 Task: Open a blank google sheet and write heading  Customer order data  Add 10 people name:-  'David White, Emily Green, Andrew Baker, Madison Evans, Logan King, Grace Hill, Gabriel Young, Elizabeth Flores, Samuel Reed, Avery Nelson. ' in march Last week sales are  10020 to 20050. customer order name:-  Nike shoe, Adidas shoe, Gucci T-shirt, Louis Vuitton bag, Zara Shirt, H&M jeans, Chanel perfume, Versace perfume, Ralph Lauren, Prada Shirtcustomer order price in between:-  10000 to 15000. Save page auditingSalesByStore
Action: Mouse moved to (338, 181)
Screenshot: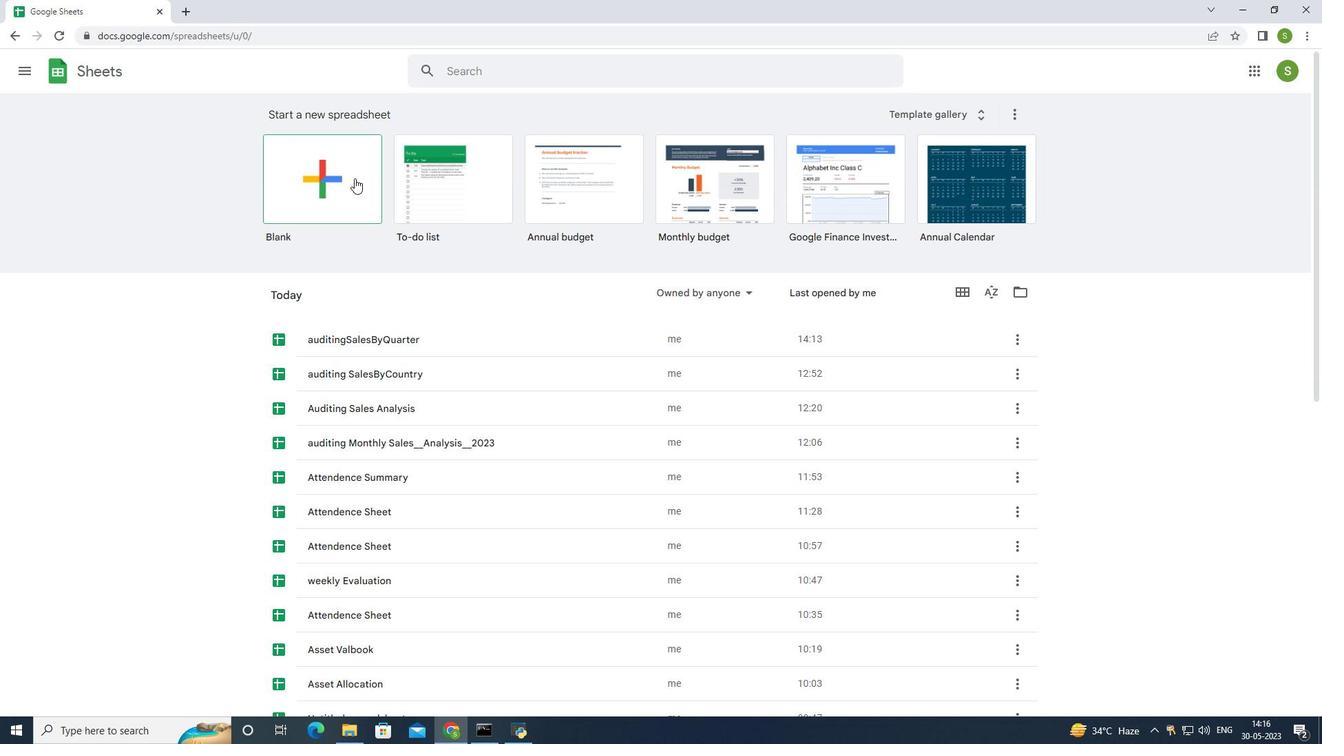 
Action: Mouse pressed left at (338, 181)
Screenshot: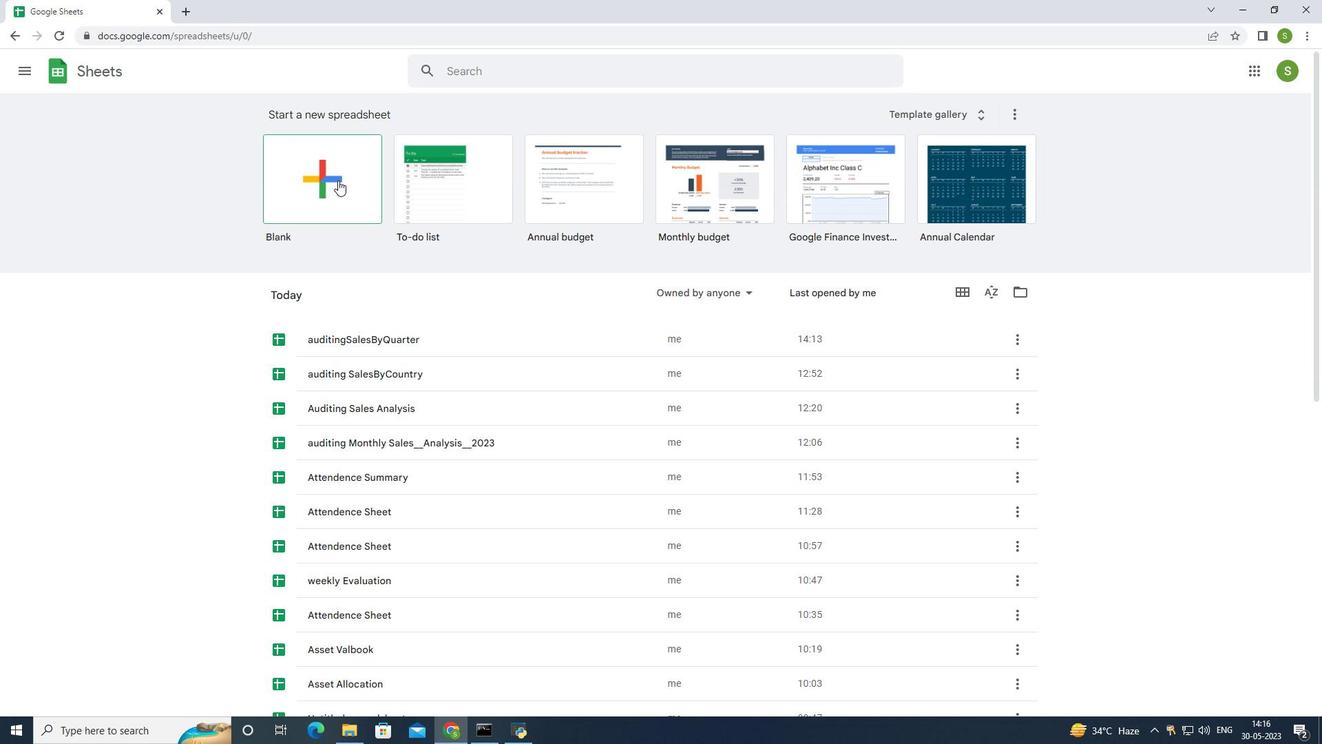 
Action: Mouse moved to (139, 173)
Screenshot: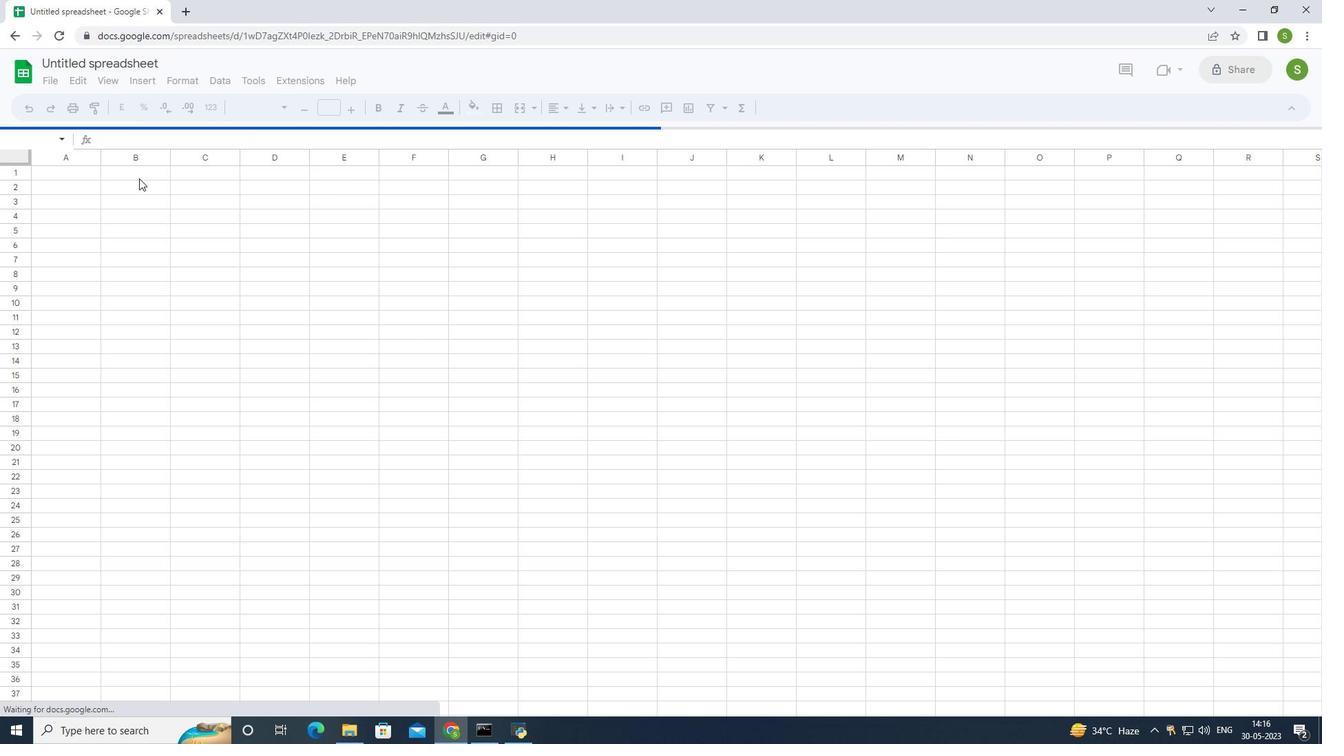 
Action: Mouse pressed left at (139, 173)
Screenshot: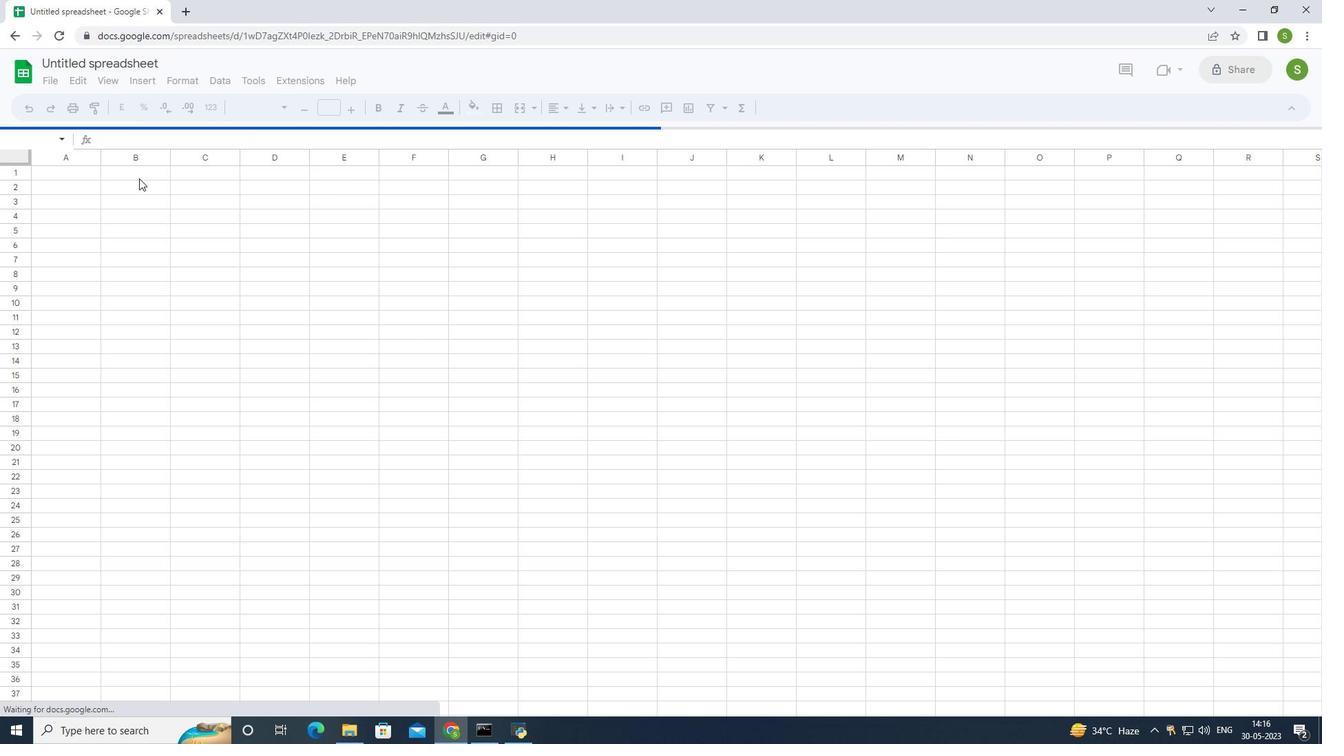 
Action: Mouse moved to (274, 141)
Screenshot: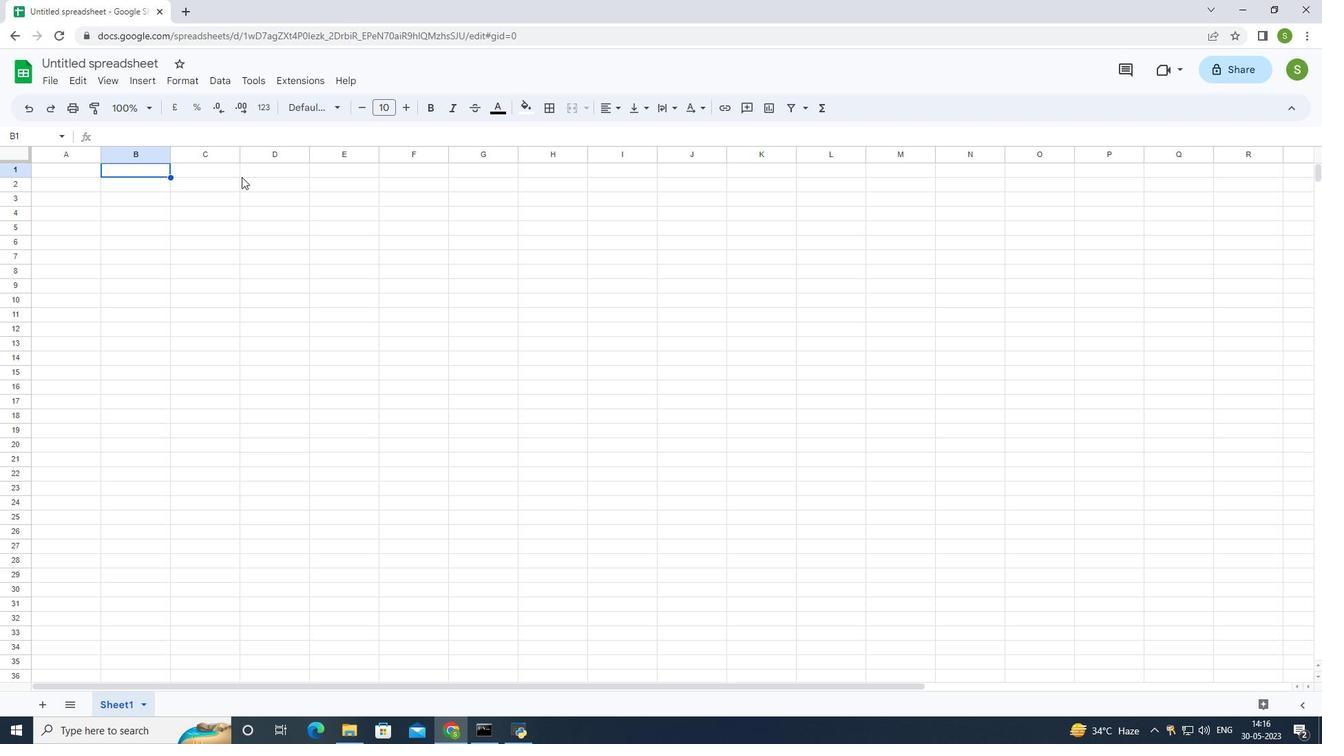 
Action: Key pressed <Key.shift>Customer<Key.space><Key.shift>Order<Key.space><Key.shift>data
Screenshot: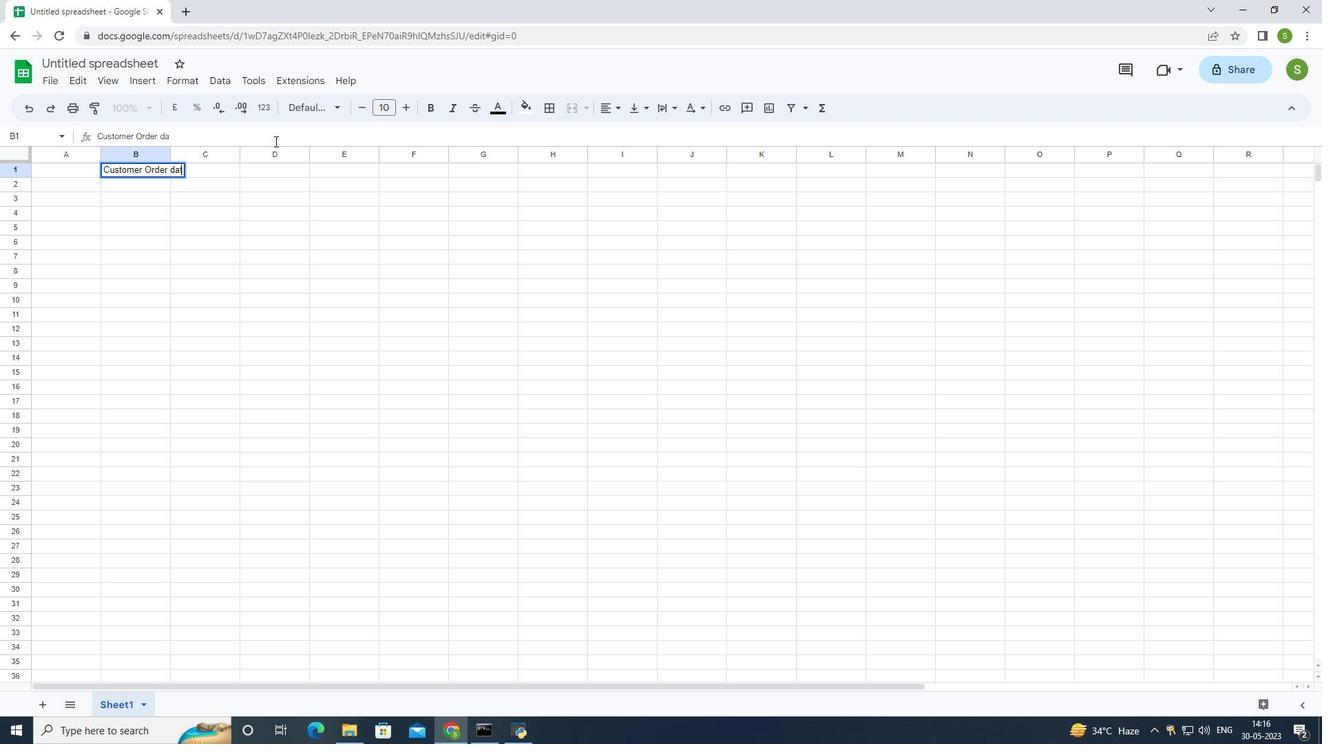 
Action: Mouse moved to (80, 186)
Screenshot: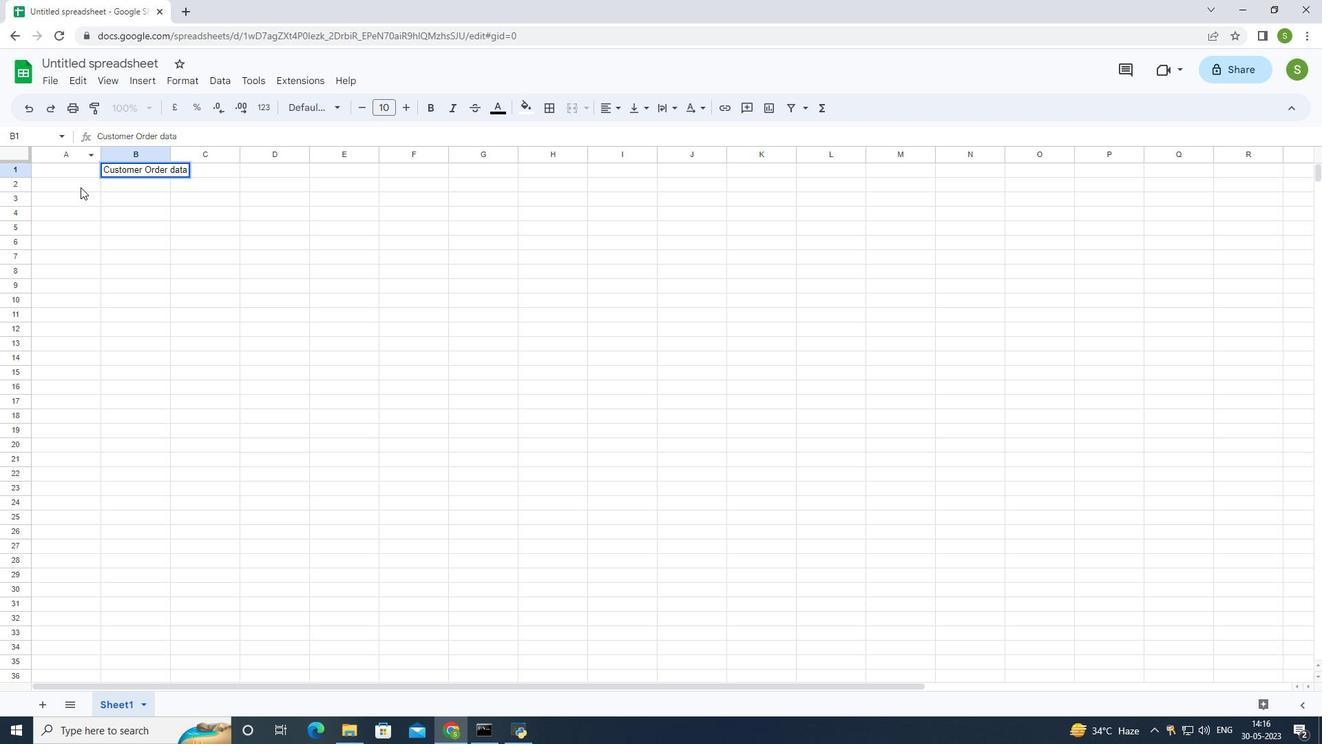 
Action: Mouse pressed left at (80, 186)
Screenshot: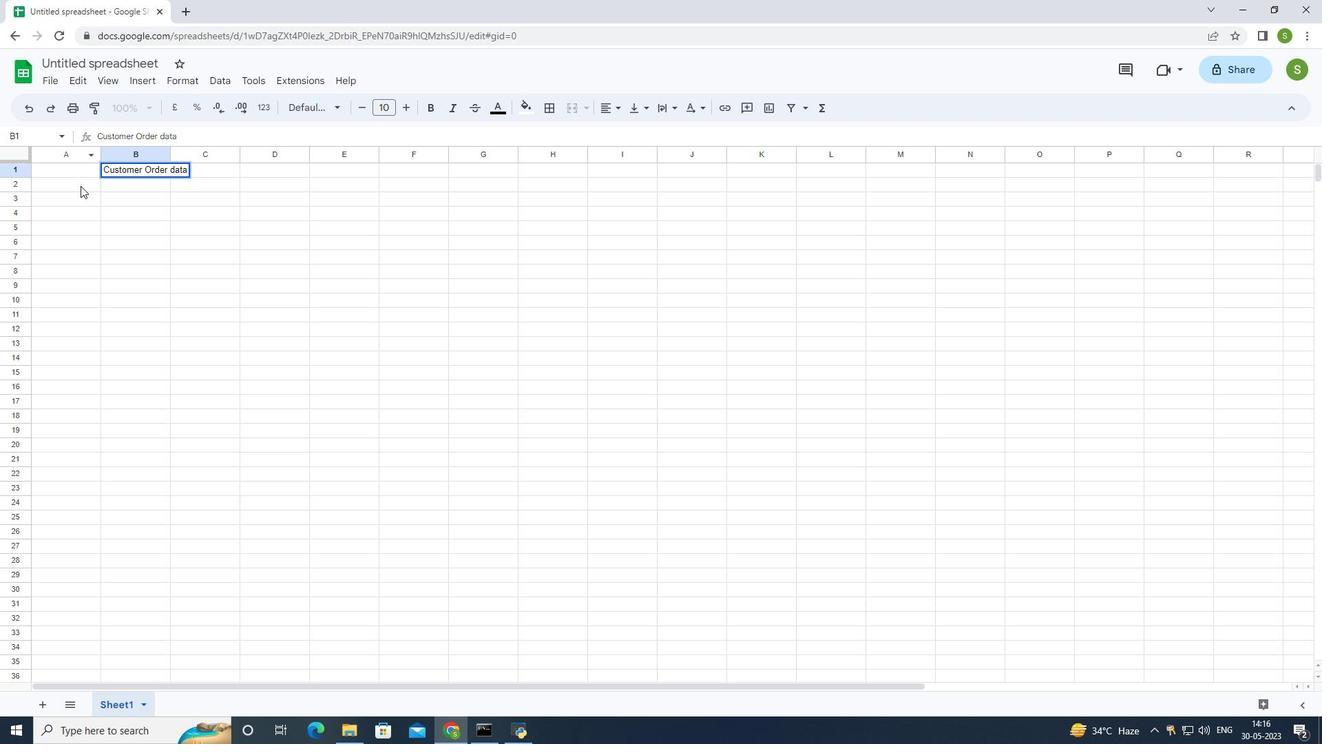 
Action: Mouse moved to (463, 50)
Screenshot: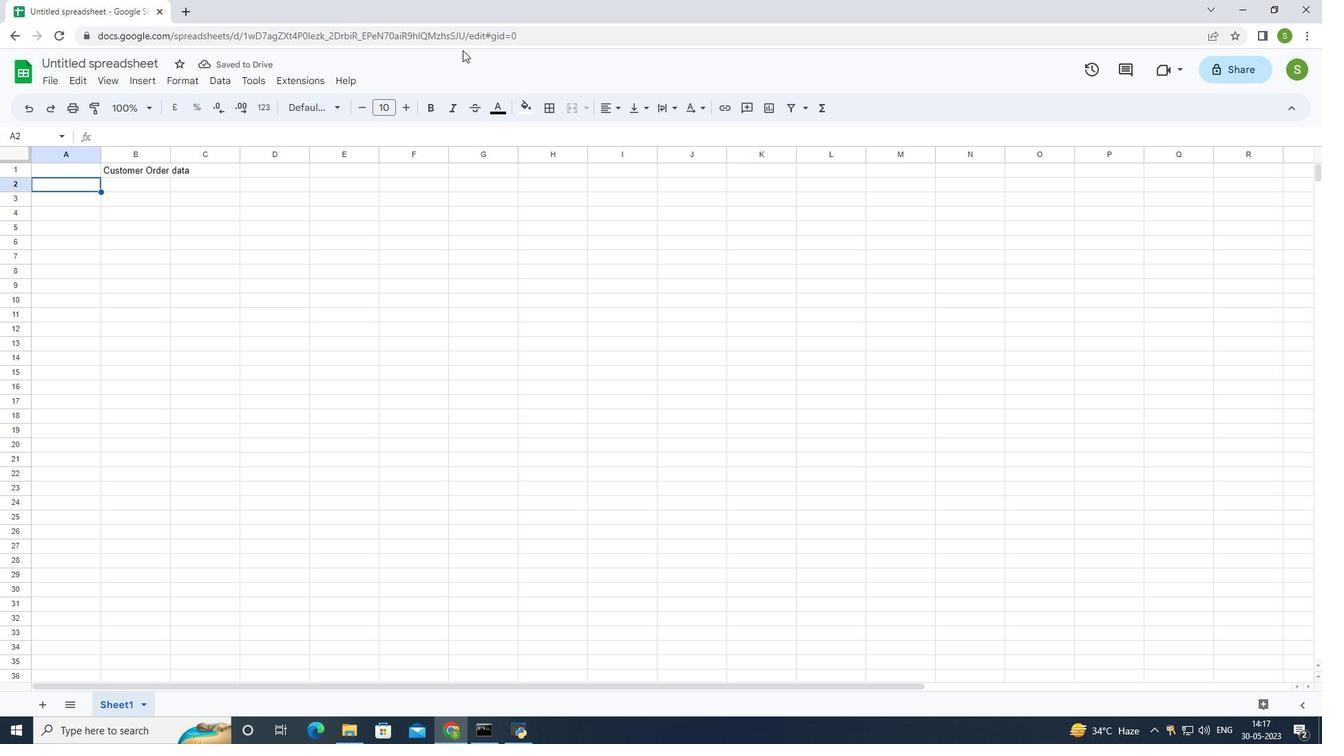 
Action: Key pressed <Key.shift><Key.shift>Name<Key.enter><Key.shift>David<Key.space><Key.shift>White<Key.enter><Key.shift>Emily<Key.space><Key.shift>Green<Key.enter><Key.shift><Key.shift><Key.shift><Key.shift>Andrew<Key.space><Key.shift>Baker<Key.enter><Key.shift>Madison<Key.space><Key.shift><Key.shift><Key.shift>Evans<Key.enter><Key.shift>Logan<Key.space><Key.shift>King<Key.enter><Key.shift>Grace<Key.space><Key.shift>Hill<Key.enter><Key.shift>Gabriel<Key.enter>
Screenshot: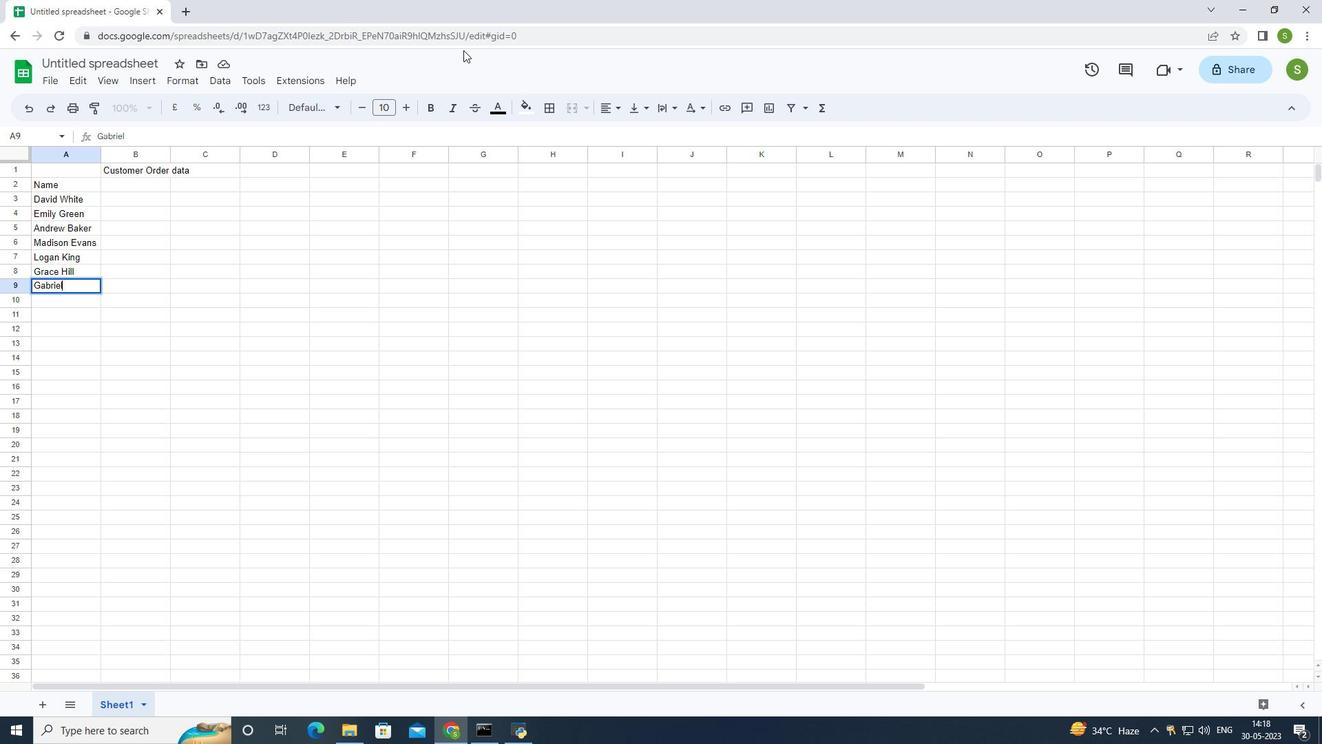 
Action: Mouse moved to (73, 279)
Screenshot: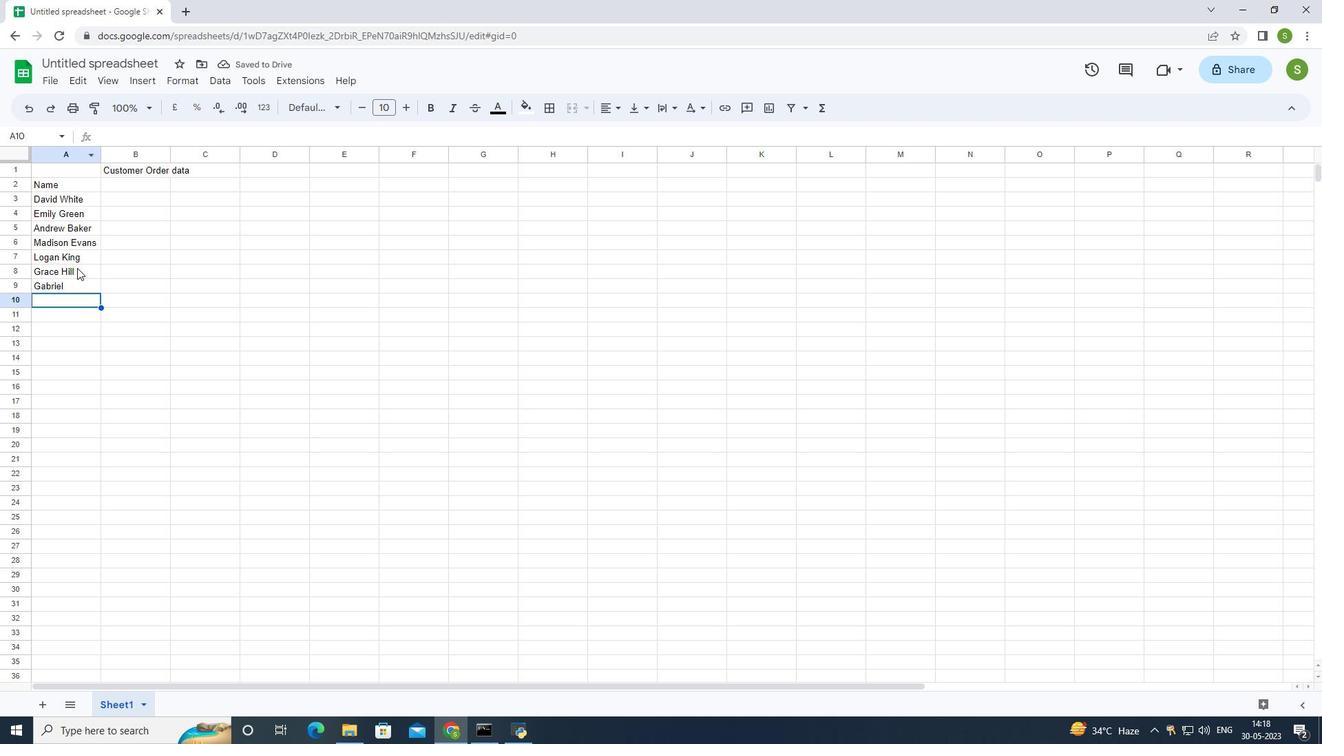 
Action: Mouse pressed left at (73, 279)
Screenshot: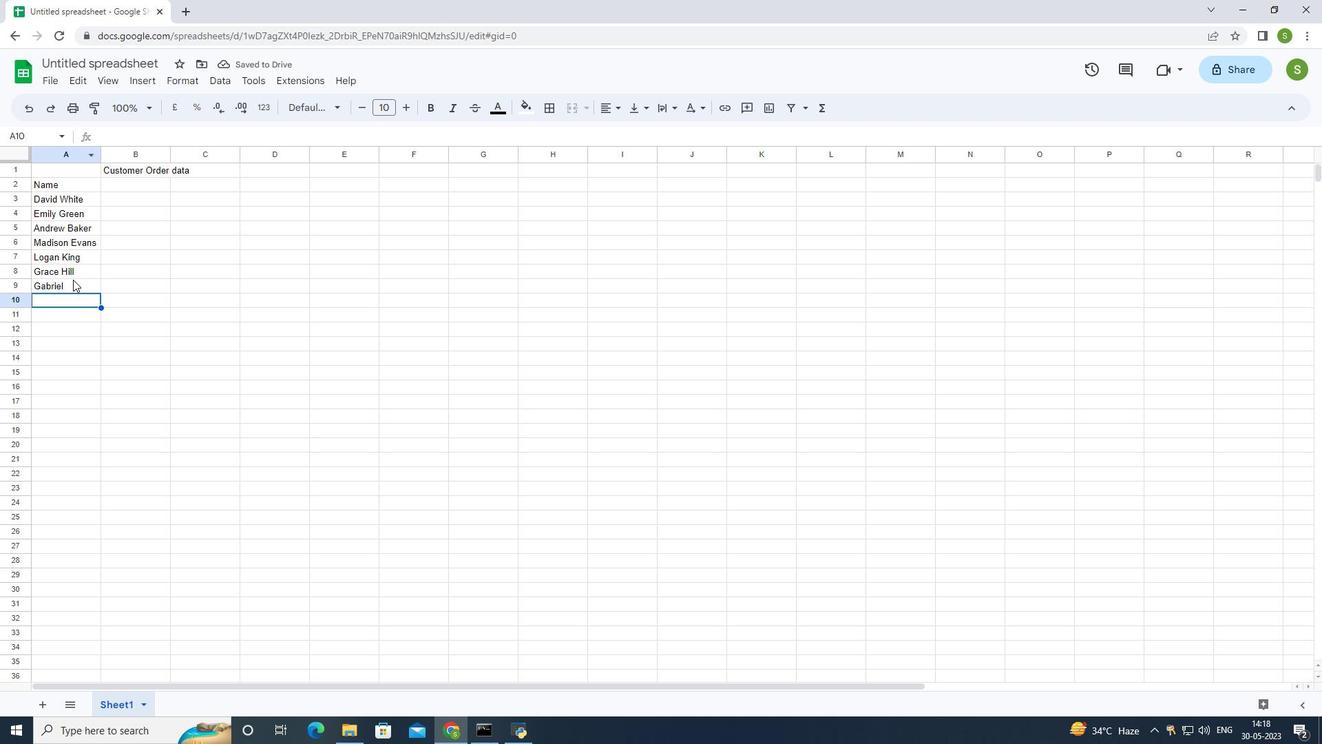 
Action: Mouse moved to (72, 281)
Screenshot: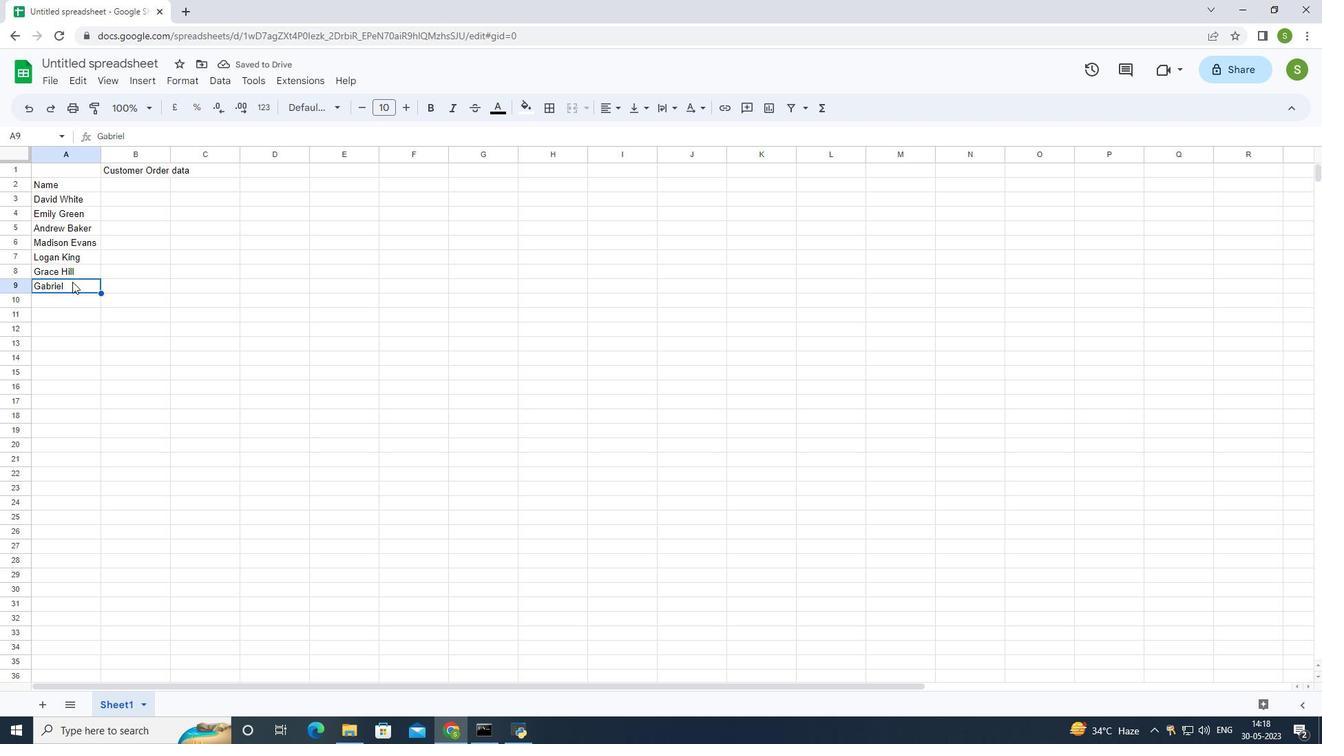
Action: Mouse pressed left at (72, 281)
Screenshot: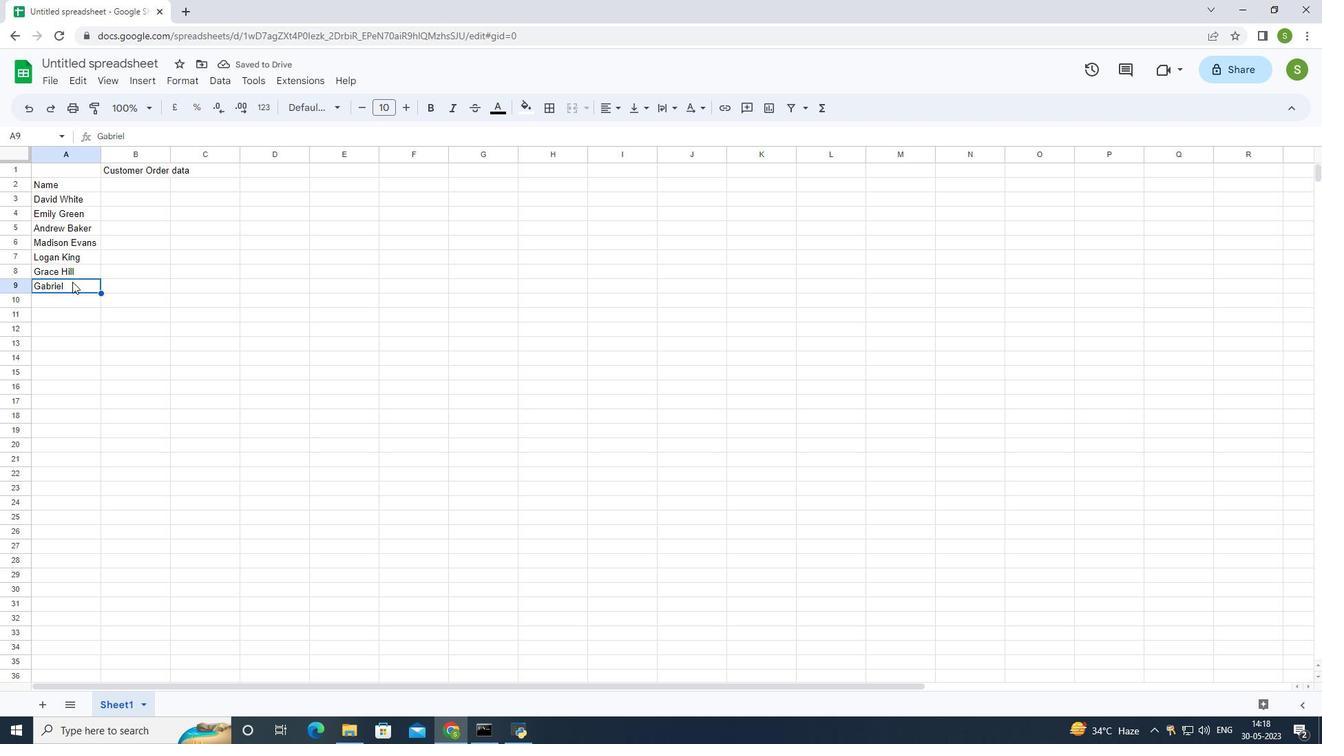 
Action: Mouse pressed left at (72, 281)
Screenshot: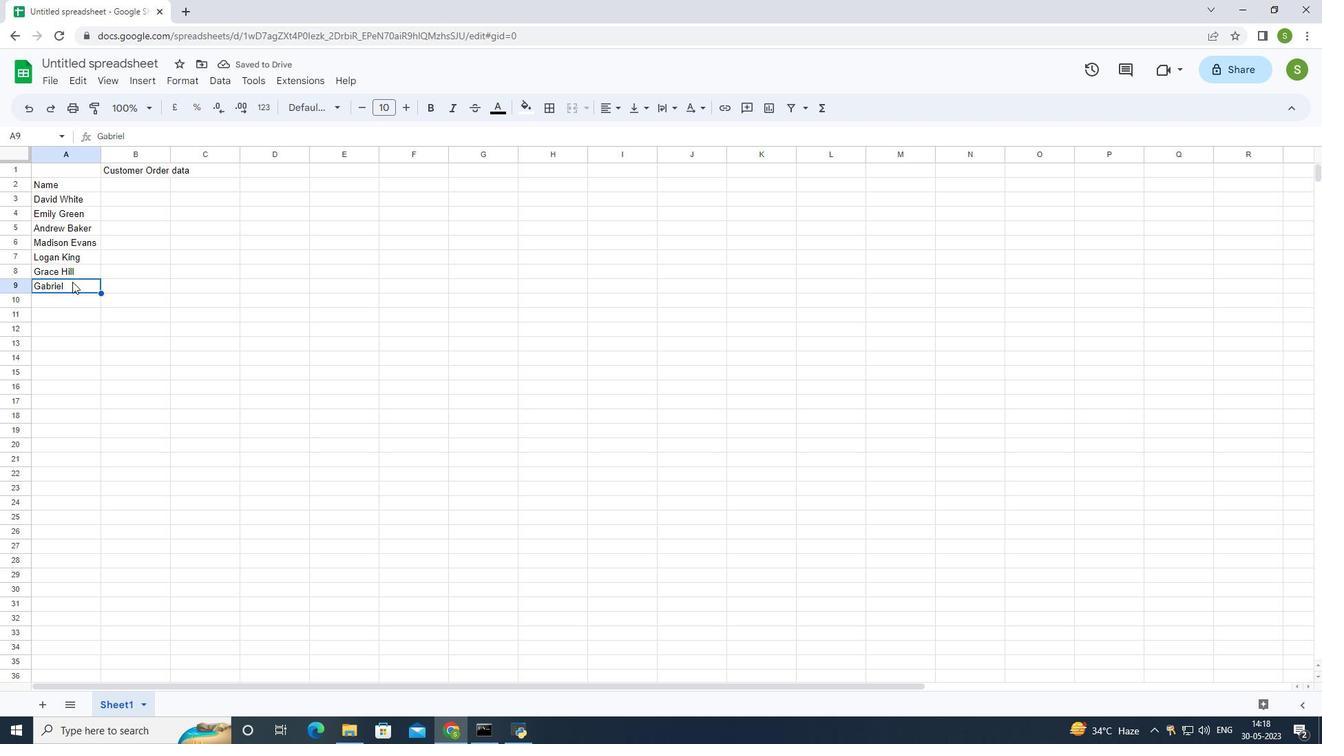 
Action: Mouse moved to (84, 279)
Screenshot: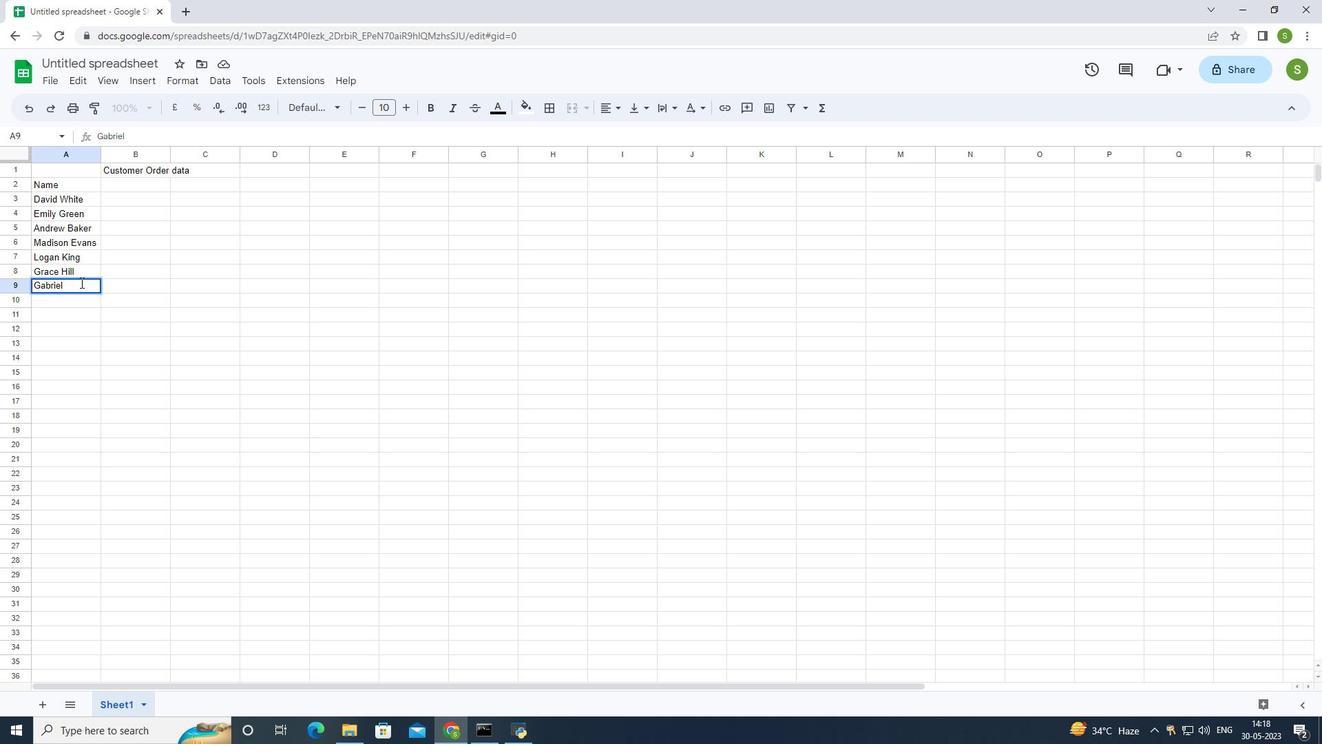 
Action: Key pressed <Key.space><Key.shift>Young<Key.enter><Key.shift>W<Key.backspace><Key.shift>Elizabeth<Key.space><Key.shift>Flores<Key.enter><Key.shift>Samuel<Key.space><Key.shift>Reed<Key.enter><Key.shift><Key.shift><Key.shift>Avery<Key.space><Key.shift><Key.shift><Key.shift><Key.shift><Key.shift>Nelson<Key.enter>
Screenshot: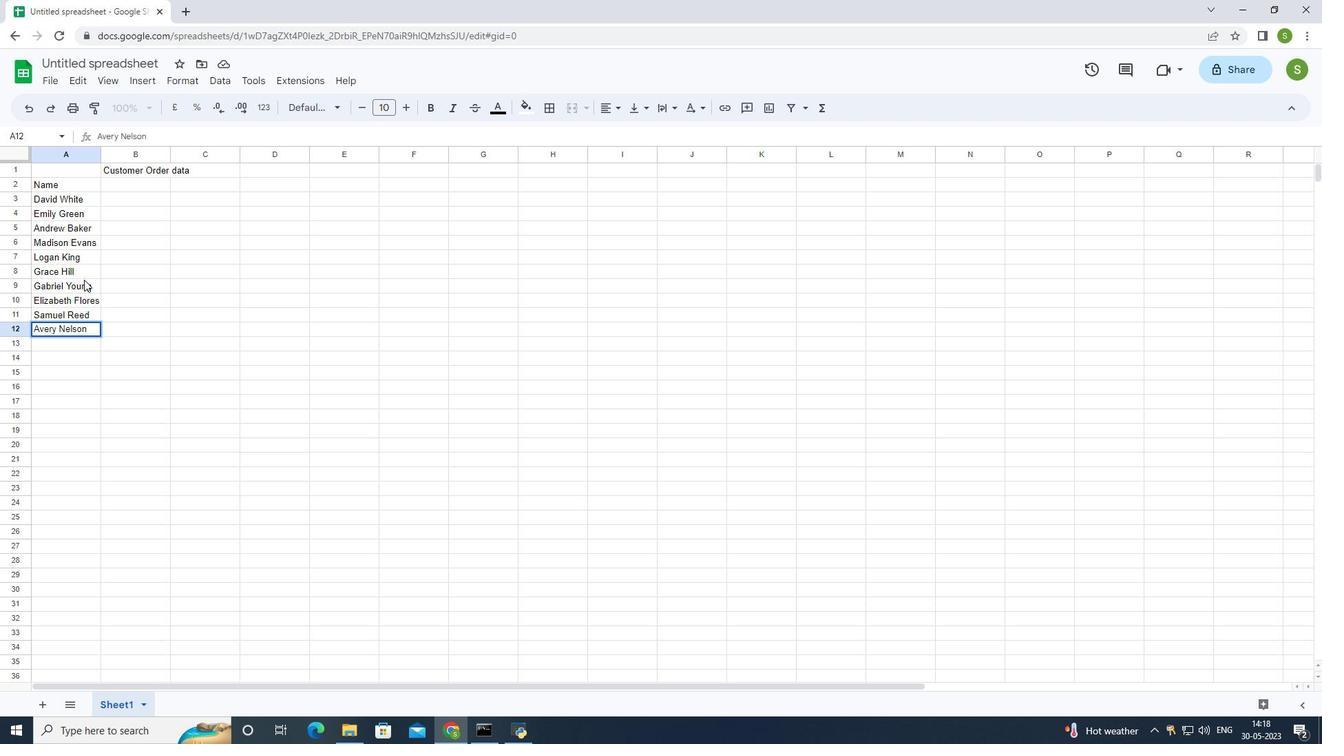 
Action: Mouse moved to (145, 182)
Screenshot: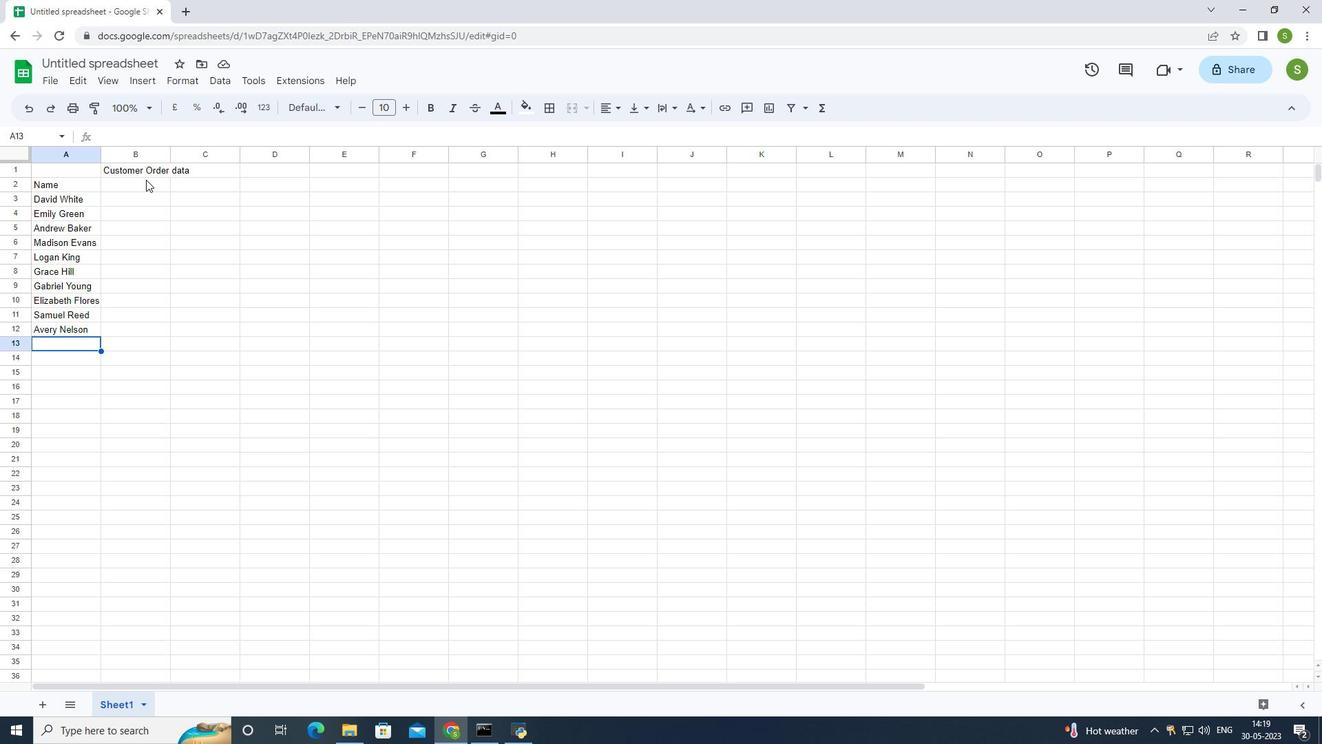 
Action: Mouse pressed left at (145, 182)
Screenshot: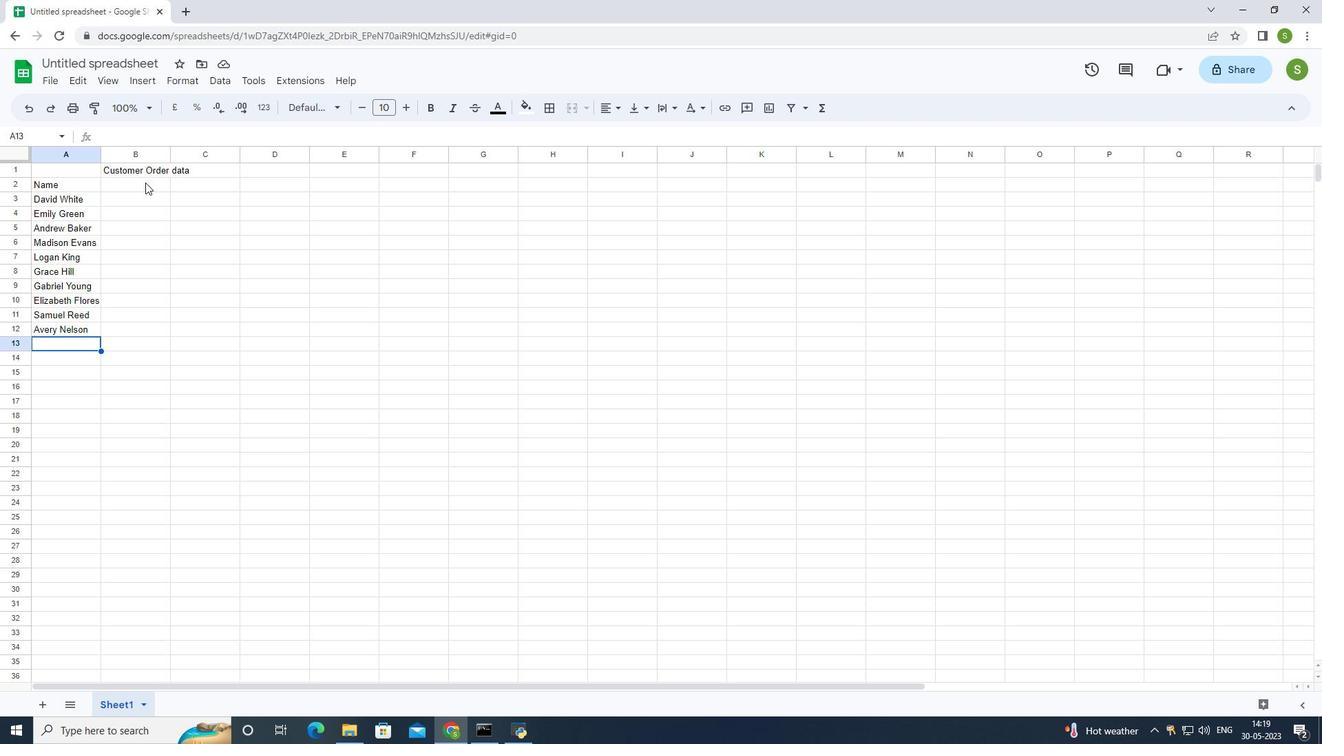 
Action: Mouse moved to (143, 187)
Screenshot: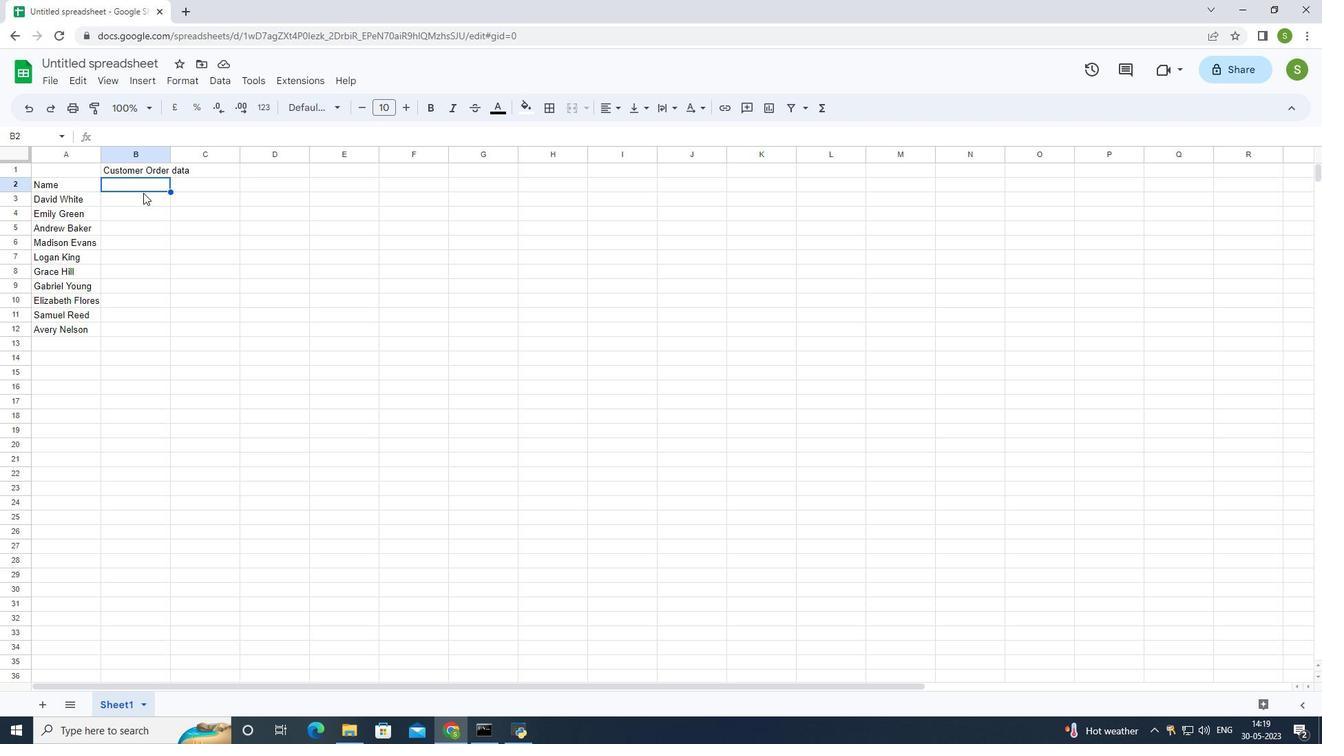
Action: Mouse pressed left at (143, 187)
Screenshot: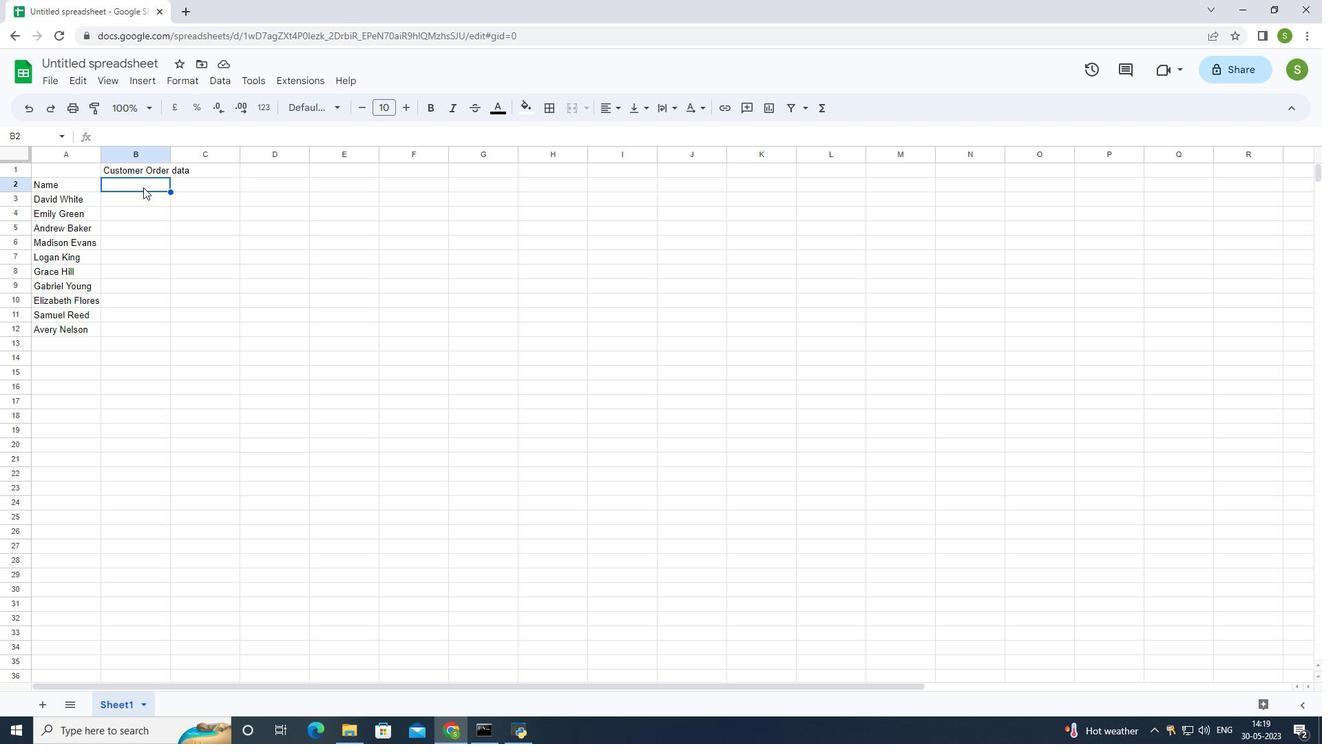 
Action: Mouse moved to (151, 186)
Screenshot: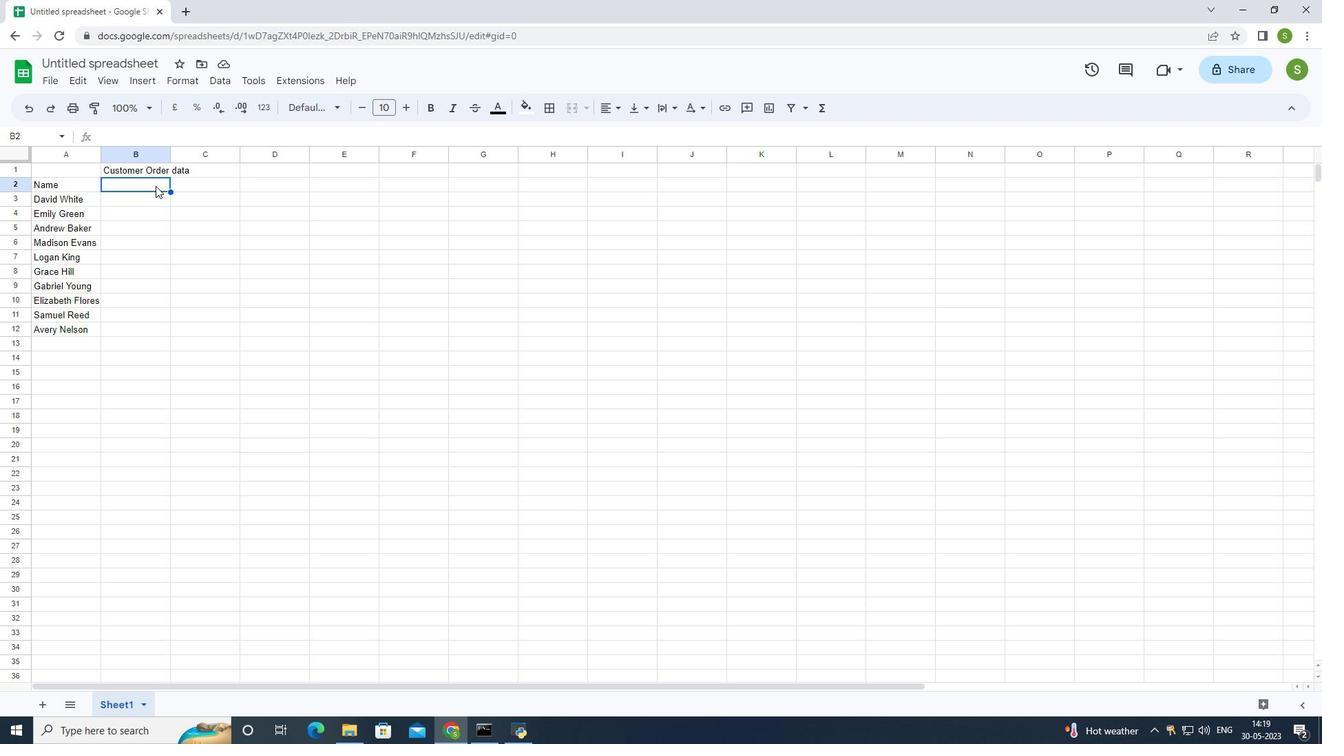 
Action: Key pressed <Key.shift>March<Key.space><Key.shift>Last<Key.space><Key.shift>Week<Key.space><Key.shift>sales<Key.enter>
Screenshot: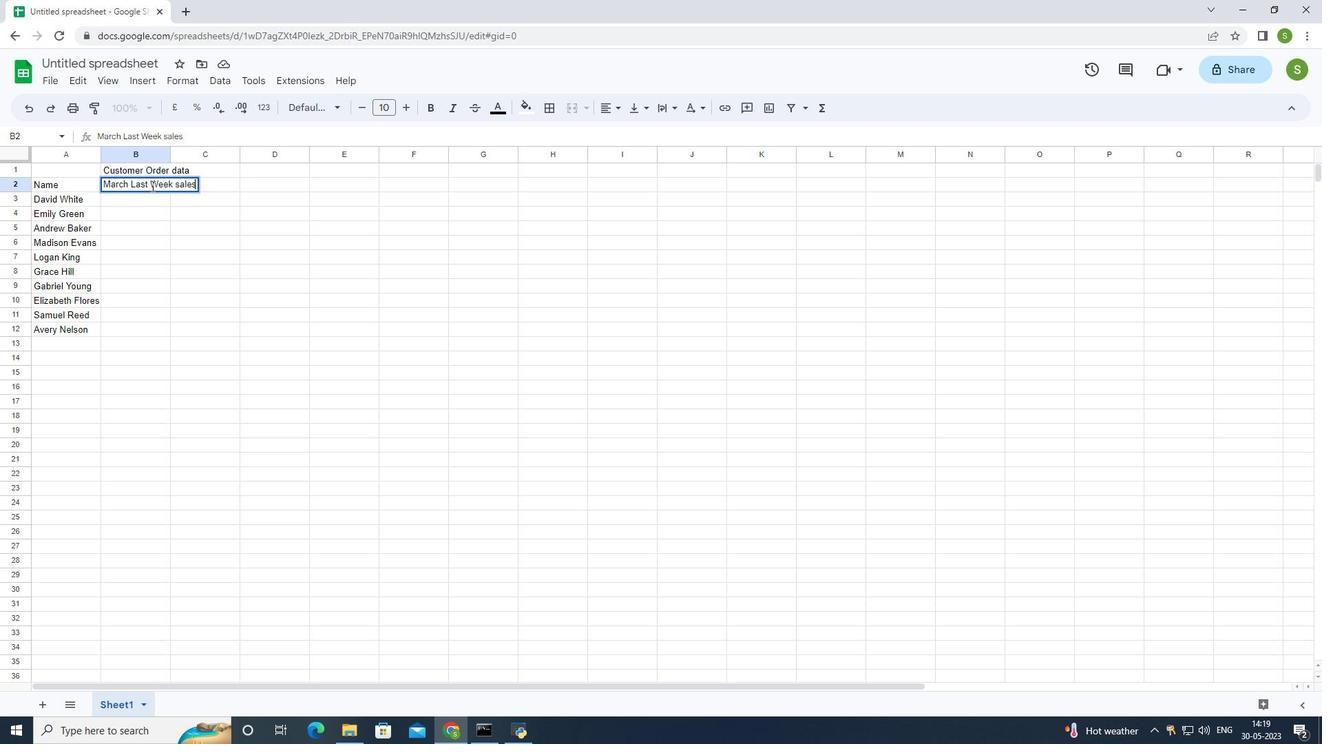
Action: Mouse moved to (150, 194)
Screenshot: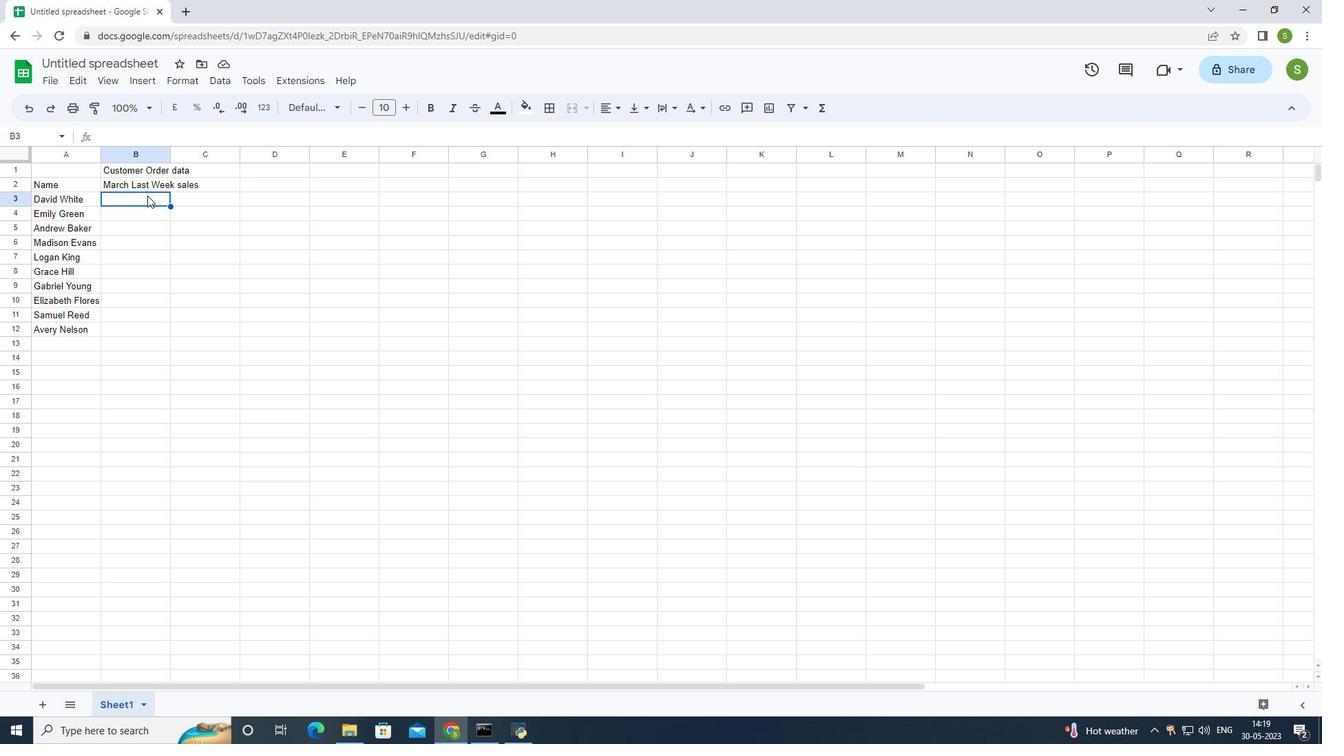 
Action: Key pressed 10020<Key.enter>10030<Key.enter>1002
Screenshot: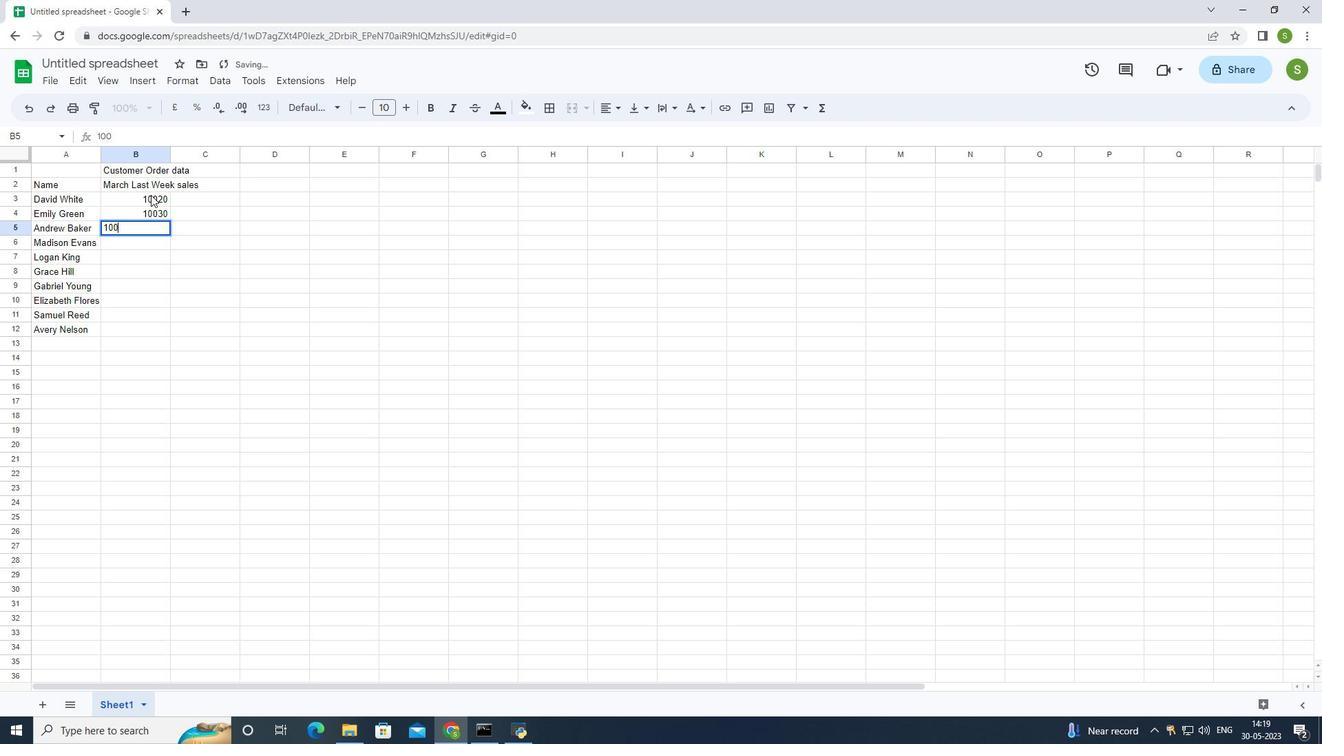 
Action: Mouse moved to (158, 191)
Screenshot: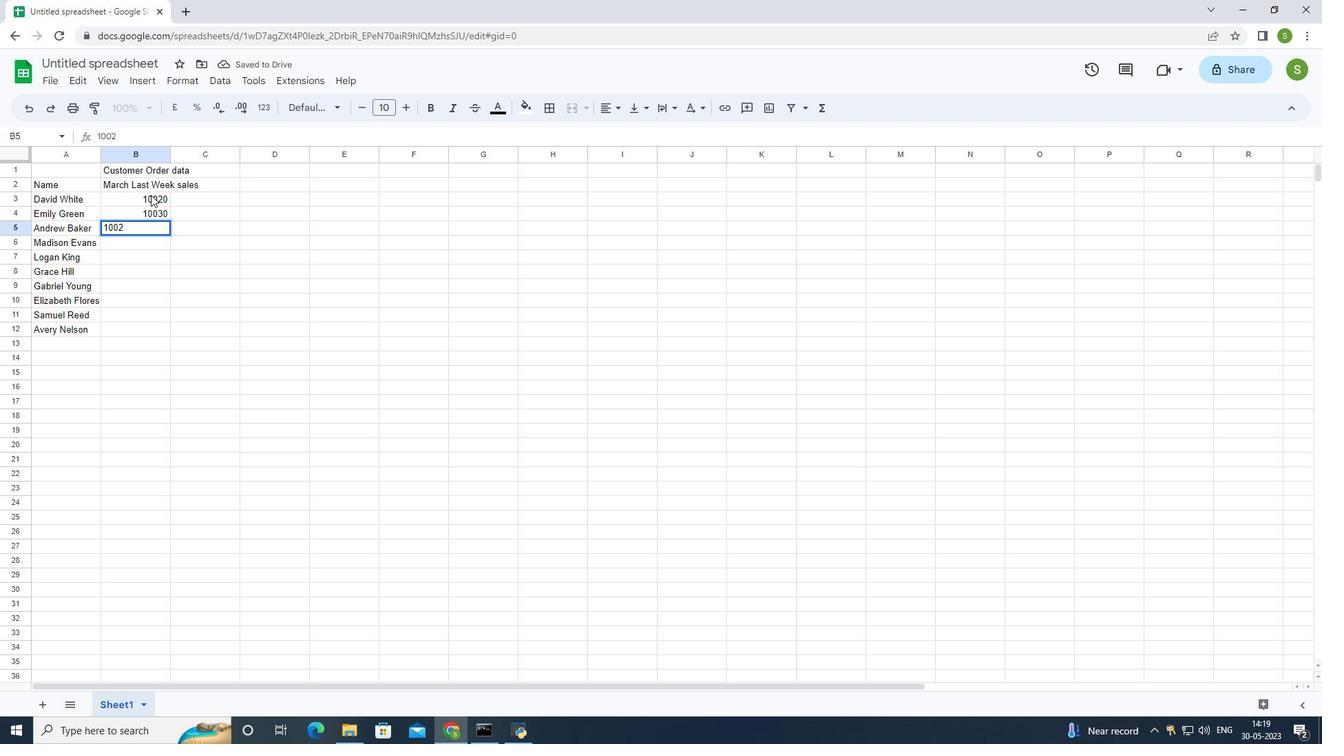 
Action: Key pressed <Key.backspace>
Screenshot: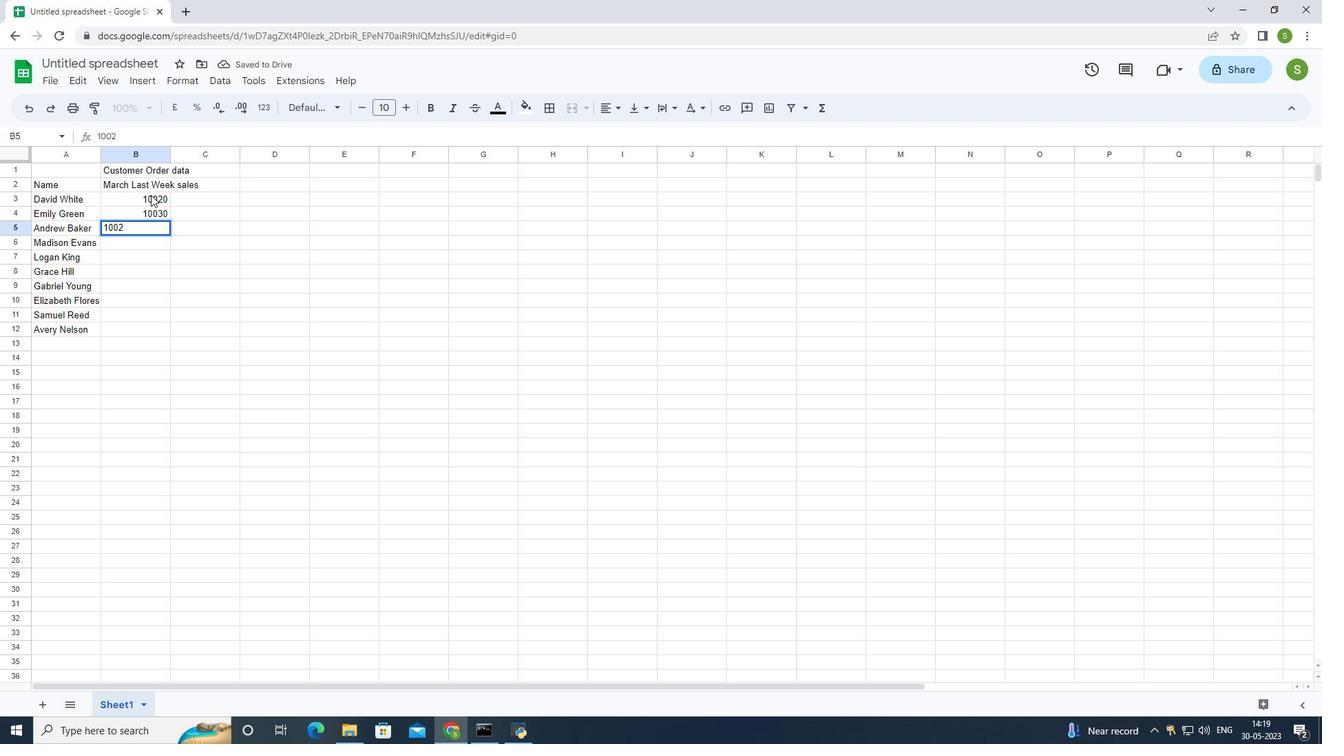 
Action: Mouse moved to (160, 190)
Screenshot: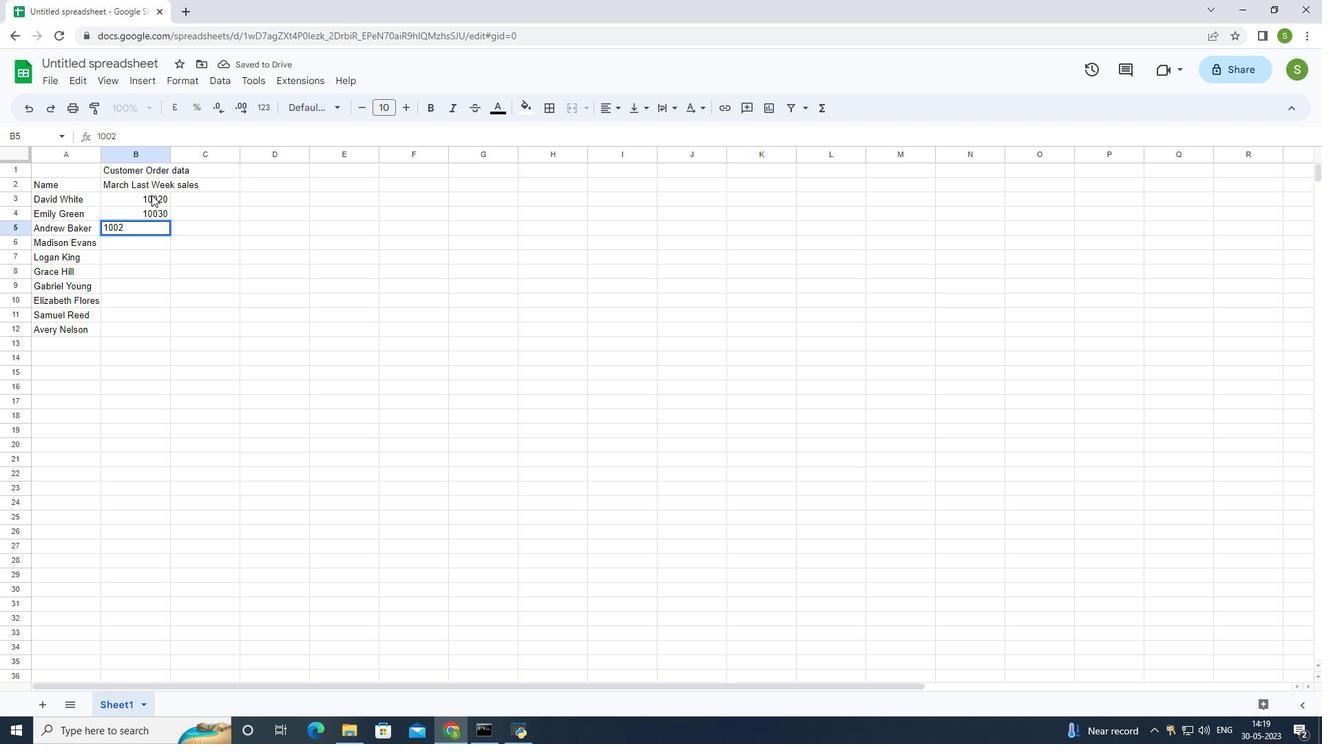 
Action: Key pressed 40<Key.enter>10050<Key.enter>10060<Key.enter>10070<Key.enter>10080<Key.enter>10090<Key.enter>100000<Key.backspace><Key.left><Key.left>
Screenshot: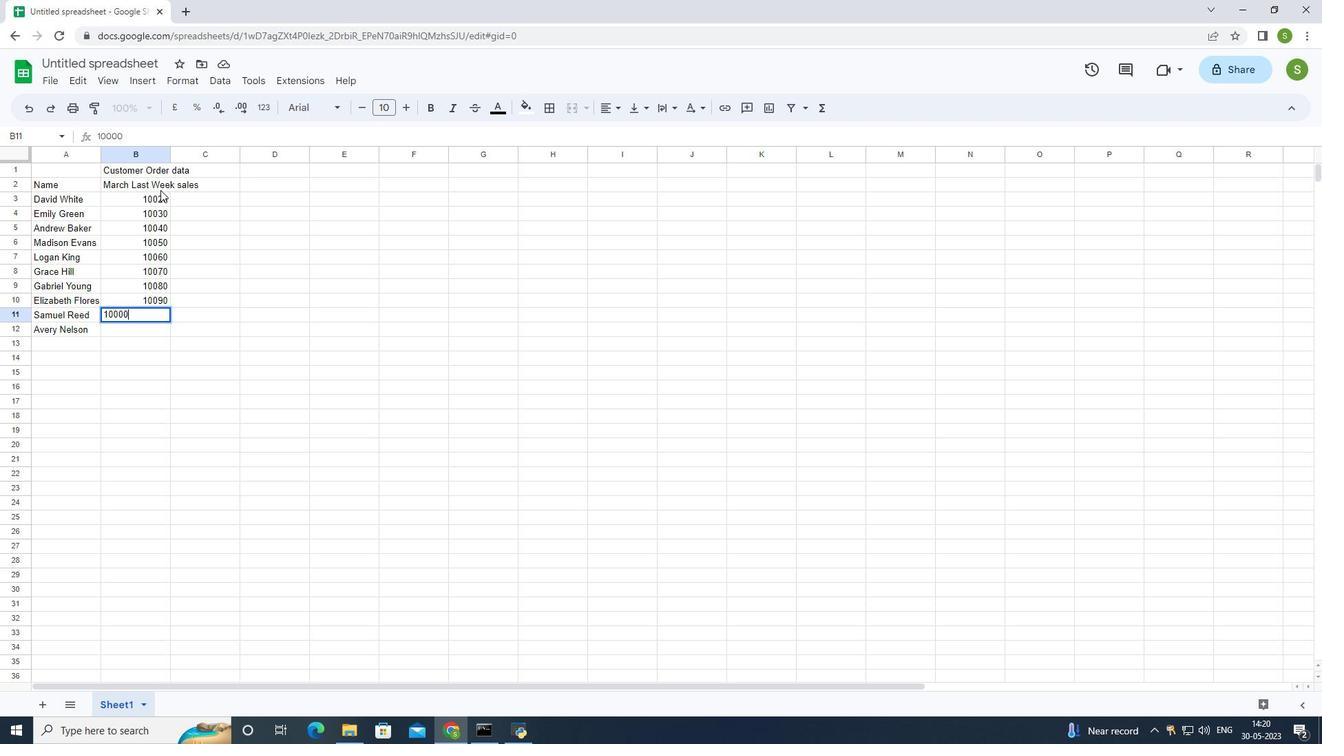 
Action: Mouse moved to (341, 110)
Screenshot: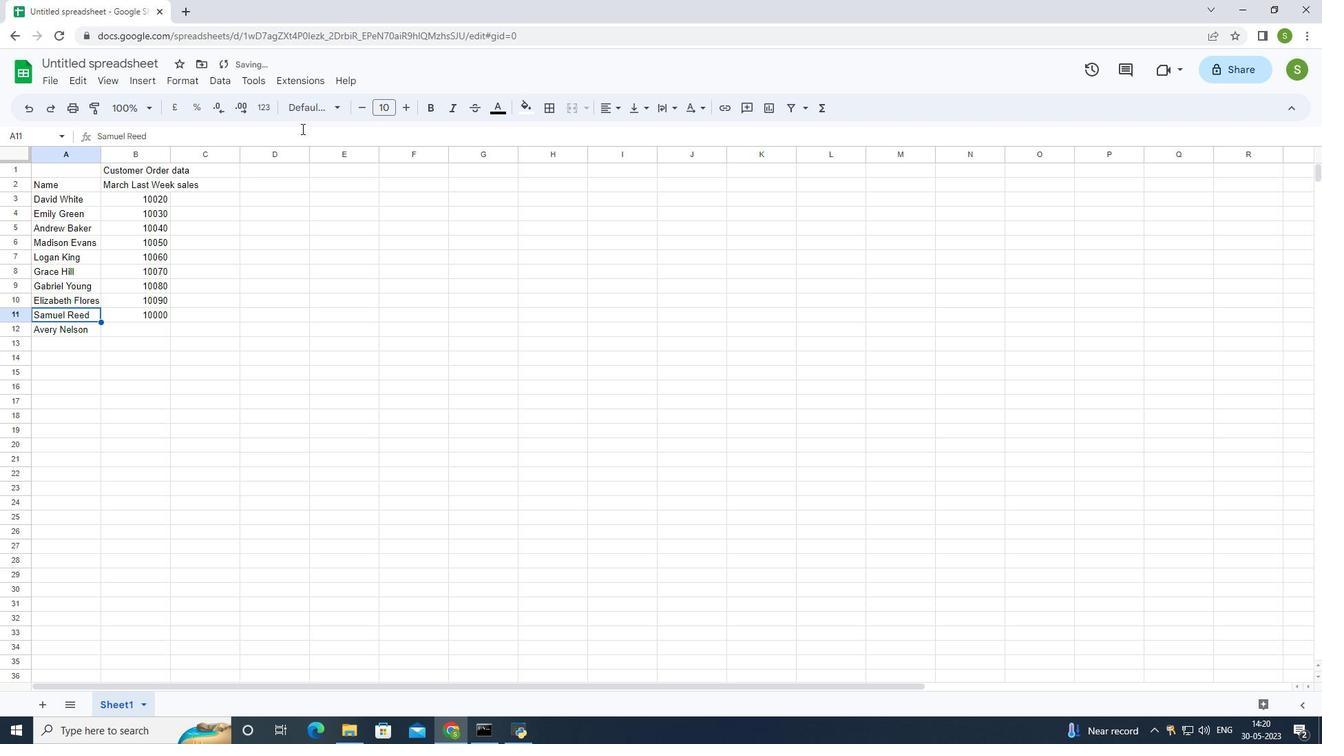 
Action: Key pressed <Key.down>
Screenshot: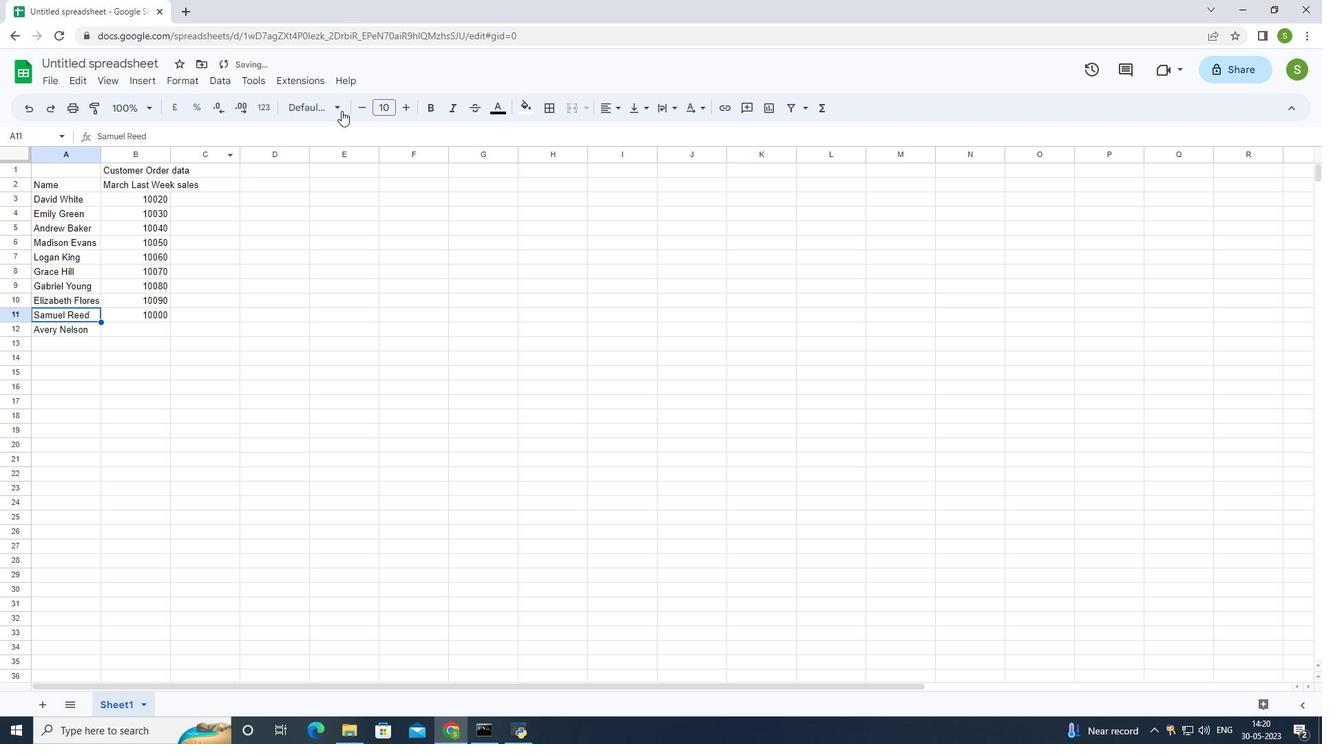 
Action: Mouse moved to (140, 314)
Screenshot: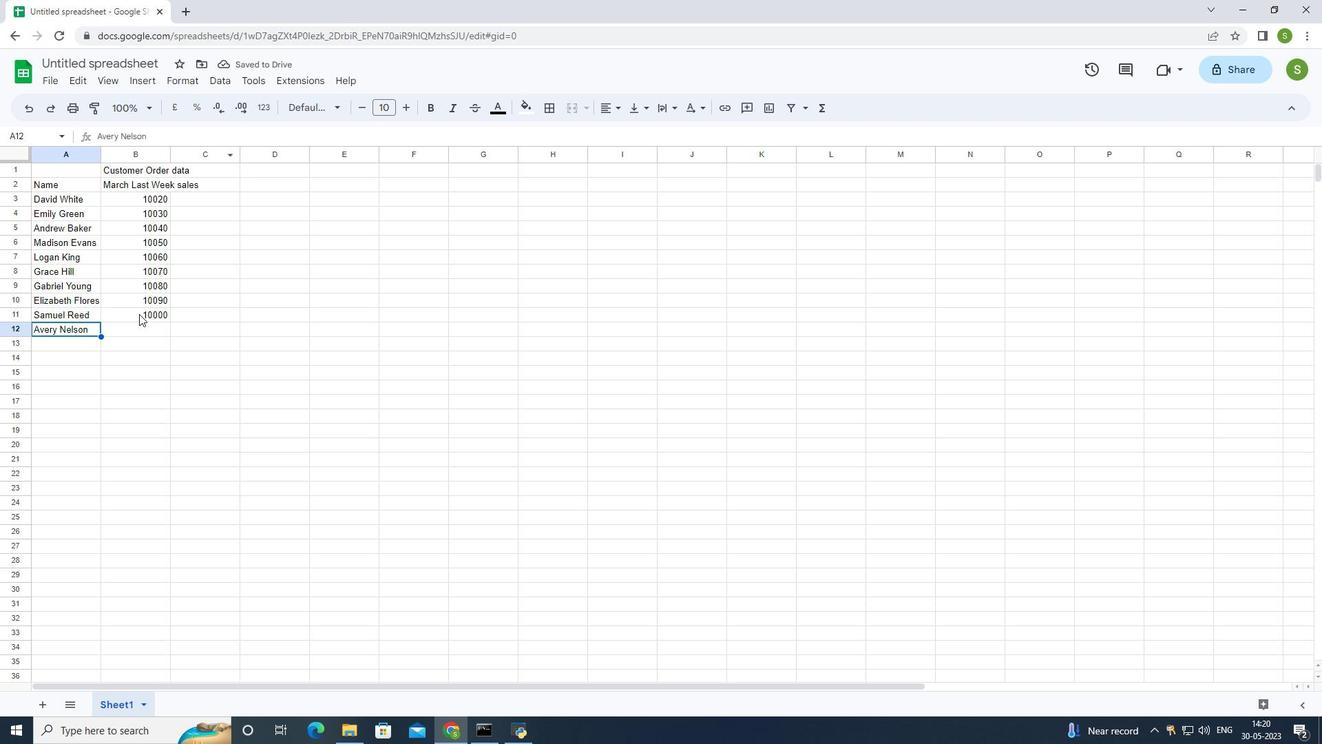 
Action: Mouse pressed left at (140, 314)
Screenshot: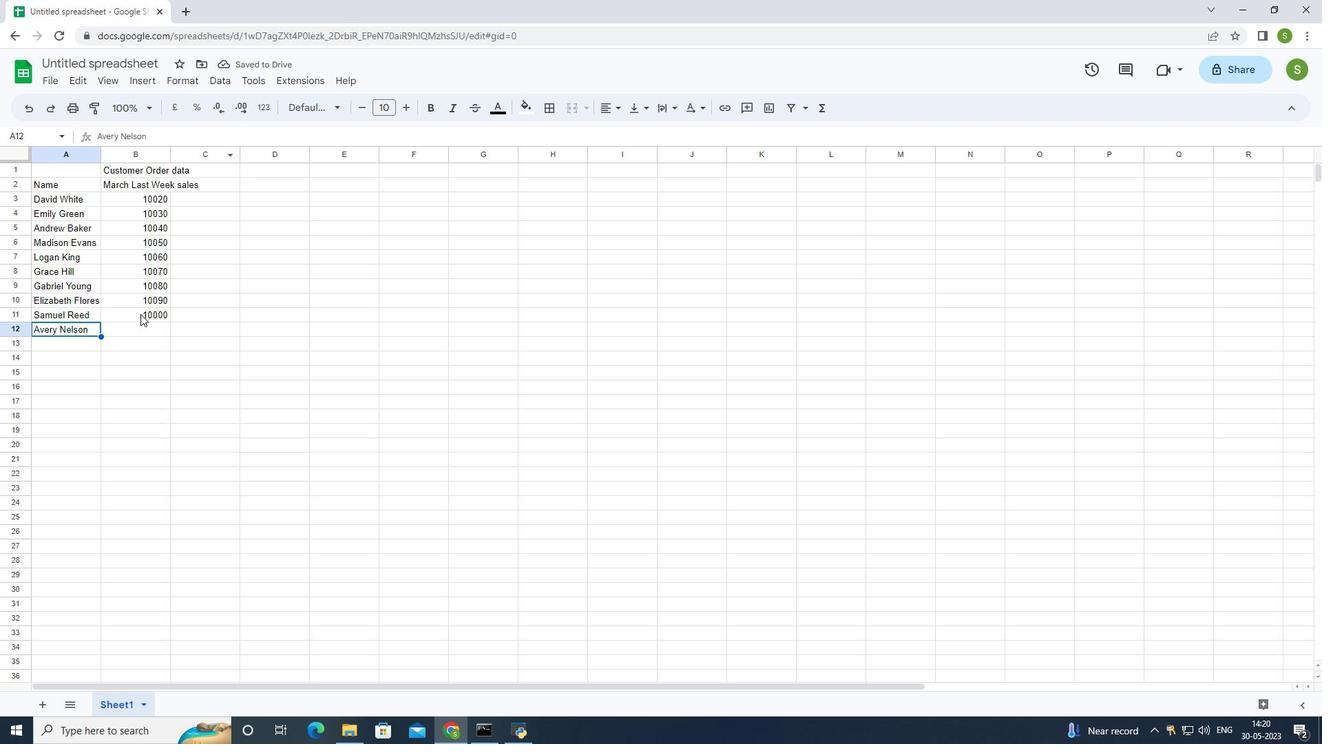 
Action: Mouse moved to (146, 312)
Screenshot: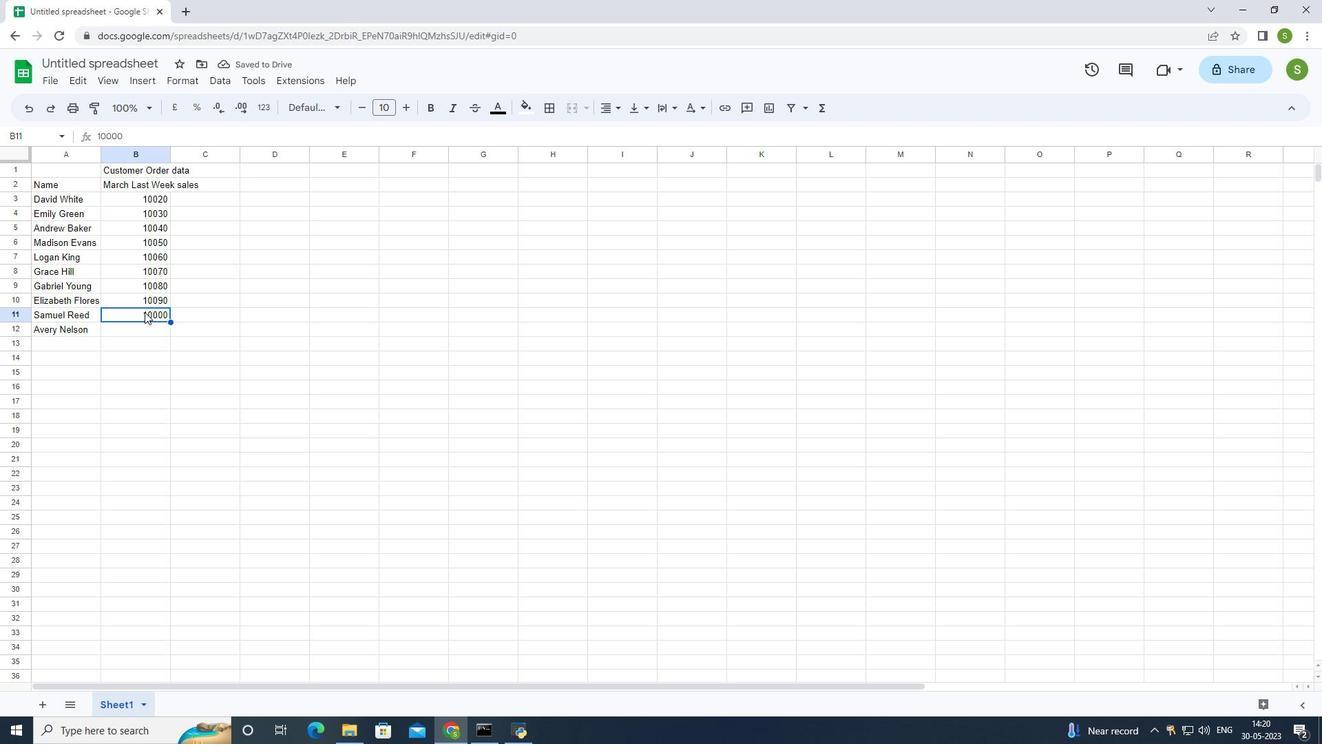 
Action: Mouse pressed left at (146, 312)
Screenshot: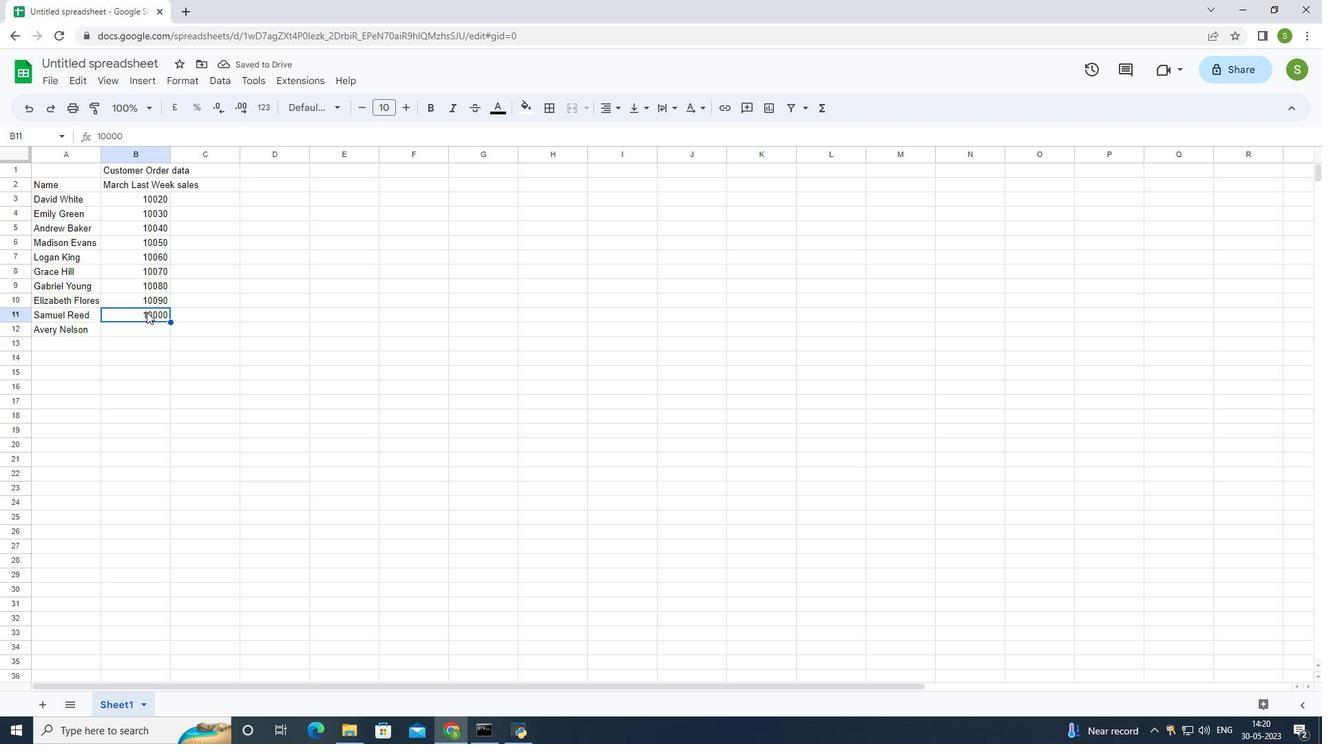 
Action: Mouse pressed left at (146, 312)
Screenshot: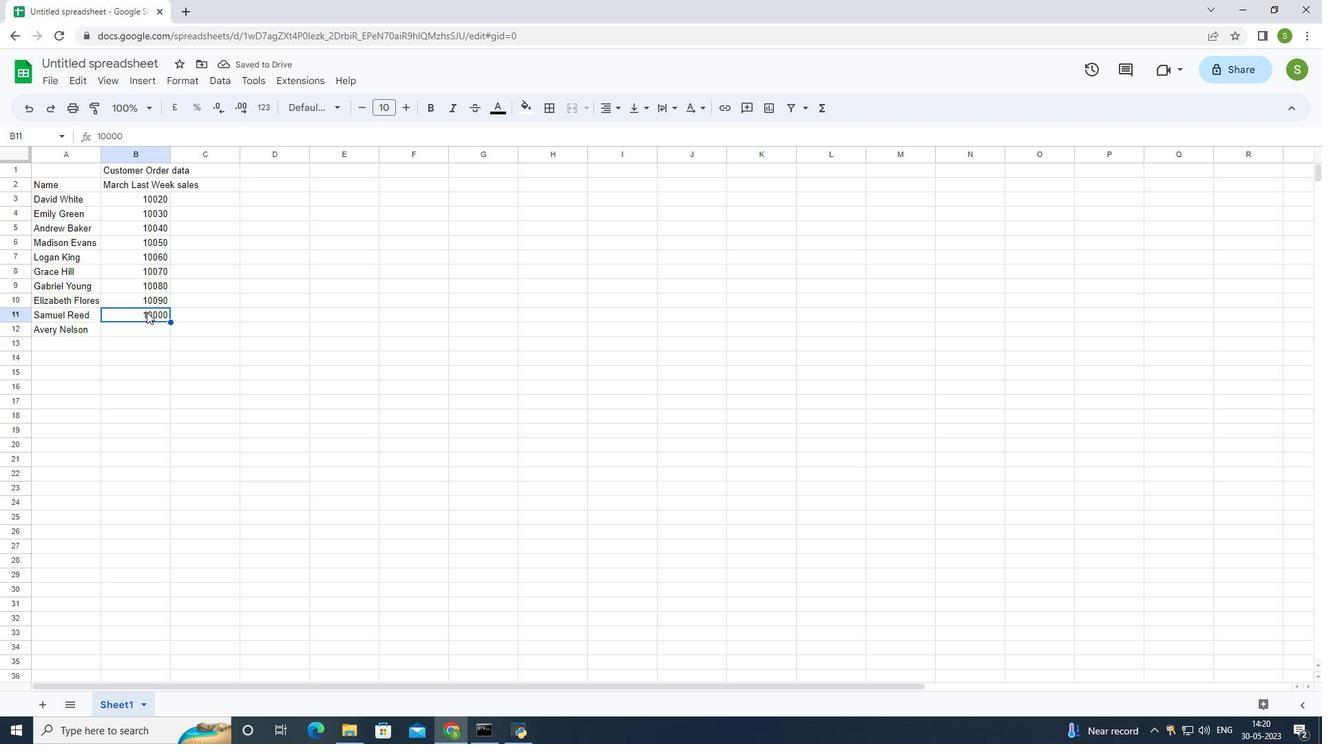 
Action: Mouse moved to (323, 313)
Screenshot: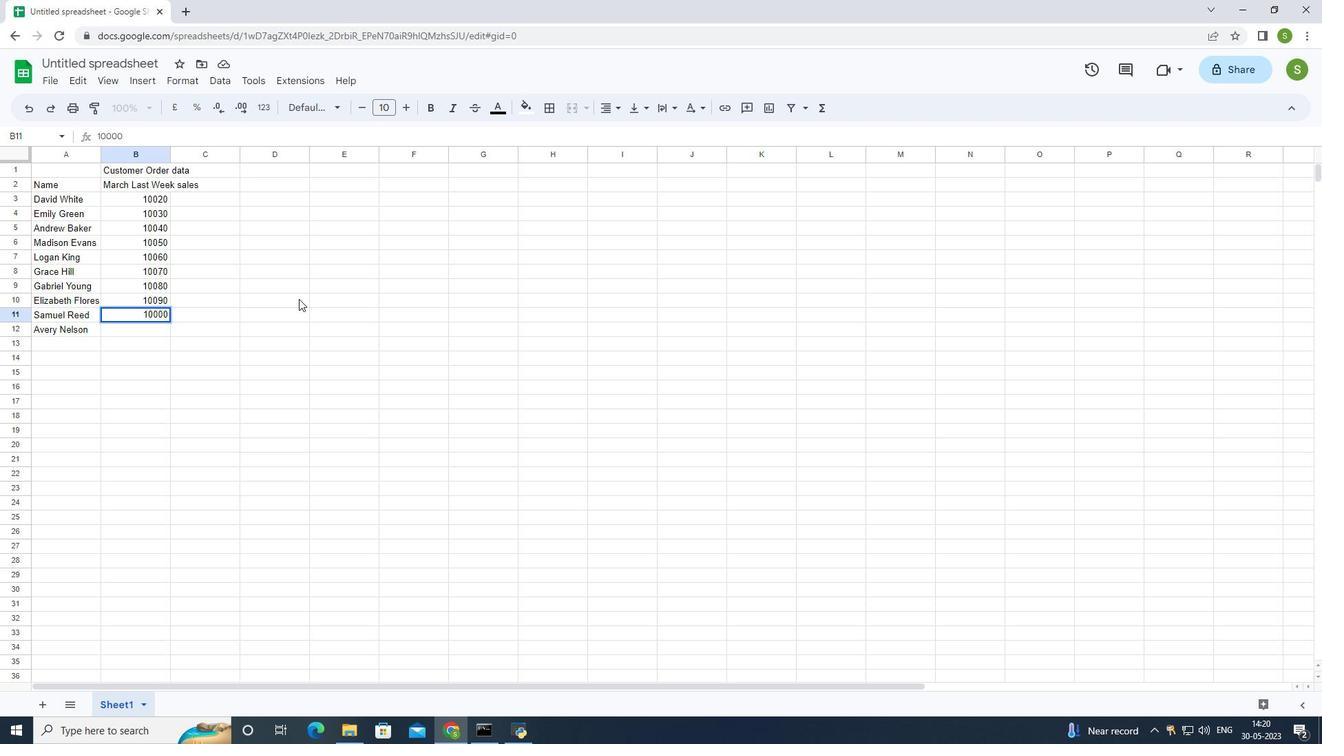 
Action: Mouse pressed left at (323, 313)
Screenshot: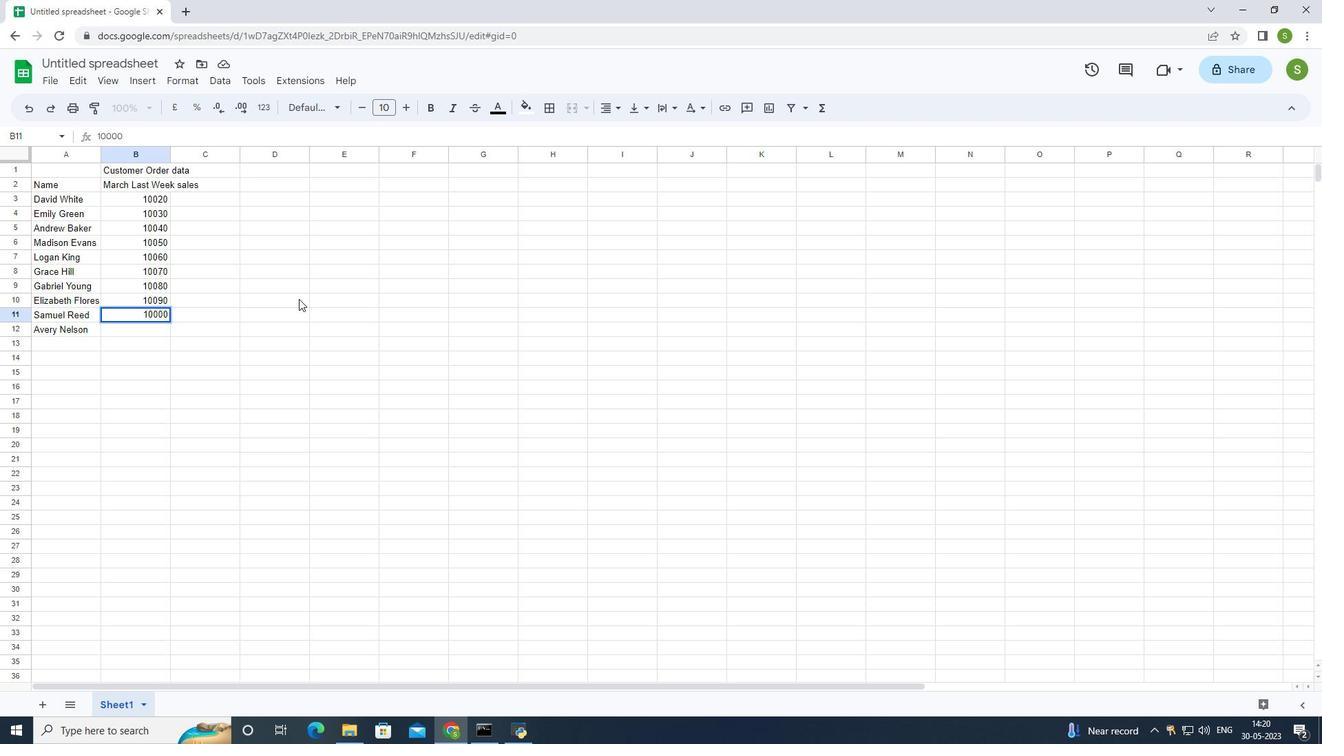 
Action: Mouse moved to (671, 595)
Screenshot: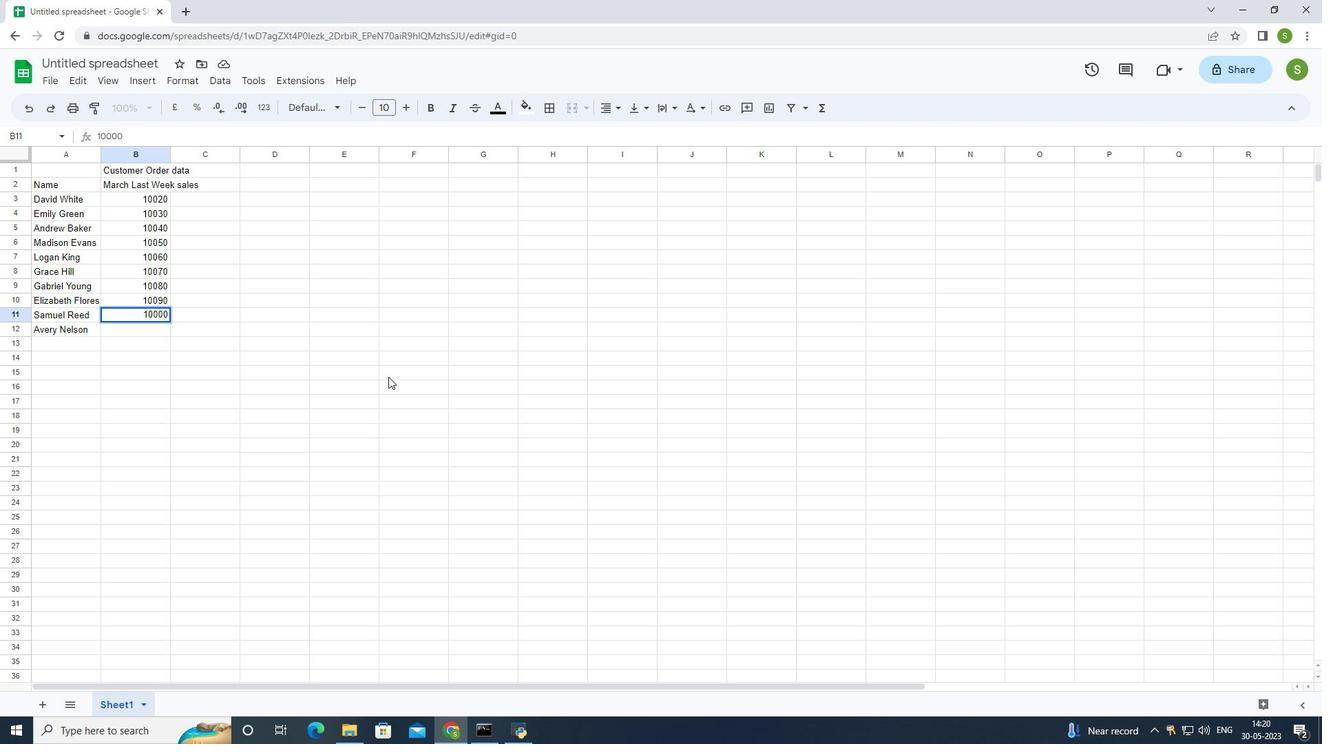 
Action: Key pressed <Key.left>
Screenshot: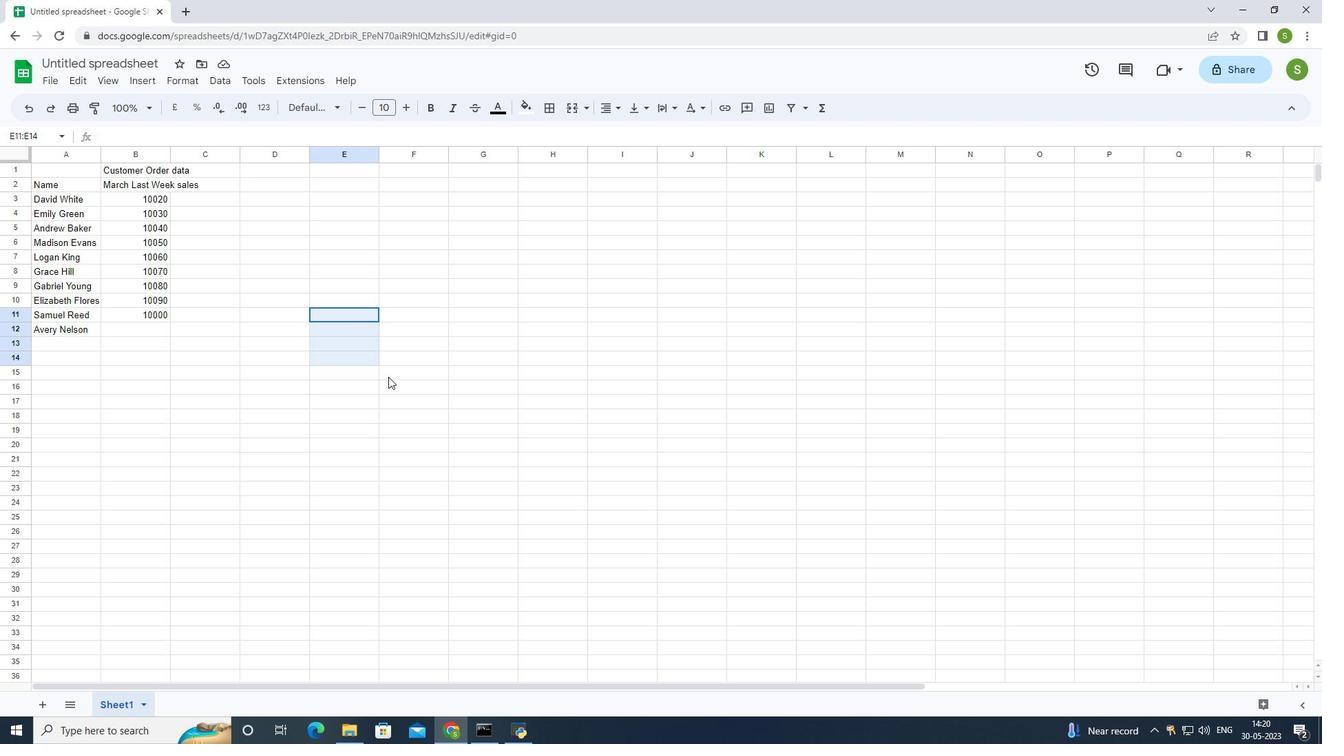 
Action: Mouse moved to (673, 595)
Screenshot: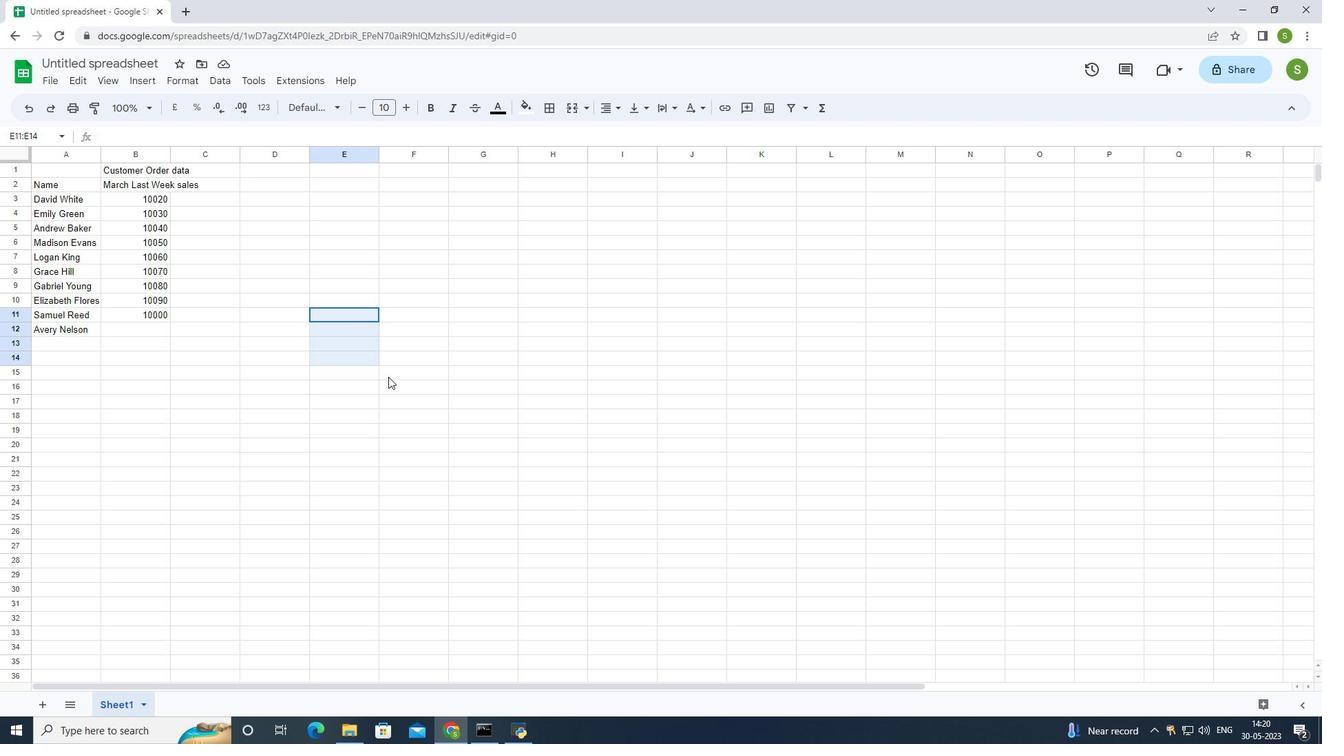 
Action: Key pressed <Key.left>
Screenshot: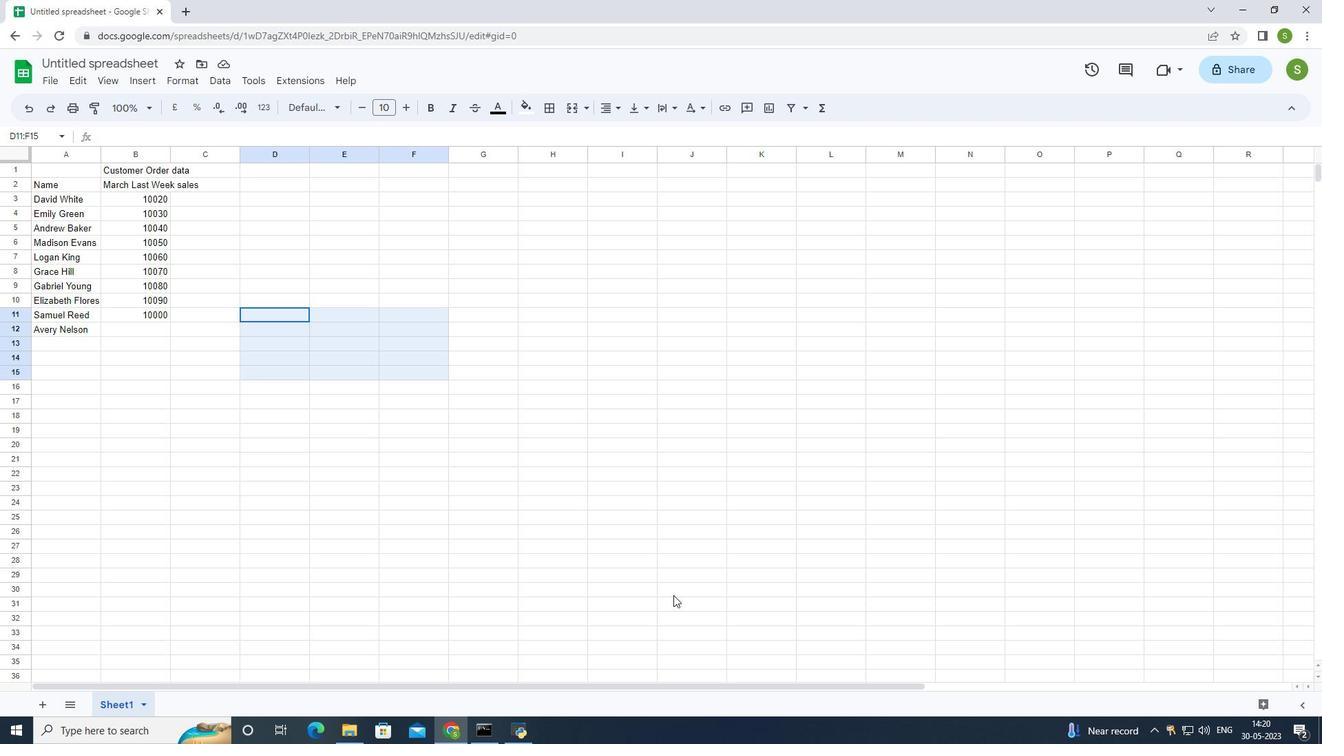 
Action: Mouse moved to (451, 340)
Screenshot: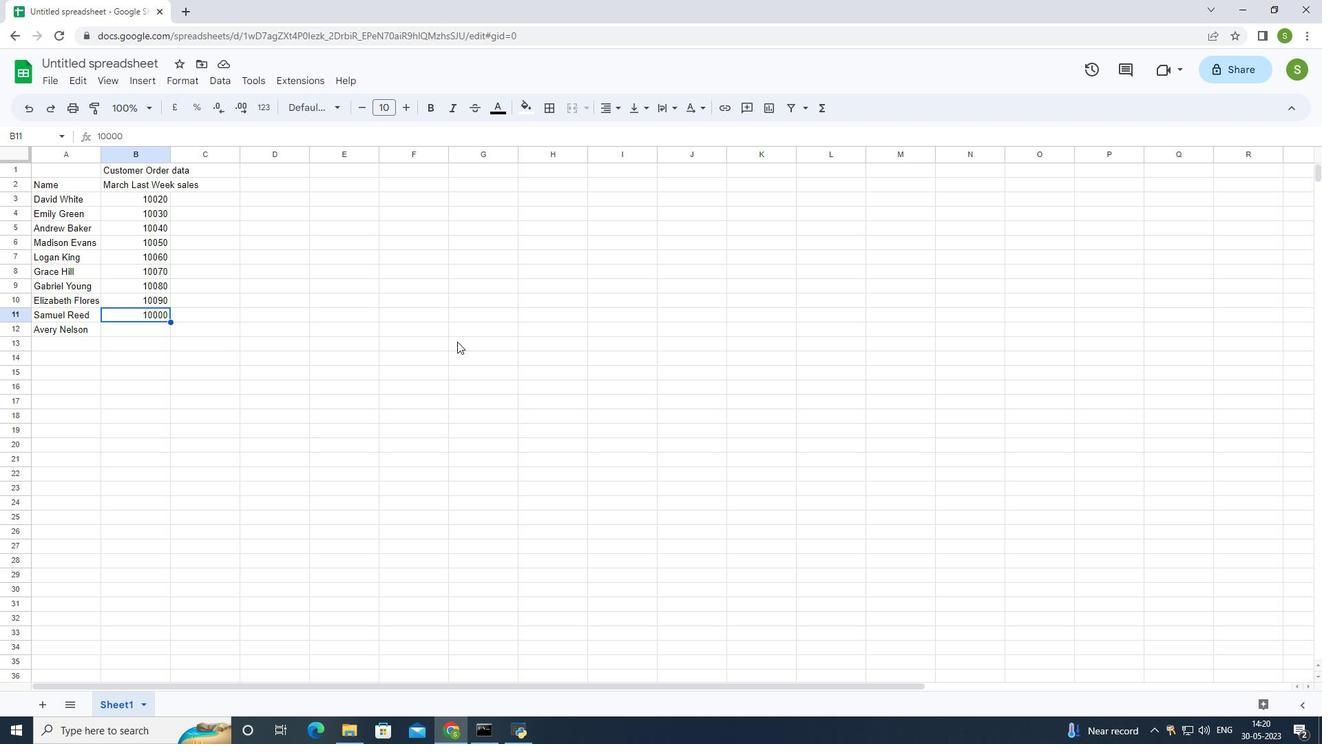 
Action: Key pressed 20000<Key.enter>20050<Key.enter>
Screenshot: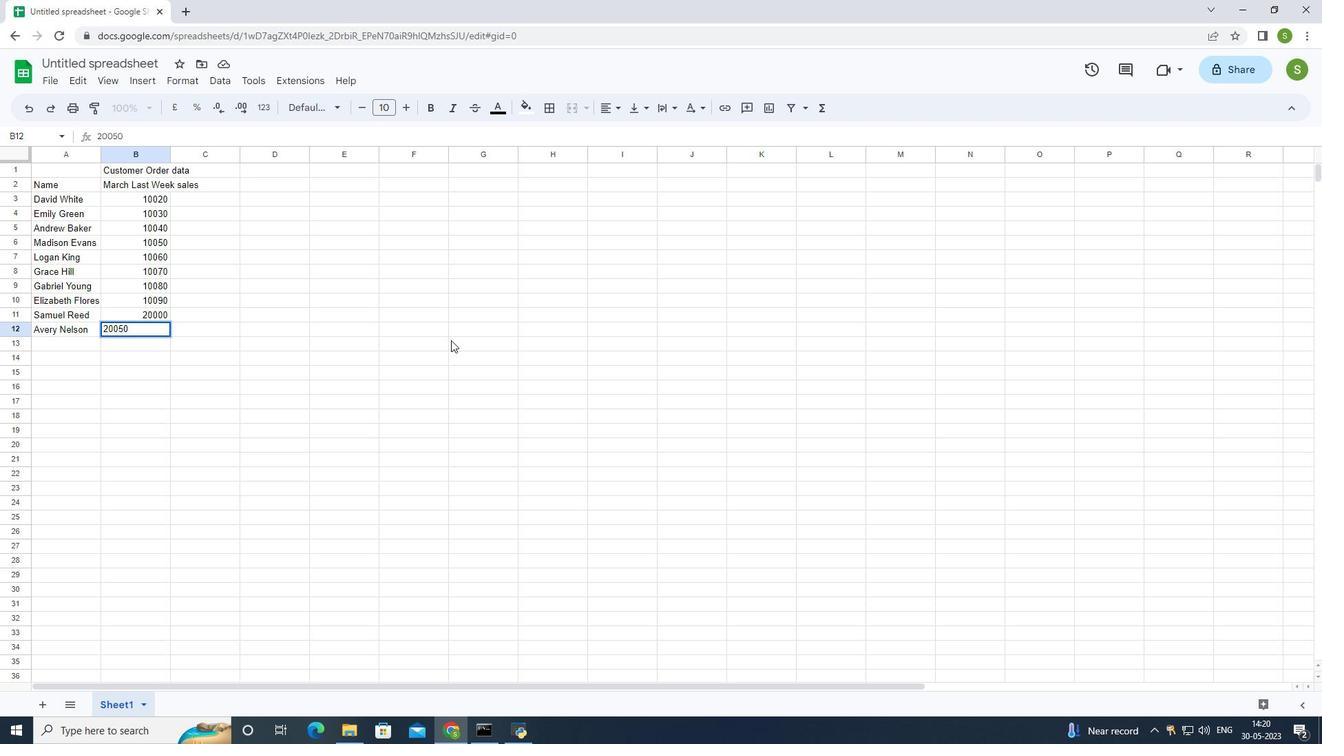 
Action: Mouse moved to (221, 199)
Screenshot: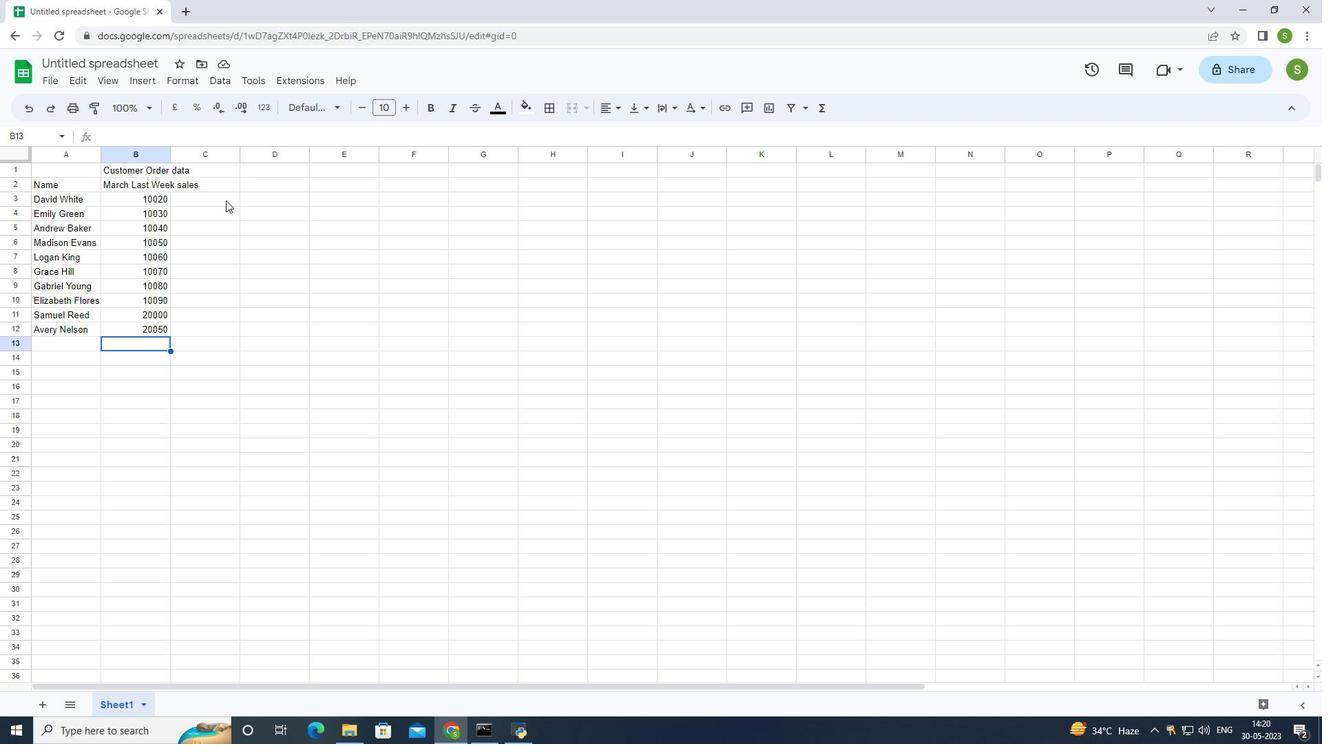 
Action: Mouse pressed left at (221, 199)
Screenshot: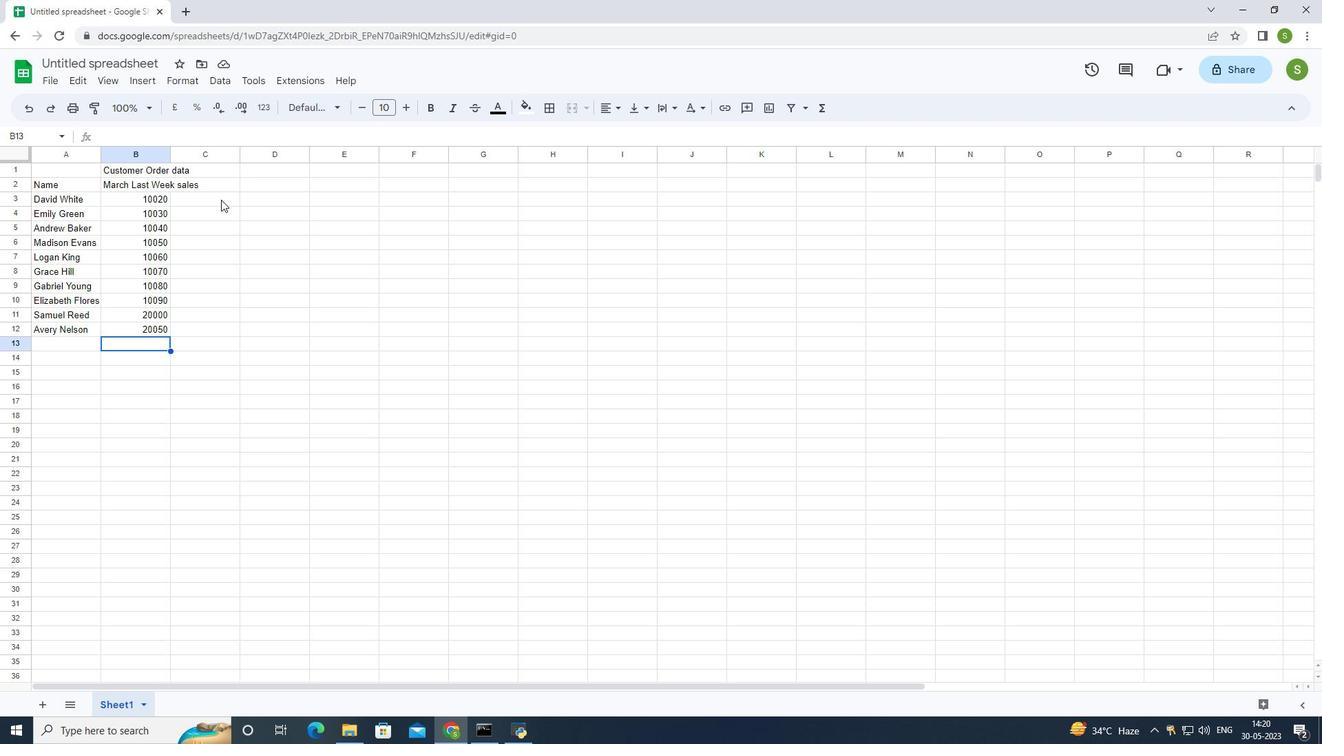 
Action: Mouse moved to (281, 253)
Screenshot: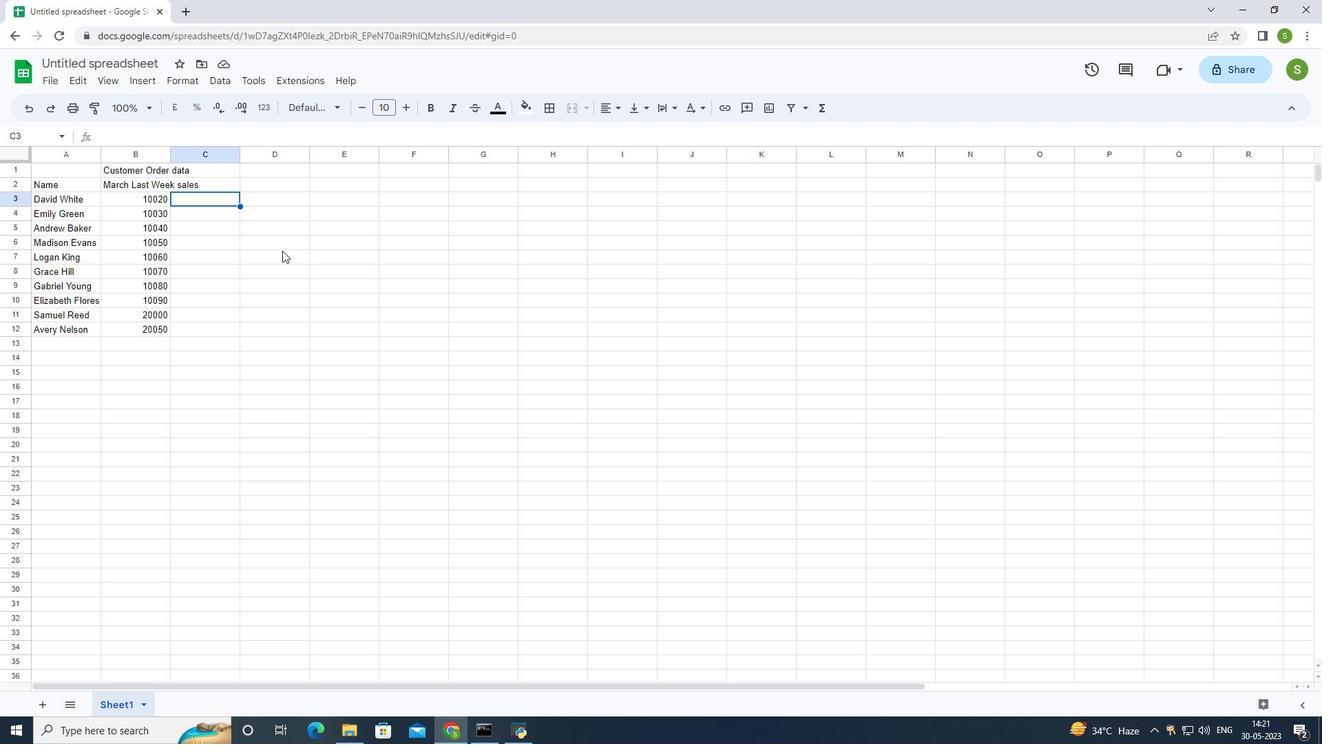
Action: Key pressed <Key.shift>Customer<Key.space>order<Key.space>name<Key.enter><Key.shift>Nike<Key.space><Key.shift>Shoe<Key.enter><Key.shift>Adidas<Key.space>
Screenshot: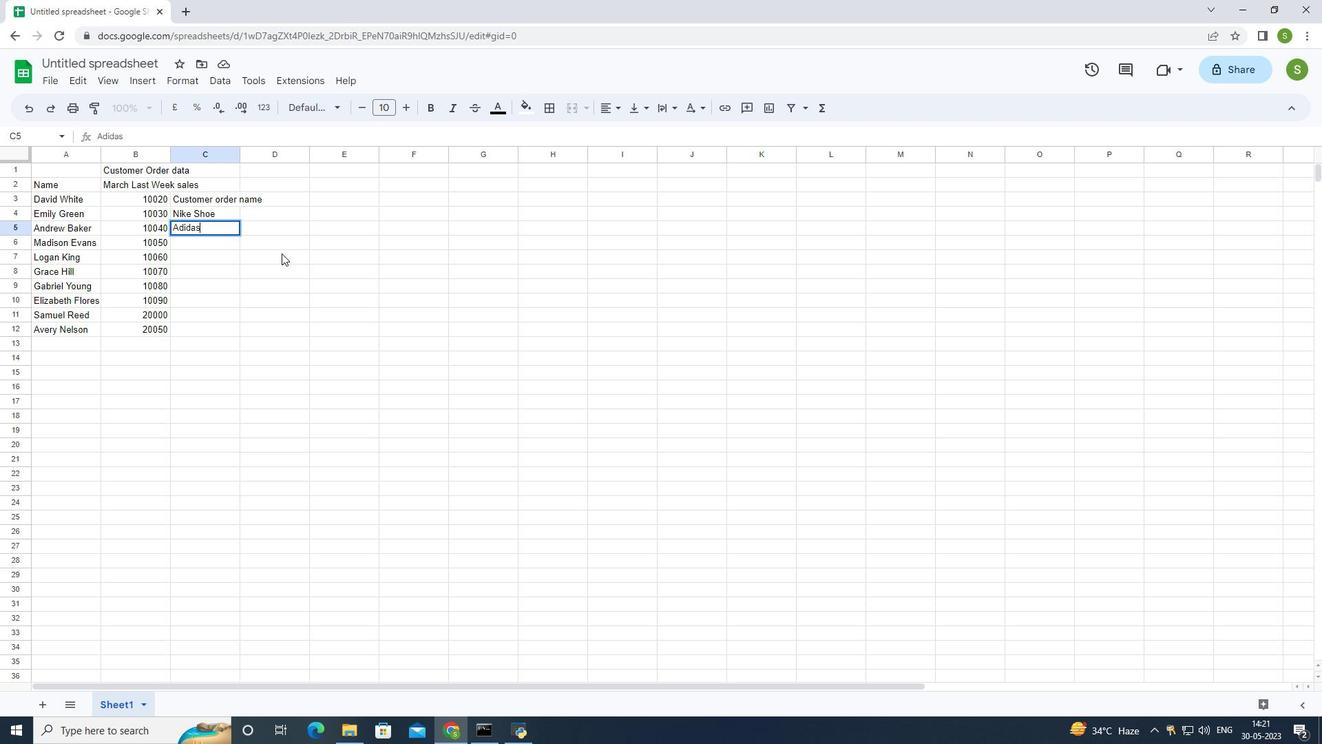 
Action: Mouse moved to (257, 132)
Screenshot: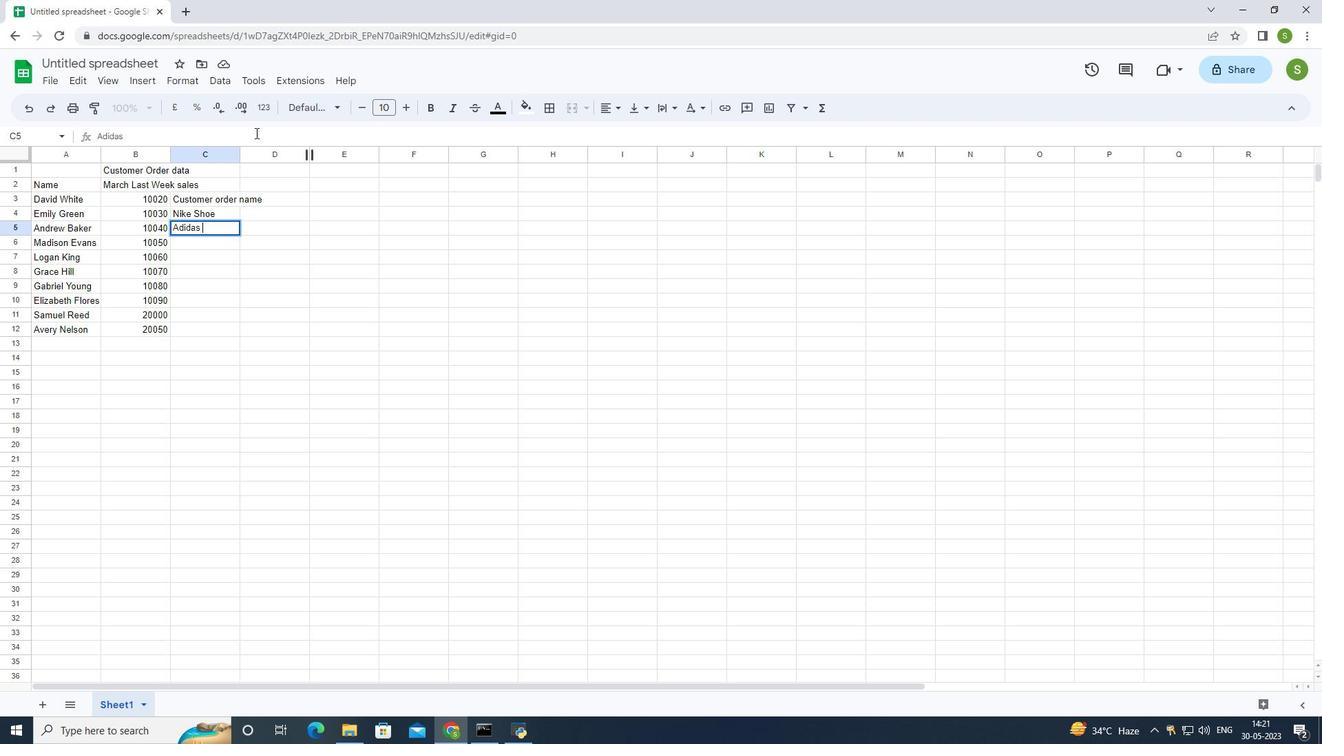 
Action: Key pressed <Key.shift>s<Key.shift>hoe<Key.enter><Key.shift>Gucci<Key.space><Key.shift>t=<Key.backspace>-shirt<Key.enter><Key.shift>Louis<Key.space><Key.shift>N<Key.backspace><Key.shift>Vuitton<Key.space>bag<Key.enter><Key.shift>Zara<Key.space><Key.shift>Shirt<Key.enter><Key.shift><Key.shift><Key.shift><Key.shift><Key.shift><Key.shift><Key.shift><Key.shift><Key.shift><Key.shift><Key.shift><Key.shift><Key.shift><Key.shift><Key.shift><Key.shift><Key.shift><Key.shift><Key.shift><Key.shift><Key.shift><Key.shift><Key.shift><Key.shift><Key.shift><Key.shift><Key.shift><Key.shift><Key.shift><Key.shift><Key.shift><Key.shift><Key.shift><Key.shift><Key.shift><Key.shift>H<Key.shift_r><Key.shift_r><Key.shift_r><Key.shift_r><Key.shift_r><Key.shift_r><Key.shift_r>&<Key.shift>M<Key.space>jeans<Key.enter><Key.shift>Channel<Key.space>perfume<Key.enter><Key.shift>Versace<Key.space>perfume<Key.enter><Key.shift>Ralph<Key.space><Key.shift>Lauren
Screenshot: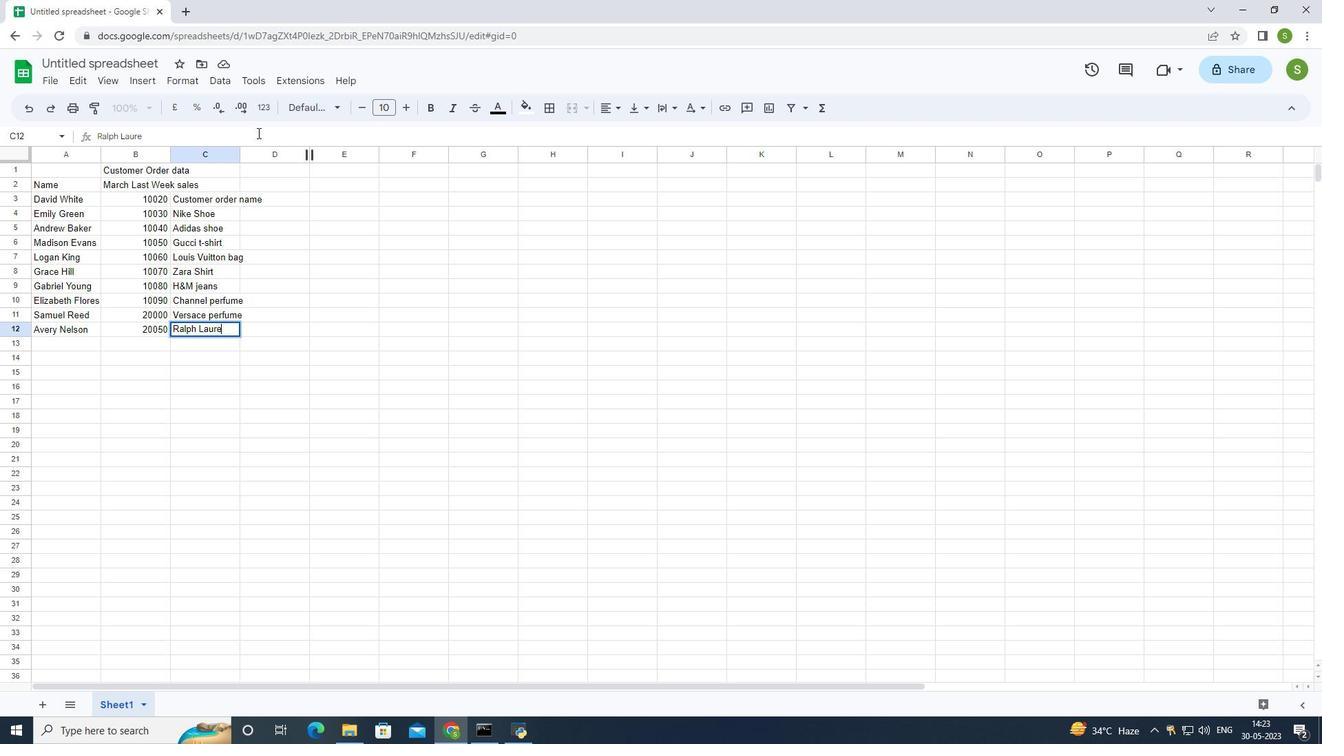 
Action: Mouse moved to (173, 198)
Screenshot: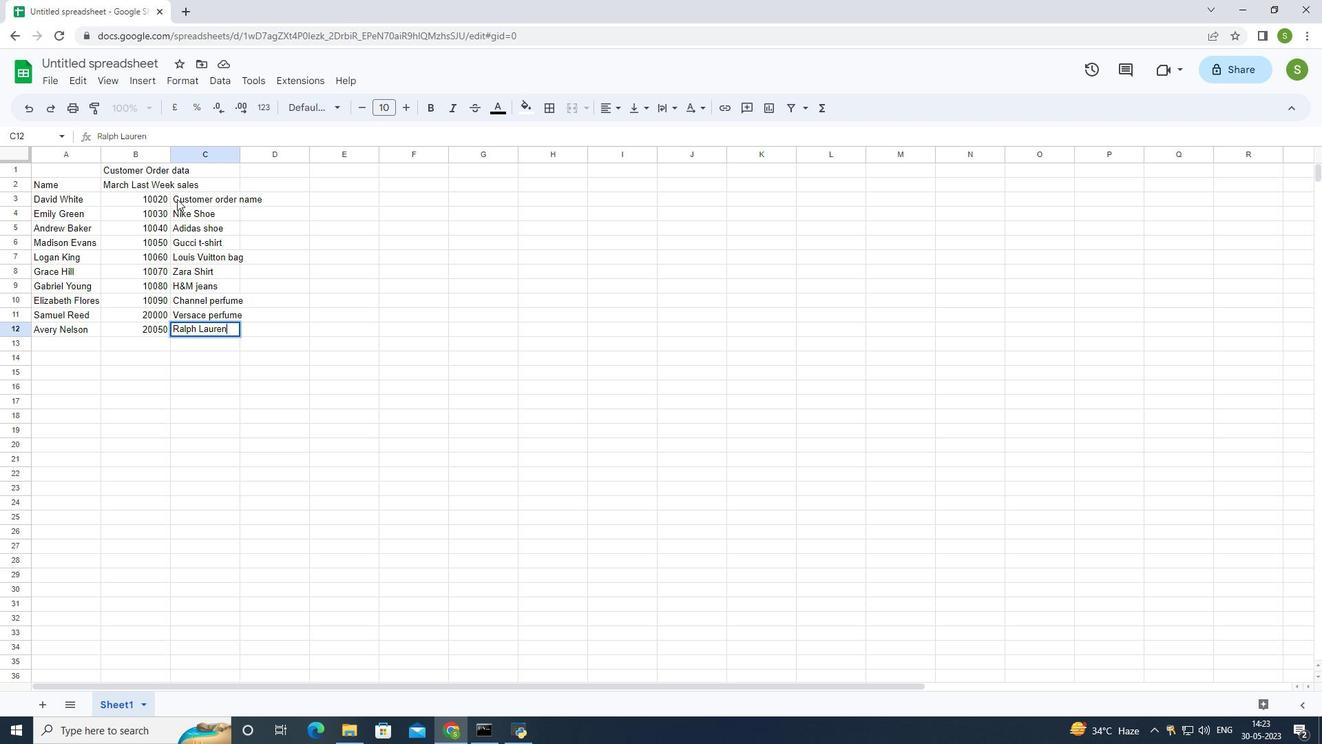 
Action: Mouse pressed left at (173, 198)
Screenshot: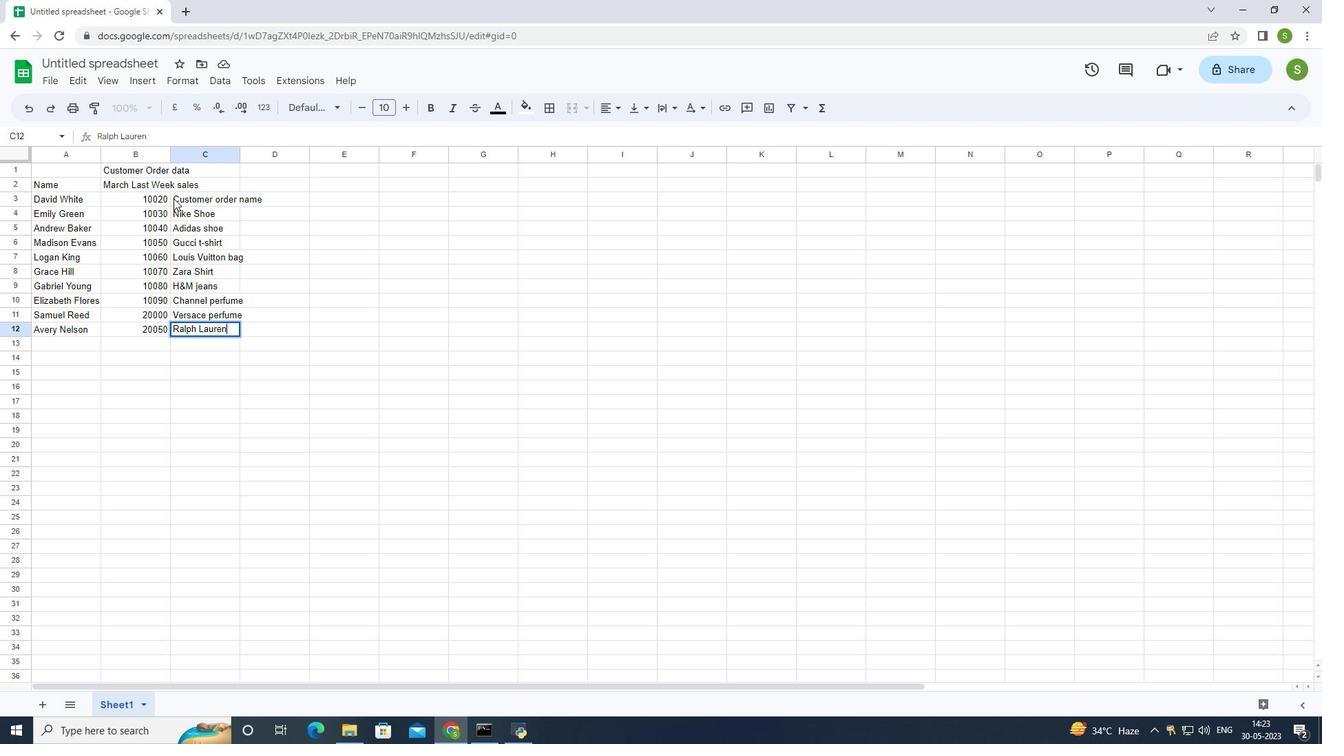 
Action: Mouse moved to (210, 211)
Screenshot: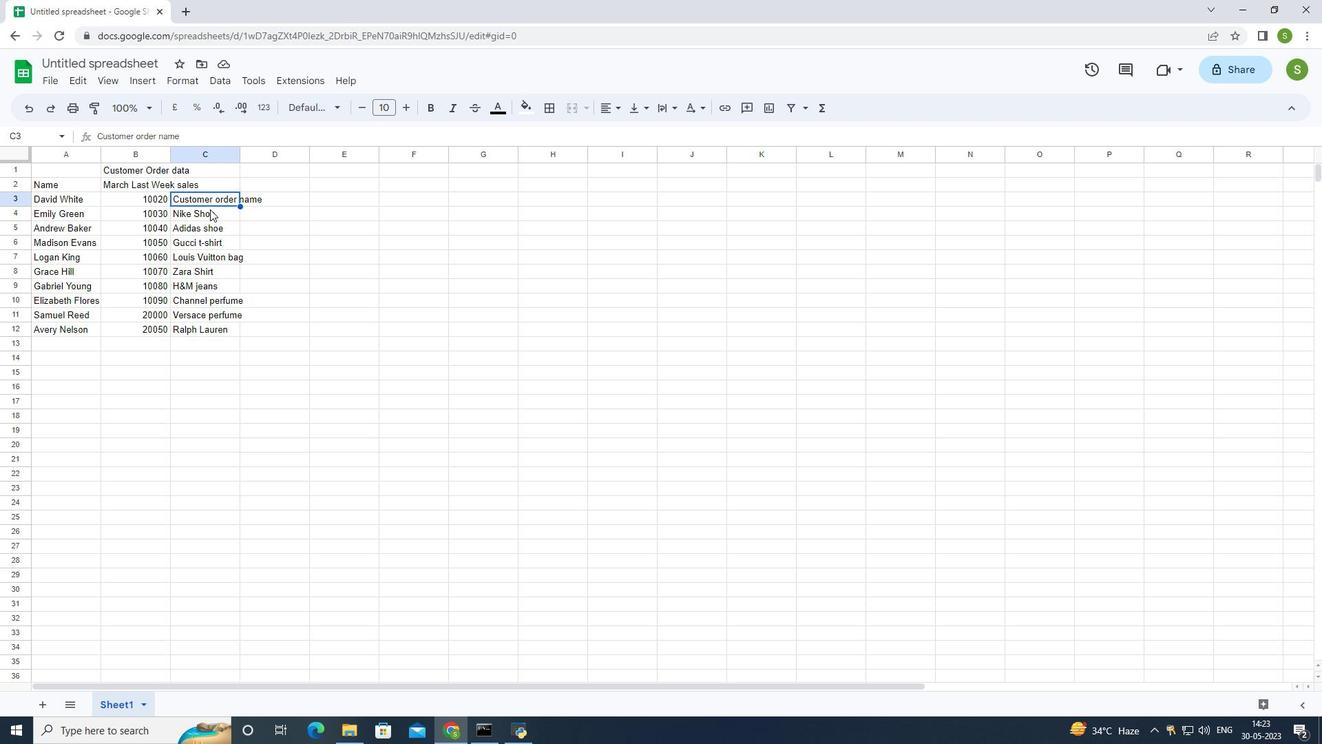 
Action: Key pressed ctrl+X
Screenshot: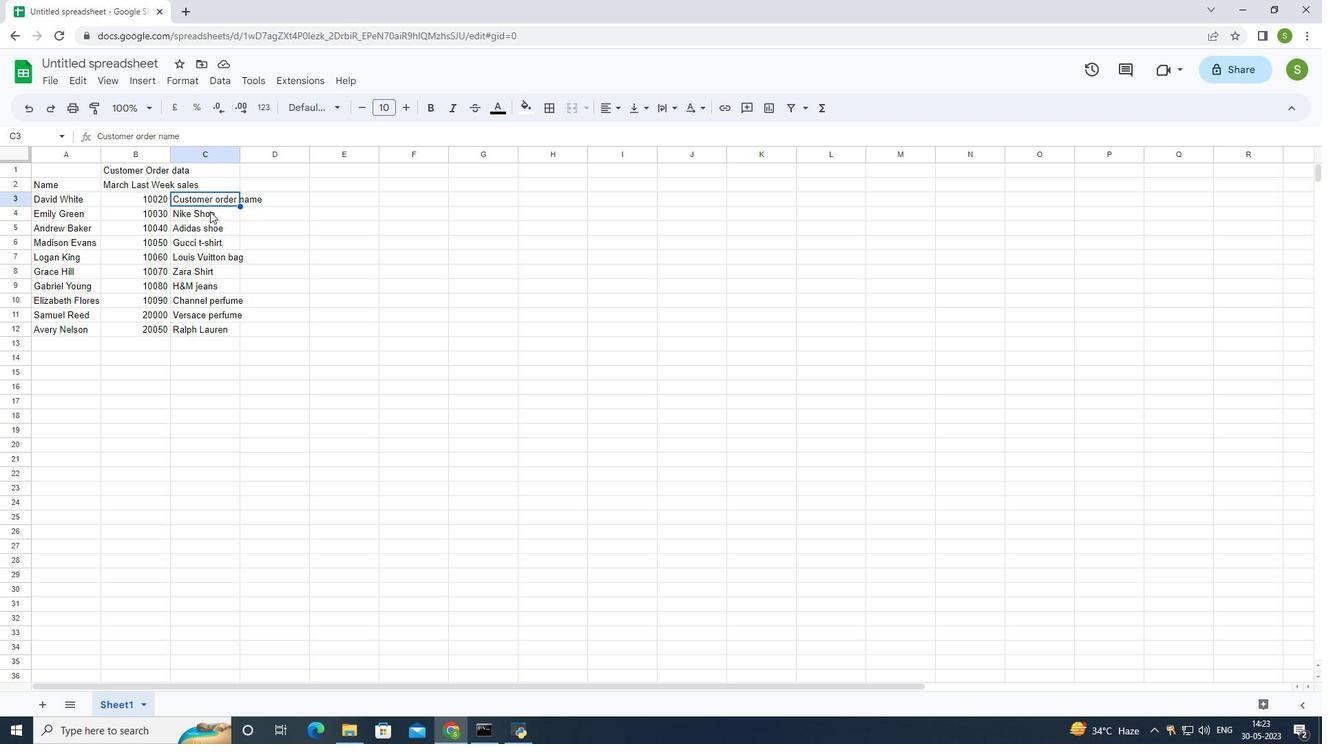 
Action: Mouse moved to (212, 182)
Screenshot: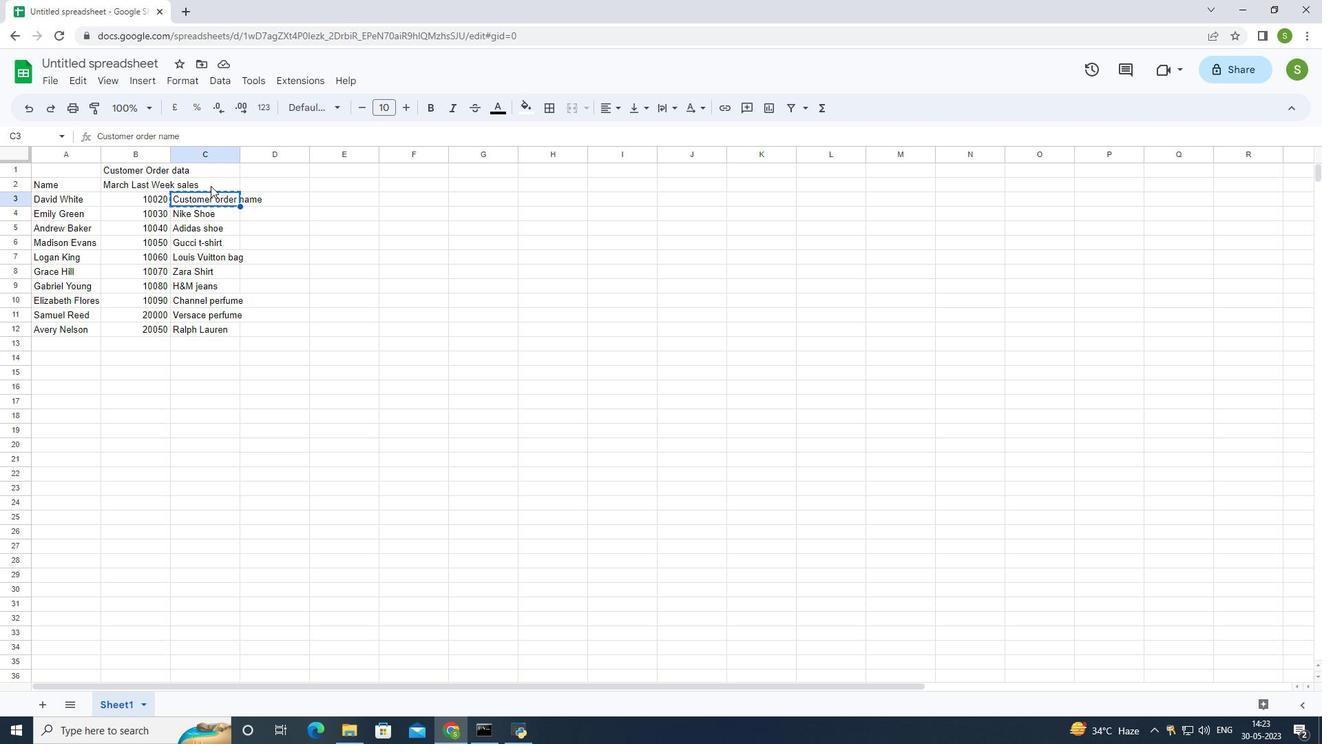 
Action: Mouse pressed left at (212, 182)
Screenshot: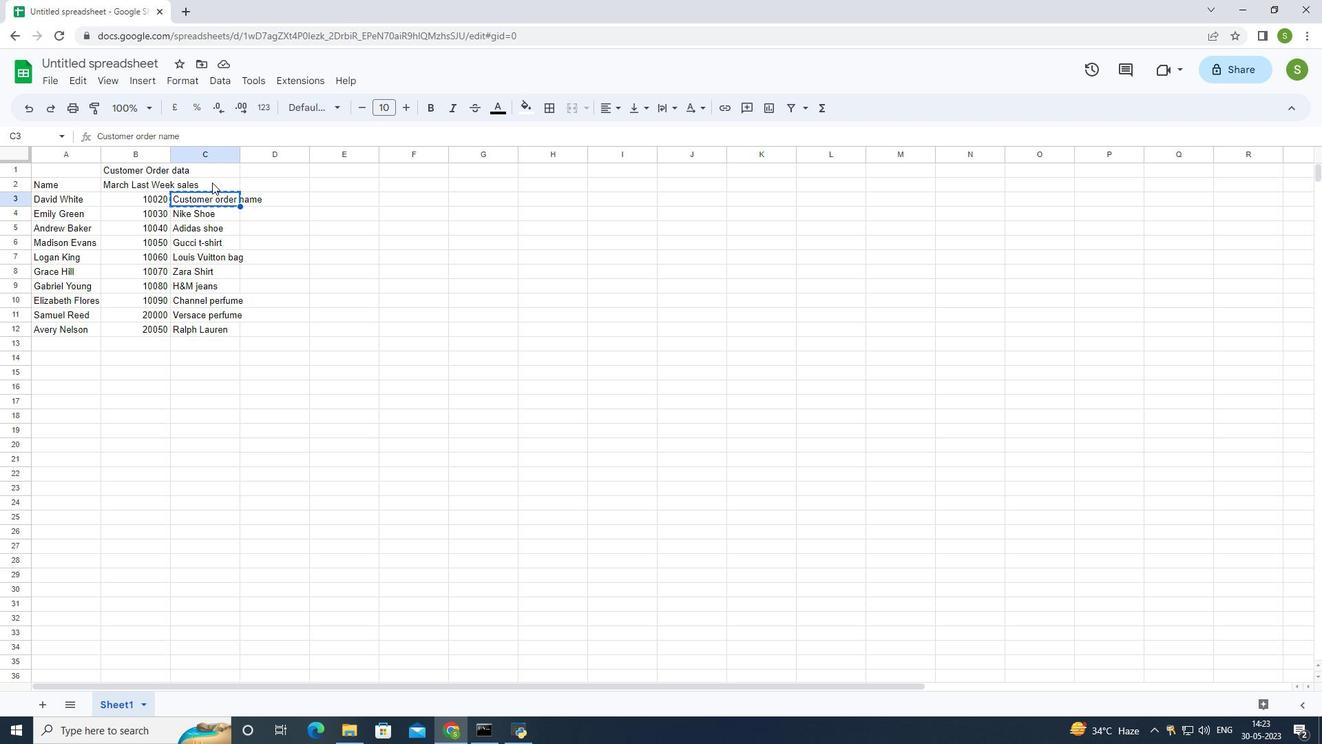 
Action: Mouse moved to (215, 183)
Screenshot: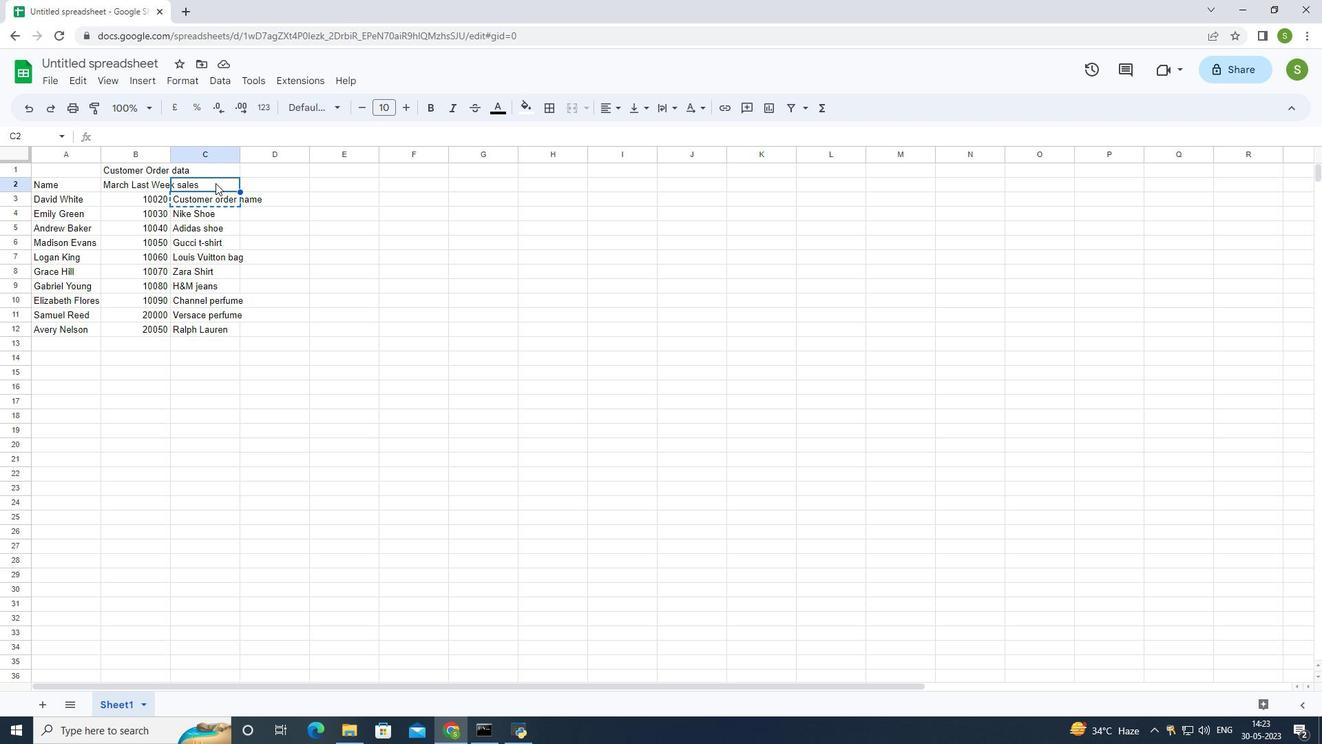 
Action: Key pressed ctrl+V
Screenshot: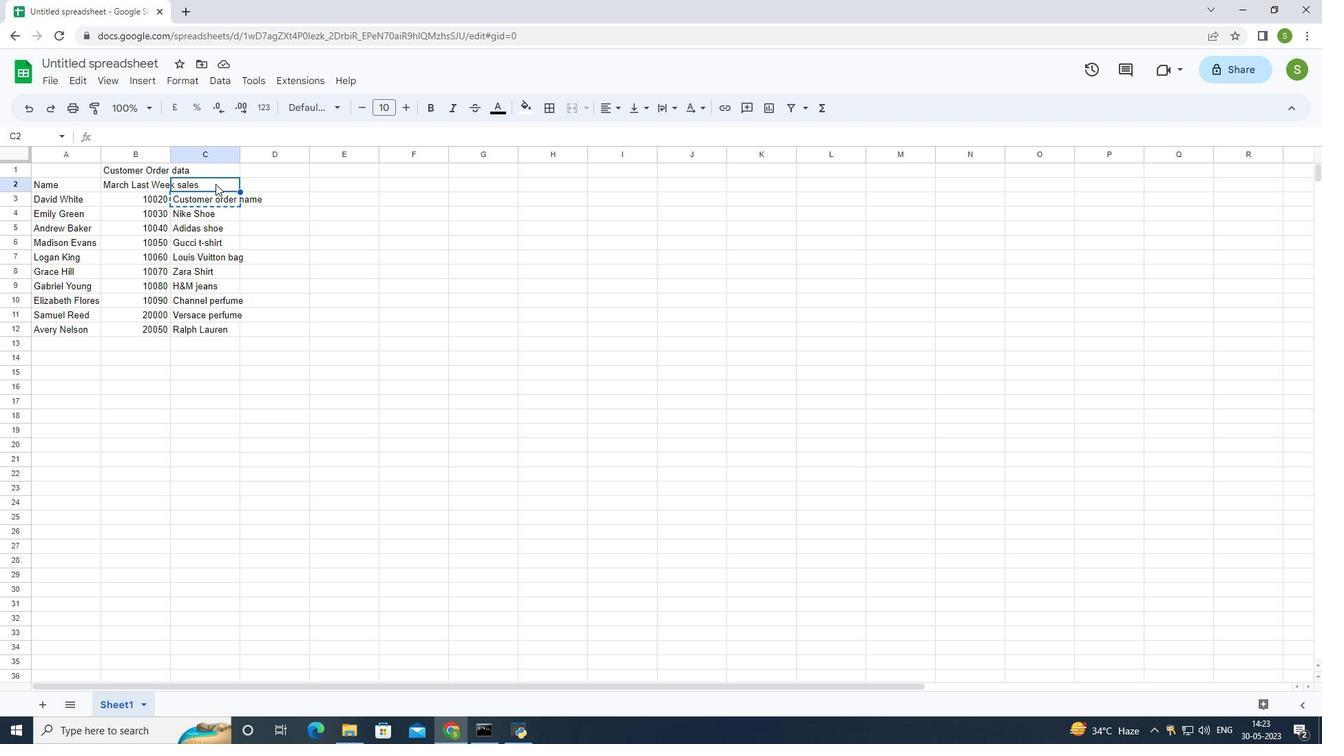 
Action: Mouse moved to (219, 201)
Screenshot: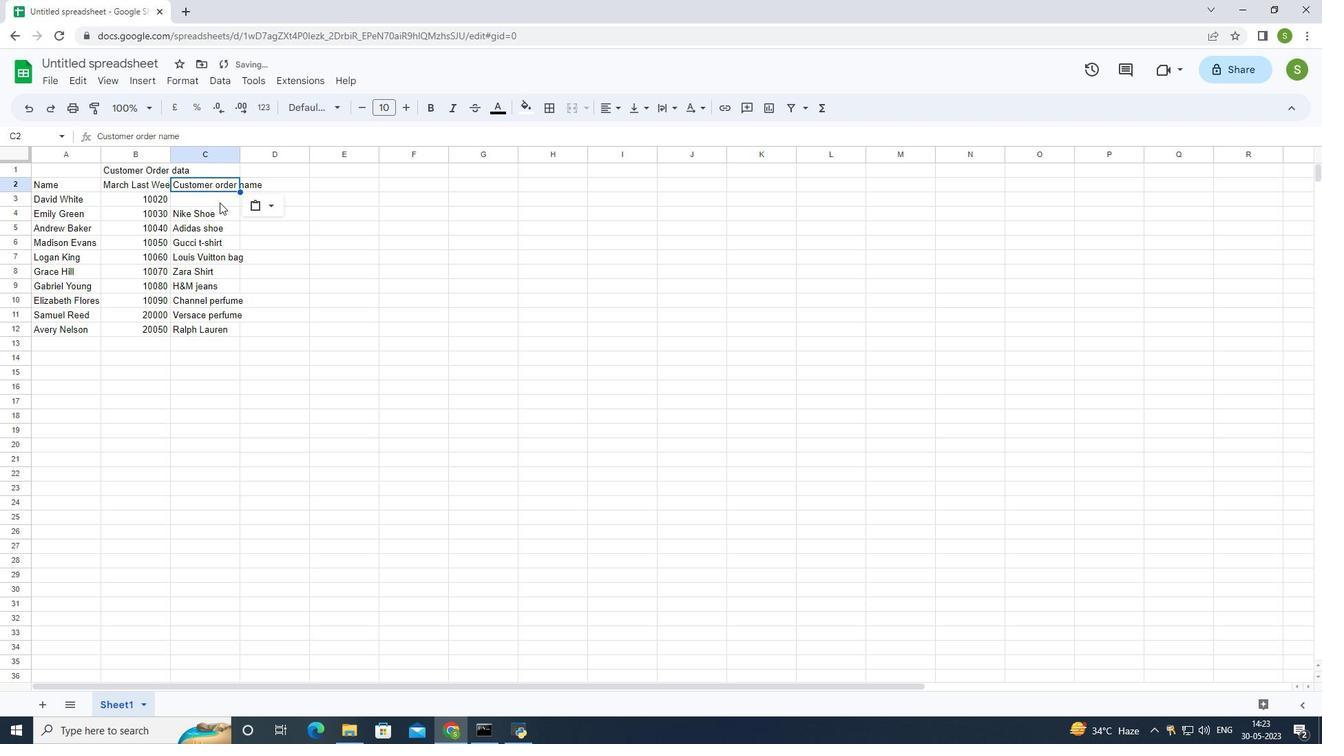
Action: Mouse pressed left at (219, 201)
Screenshot: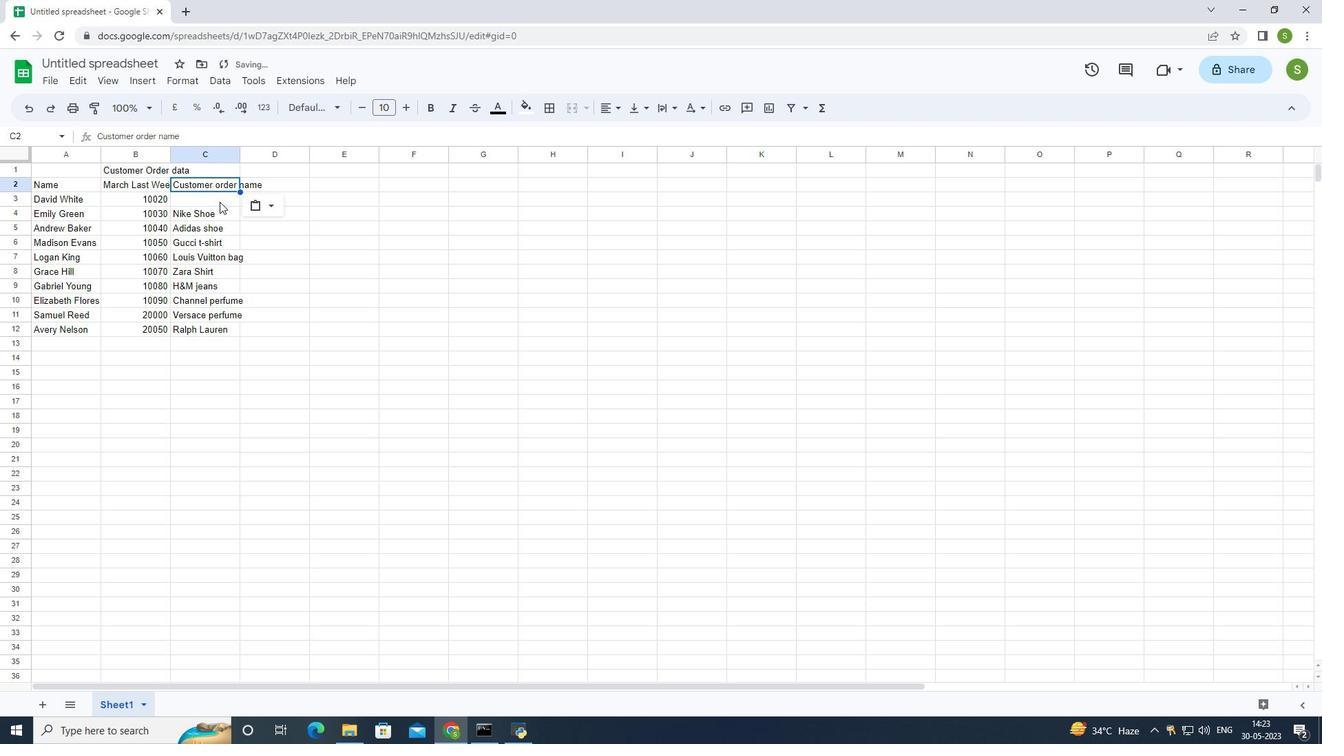 
Action: Mouse moved to (218, 202)
Screenshot: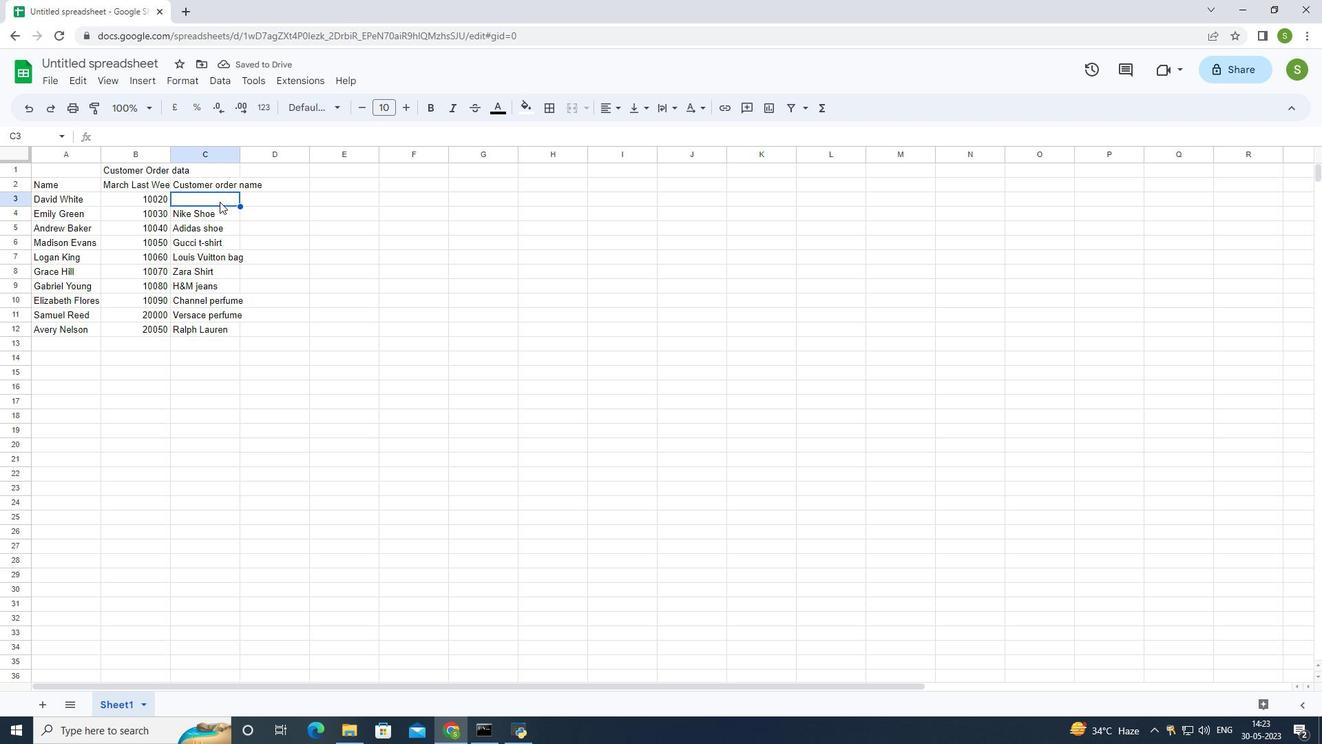 
Action: Key pressed <Key.shift>Prade<Key.backspace>a<Key.space><Key.shift><Key.shift>Shir
Screenshot: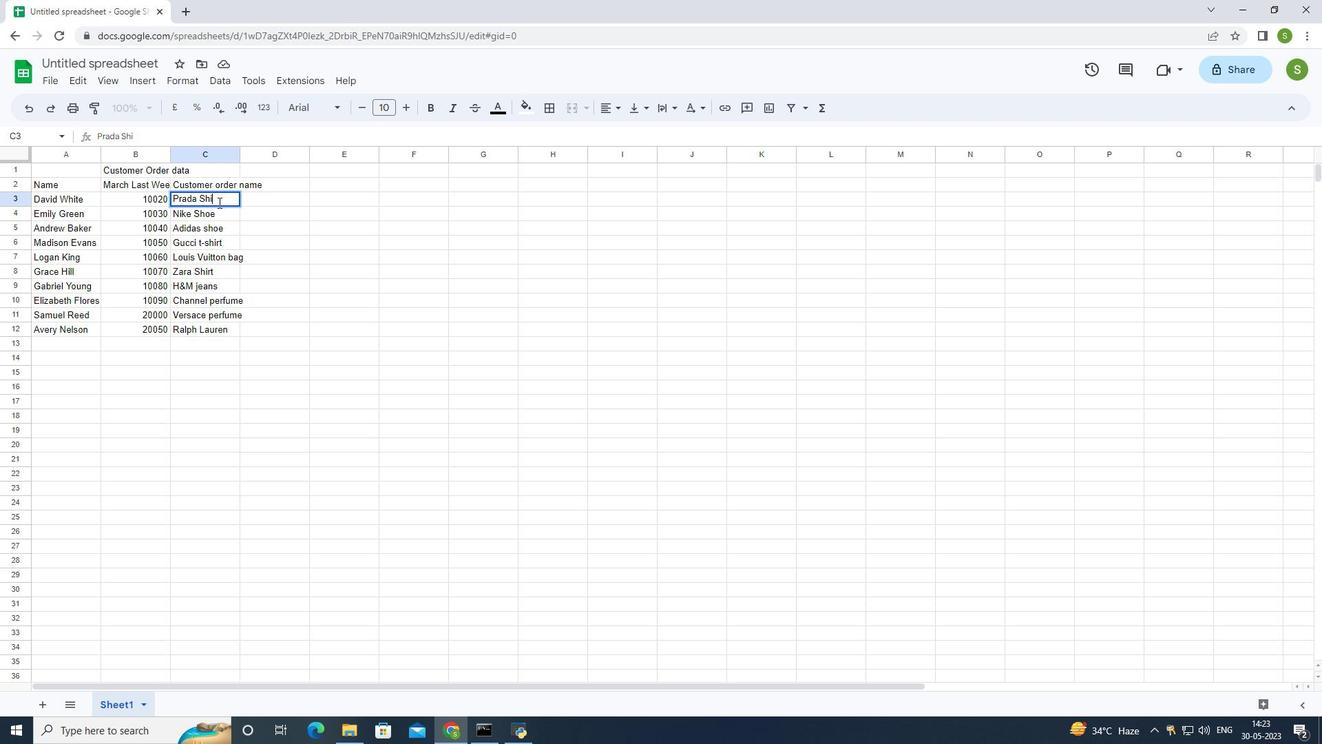 
Action: Mouse moved to (208, 163)
Screenshot: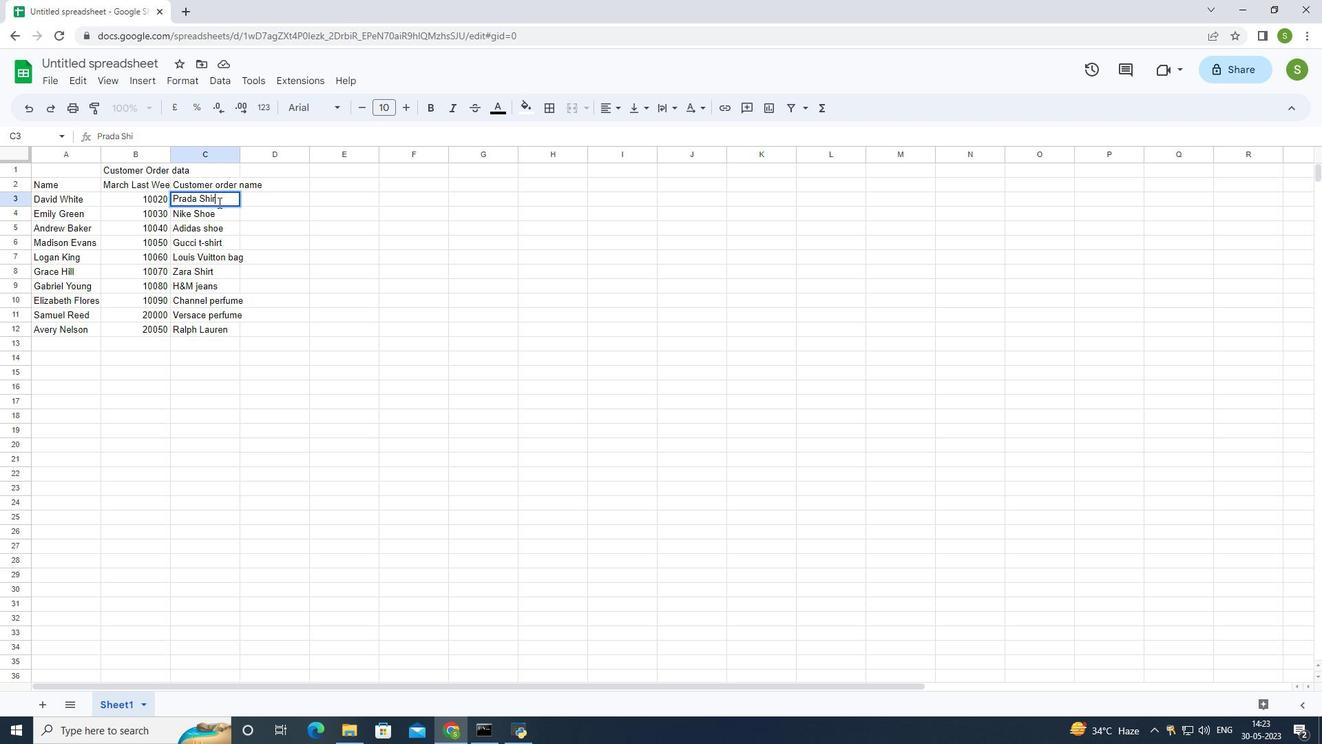 
Action: Key pressed t
Screenshot: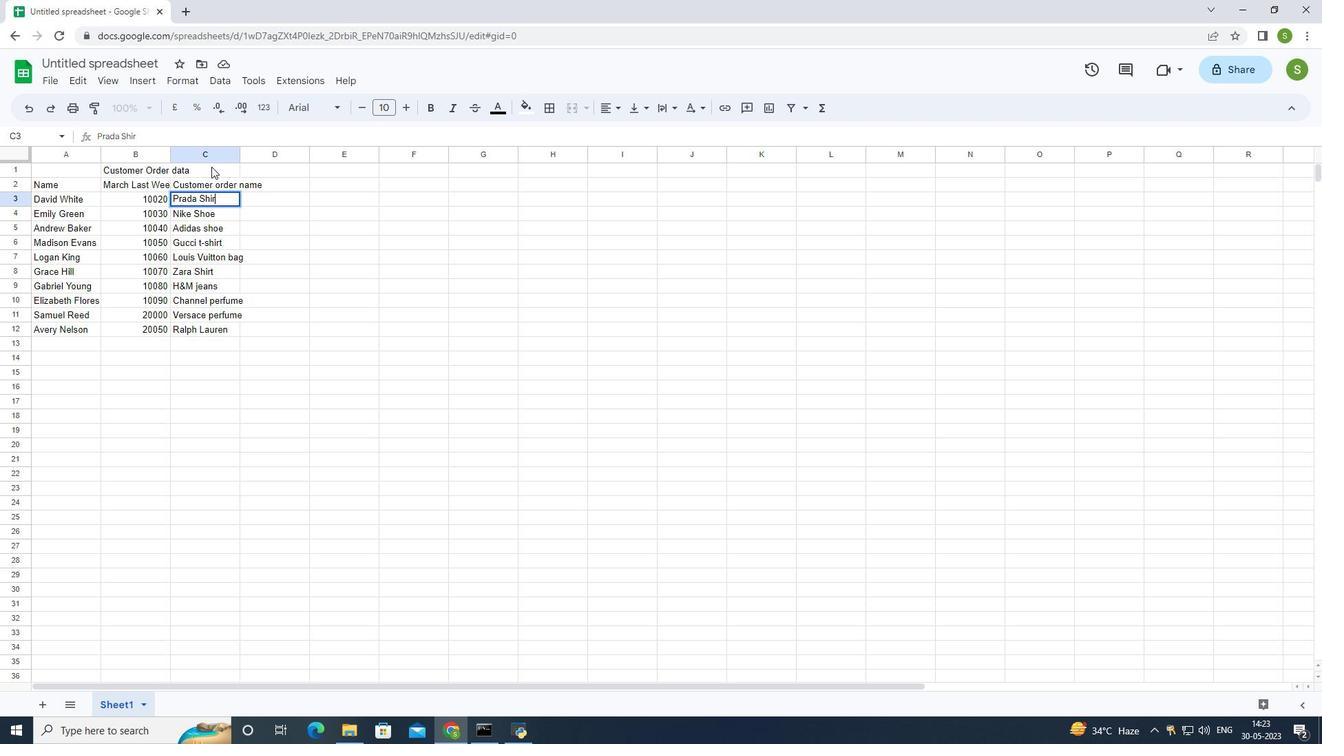 
Action: Mouse moved to (208, 162)
Screenshot: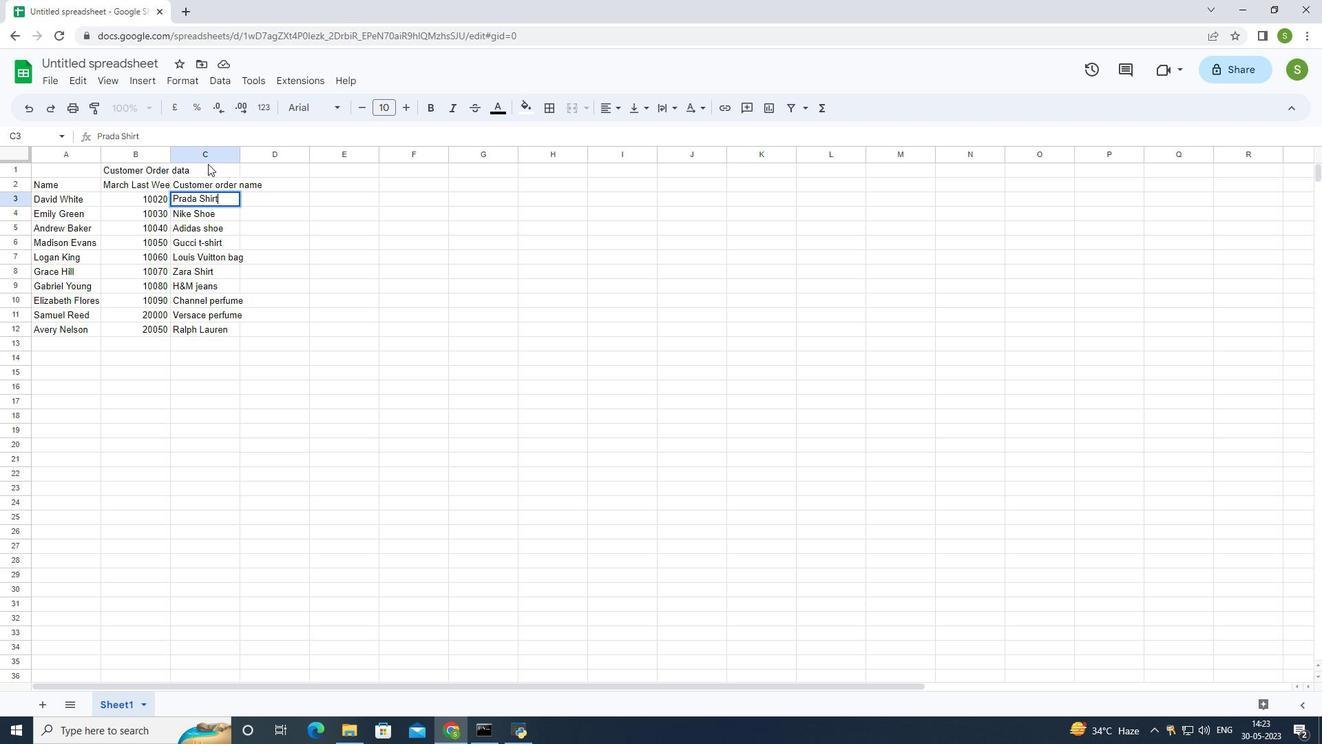 
Action: Key pressed <Key.space>customer
Screenshot: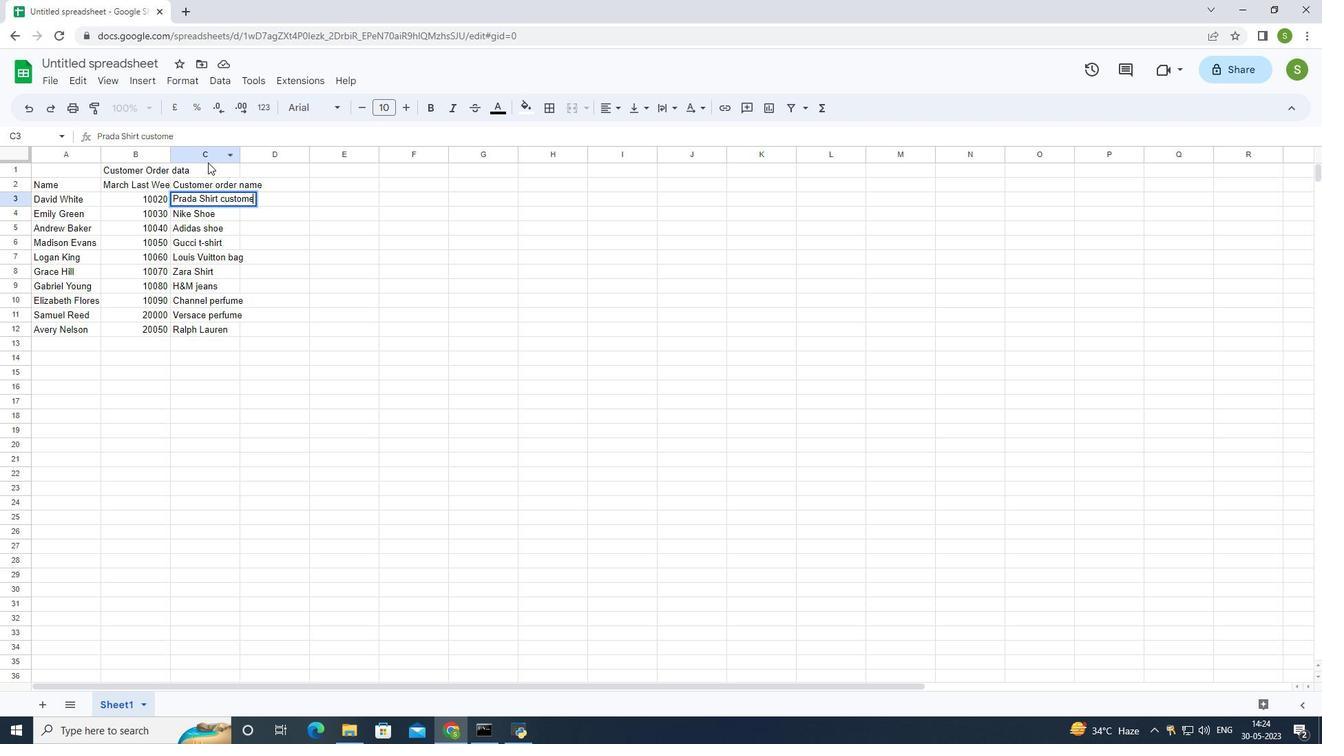
Action: Mouse moved to (221, 168)
Screenshot: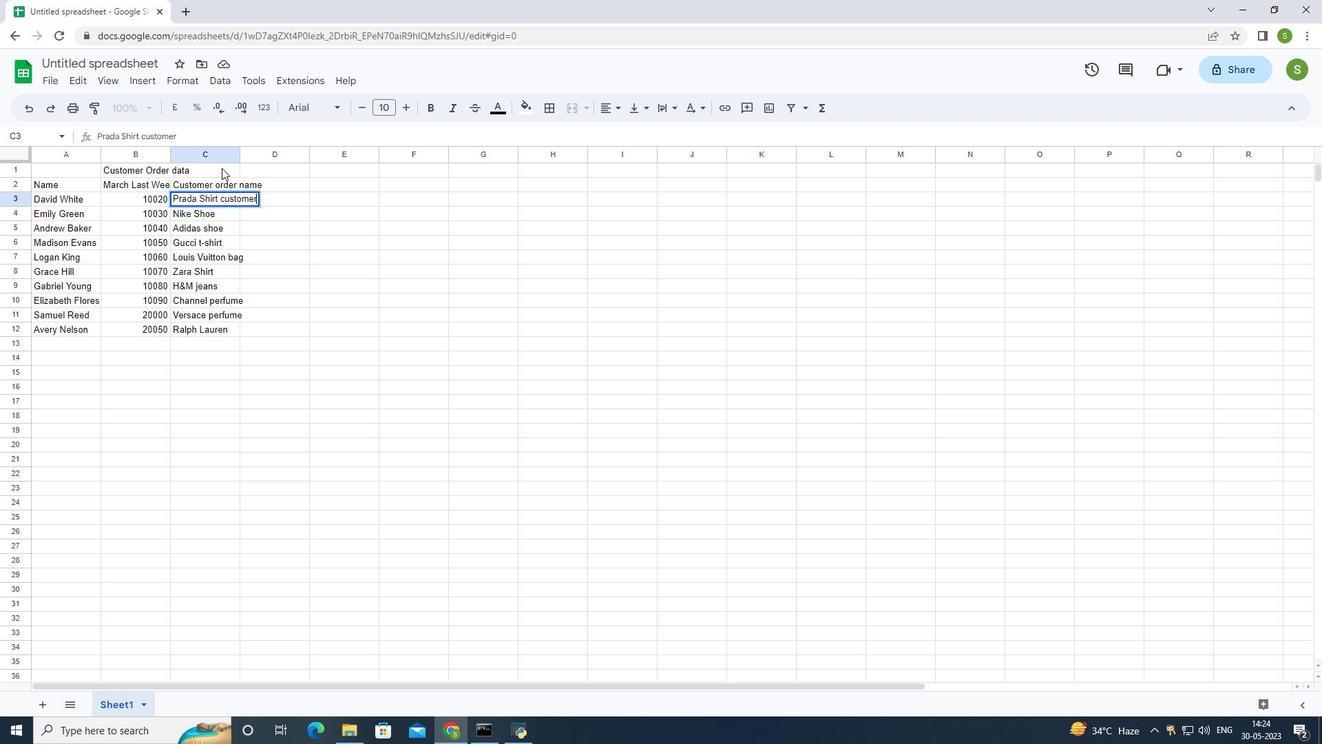
Action: Key pressed ctrl+X
Screenshot: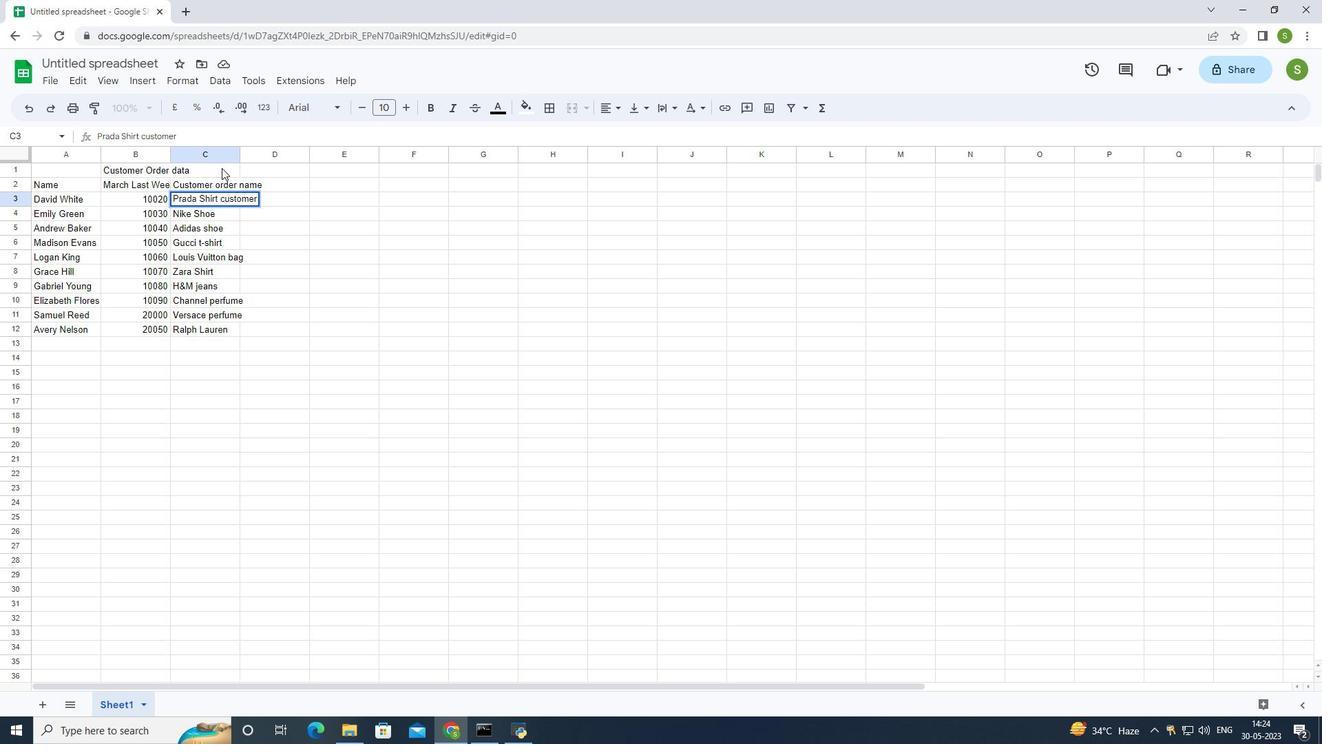 
Action: Mouse moved to (200, 334)
Screenshot: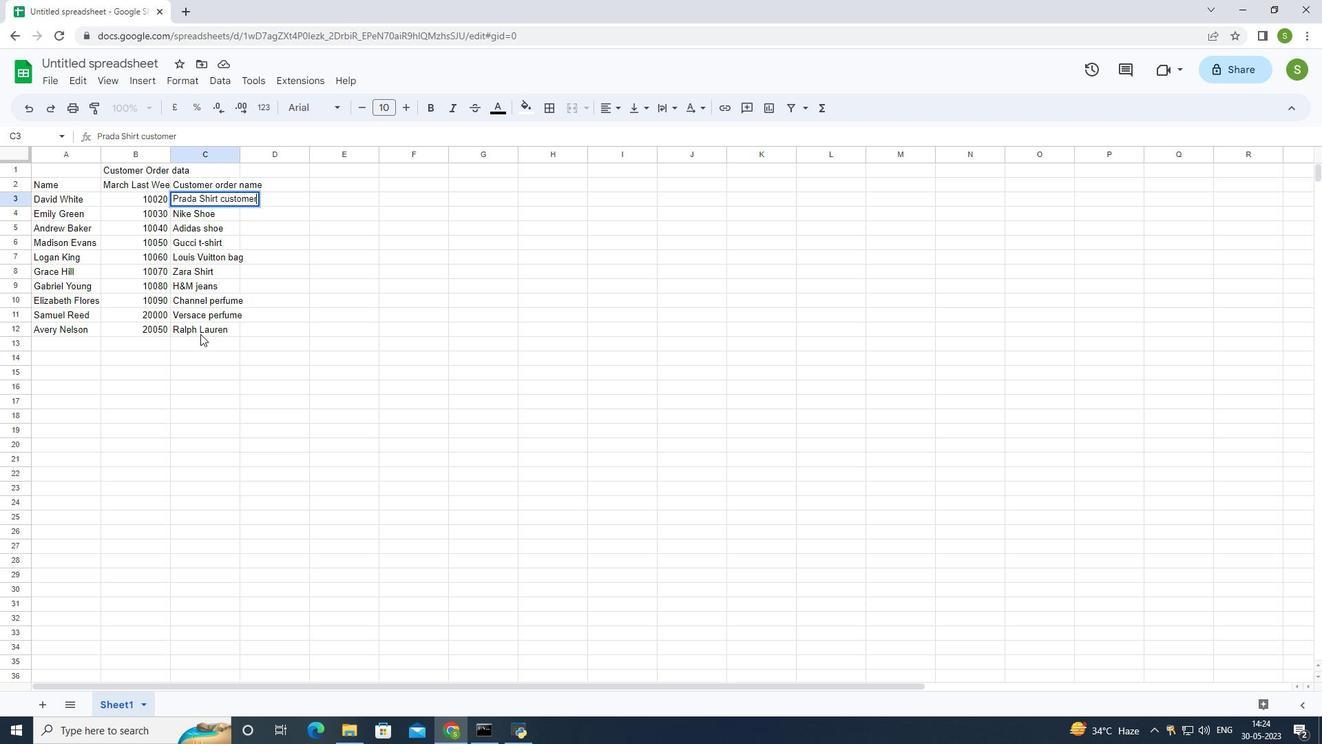 
Action: Mouse pressed left at (200, 334)
Screenshot: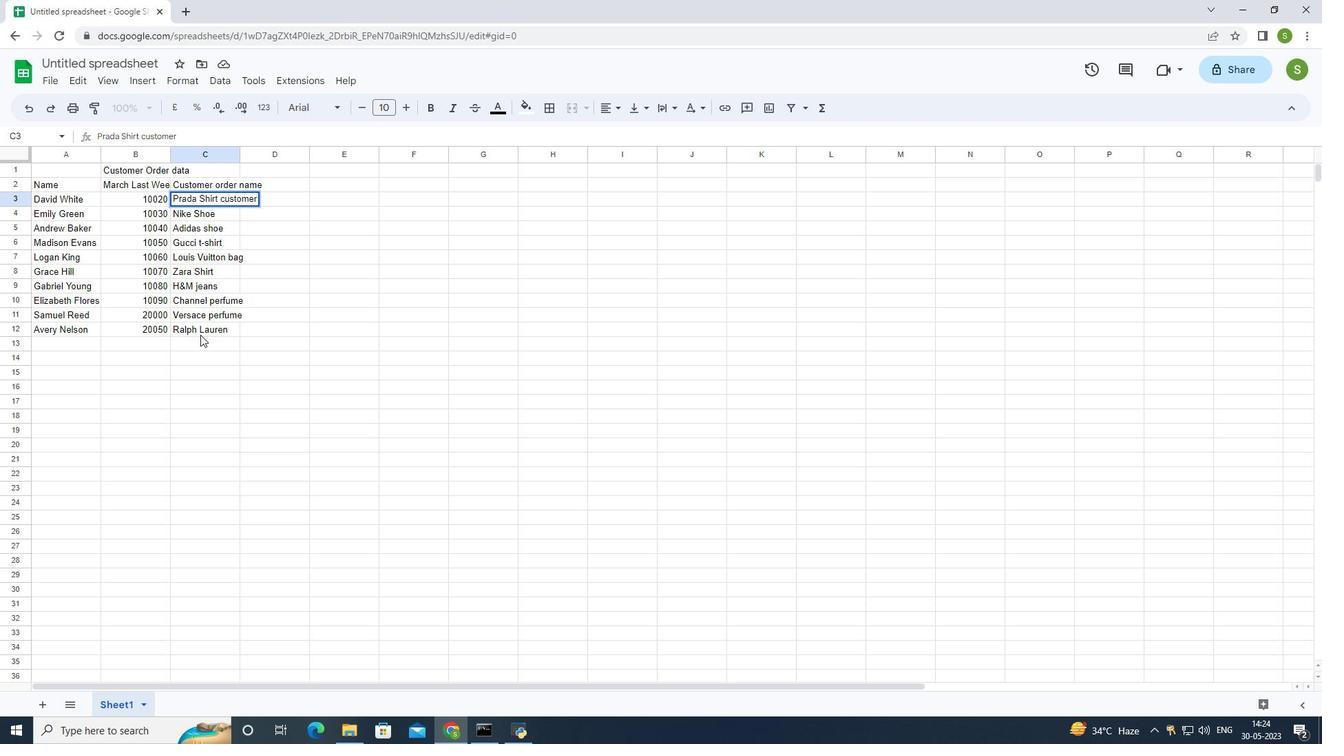 
Action: Mouse moved to (200, 345)
Screenshot: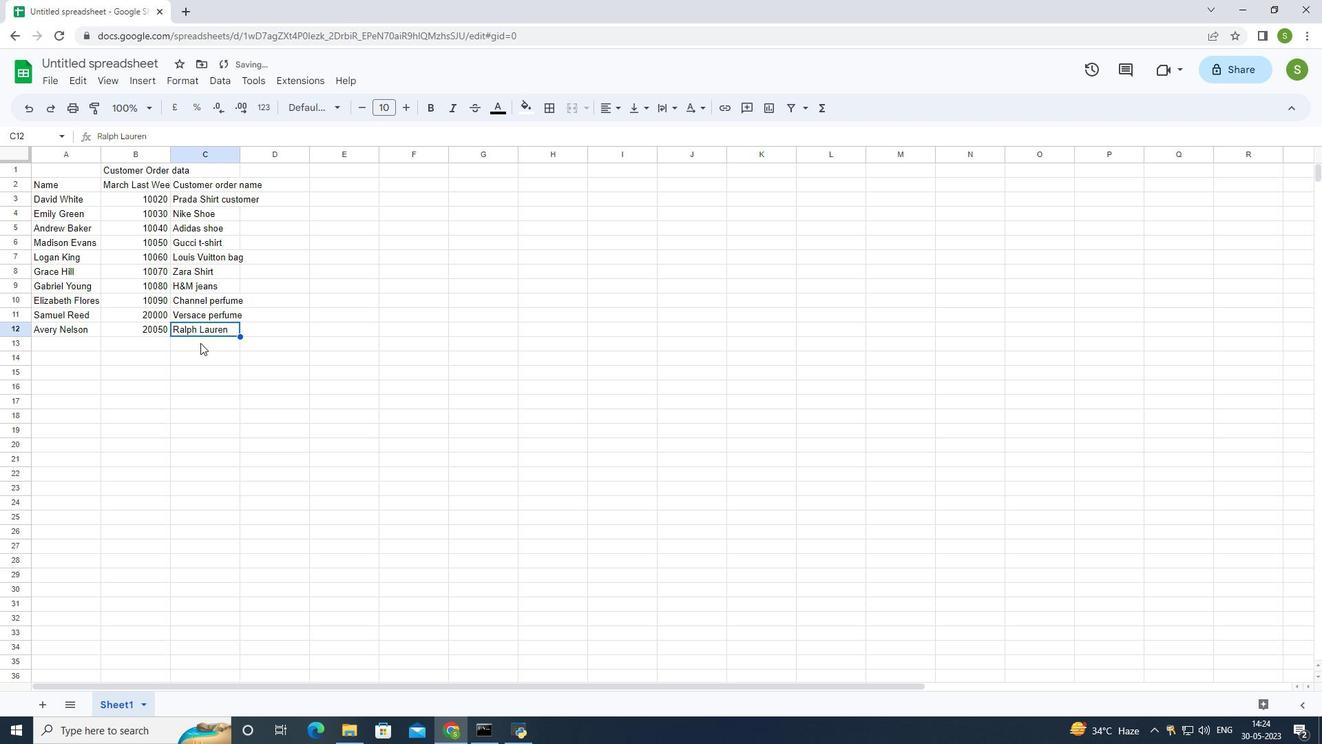 
Action: Mouse pressed left at (200, 345)
Screenshot: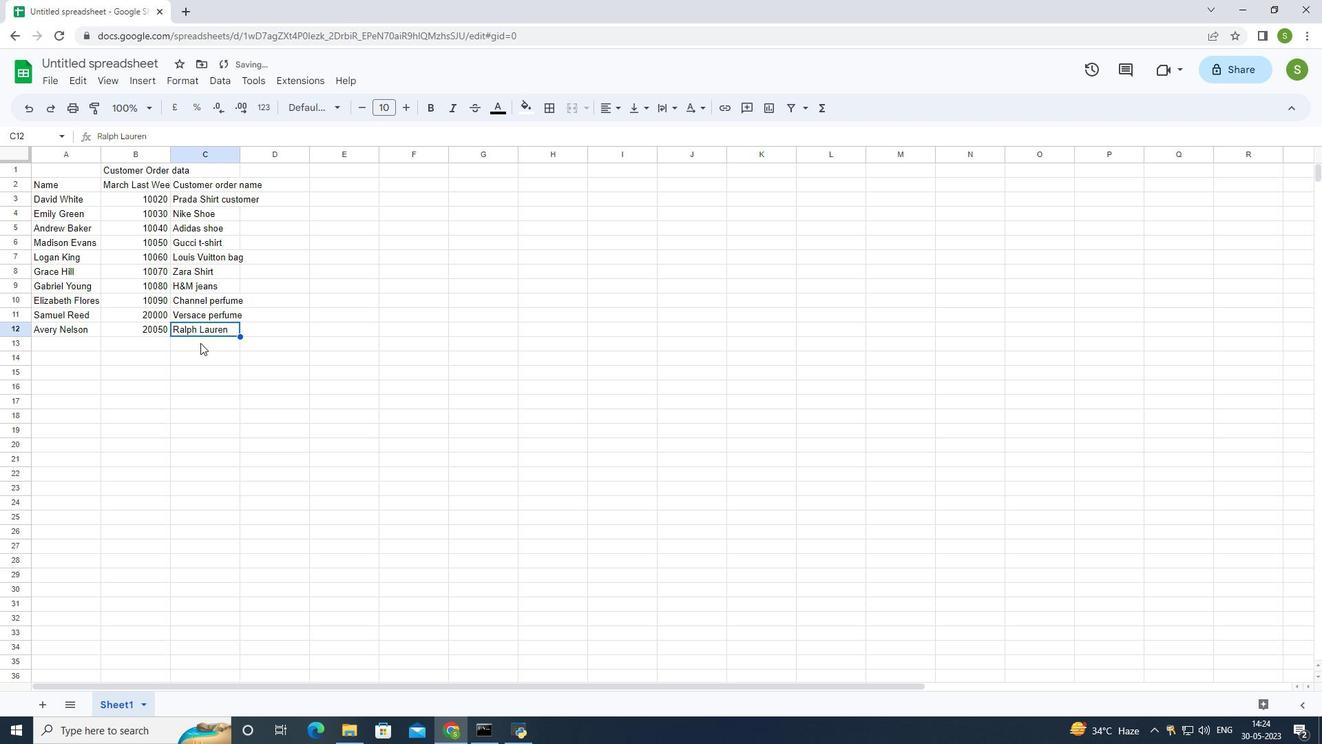 
Action: Mouse moved to (203, 338)
Screenshot: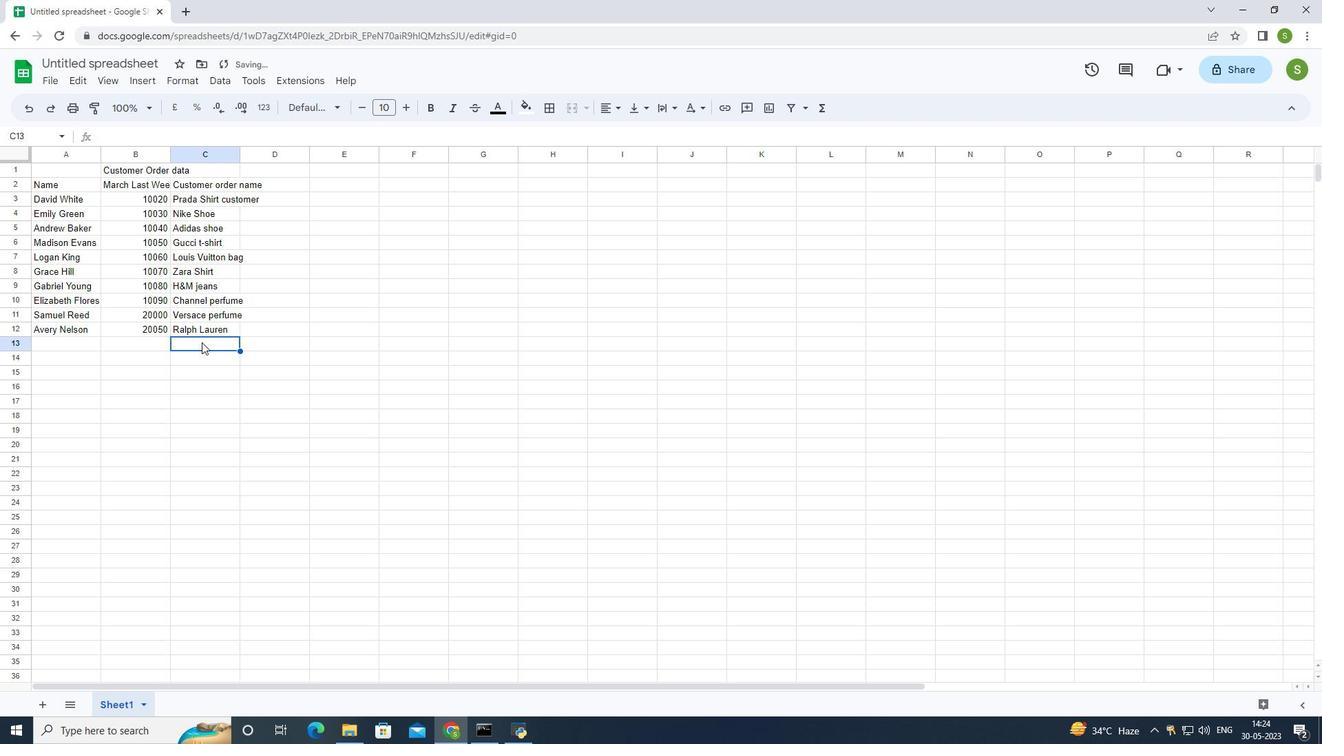 
Action: Key pressed ctrl+V
Screenshot: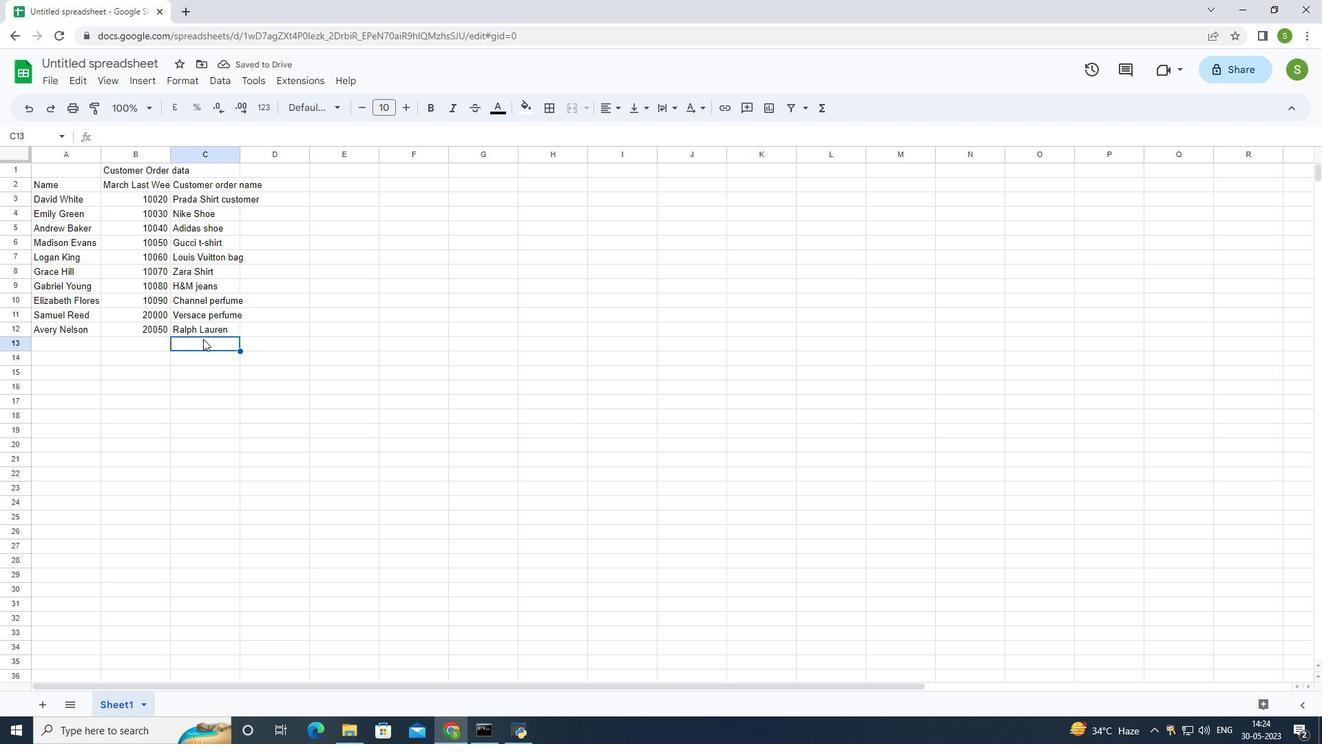 
Action: Mouse moved to (207, 343)
Screenshot: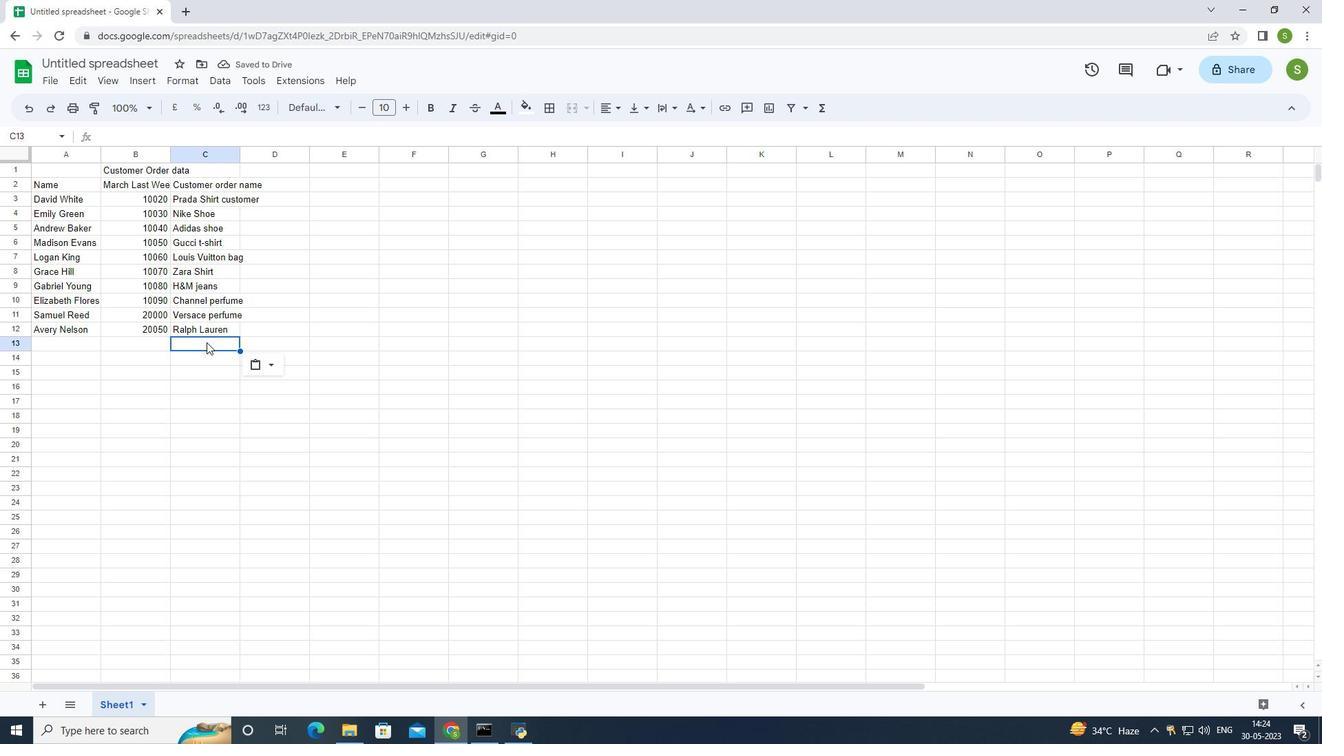 
Action: Mouse pressed left at (207, 343)
Screenshot: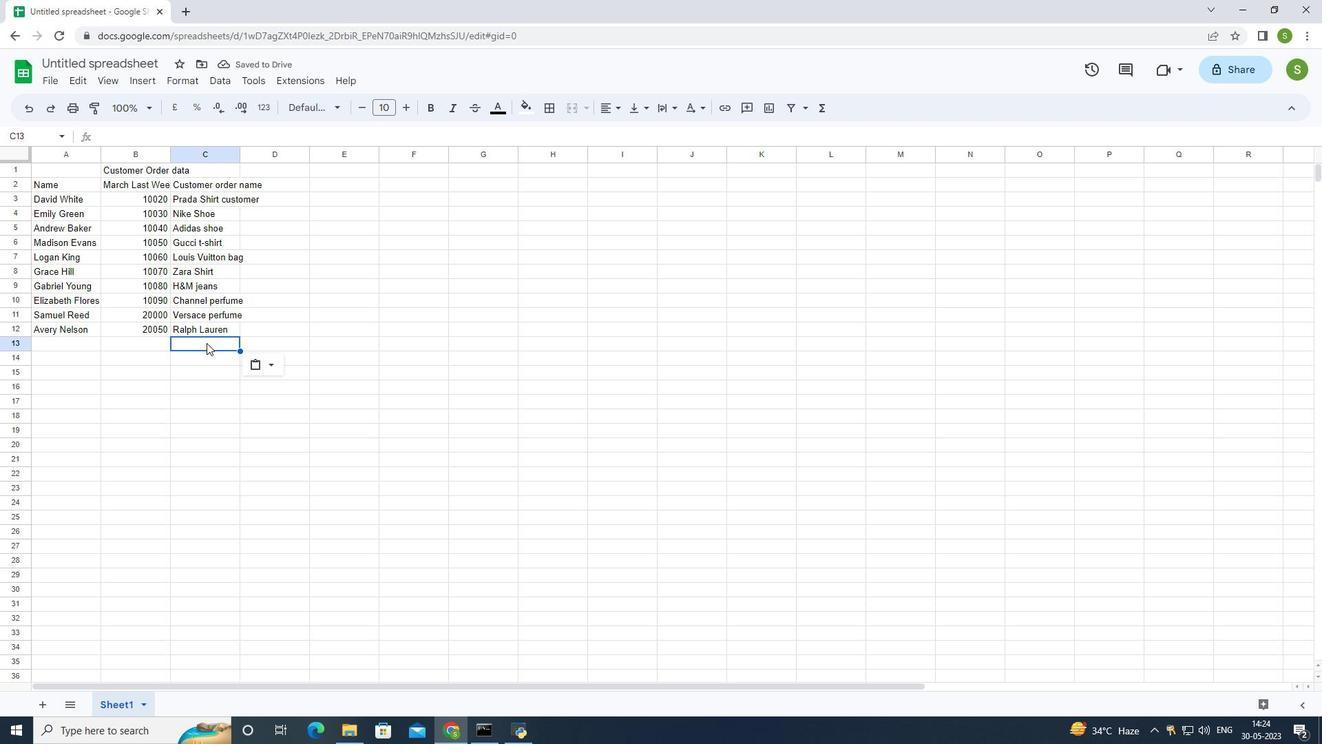 
Action: Mouse moved to (196, 196)
Screenshot: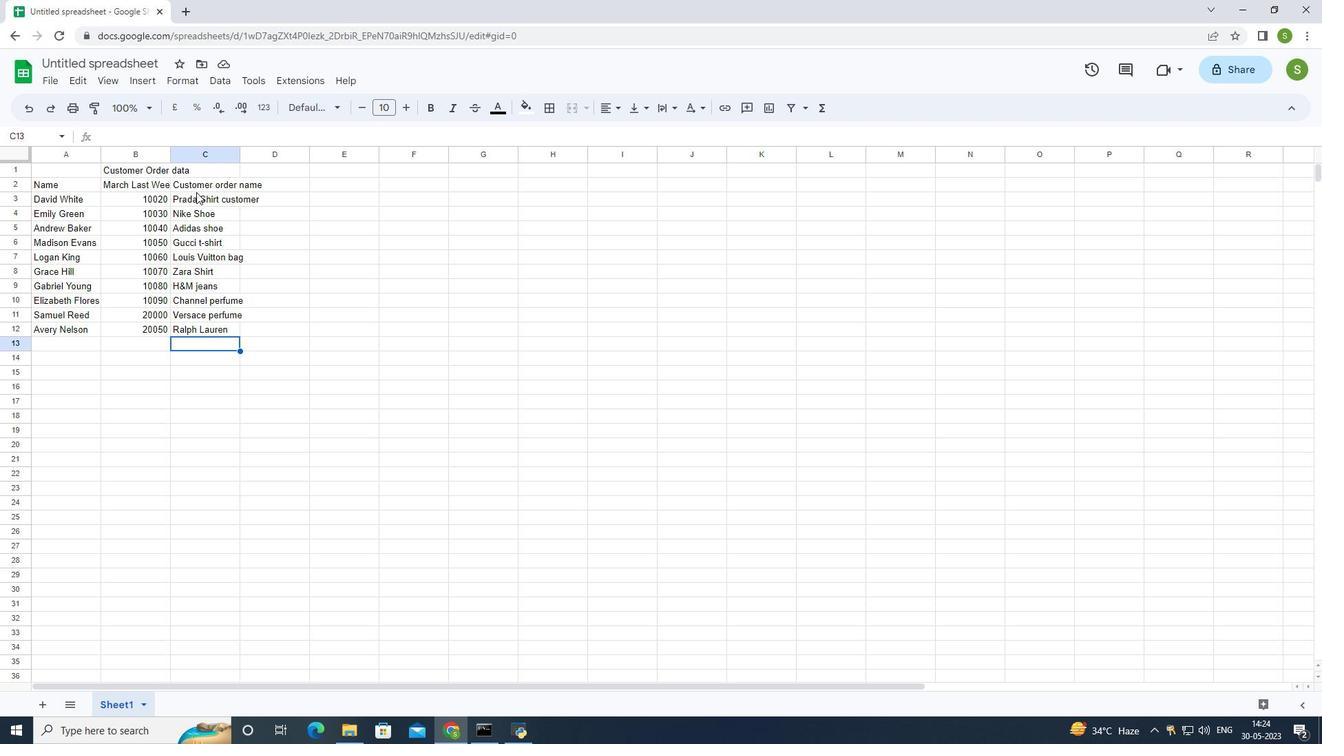 
Action: Mouse pressed left at (196, 196)
Screenshot: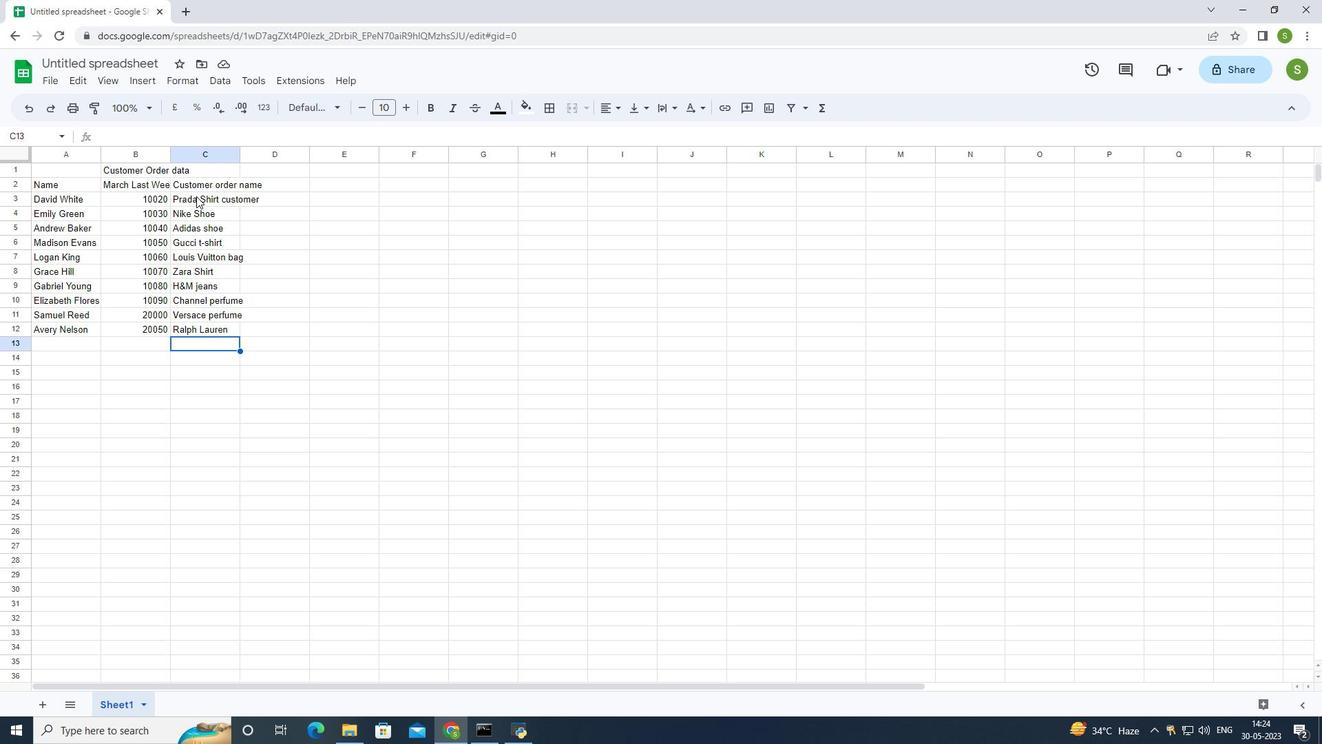 
Action: Mouse moved to (196, 198)
Screenshot: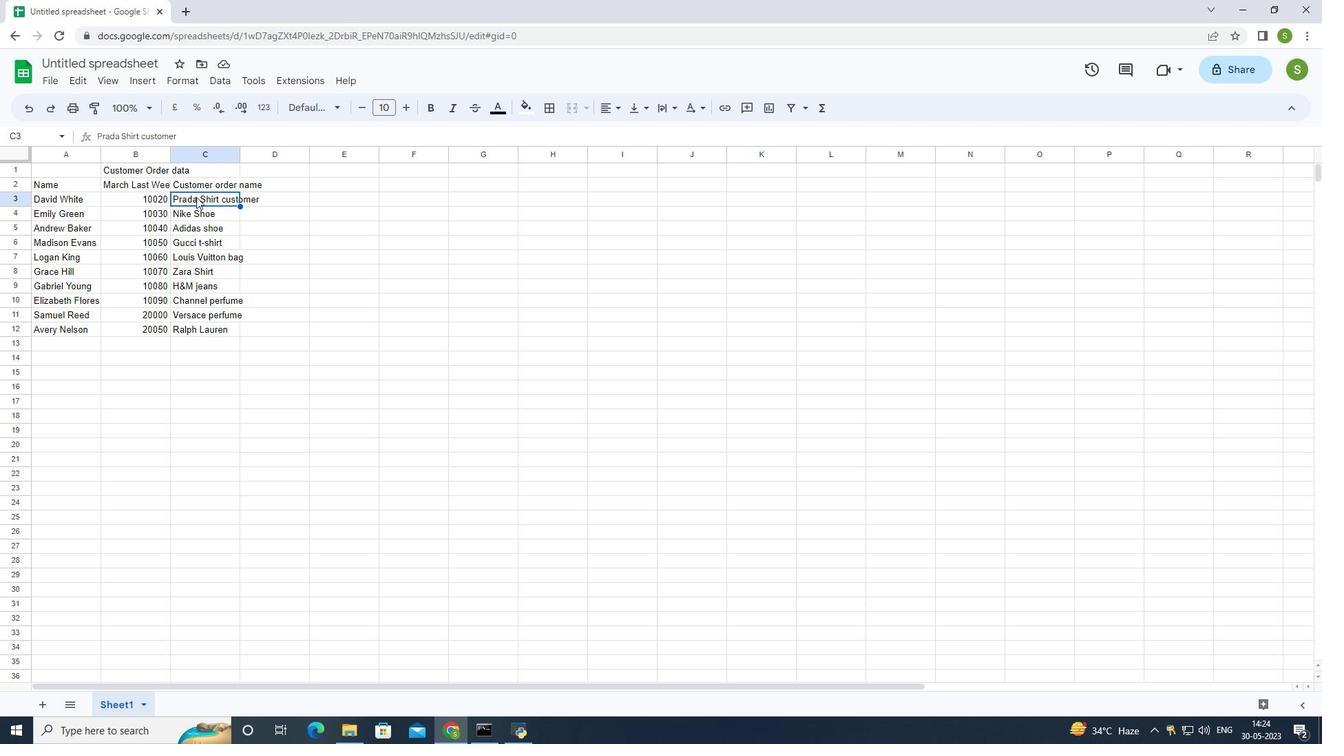 
Action: Mouse pressed left at (196, 198)
Screenshot: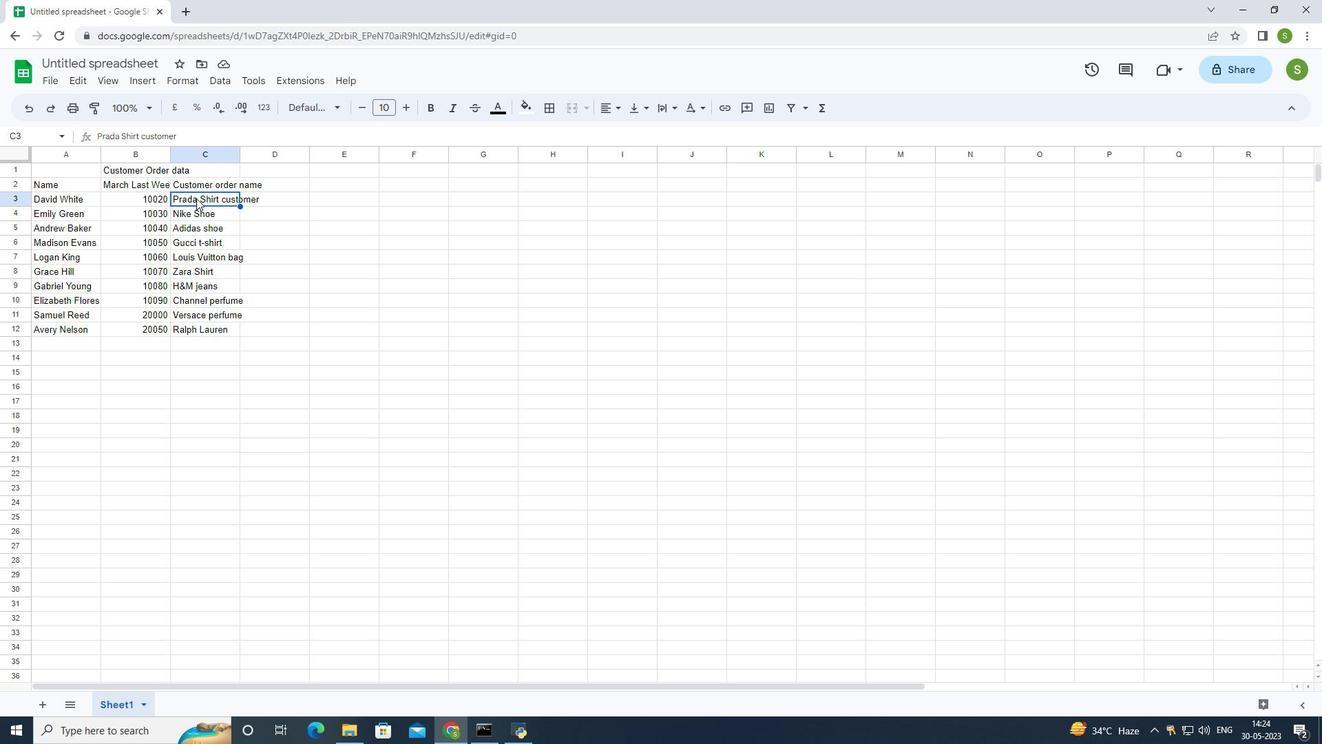 
Action: Mouse moved to (195, 199)
Screenshot: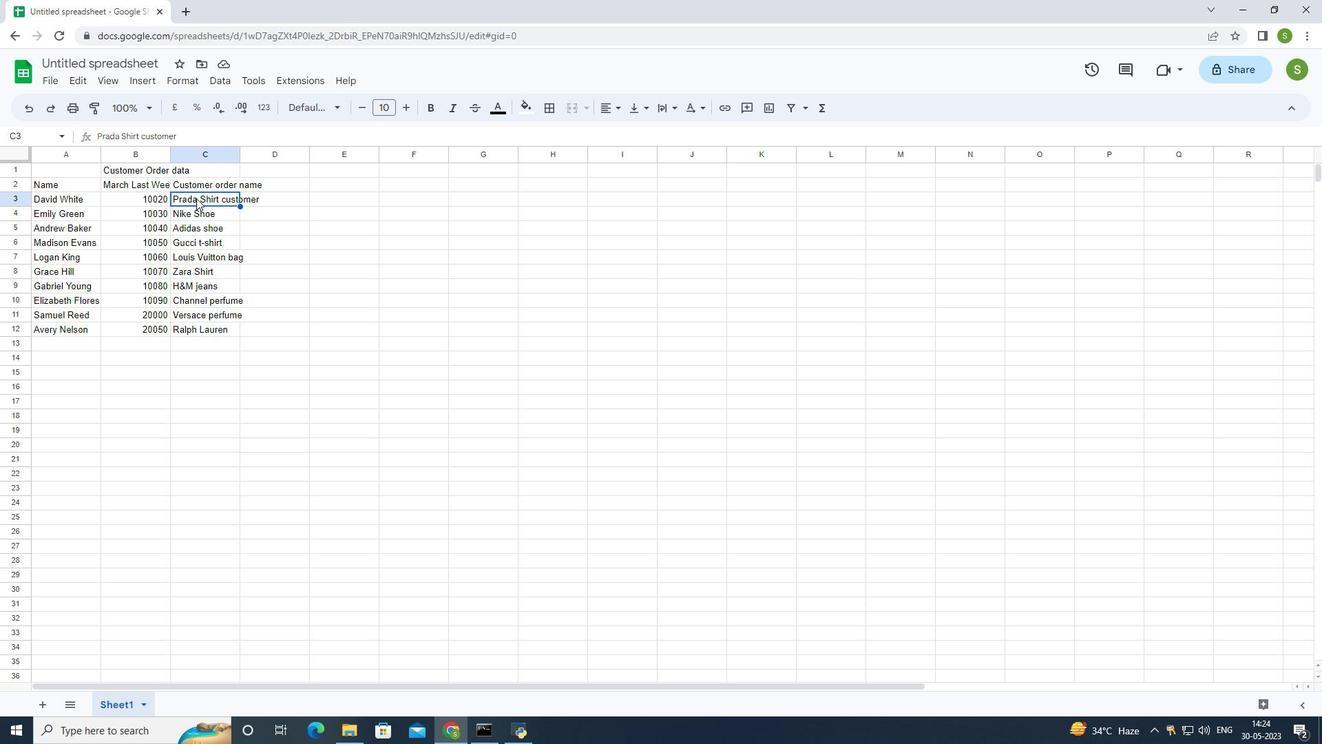 
Action: Key pressed ctrl+X
Screenshot: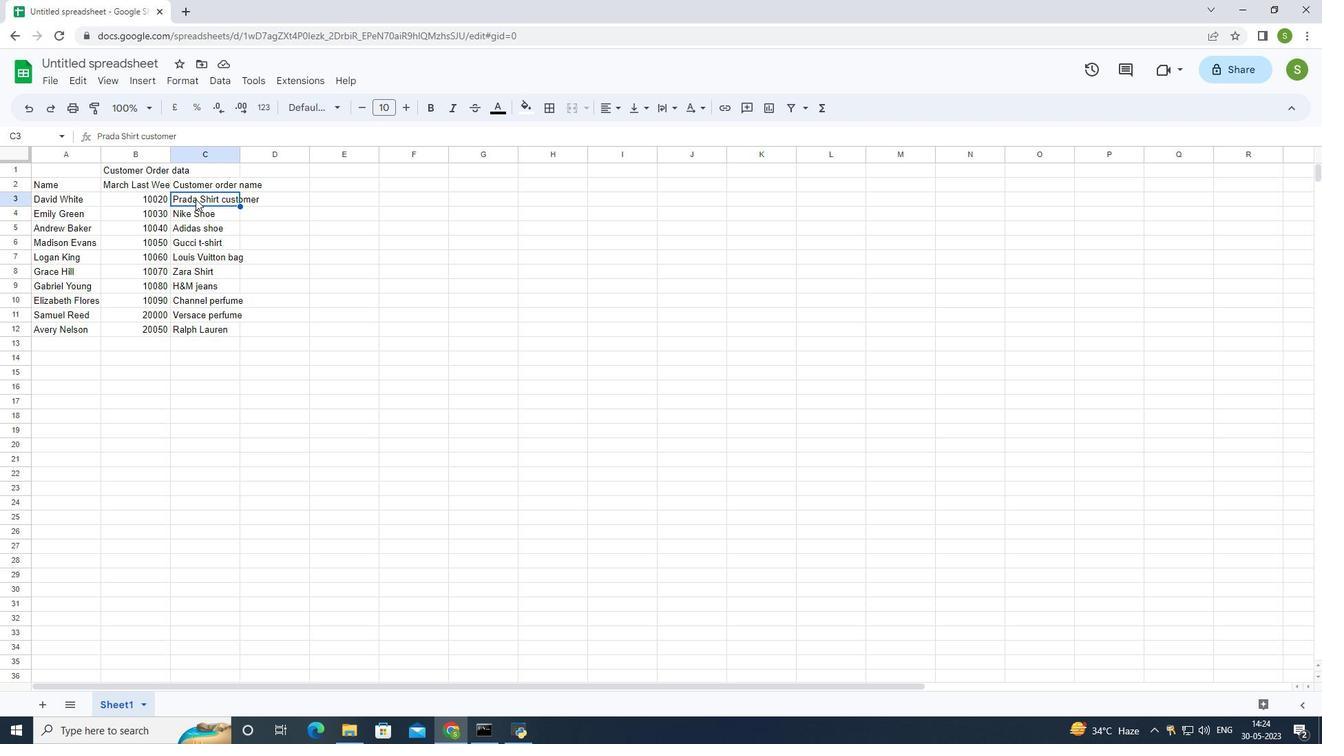 
Action: Mouse moved to (195, 345)
Screenshot: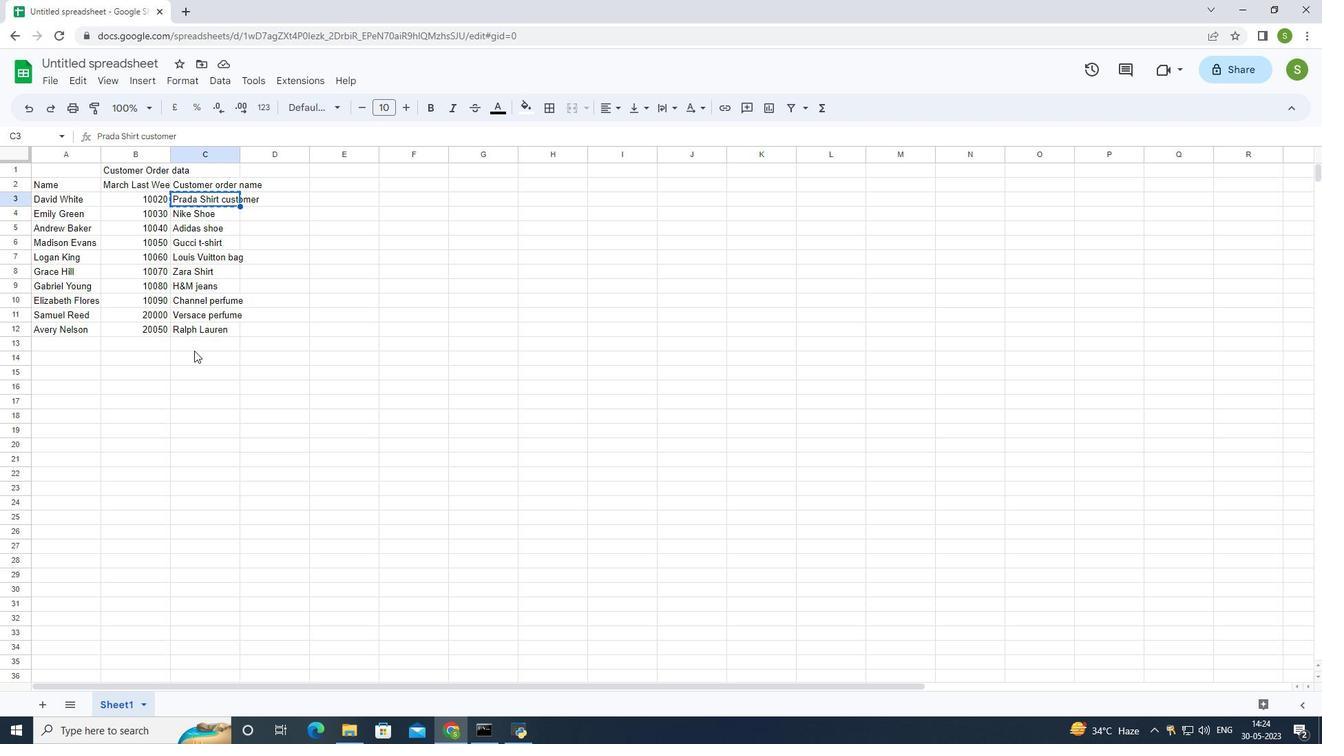 
Action: Mouse pressed left at (195, 345)
Screenshot: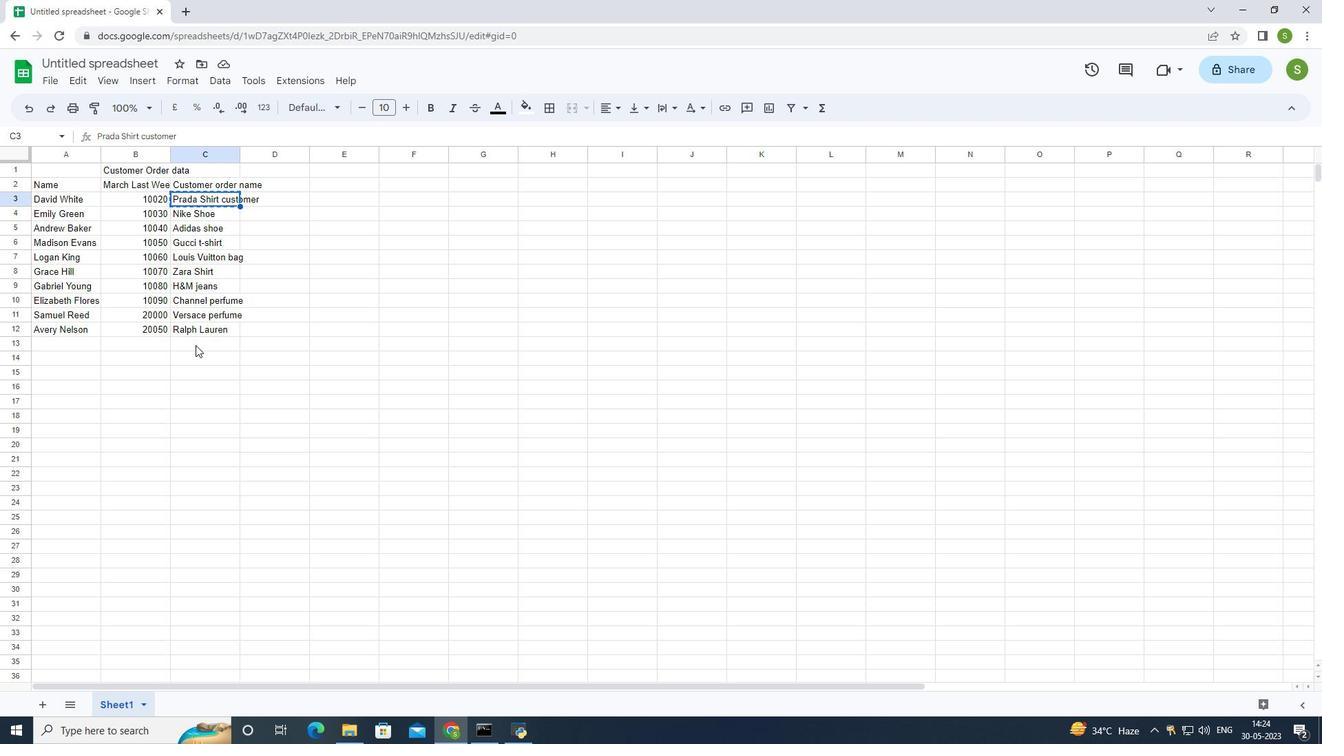 
Action: Key pressed ctrl+V
Screenshot: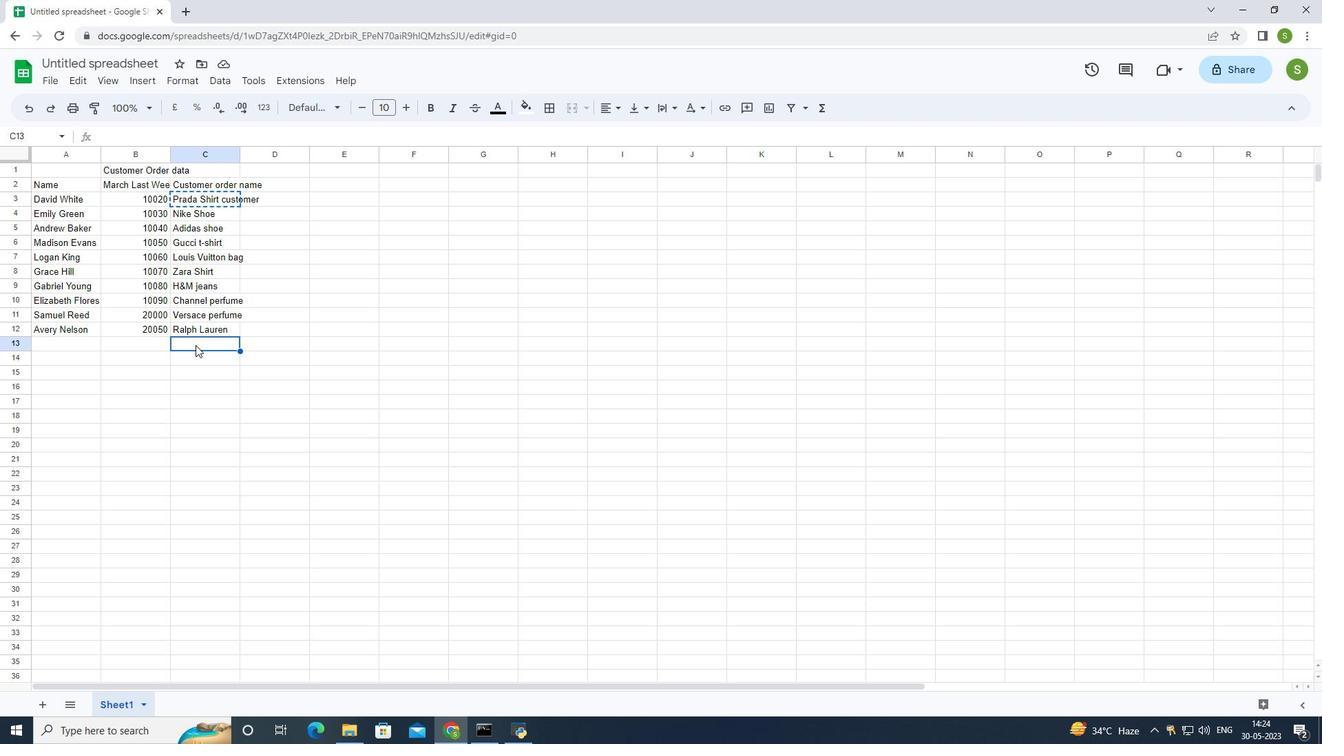 
Action: Mouse moved to (188, 211)
Screenshot: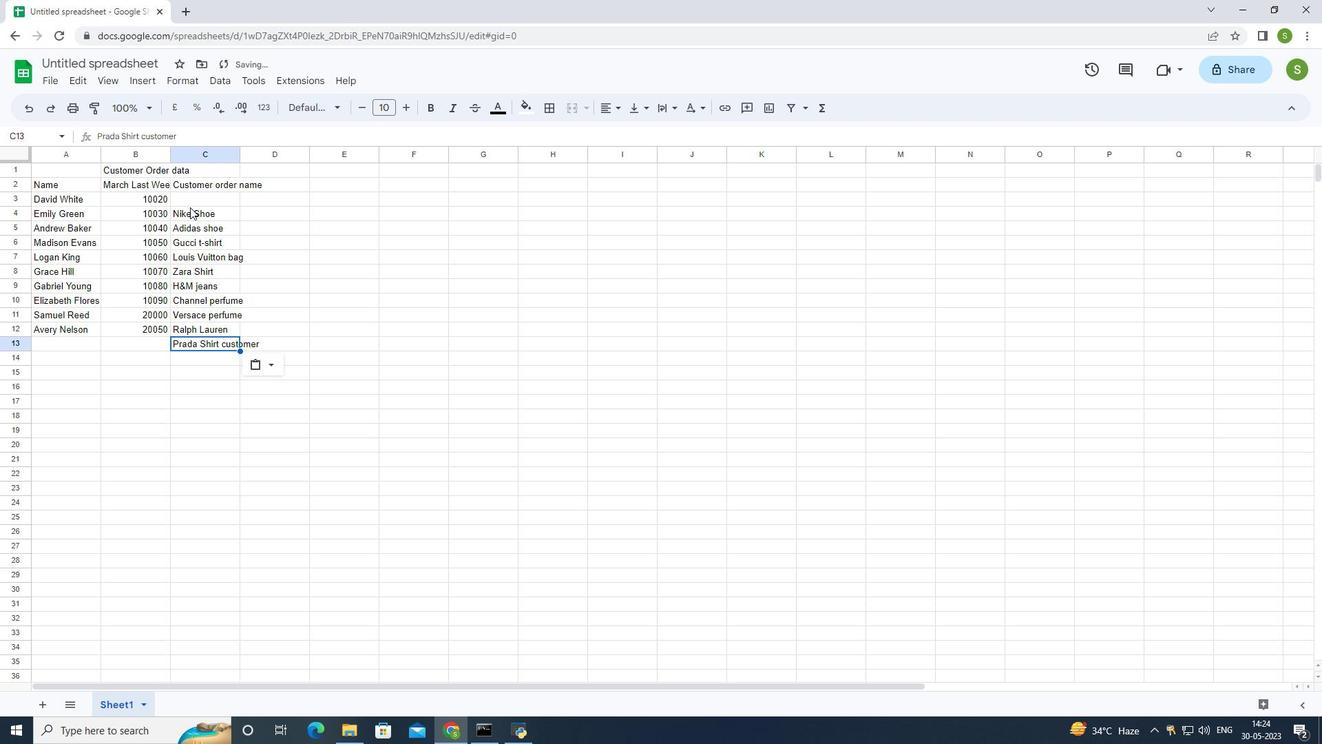 
Action: Mouse pressed left at (188, 211)
Screenshot: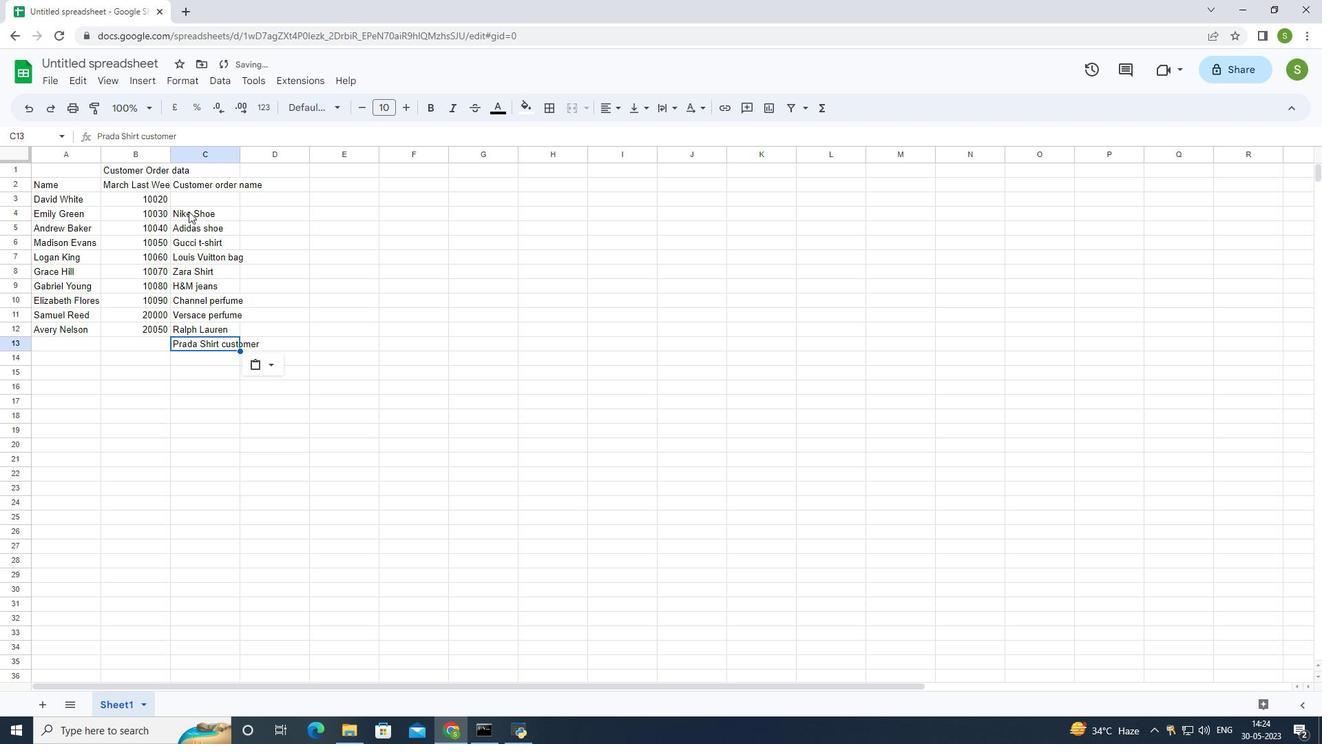 
Action: Mouse moved to (188, 215)
Screenshot: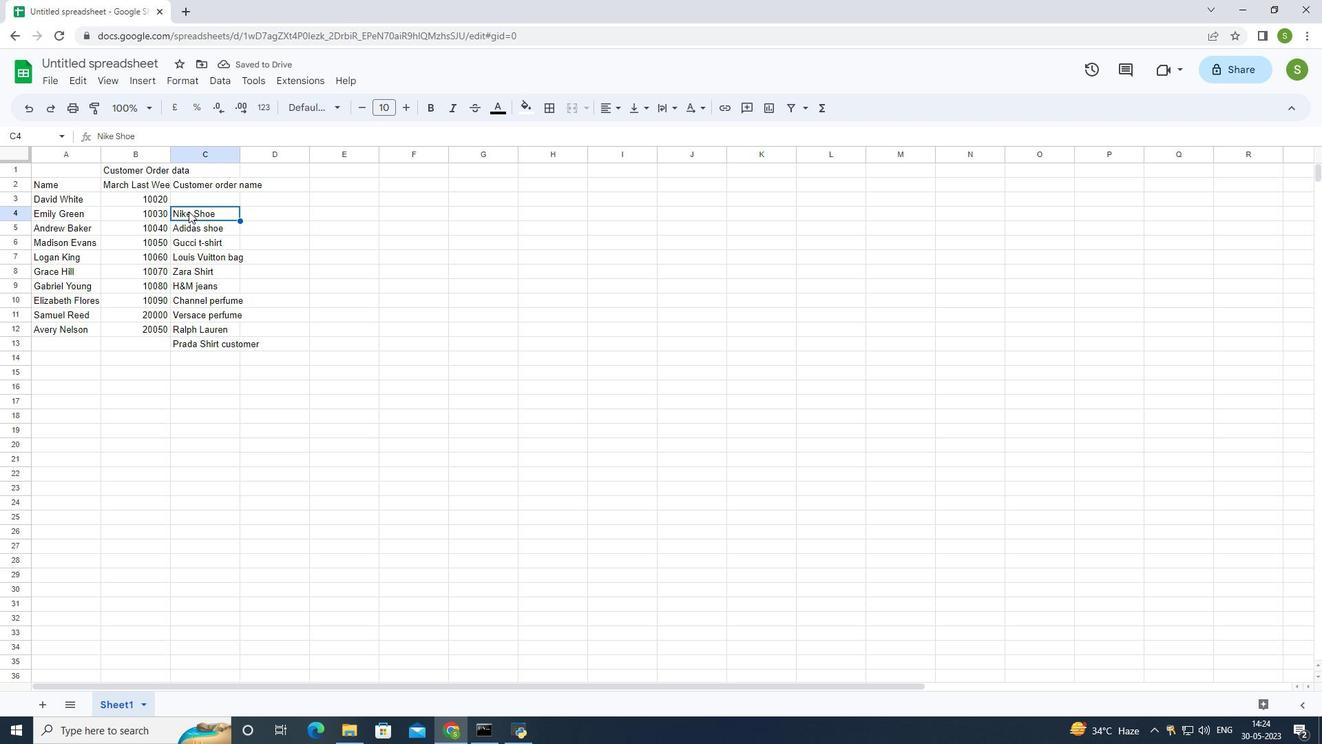 
Action: Key pressed ctrl+X
Screenshot: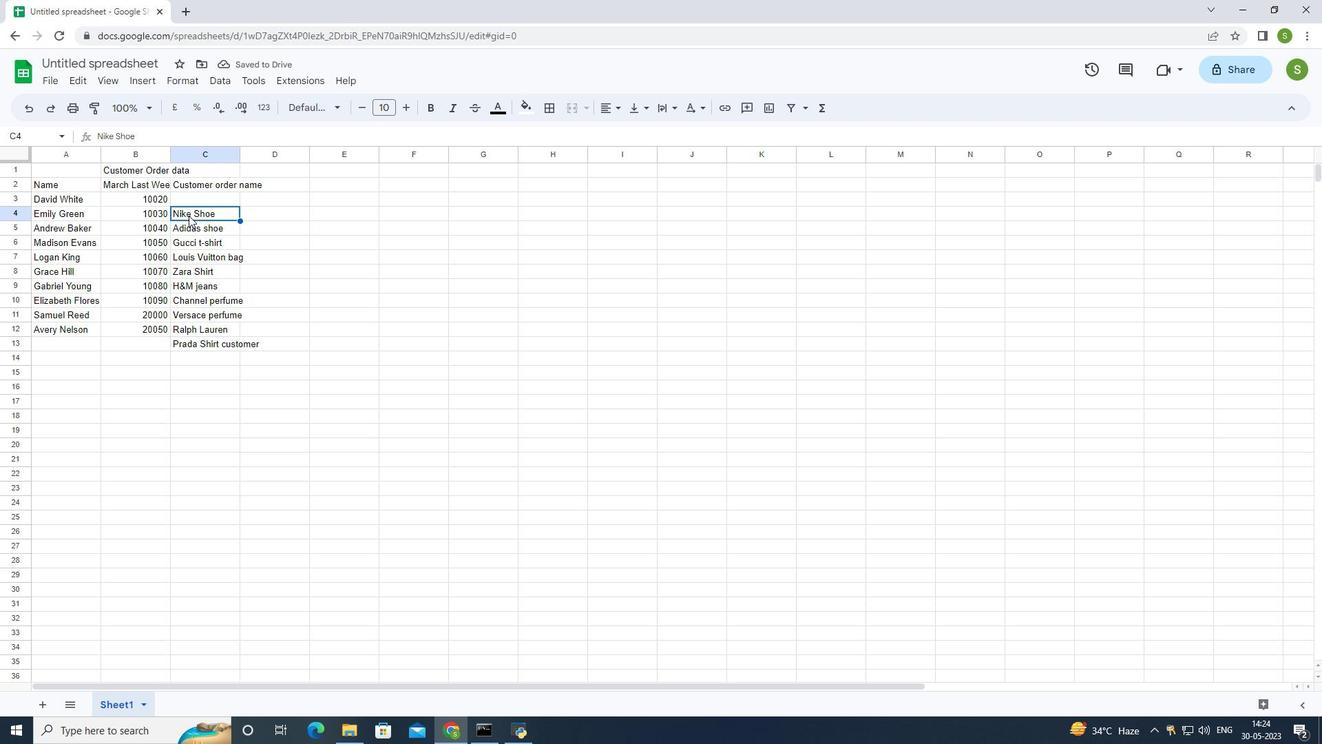 
Action: Mouse moved to (206, 190)
Screenshot: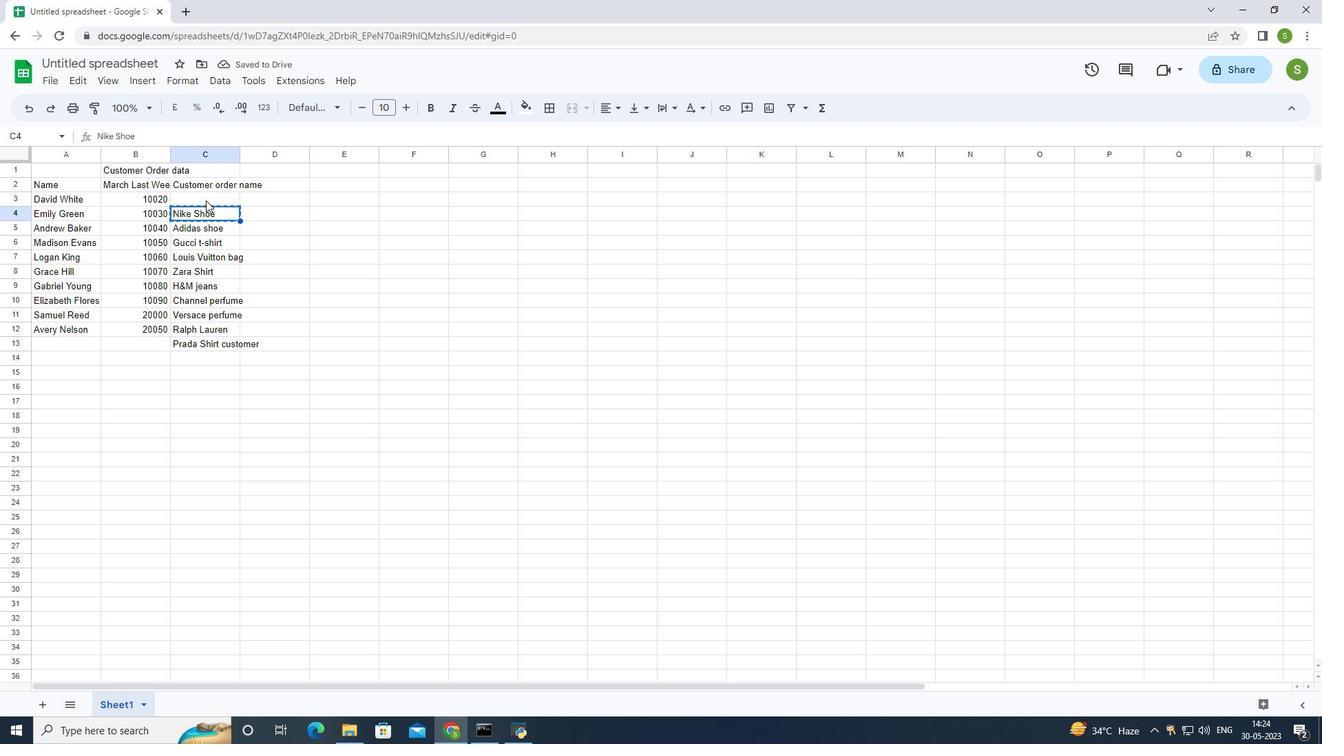 
Action: Mouse pressed left at (206, 190)
Screenshot: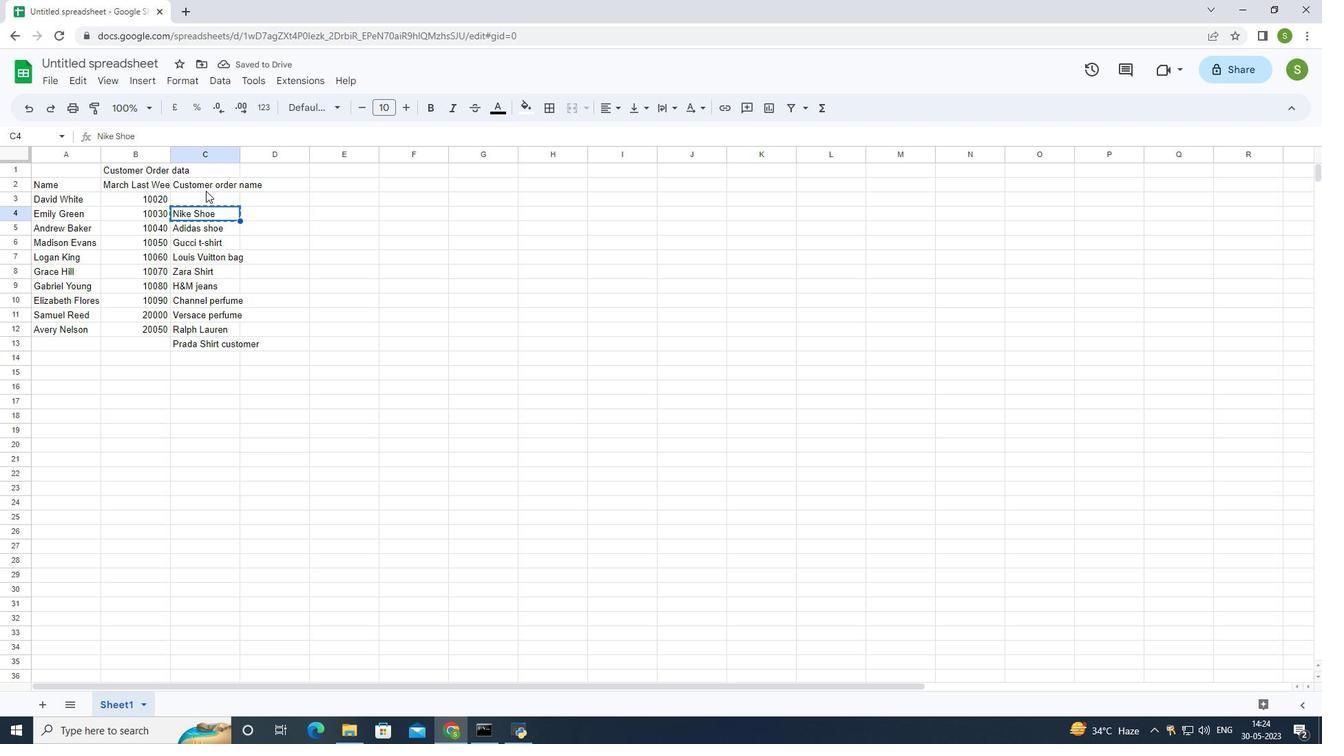 
Action: Mouse moved to (207, 199)
Screenshot: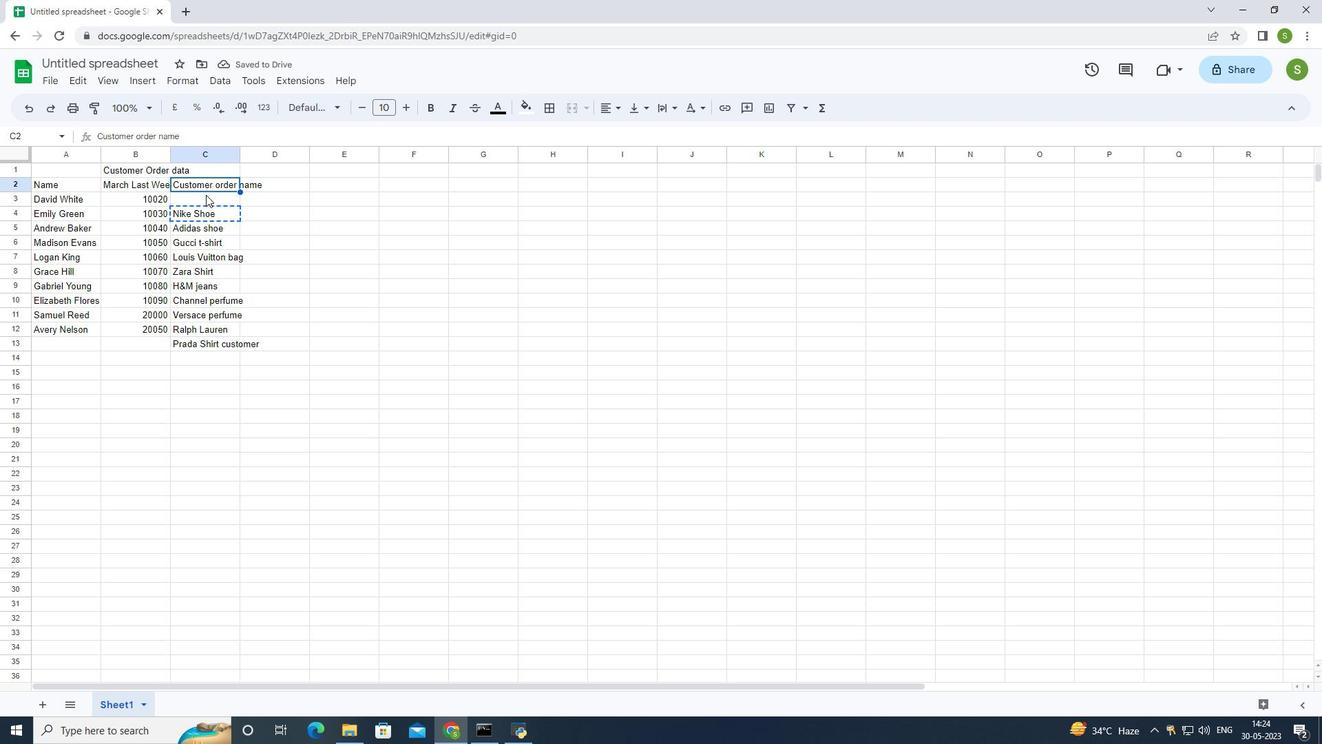 
Action: Mouse pressed left at (207, 199)
Screenshot: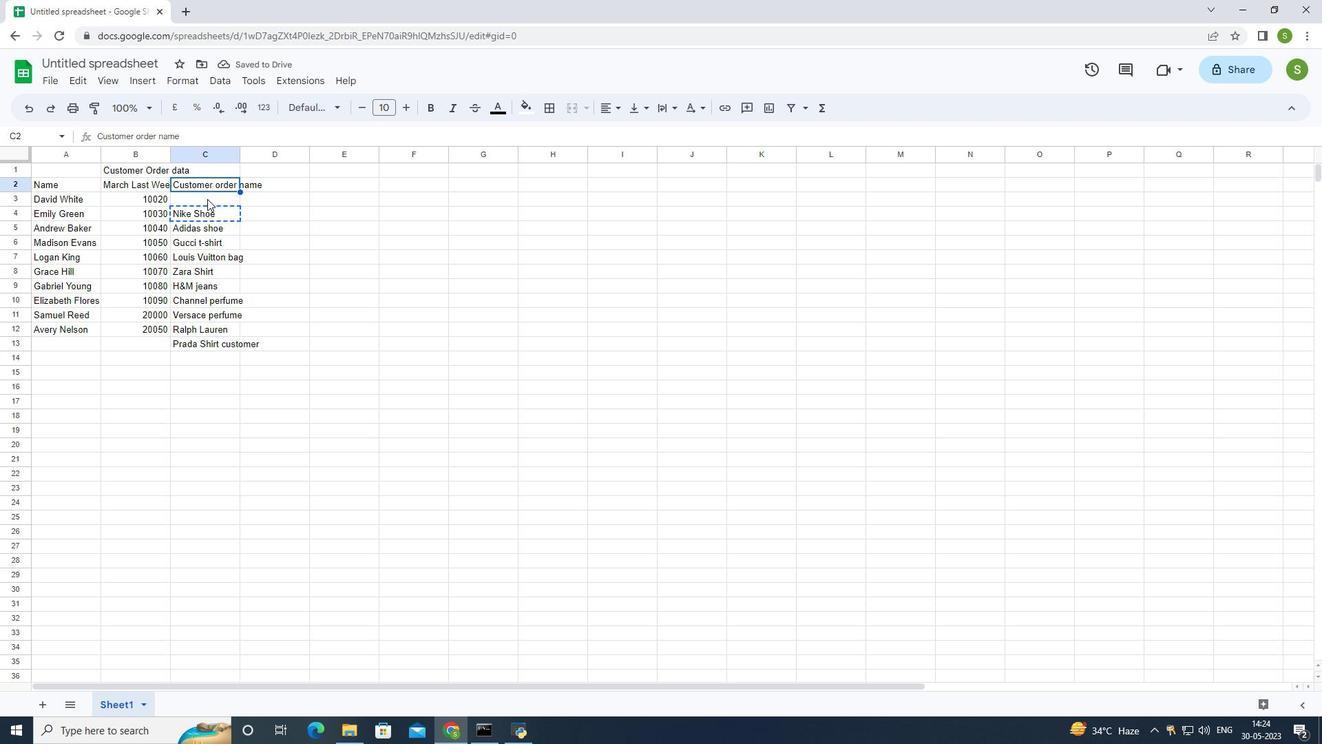 
Action: Mouse moved to (208, 204)
Screenshot: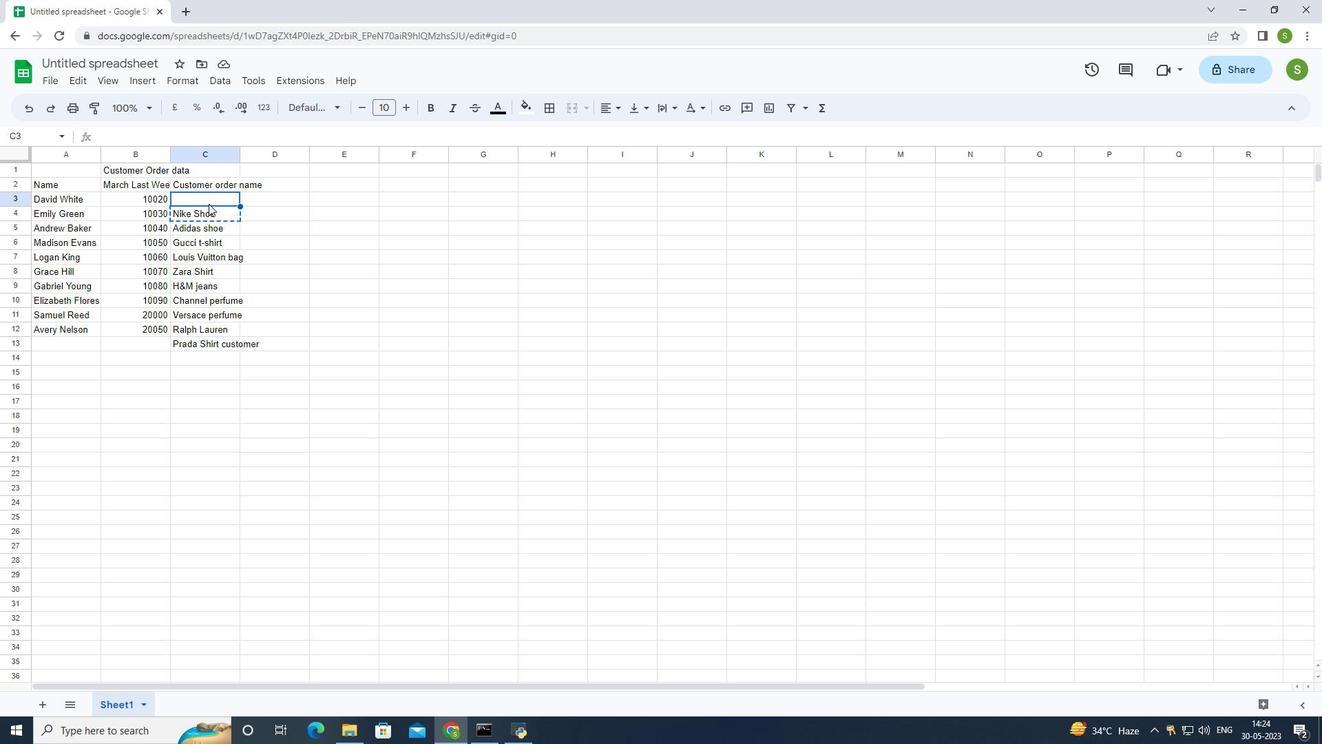 
Action: Key pressed ctrl+V
Screenshot: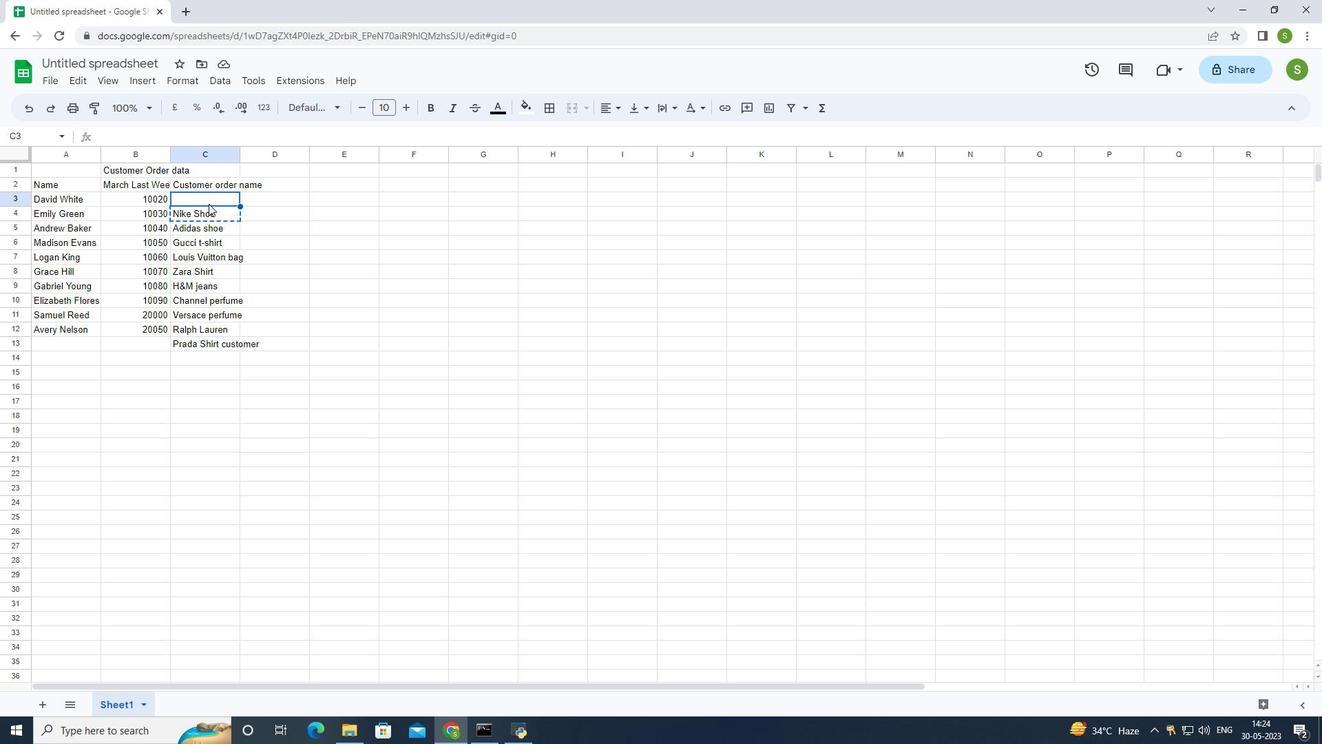 
Action: Mouse moved to (194, 224)
Screenshot: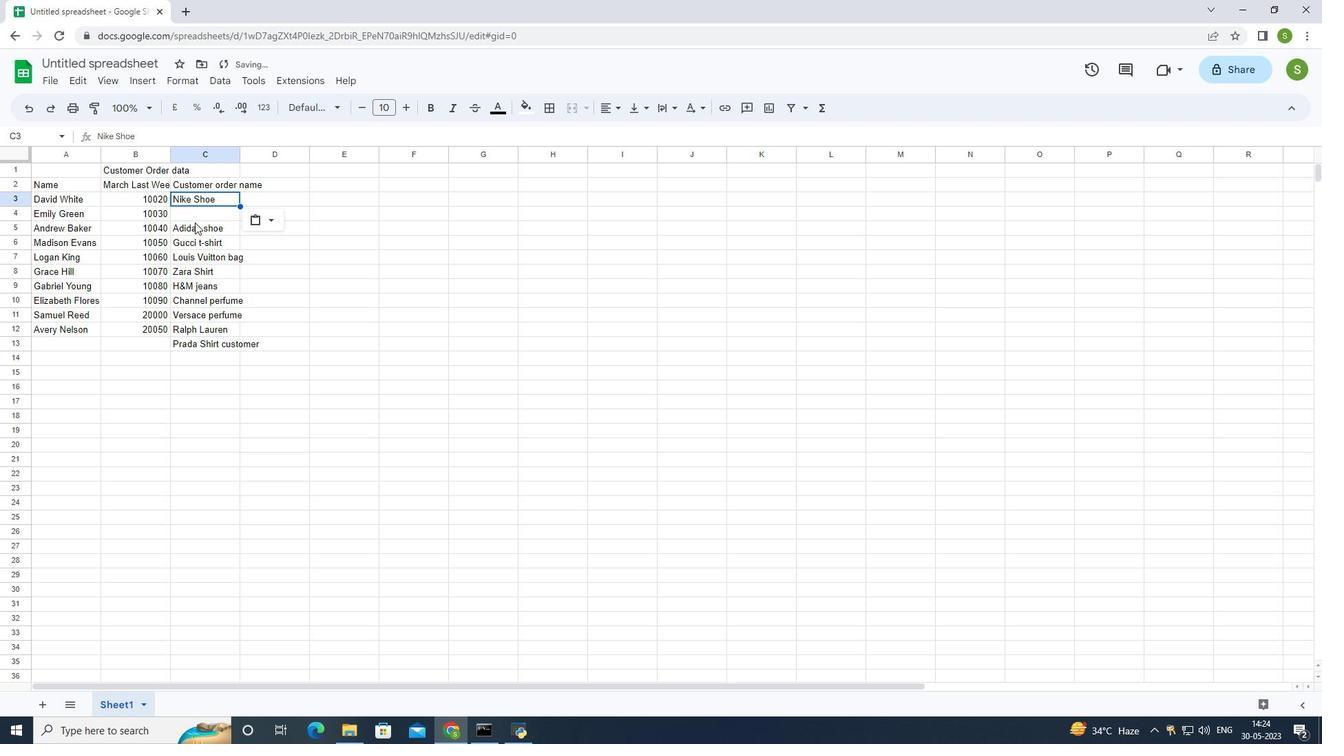 
Action: Mouse pressed left at (194, 224)
Screenshot: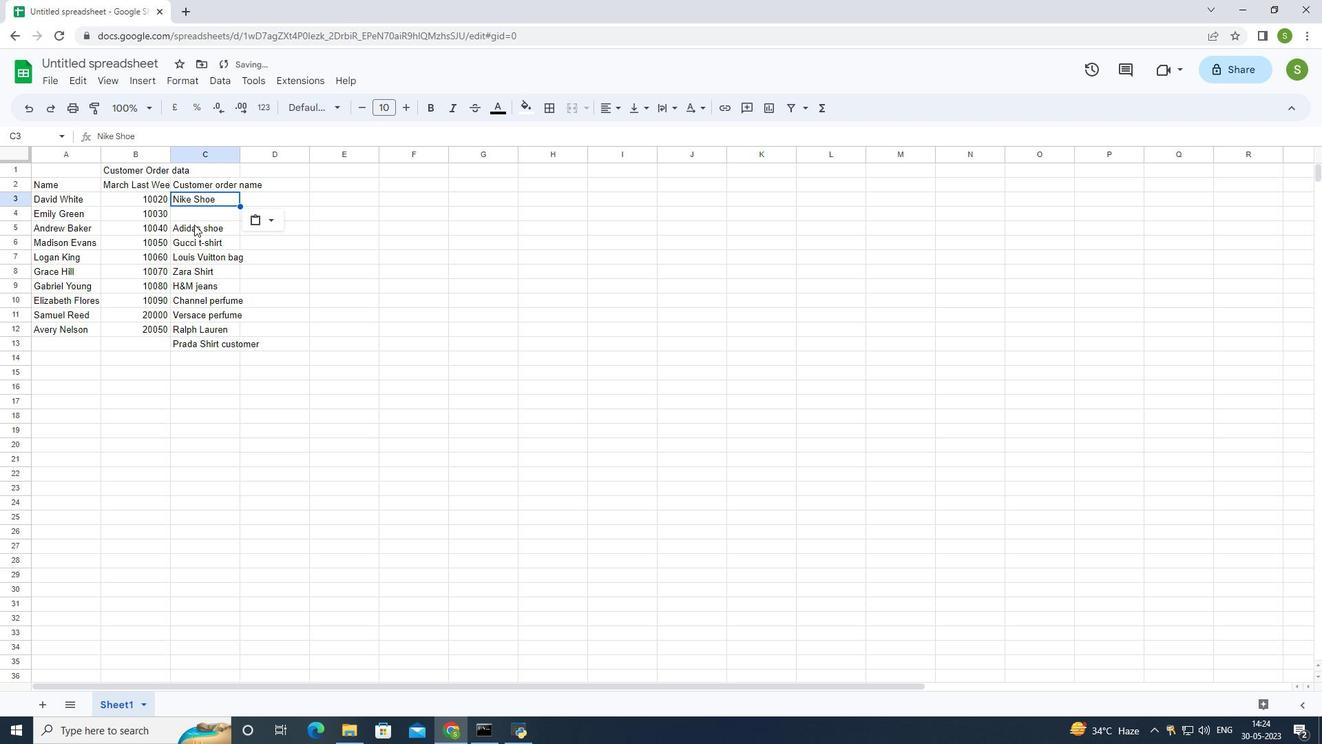 
Action: Key pressed ctrl+X
Screenshot: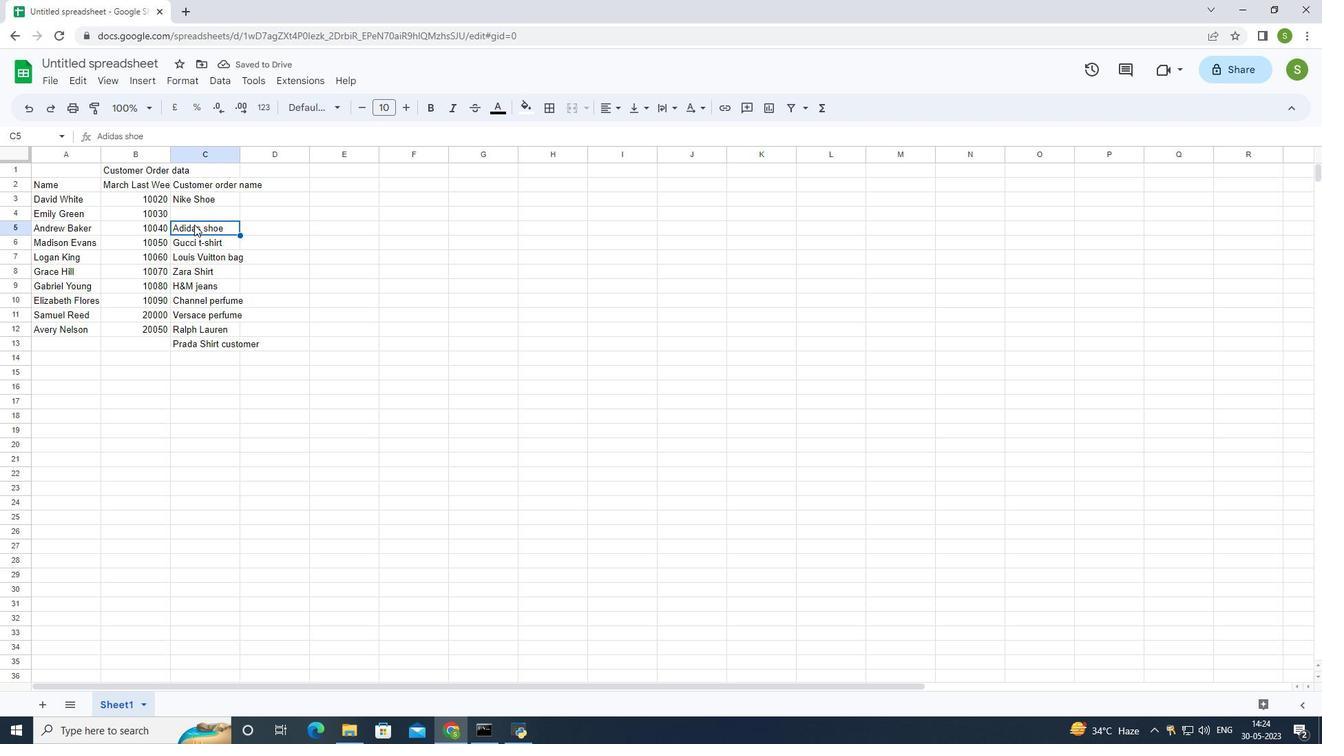 
Action: Mouse moved to (197, 210)
Screenshot: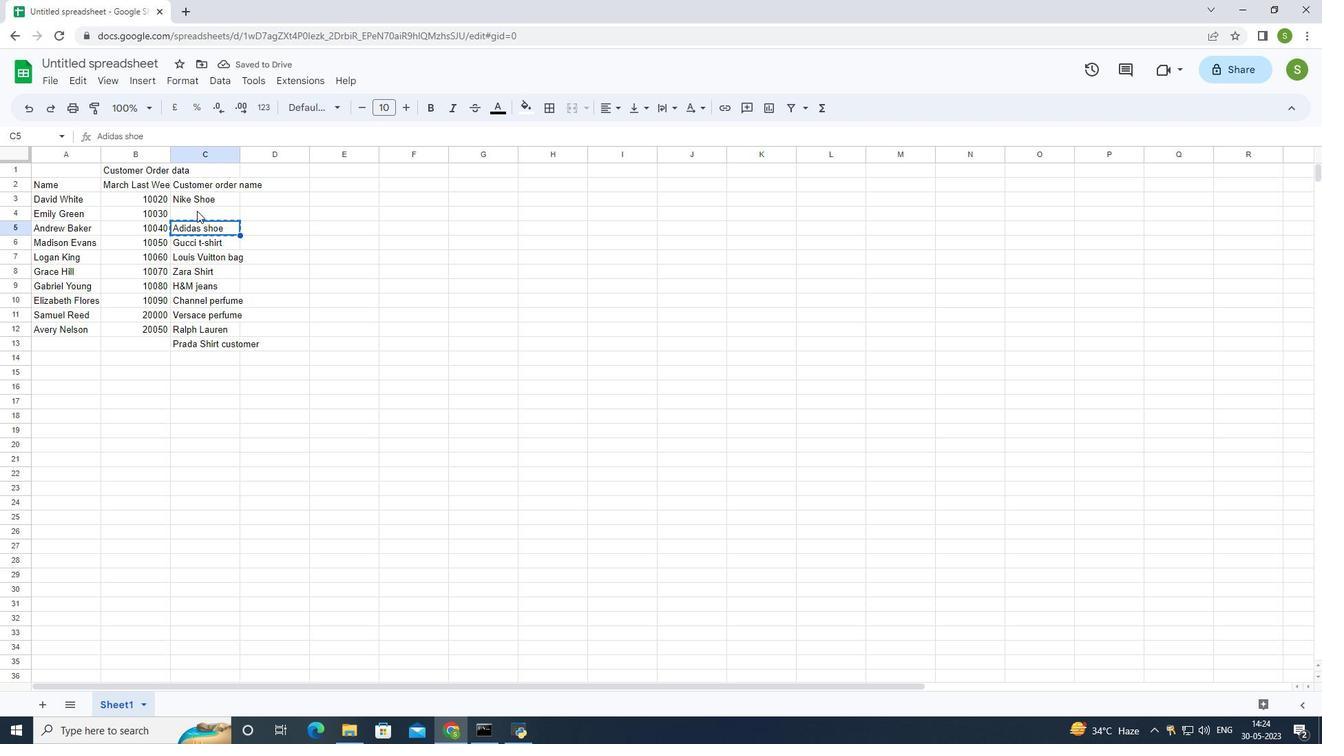 
Action: Mouse pressed left at (197, 210)
Screenshot: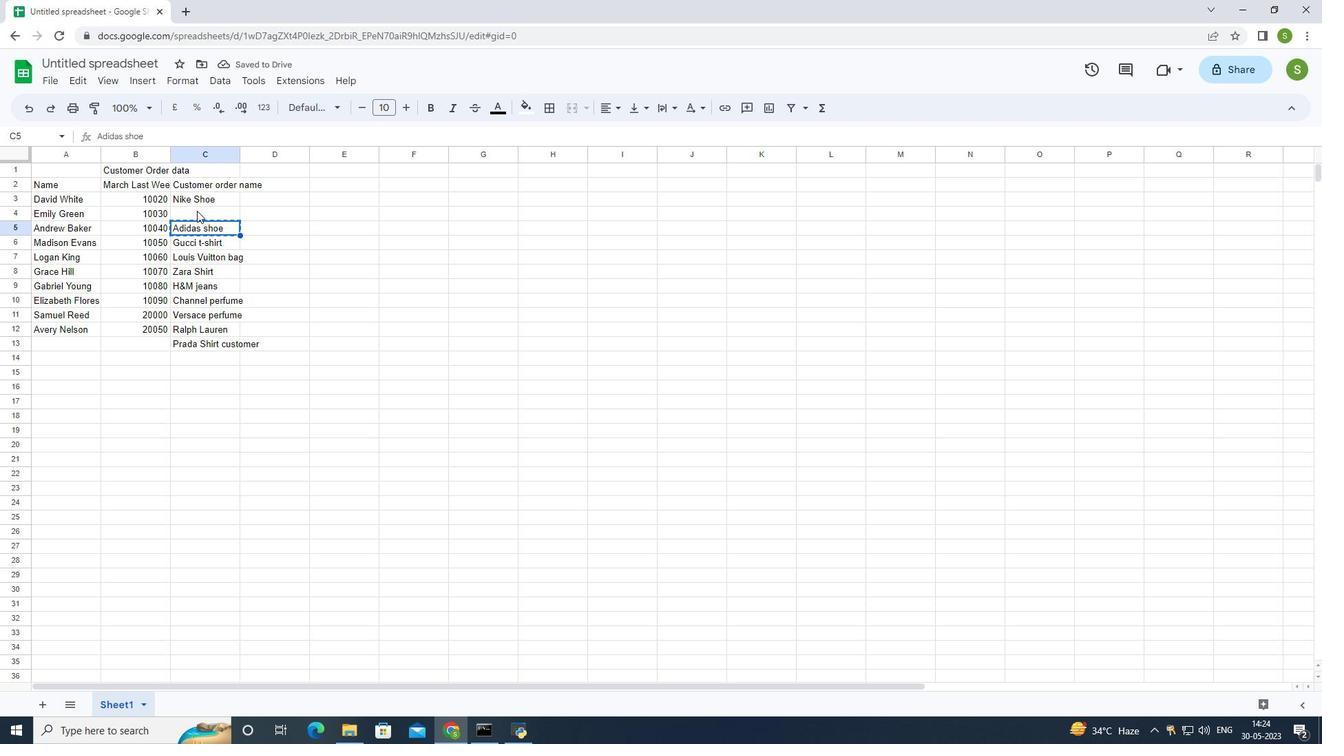 
Action: Mouse moved to (197, 212)
Screenshot: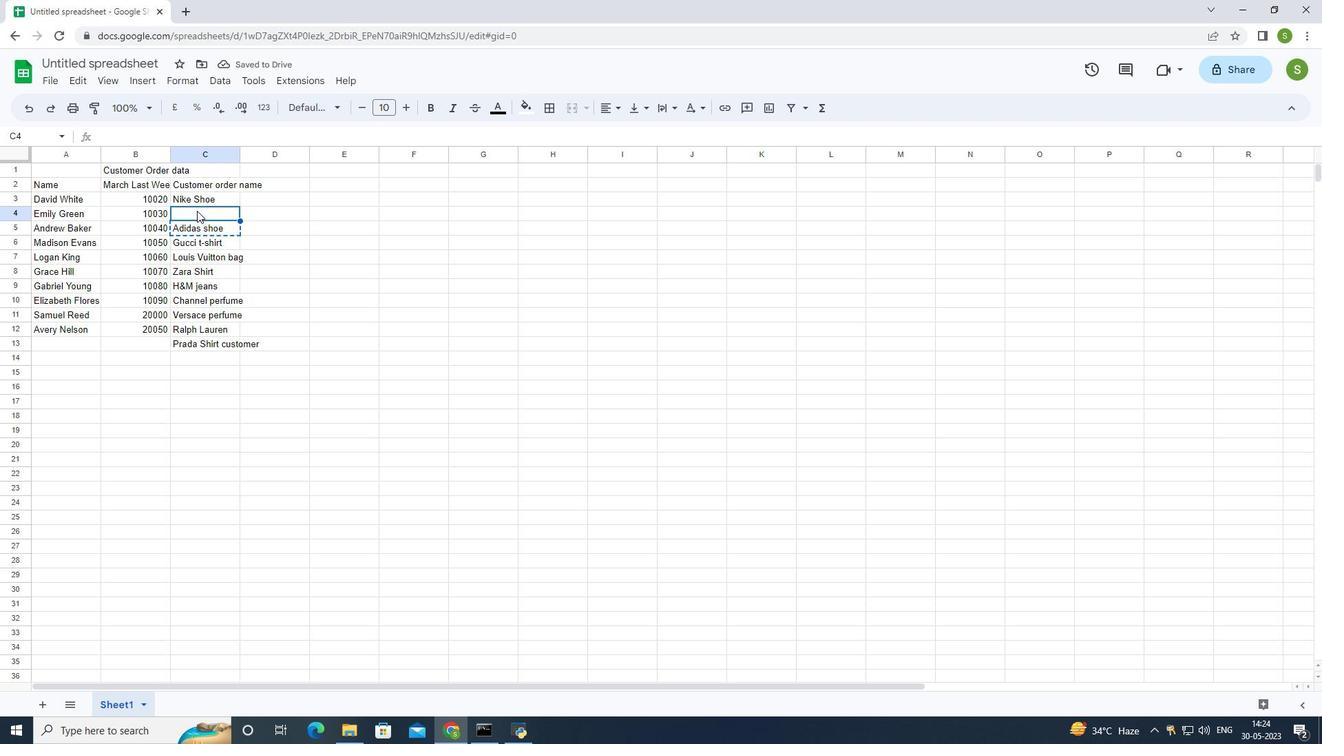 
Action: Key pressed ctrl+V
Screenshot: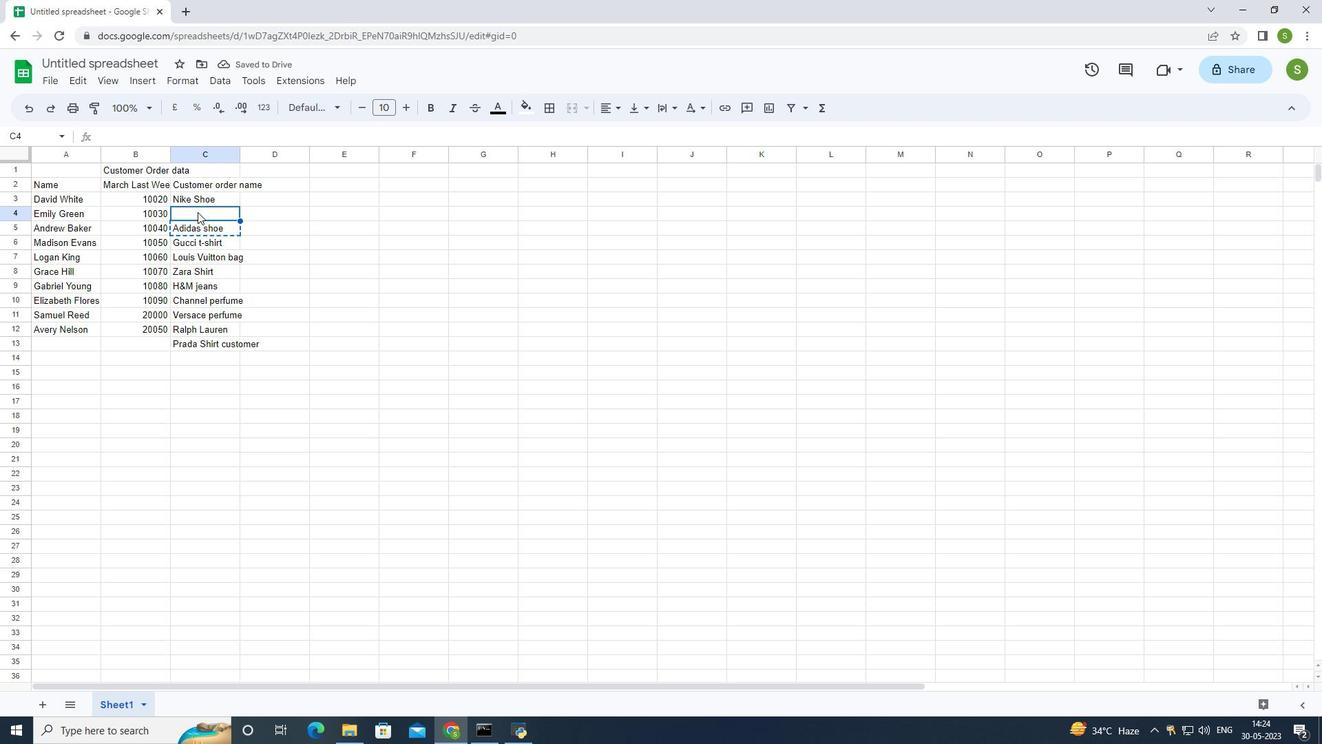 
Action: Mouse moved to (187, 243)
Screenshot: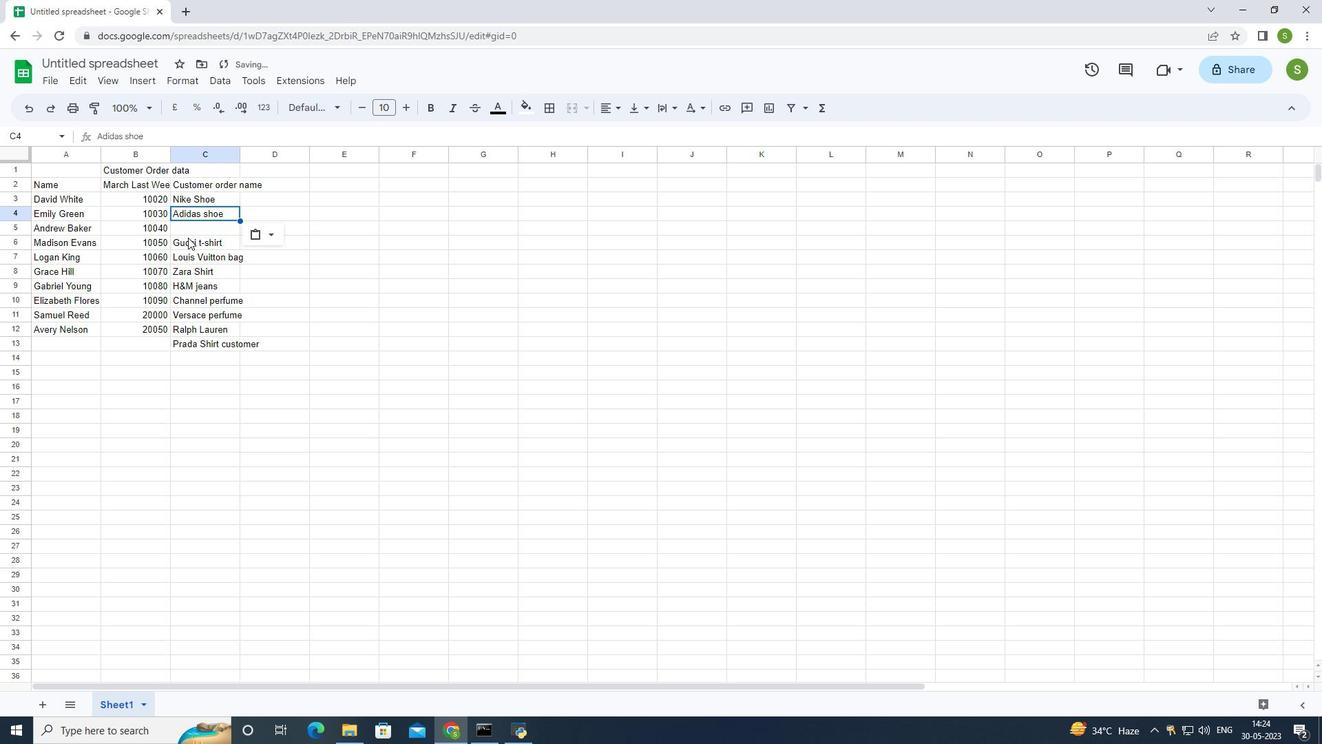 
Action: Mouse pressed left at (187, 243)
Screenshot: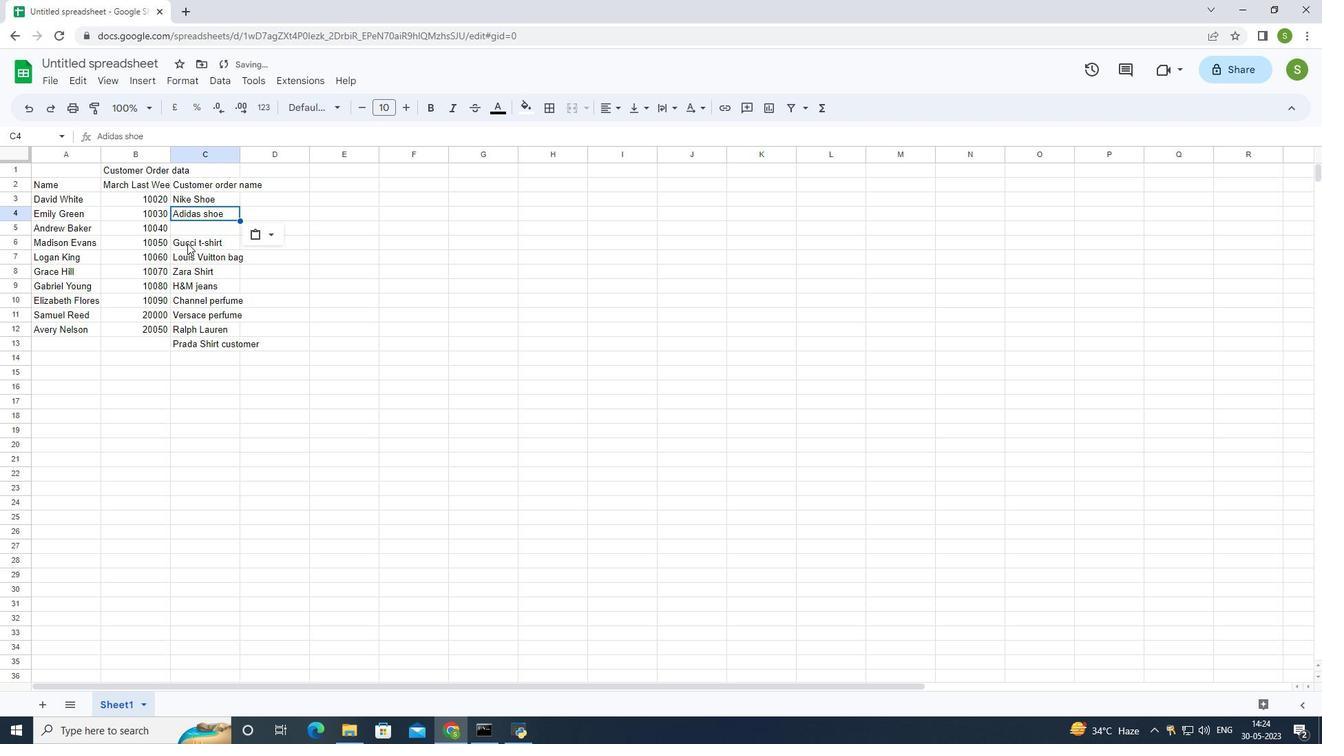 
Action: Key pressed ctrl+X
Screenshot: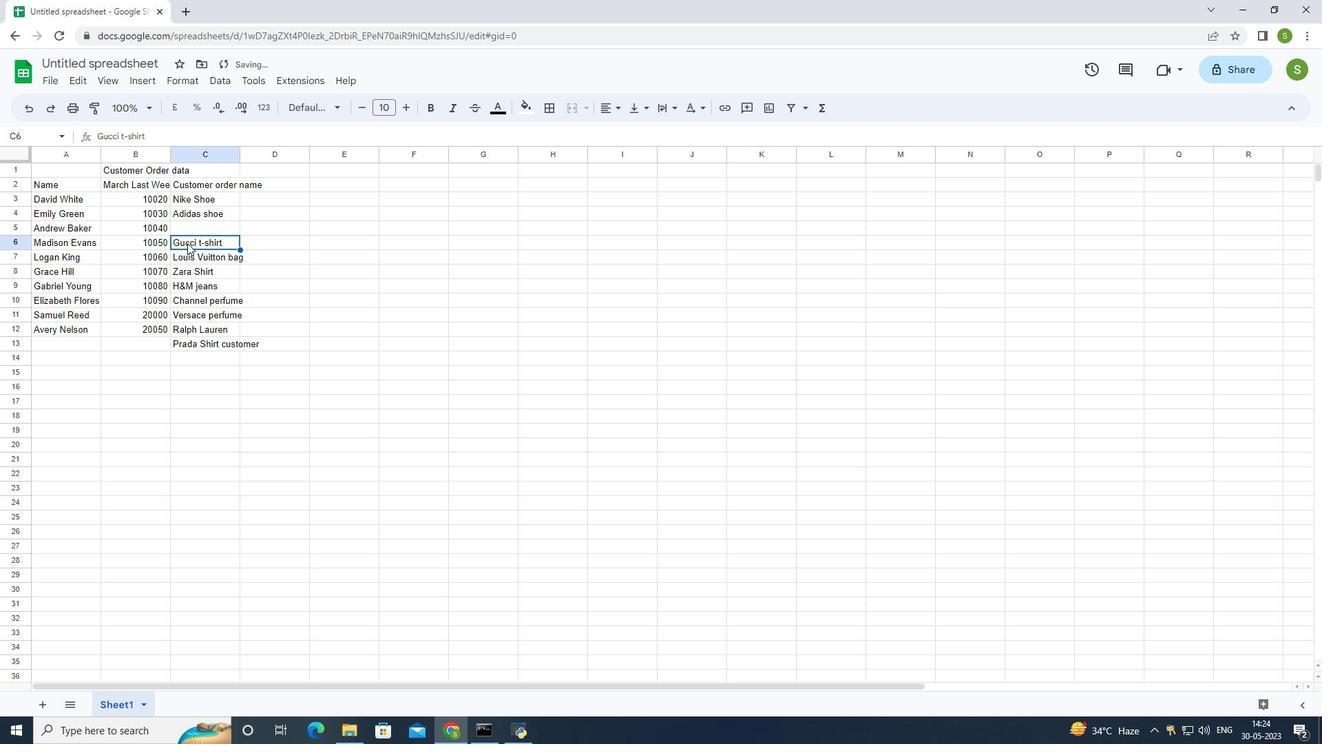 
Action: Mouse moved to (201, 226)
Screenshot: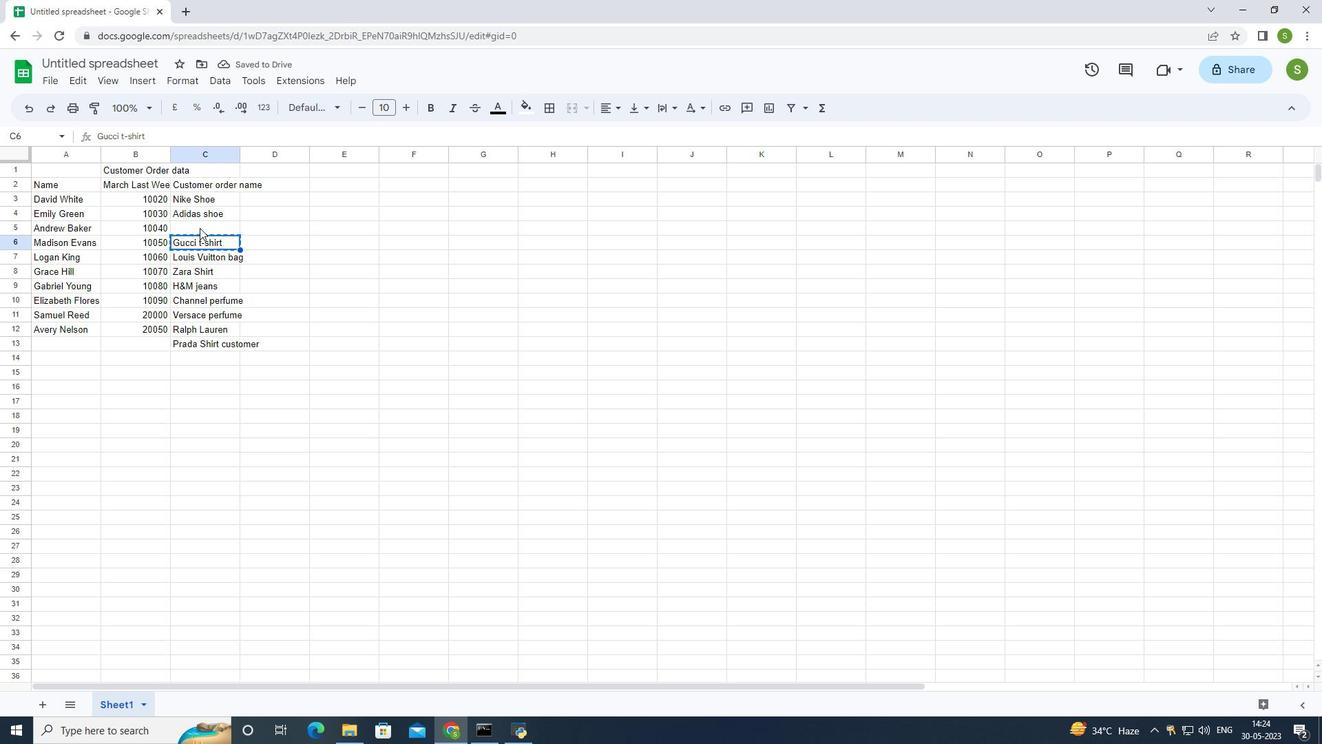 
Action: Mouse pressed left at (201, 226)
Screenshot: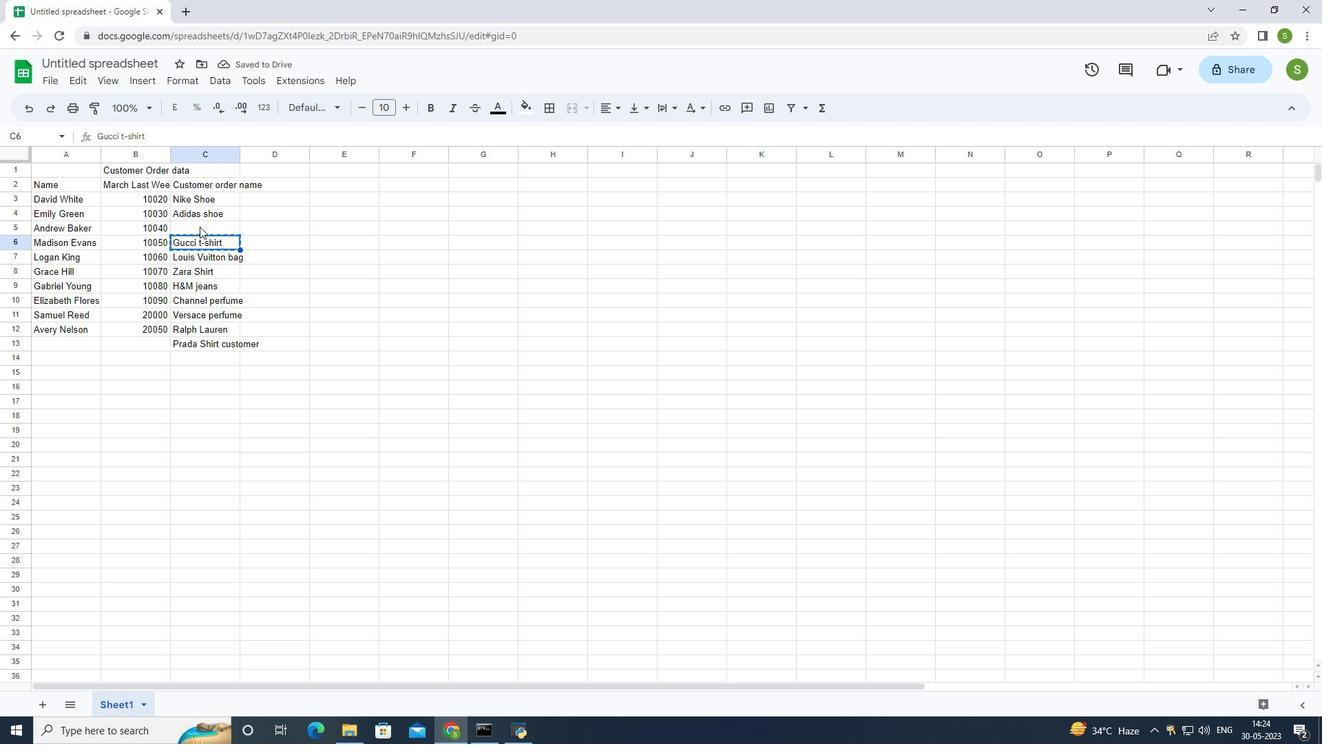 
Action: Key pressed ctrl+V
Screenshot: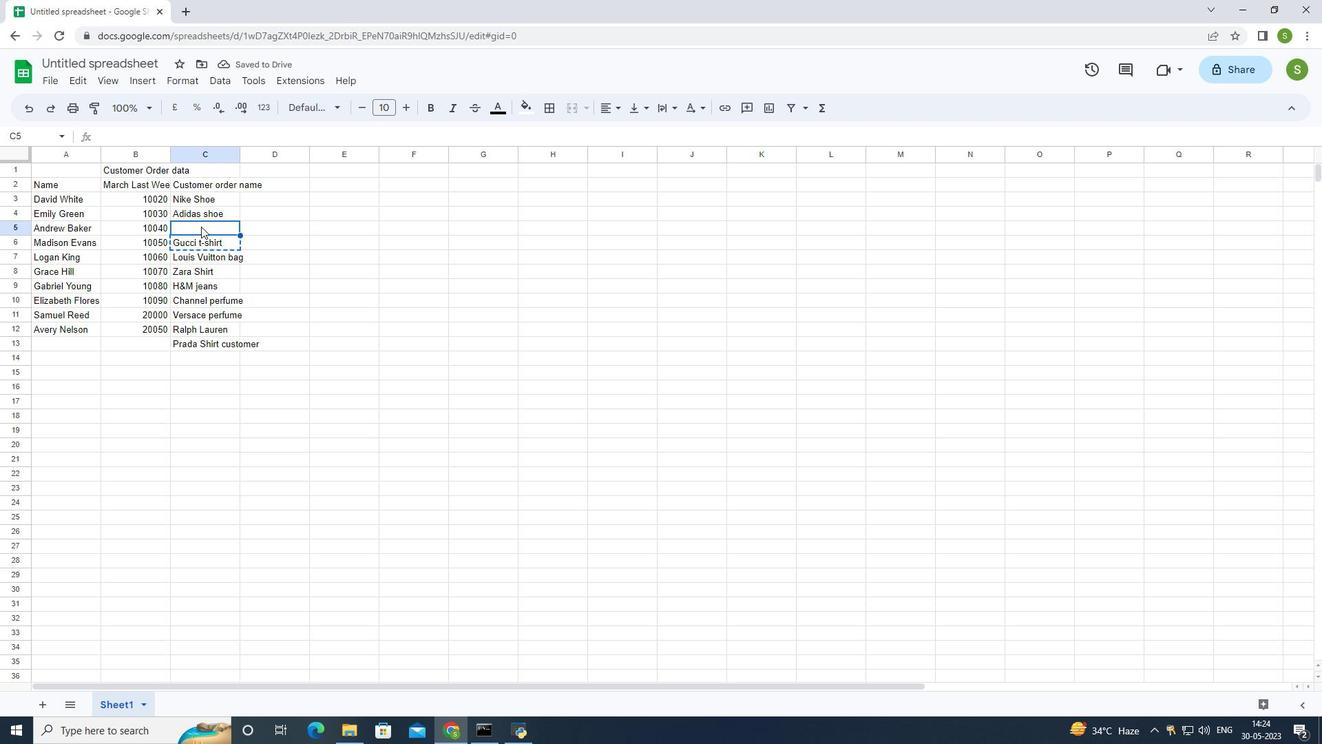 
Action: Mouse moved to (196, 254)
Screenshot: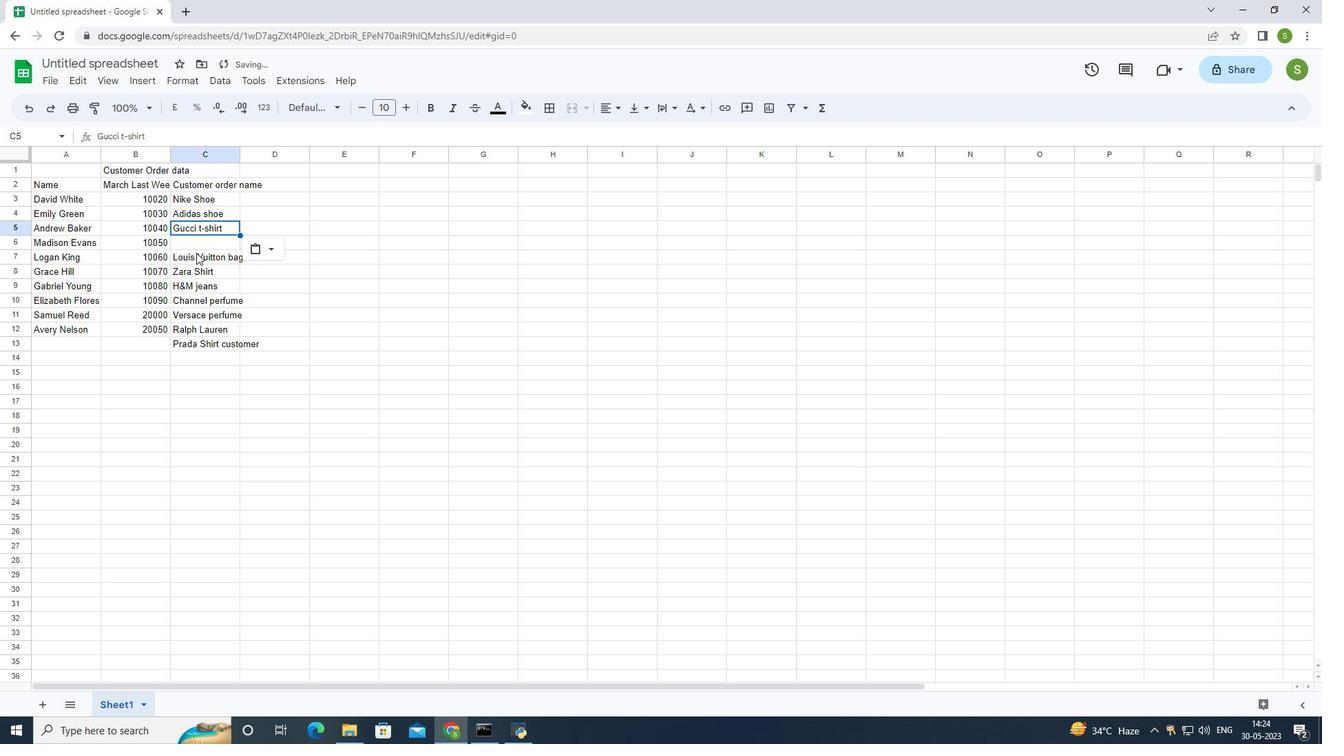 
Action: Mouse pressed left at (196, 254)
Screenshot: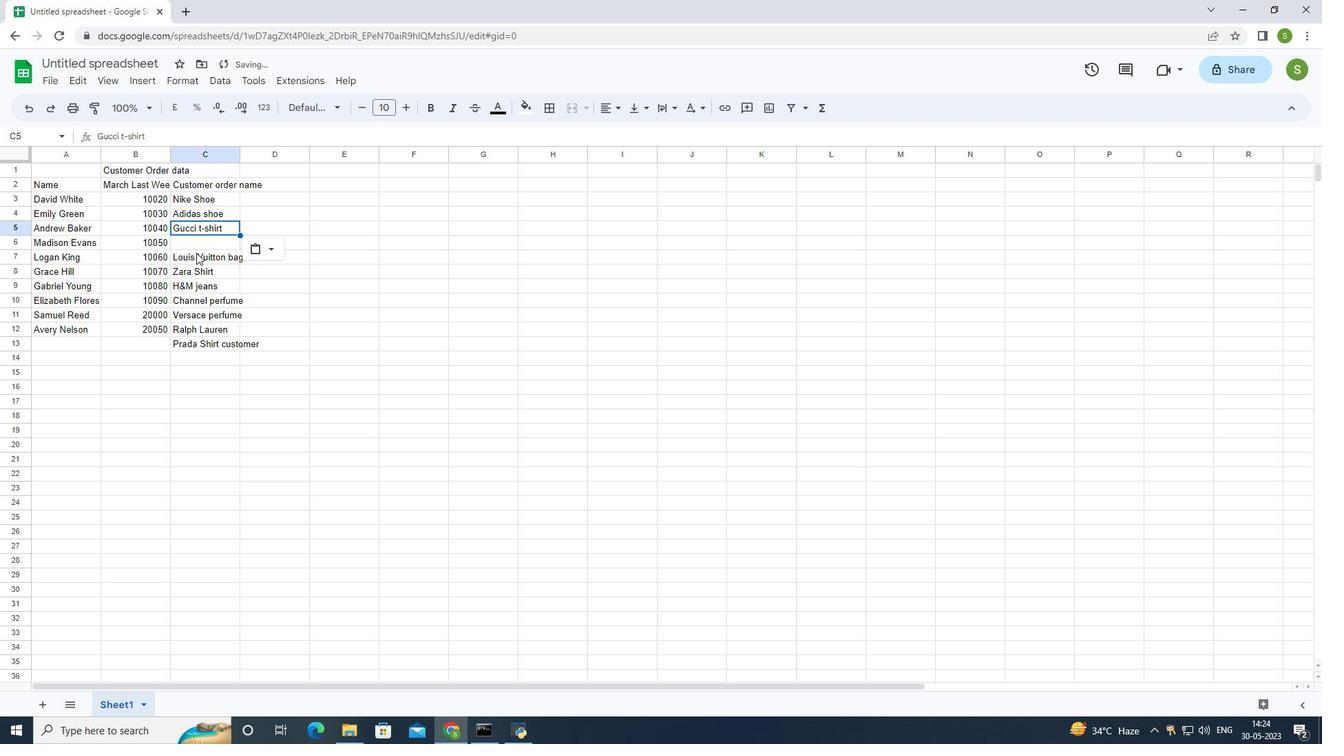
Action: Mouse moved to (196, 254)
Screenshot: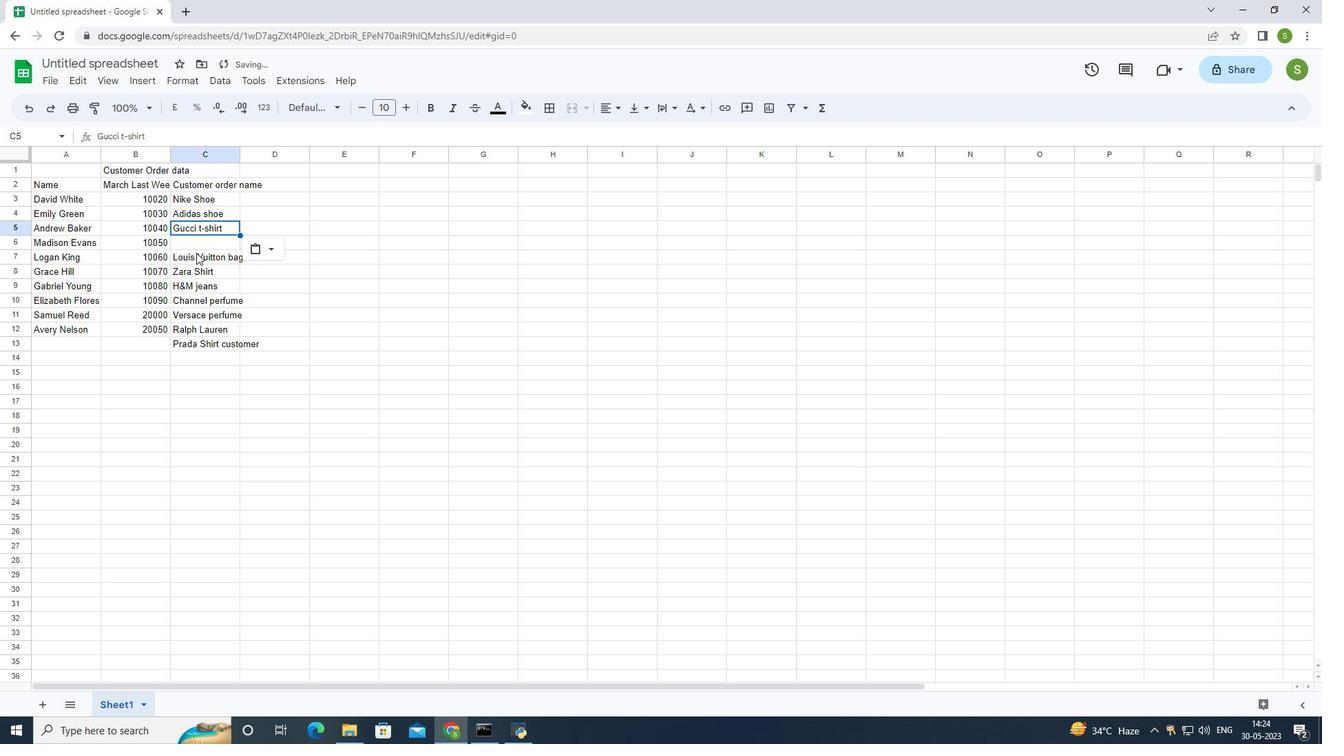 
Action: Key pressed ctrl+X
Screenshot: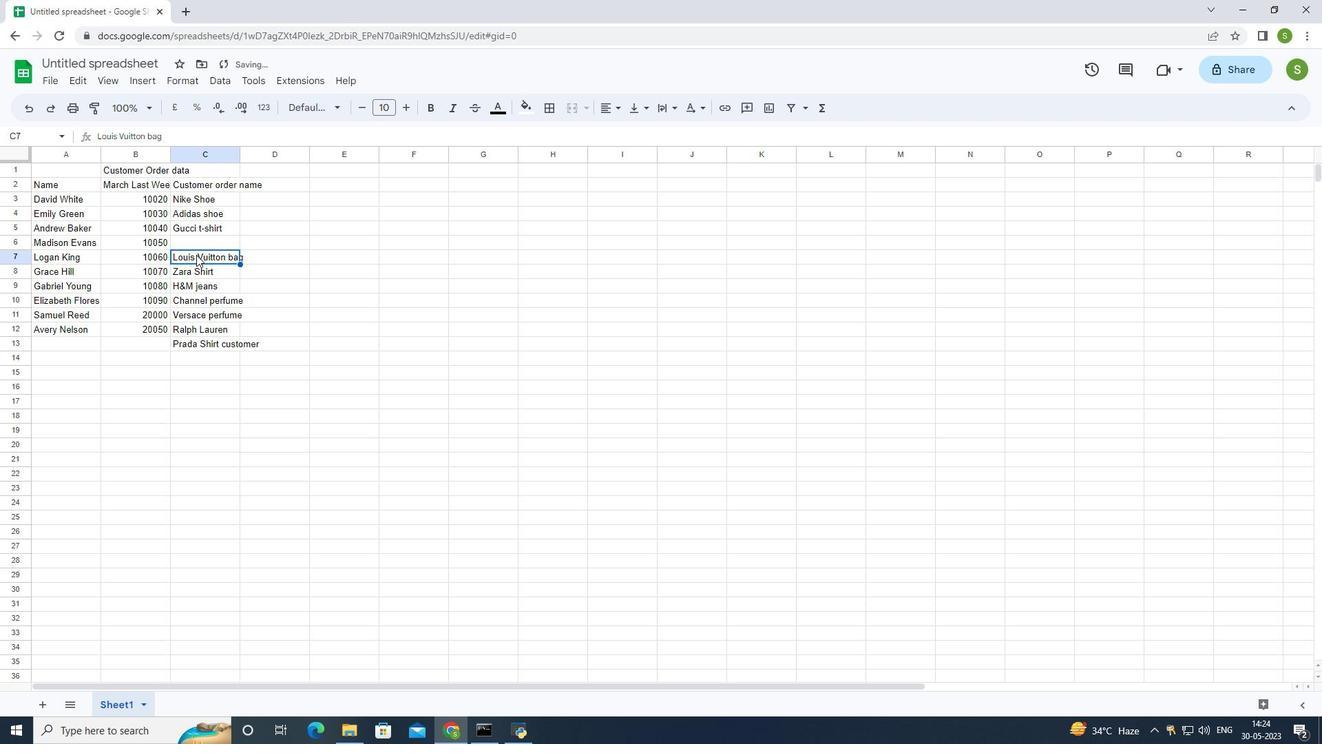 
Action: Mouse moved to (205, 239)
Screenshot: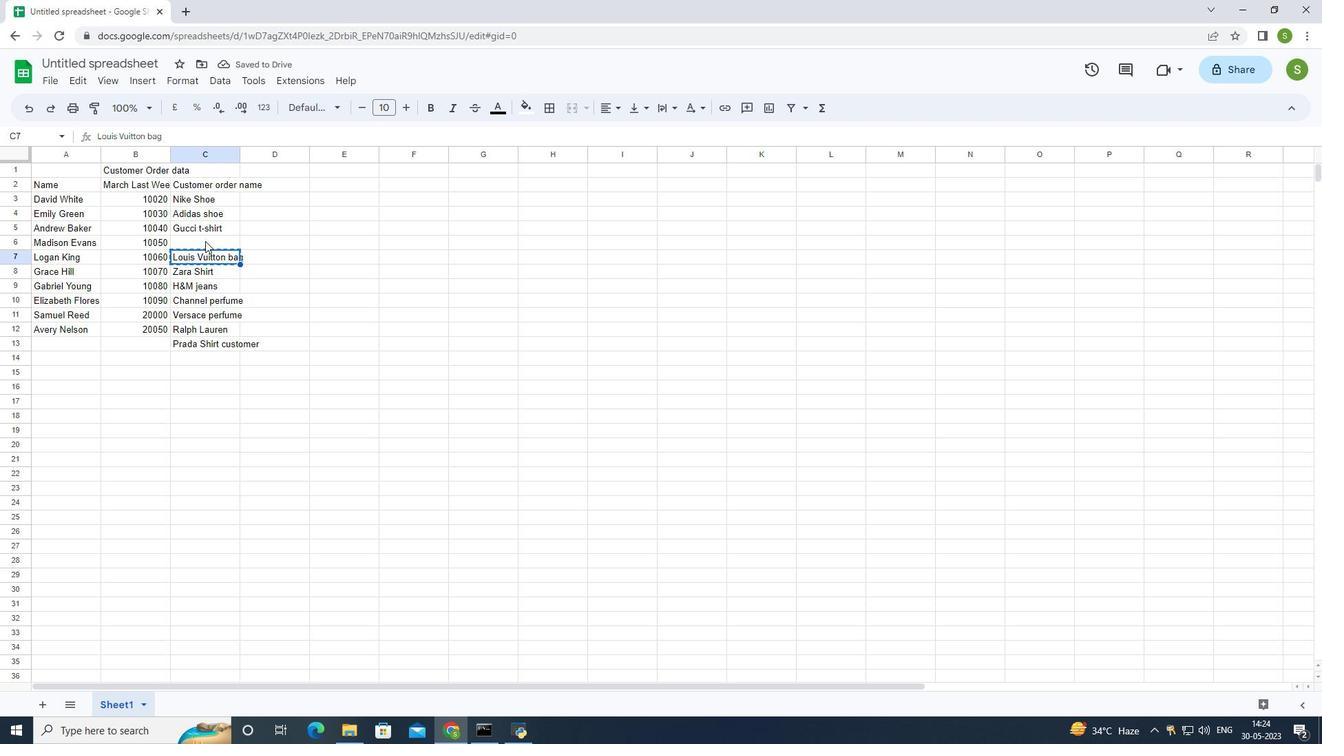 
Action: Mouse pressed left at (205, 239)
Screenshot: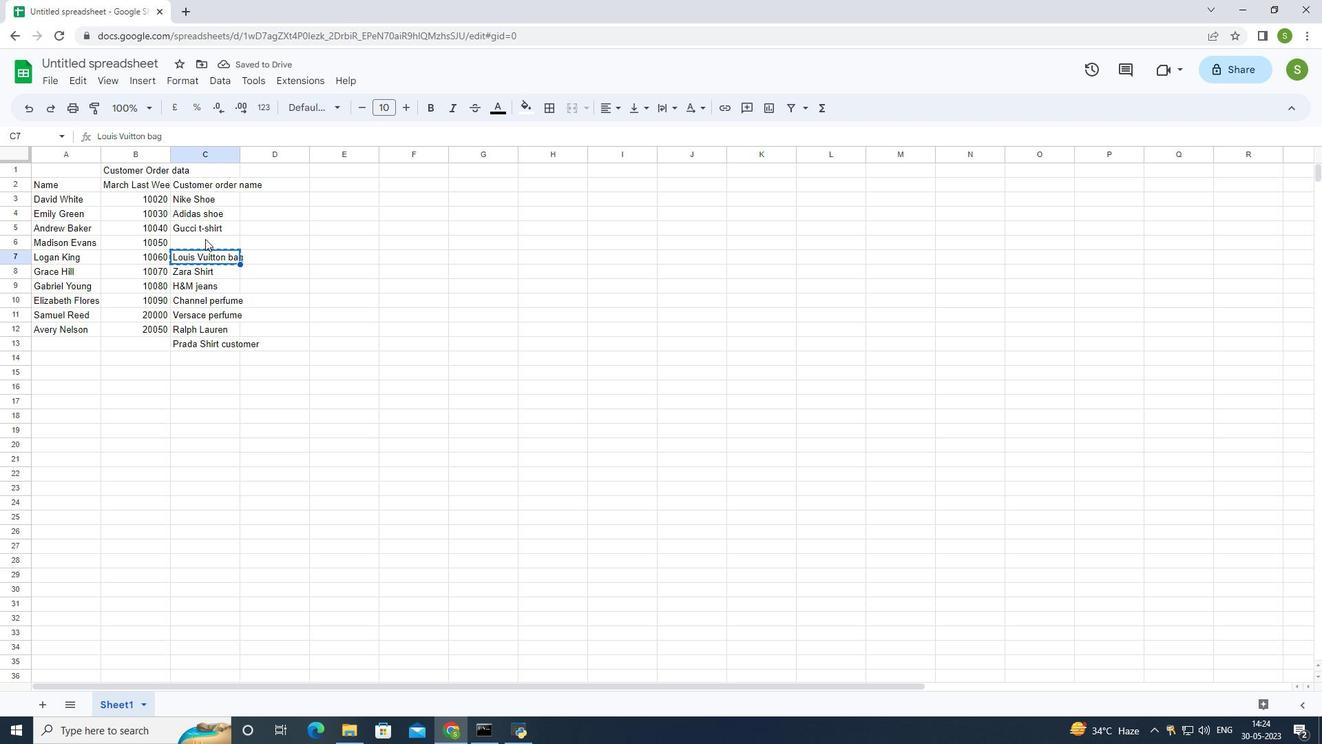 
Action: Key pressed ctrl+V
Screenshot: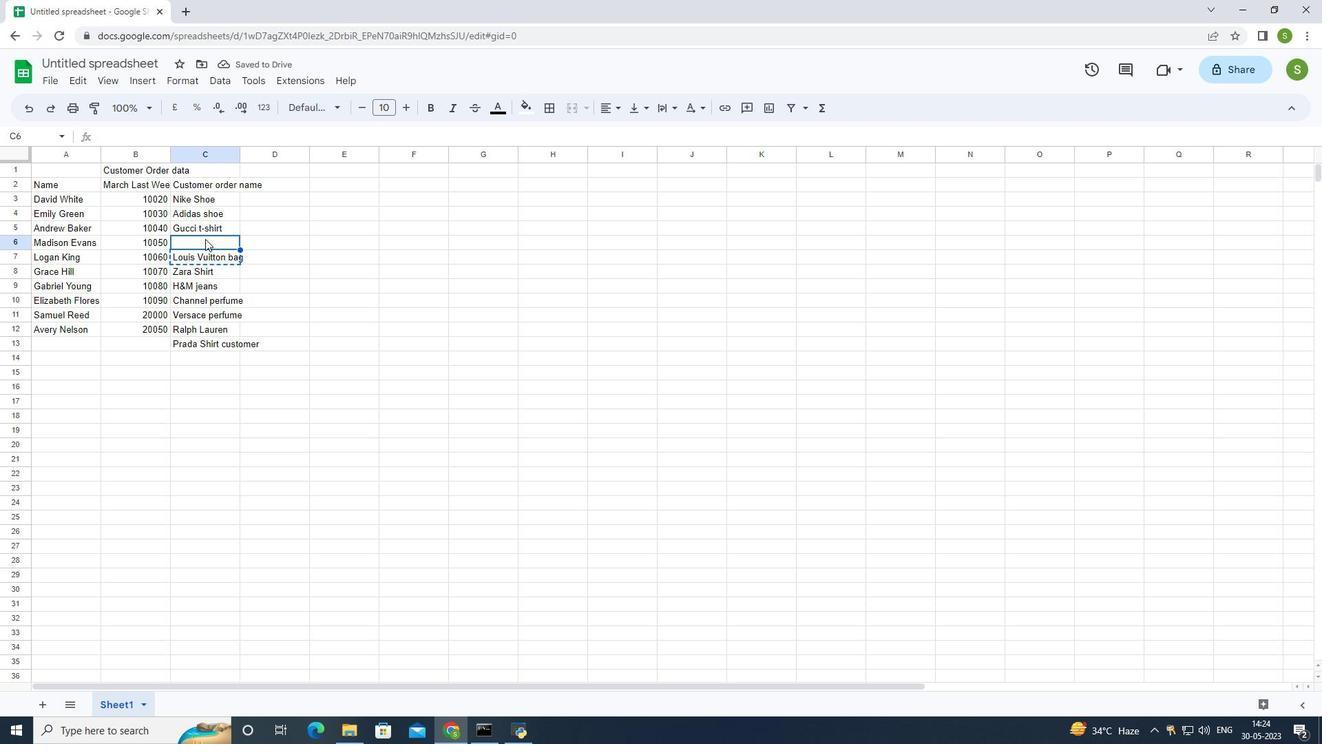 
Action: Mouse moved to (197, 270)
Screenshot: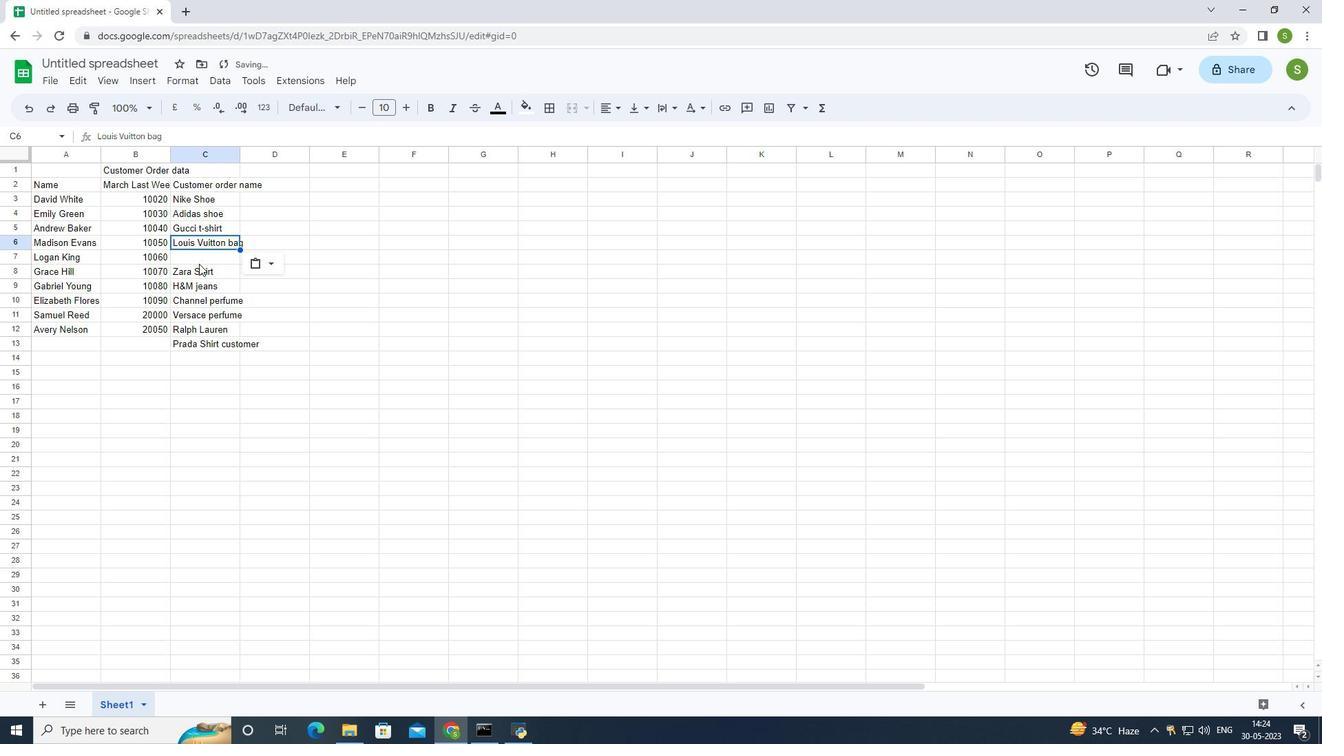 
Action: Mouse pressed left at (197, 270)
Screenshot: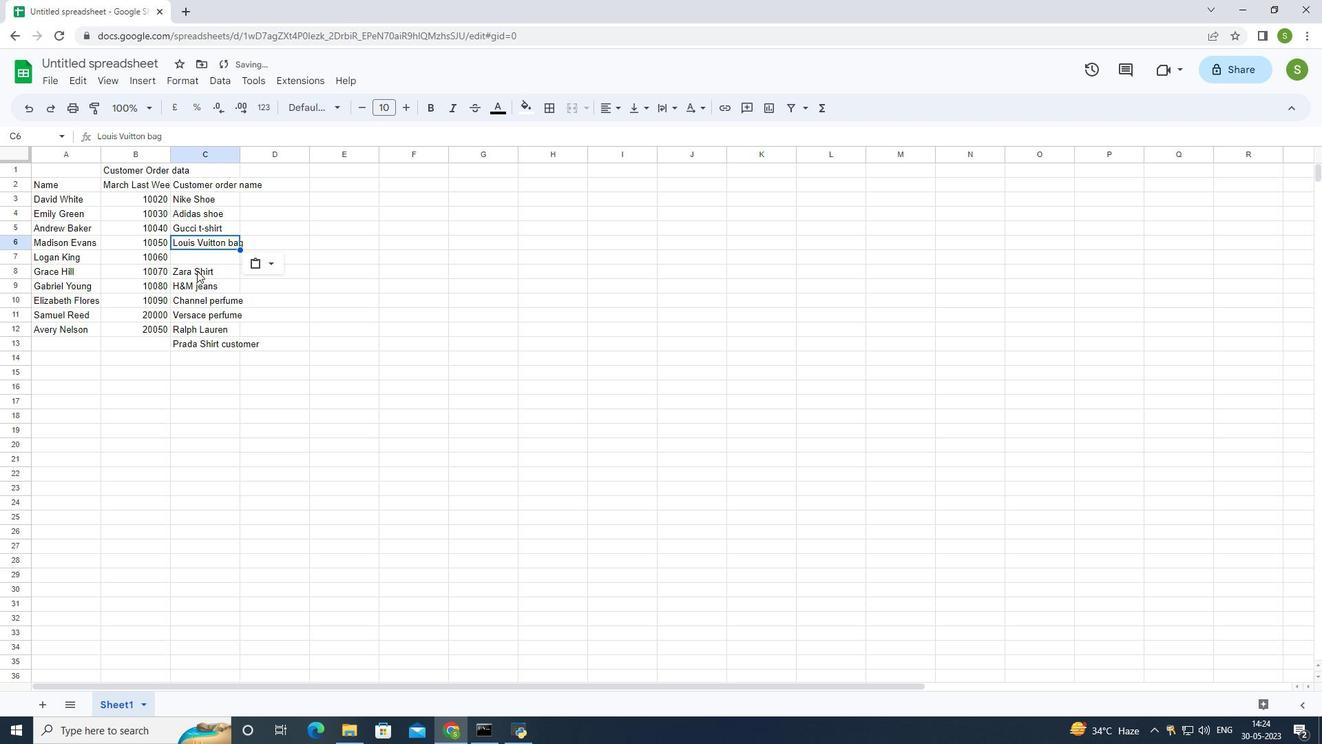 
Action: Key pressed ctrl+X
Screenshot: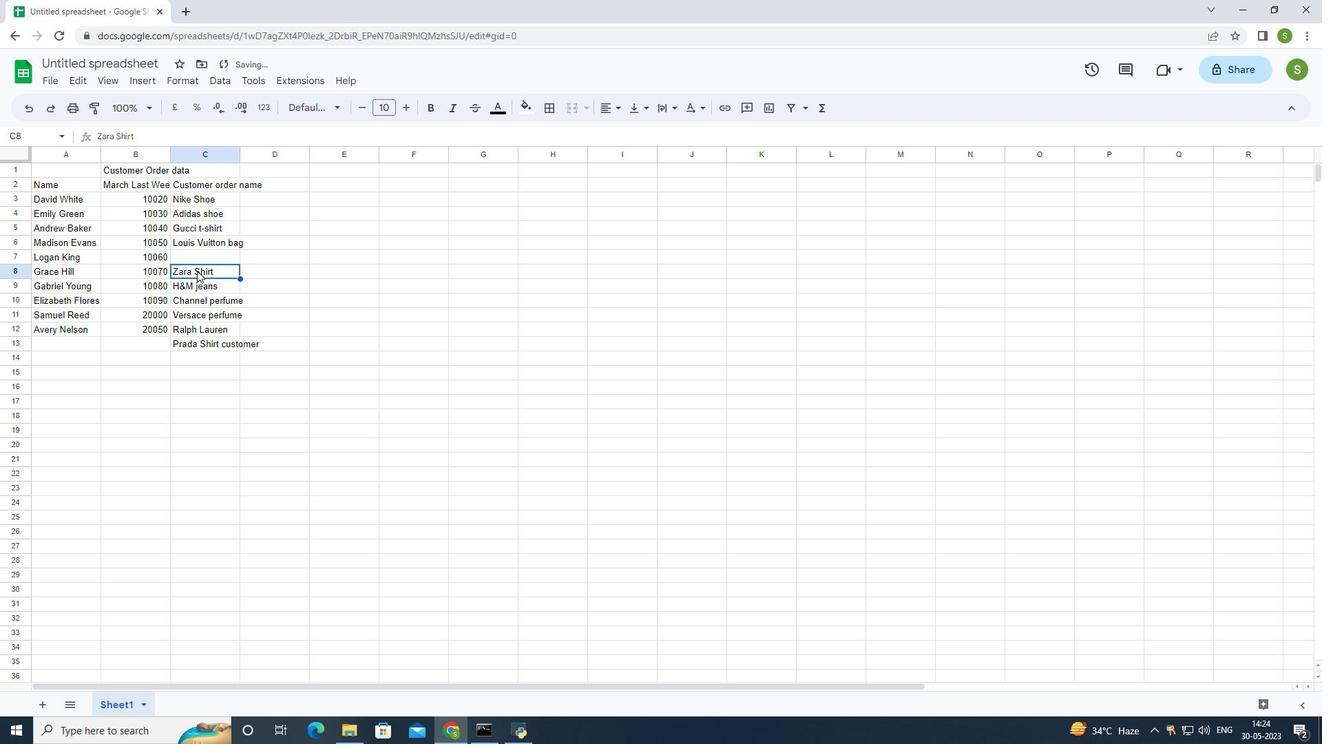 
Action: Mouse moved to (201, 254)
Screenshot: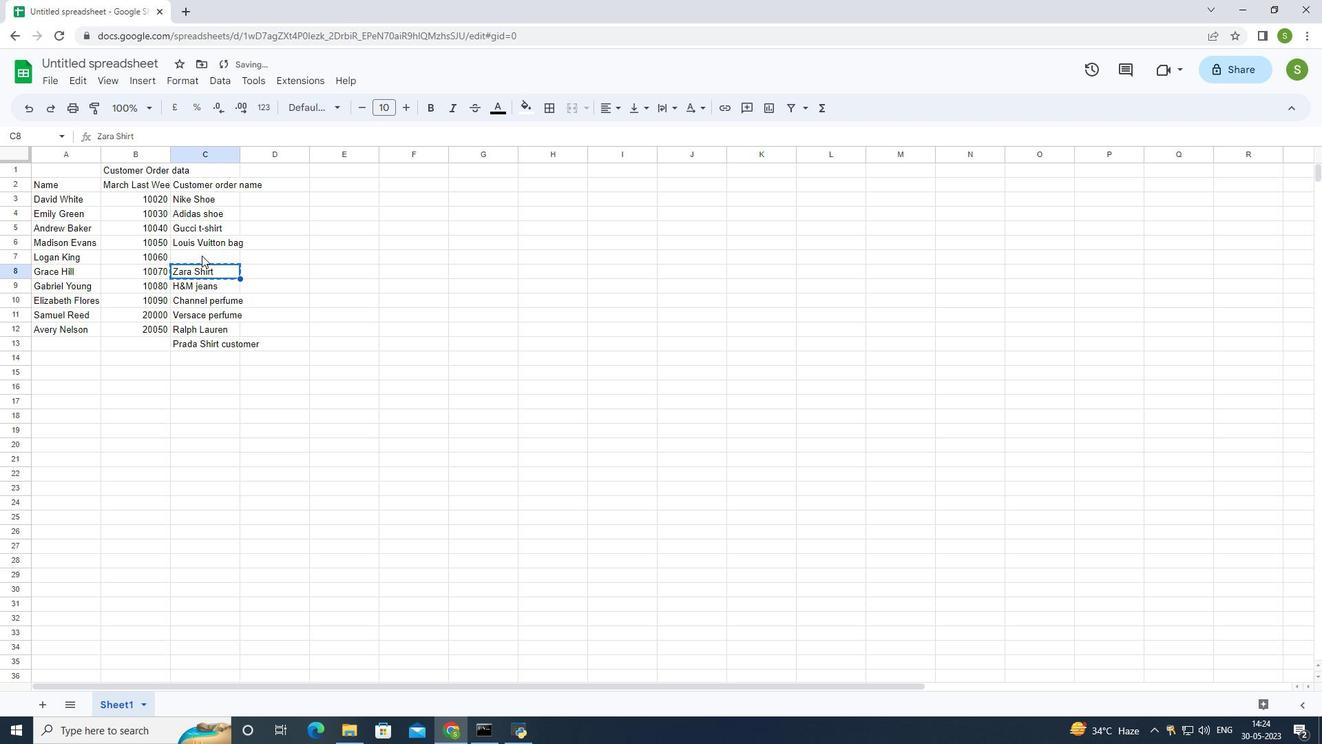 
Action: Mouse pressed left at (201, 254)
Screenshot: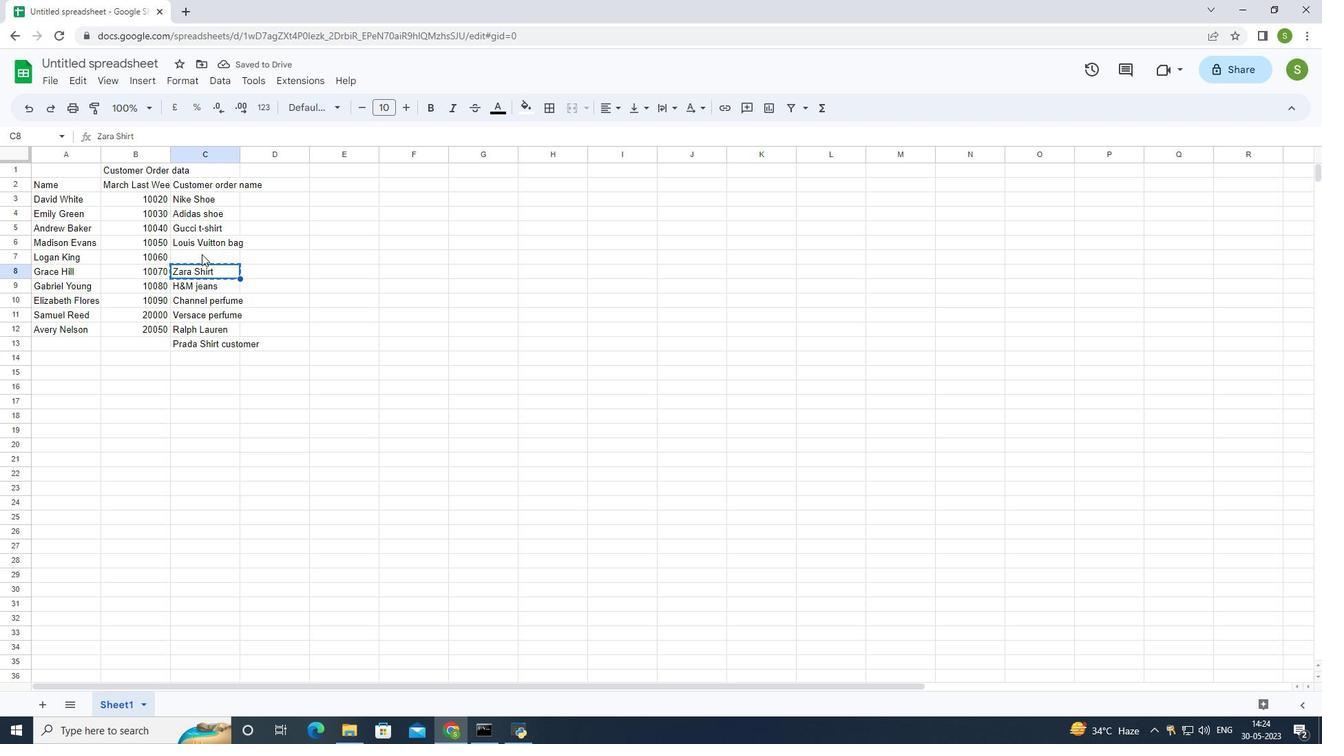 
Action: Mouse moved to (201, 253)
Screenshot: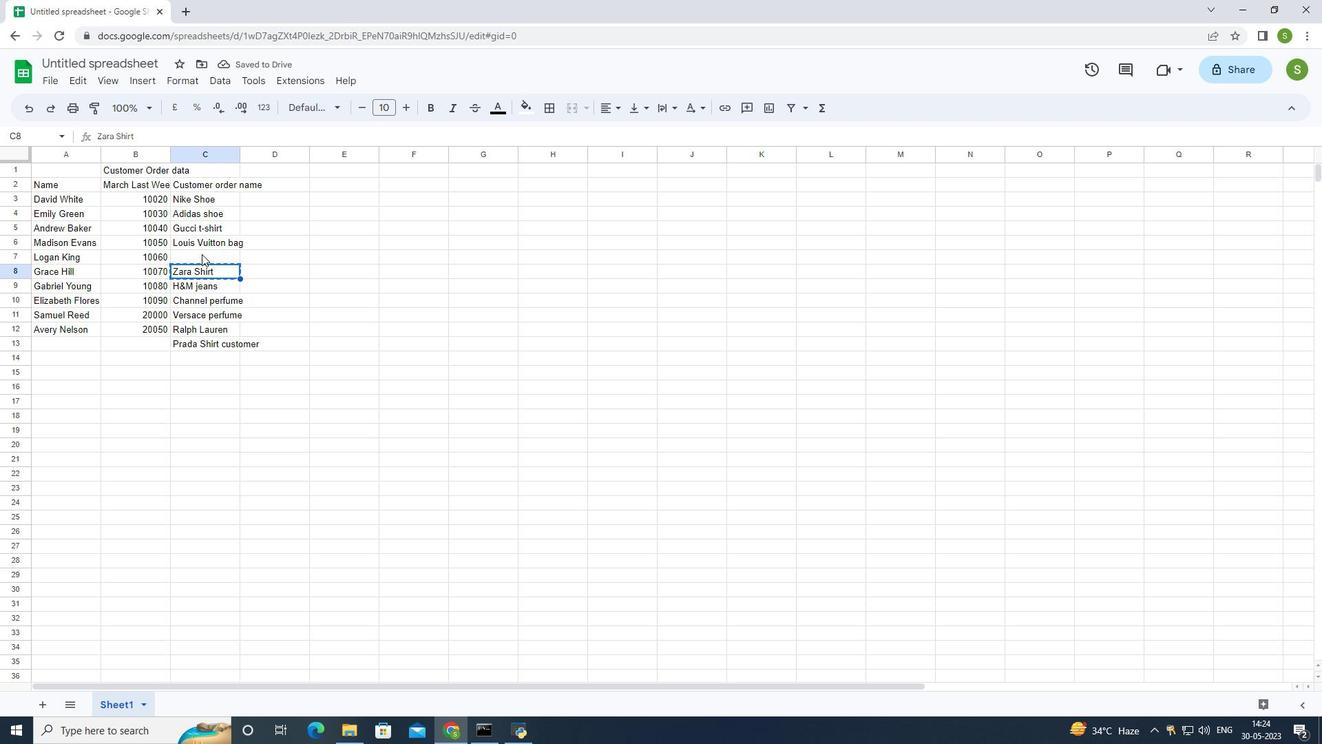 
Action: Key pressed ctrl+V
Screenshot: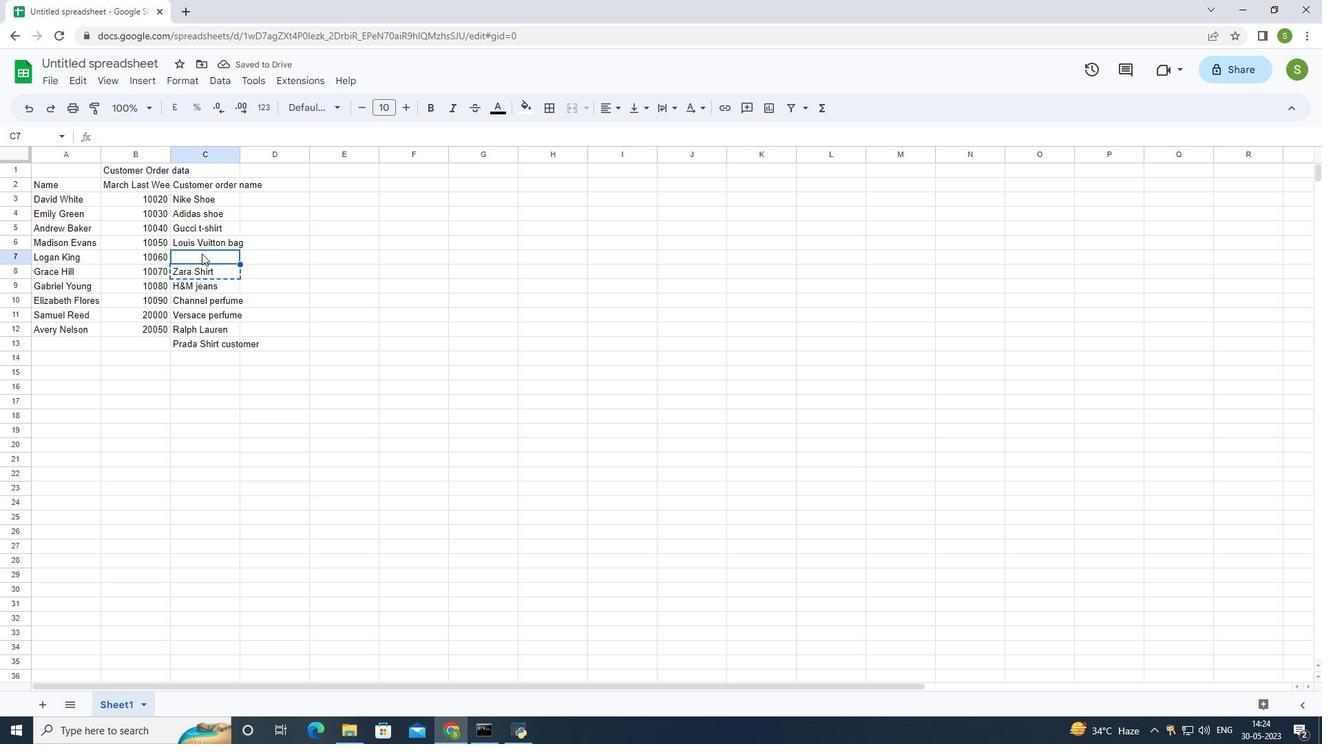
Action: Mouse moved to (205, 283)
Screenshot: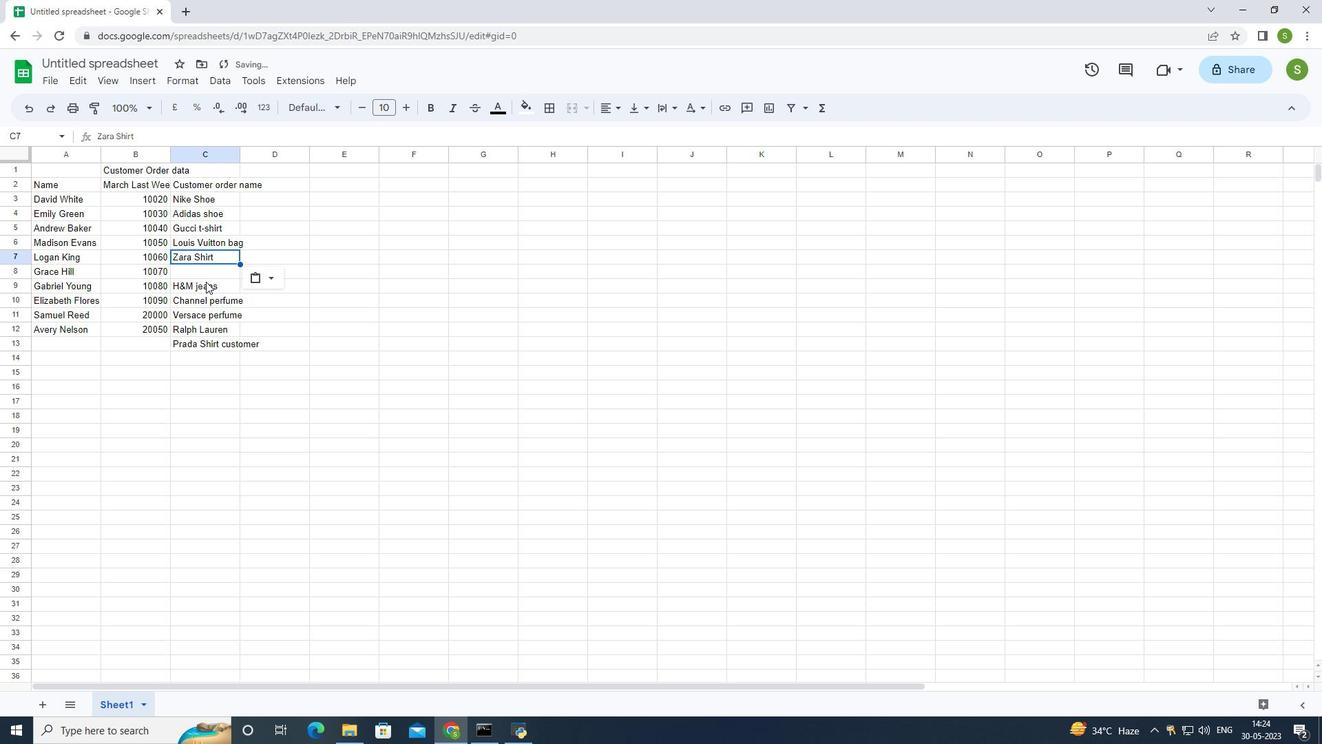 
Action: Mouse pressed left at (205, 283)
Screenshot: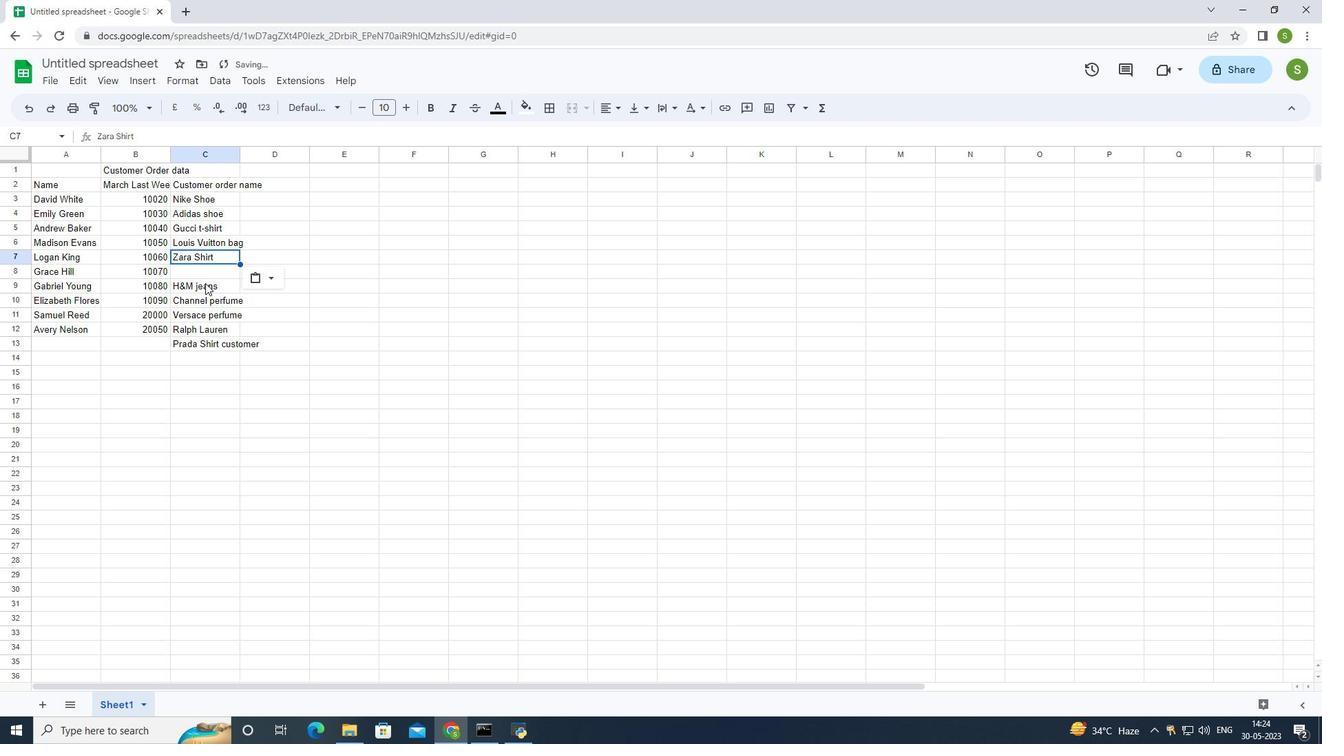 
Action: Key pressed ctrl+X
Screenshot: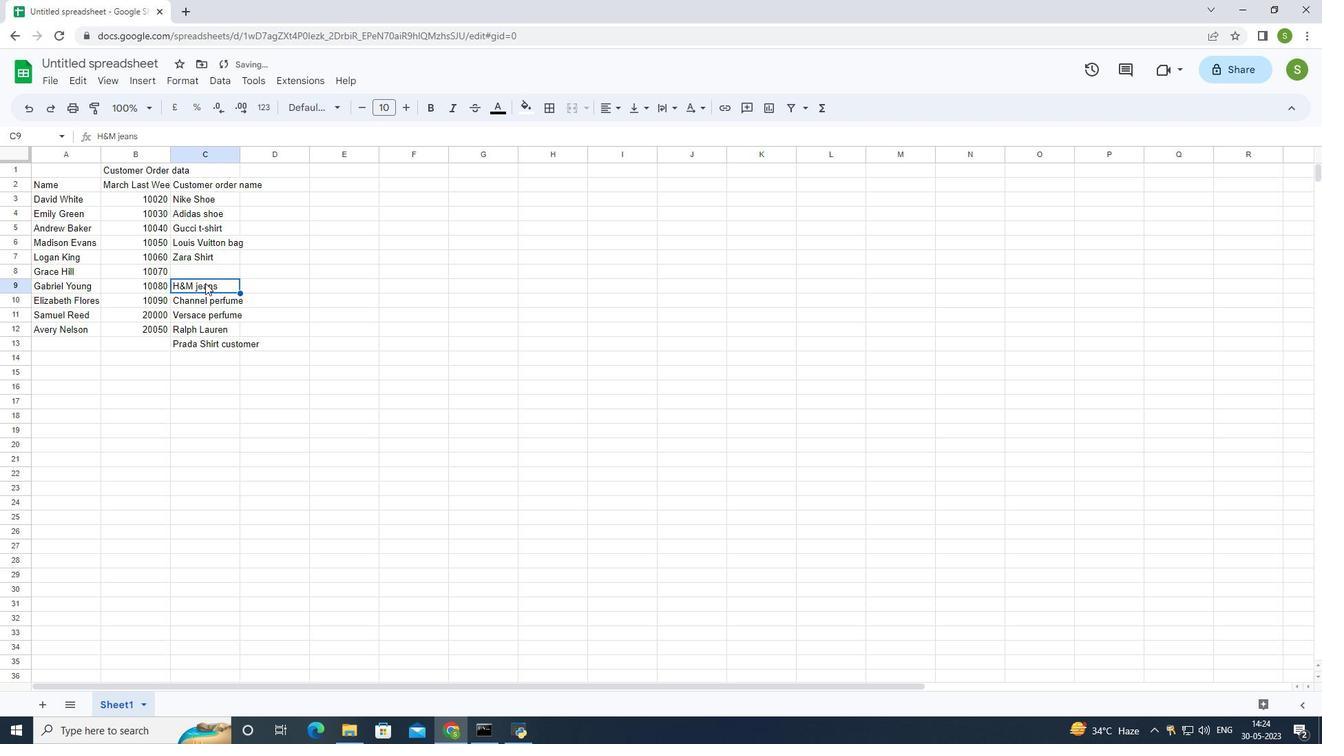 
Action: Mouse moved to (212, 267)
Screenshot: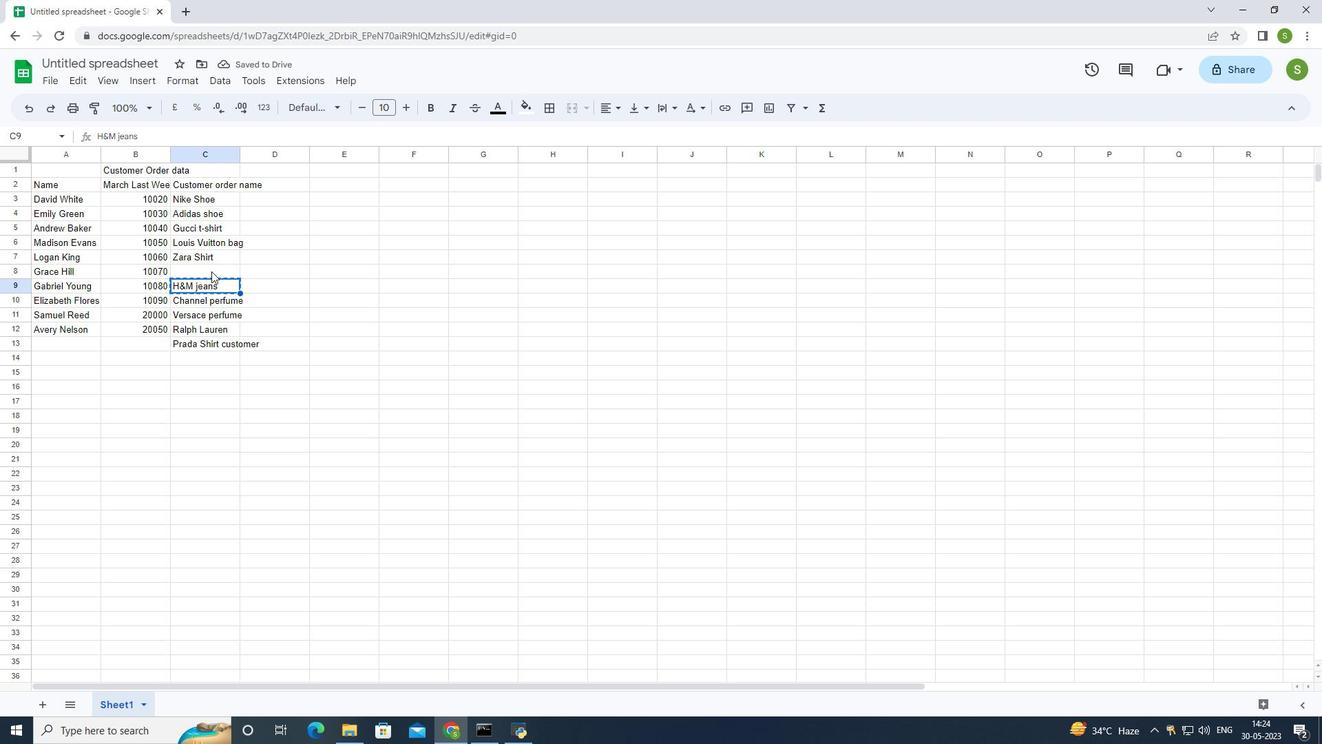 
Action: Mouse pressed left at (212, 267)
Screenshot: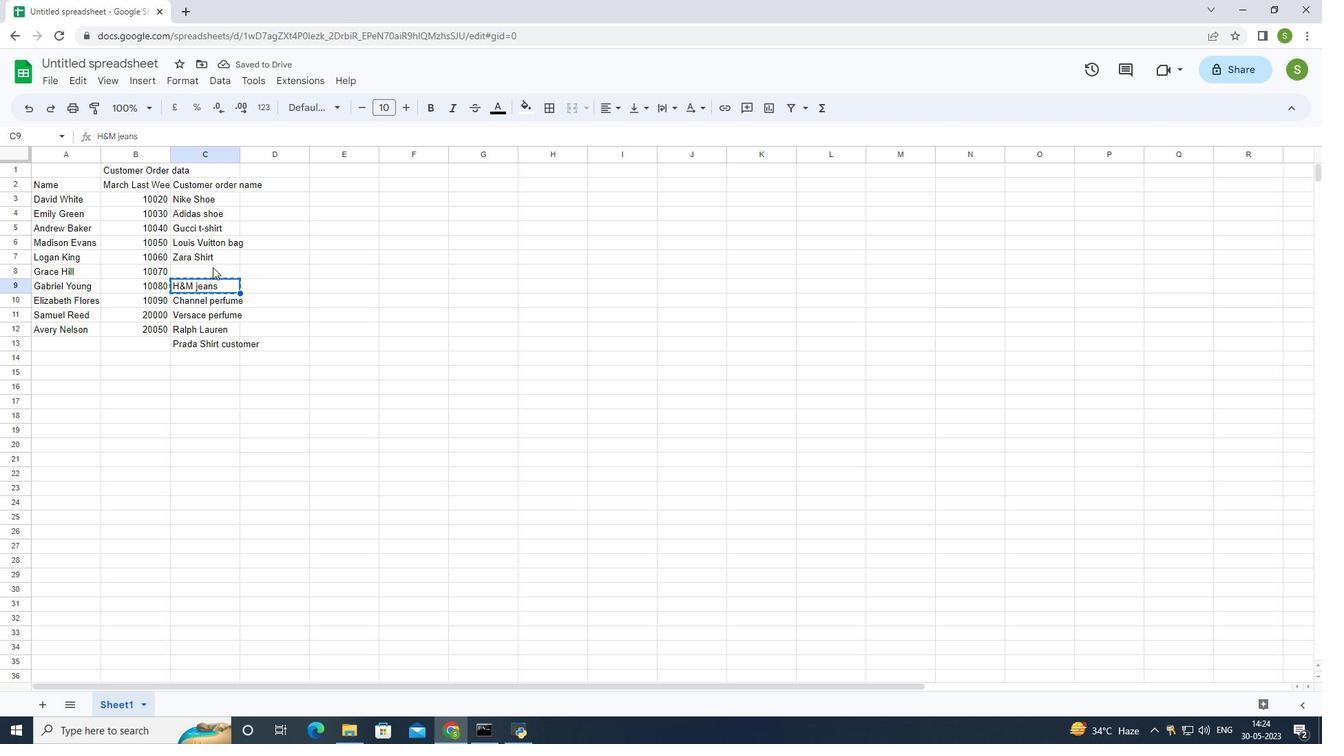 
Action: Key pressed ctrl+V
Screenshot: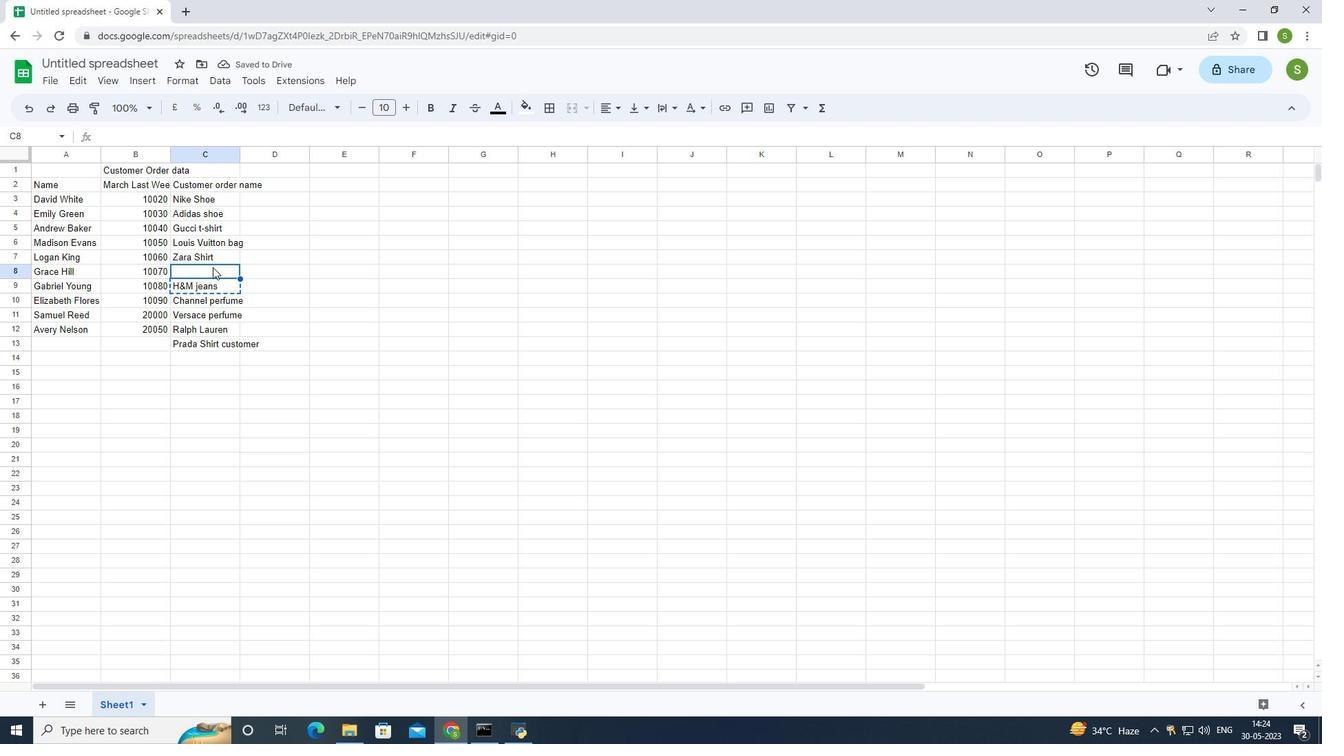 
Action: Mouse moved to (196, 301)
Screenshot: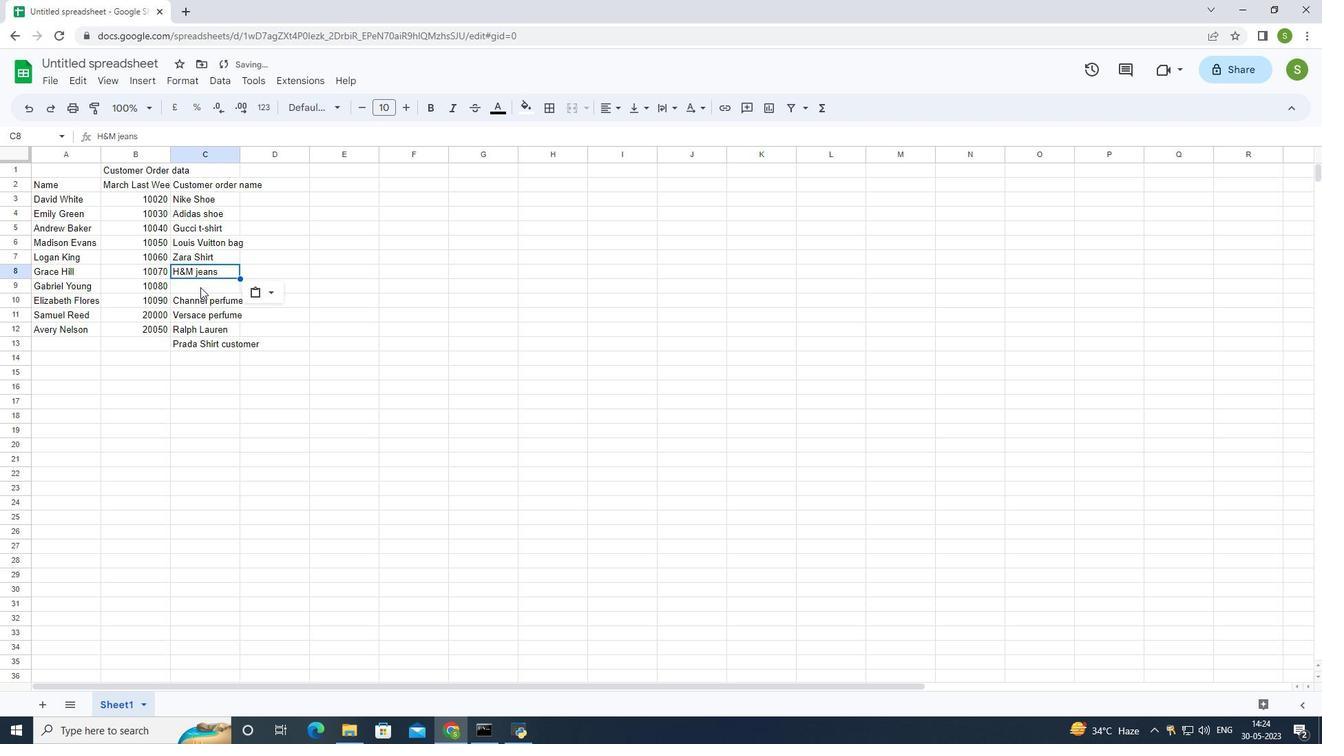 
Action: Mouse pressed left at (196, 301)
Screenshot: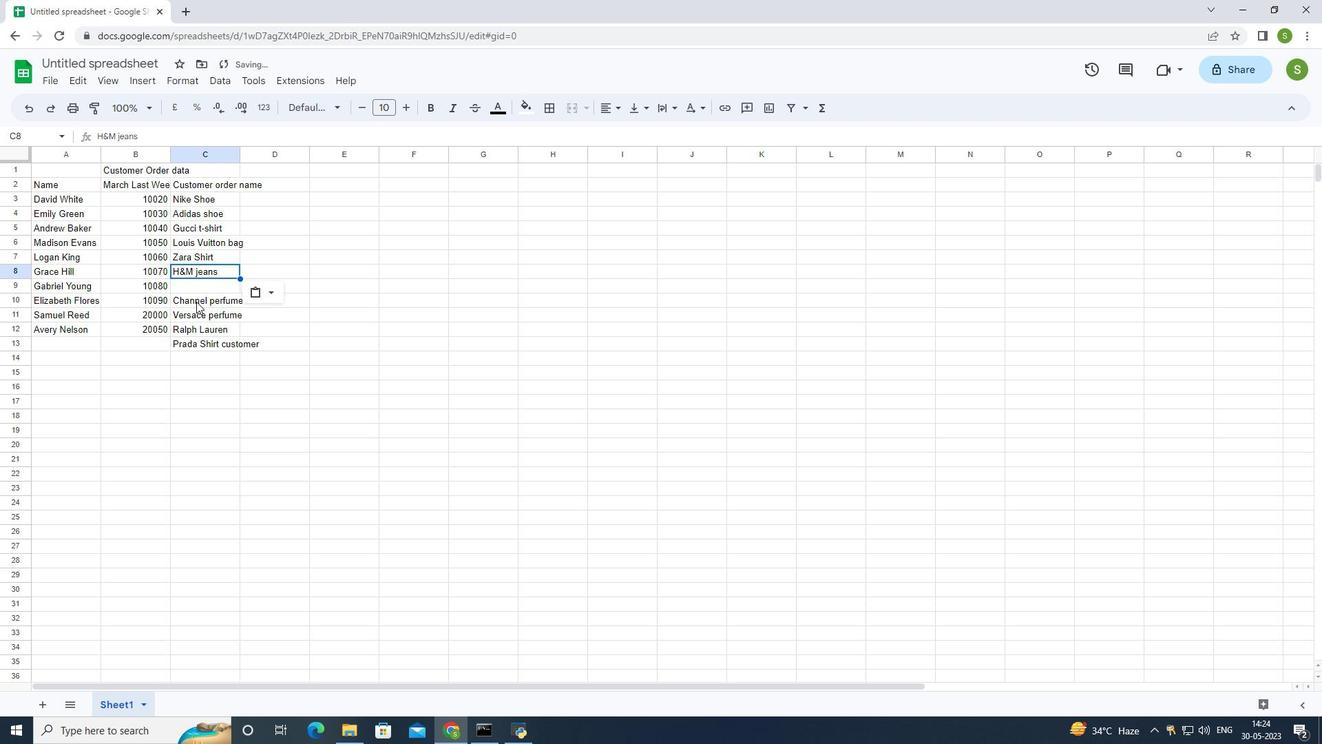 
Action: Key pressed ctrl+X
Screenshot: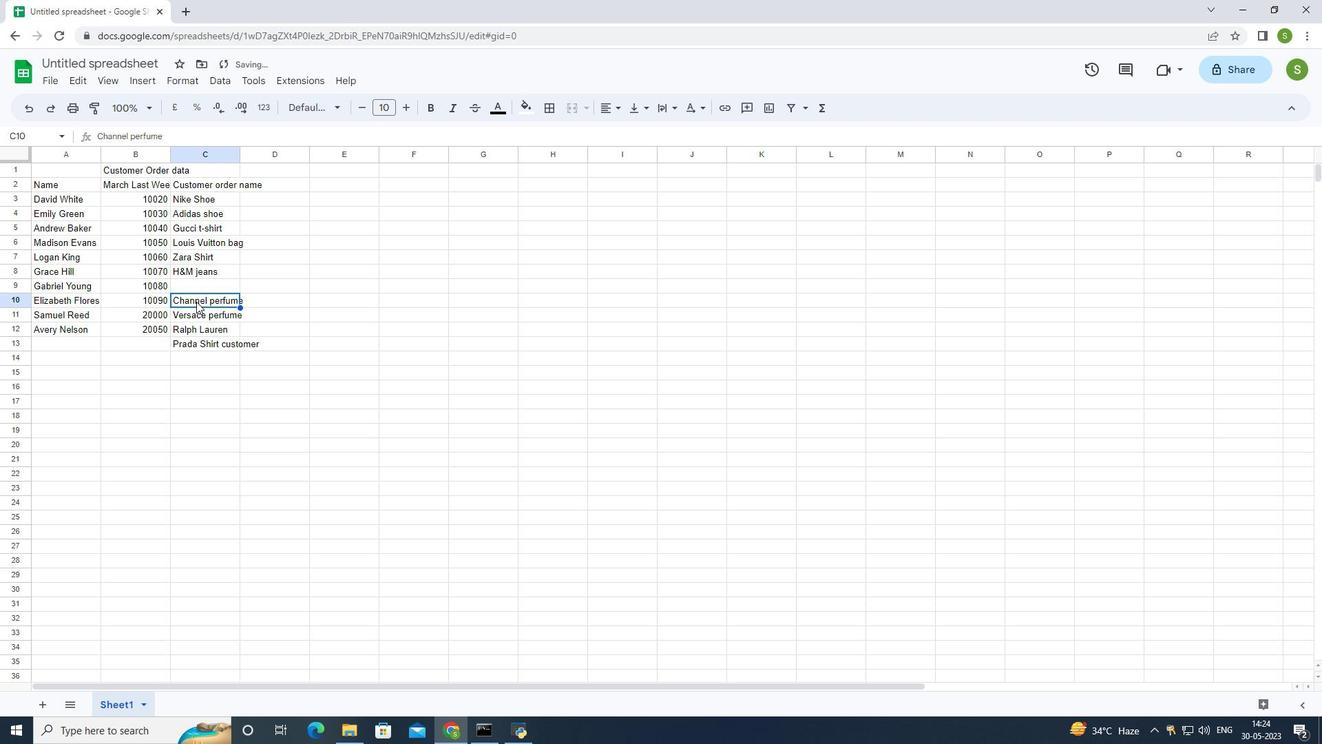 
Action: Mouse moved to (206, 276)
Screenshot: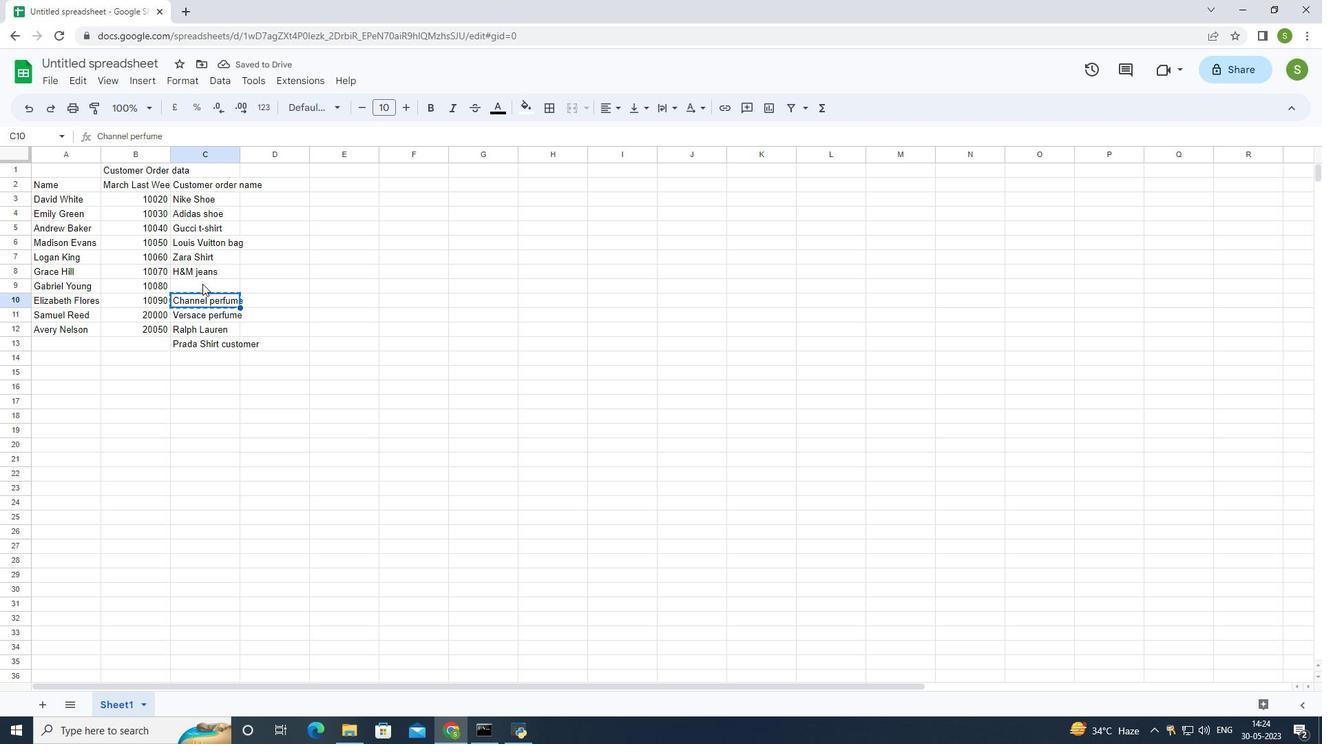 
Action: Mouse pressed left at (206, 276)
Screenshot: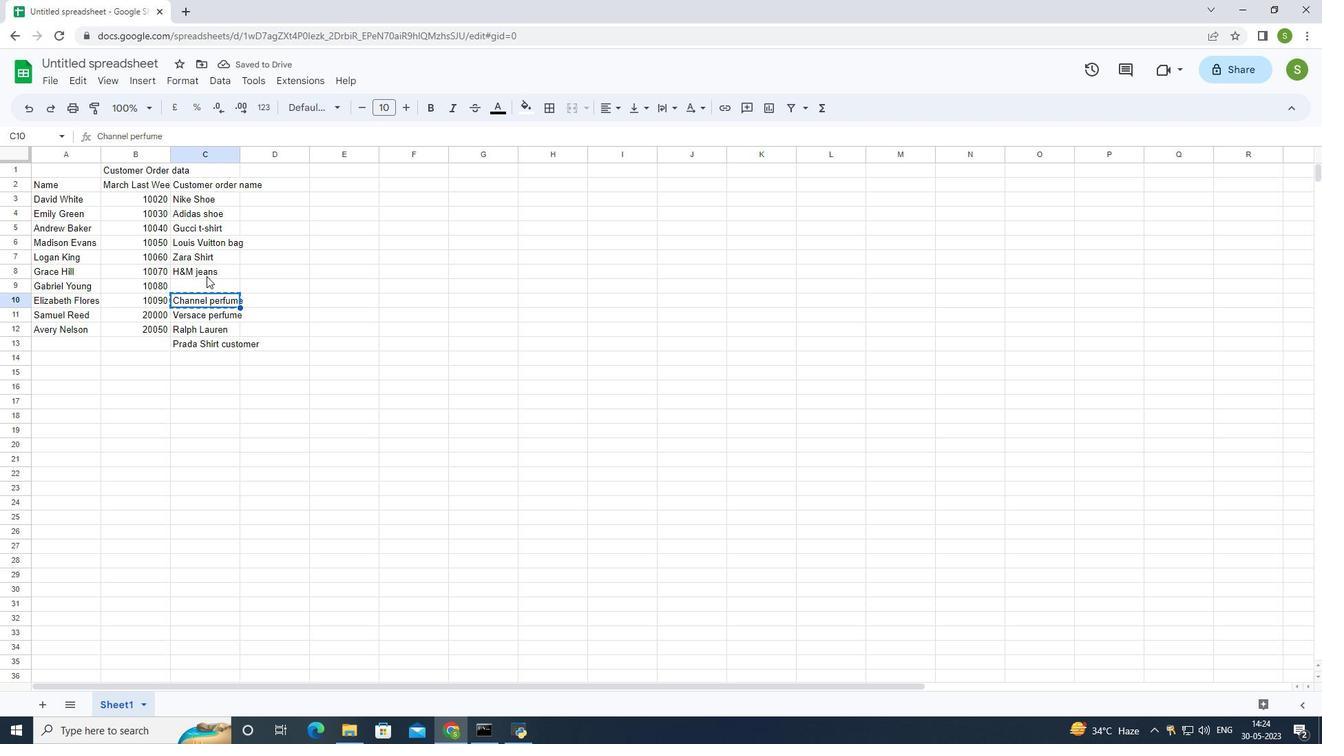 
Action: Mouse moved to (206, 282)
Screenshot: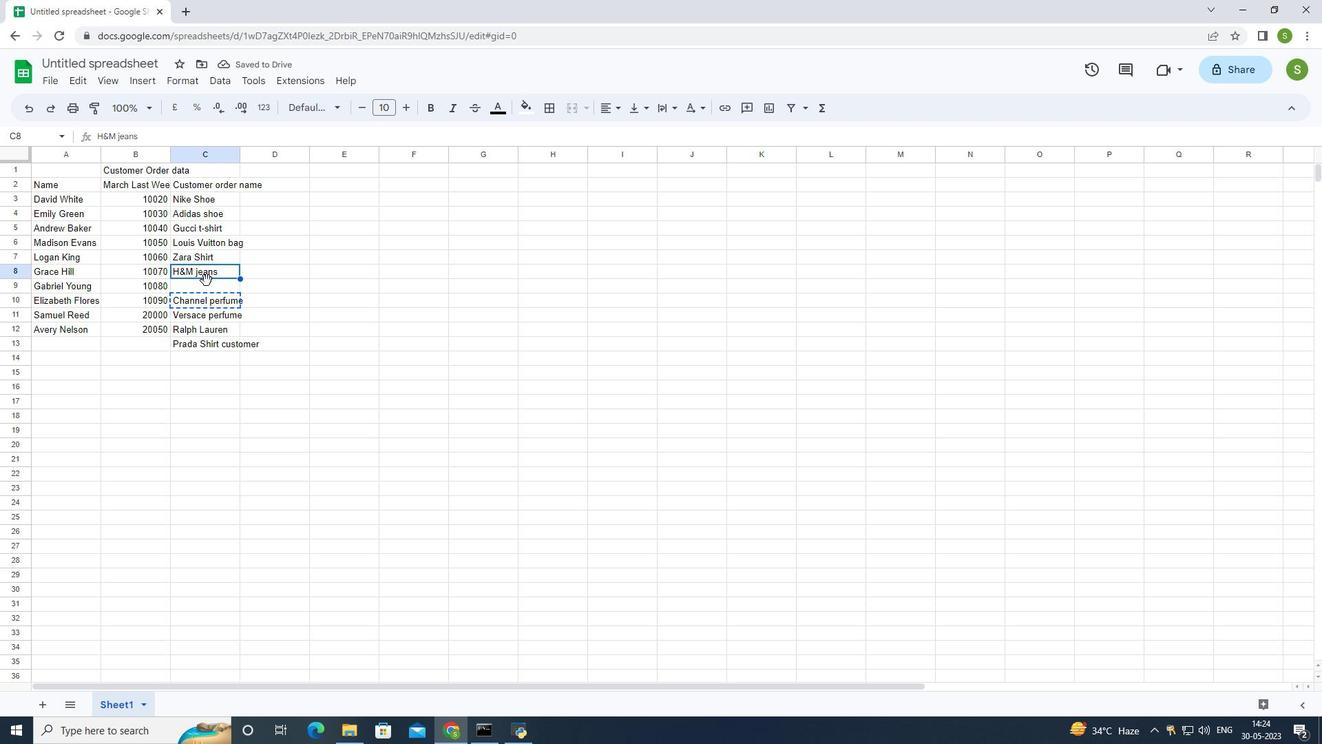 
Action: Mouse pressed left at (206, 282)
Screenshot: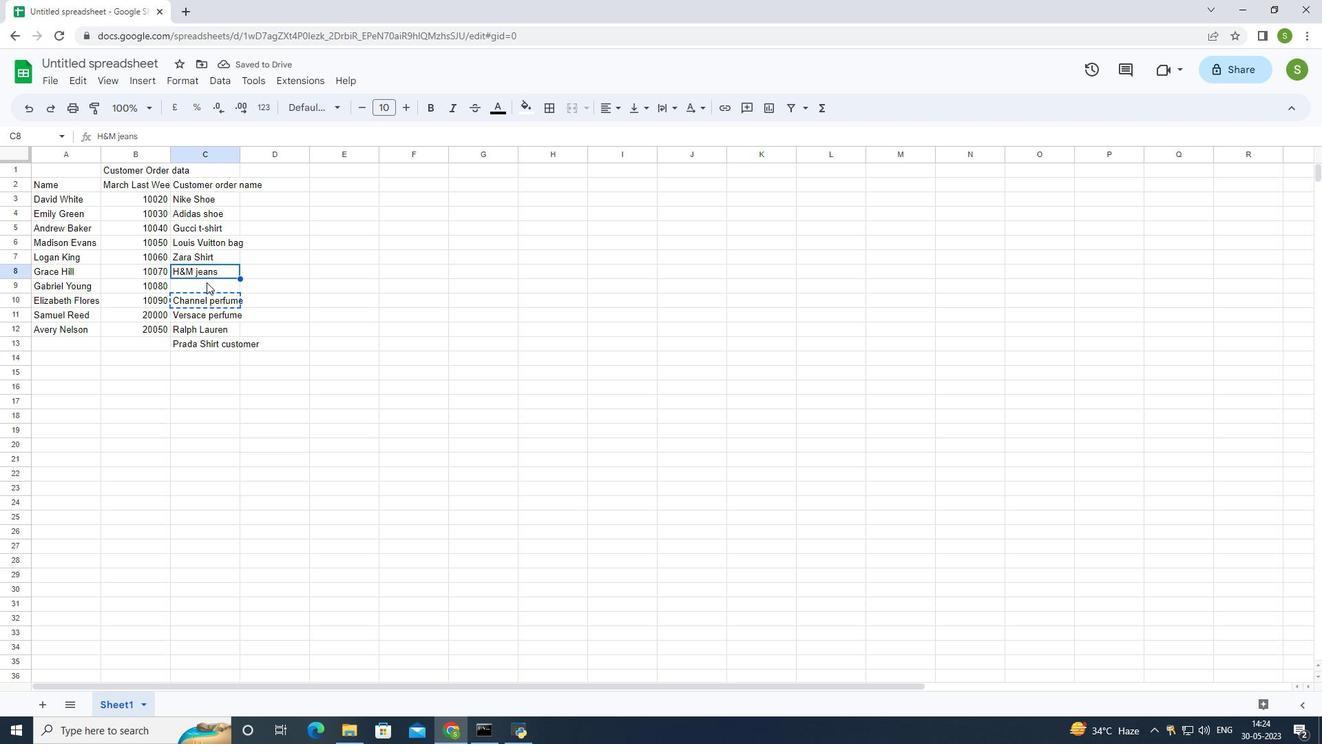 
Action: Key pressed ctrl+V
Screenshot: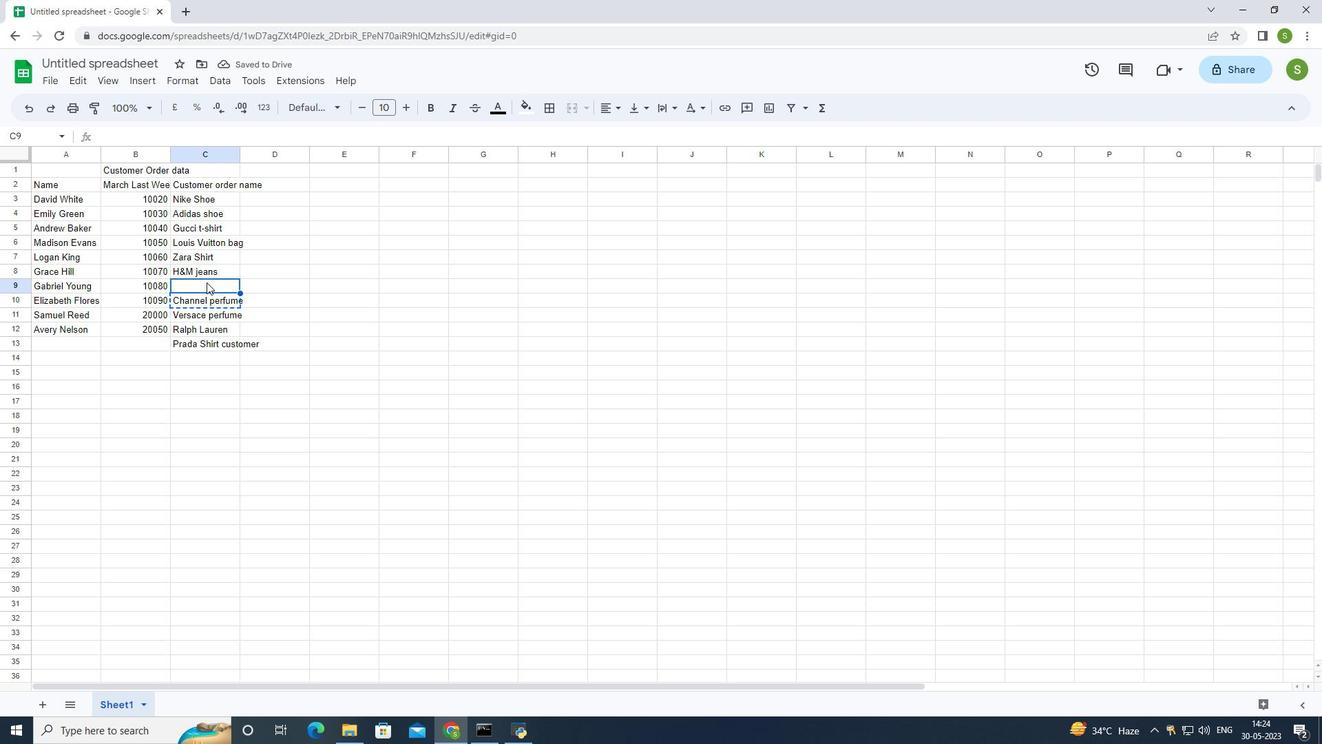 
Action: Mouse moved to (199, 318)
Screenshot: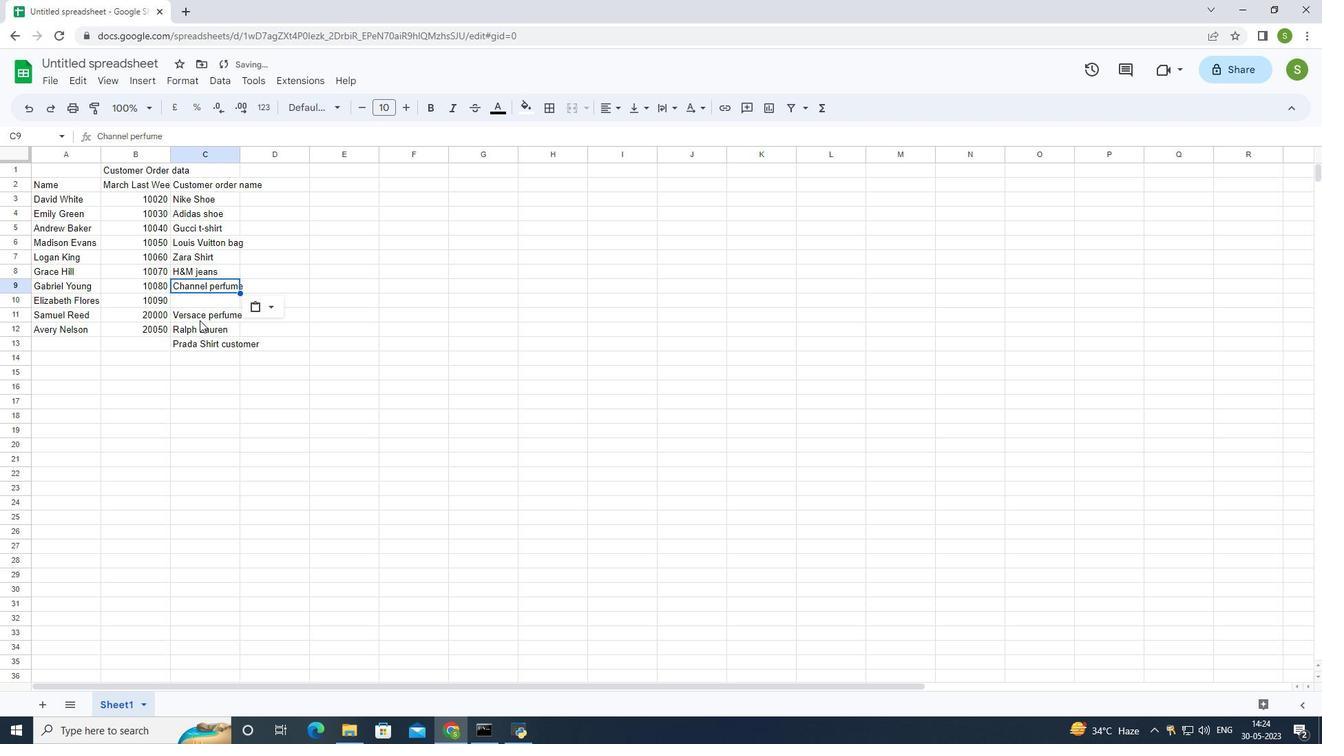 
Action: Mouse pressed left at (199, 318)
Screenshot: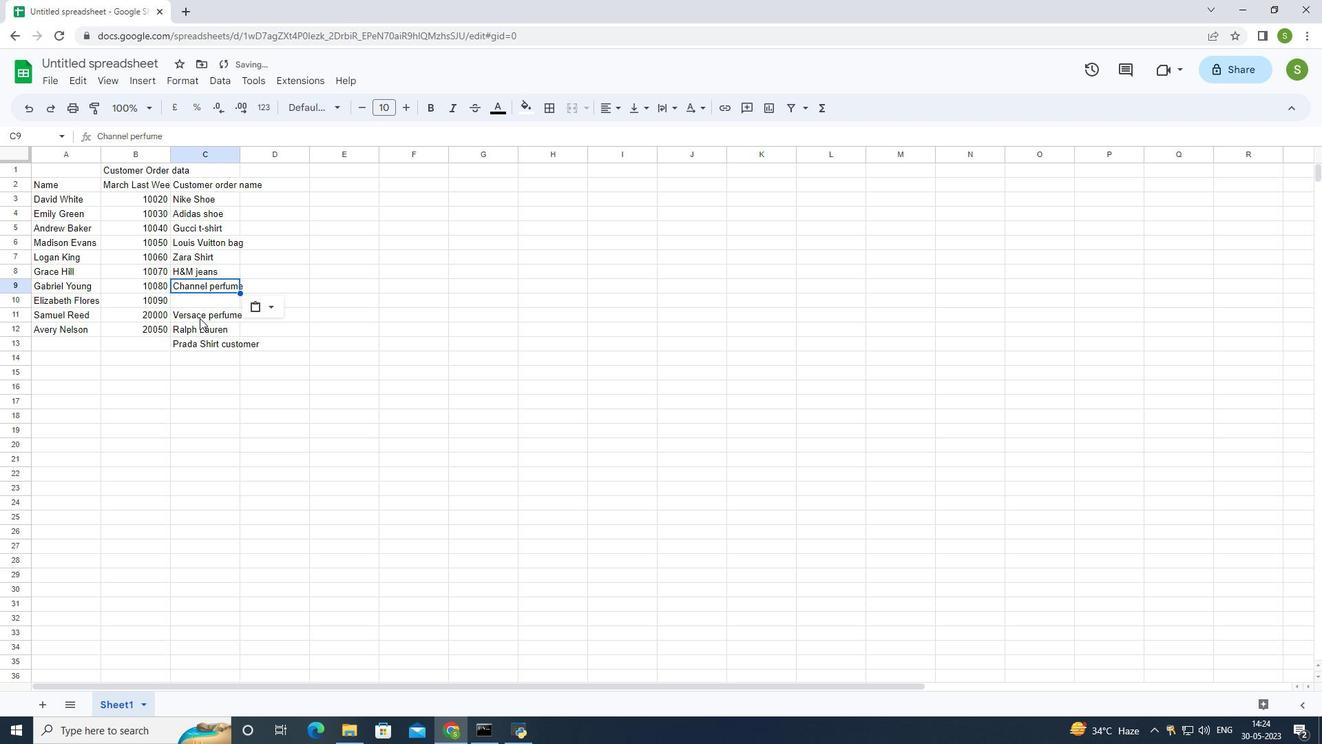 
Action: Mouse moved to (199, 316)
Screenshot: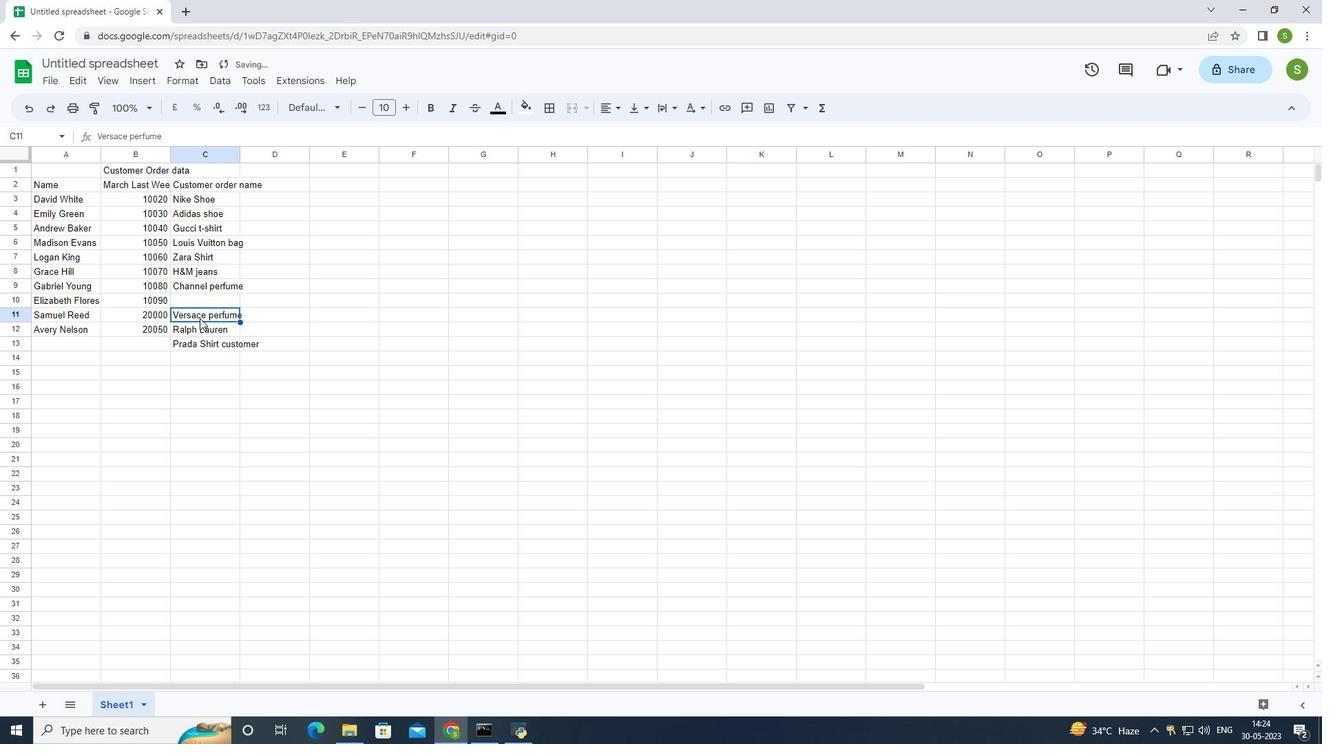 
Action: Key pressed ctrl+X
Screenshot: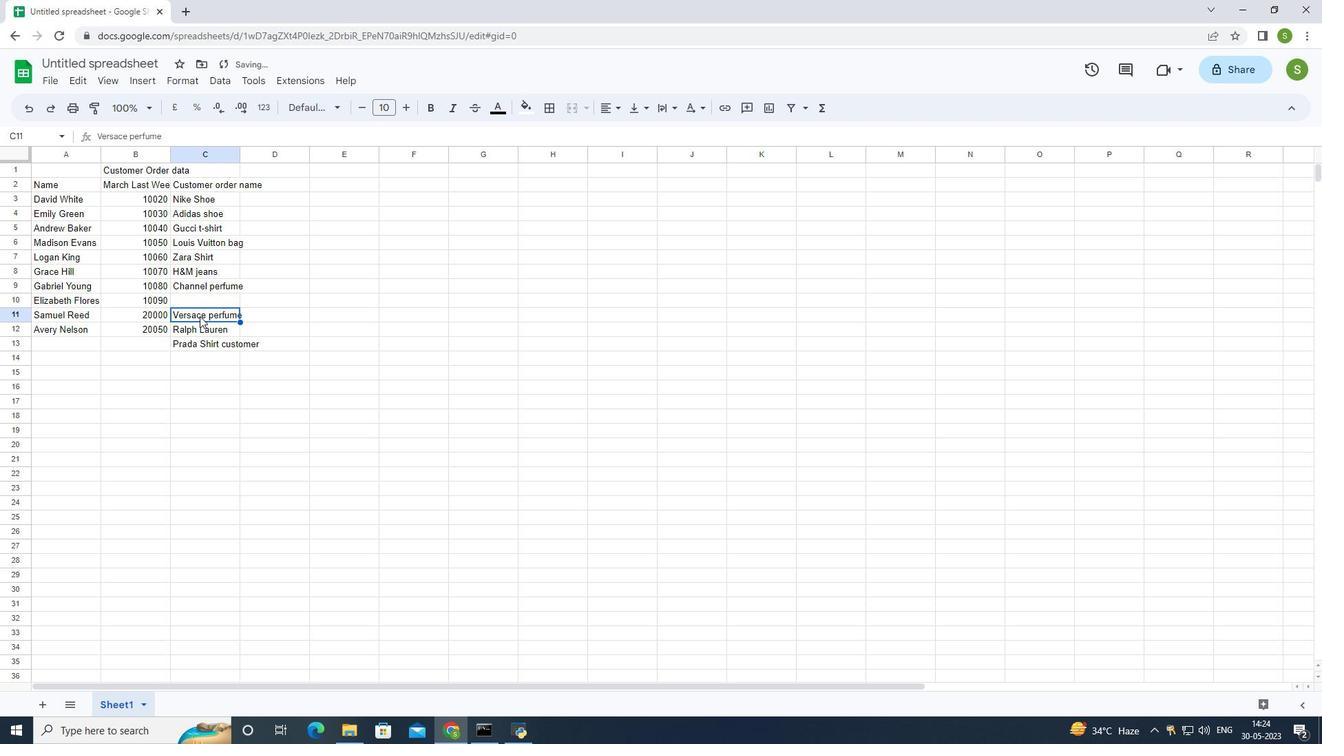 
Action: Mouse moved to (208, 302)
Screenshot: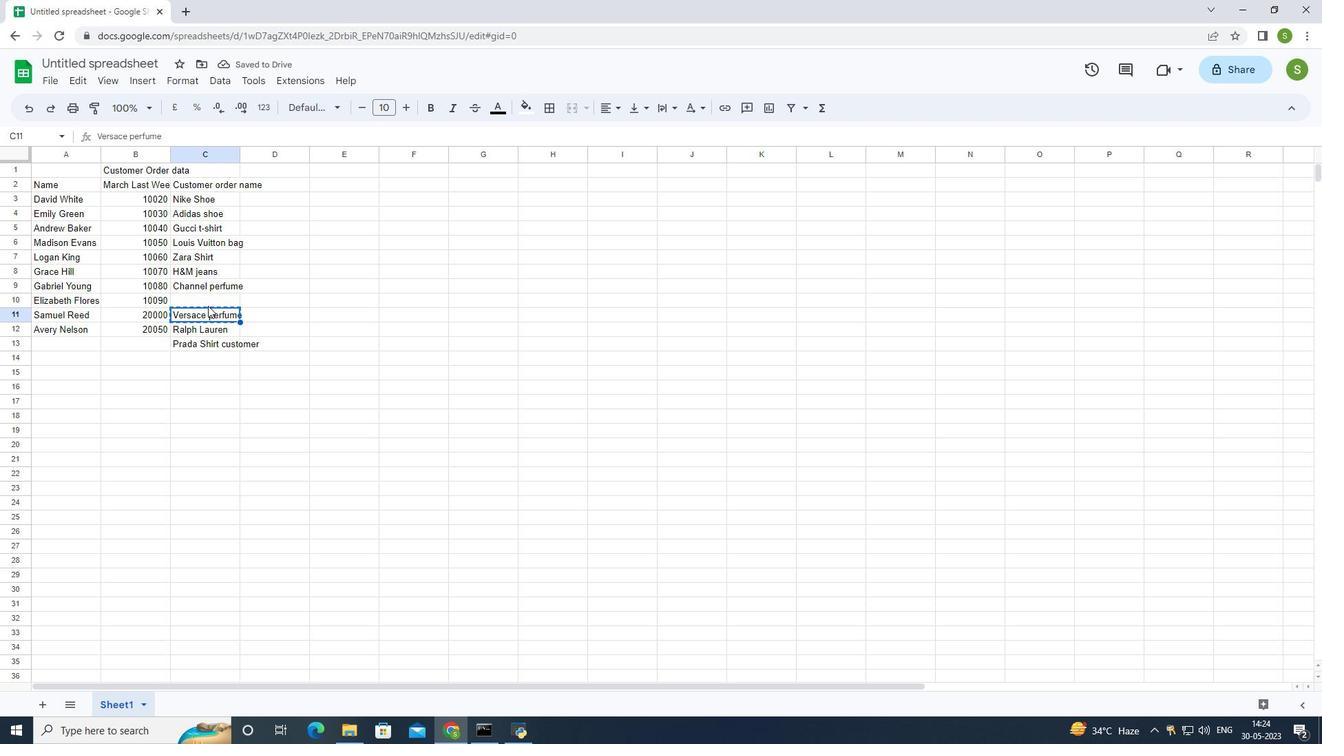 
Action: Mouse pressed left at (208, 302)
Screenshot: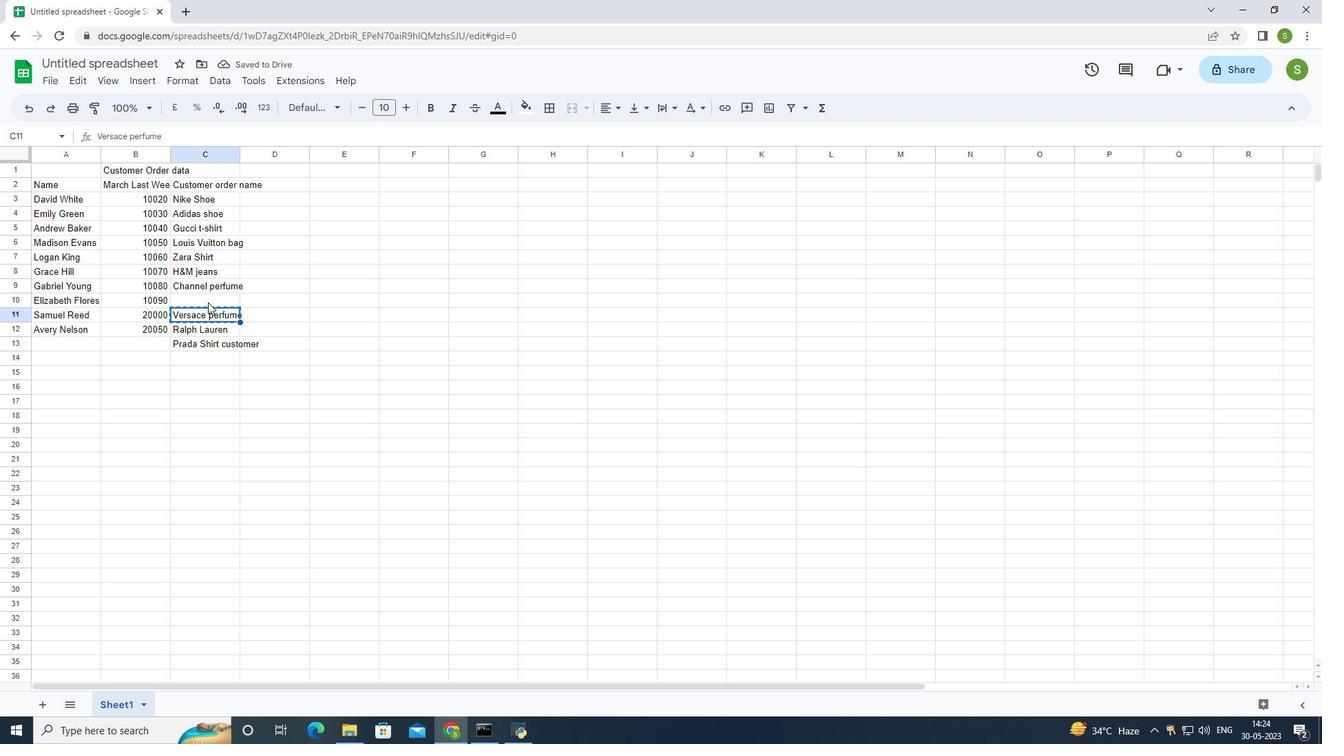 
Action: Key pressed ctrl+V
Screenshot: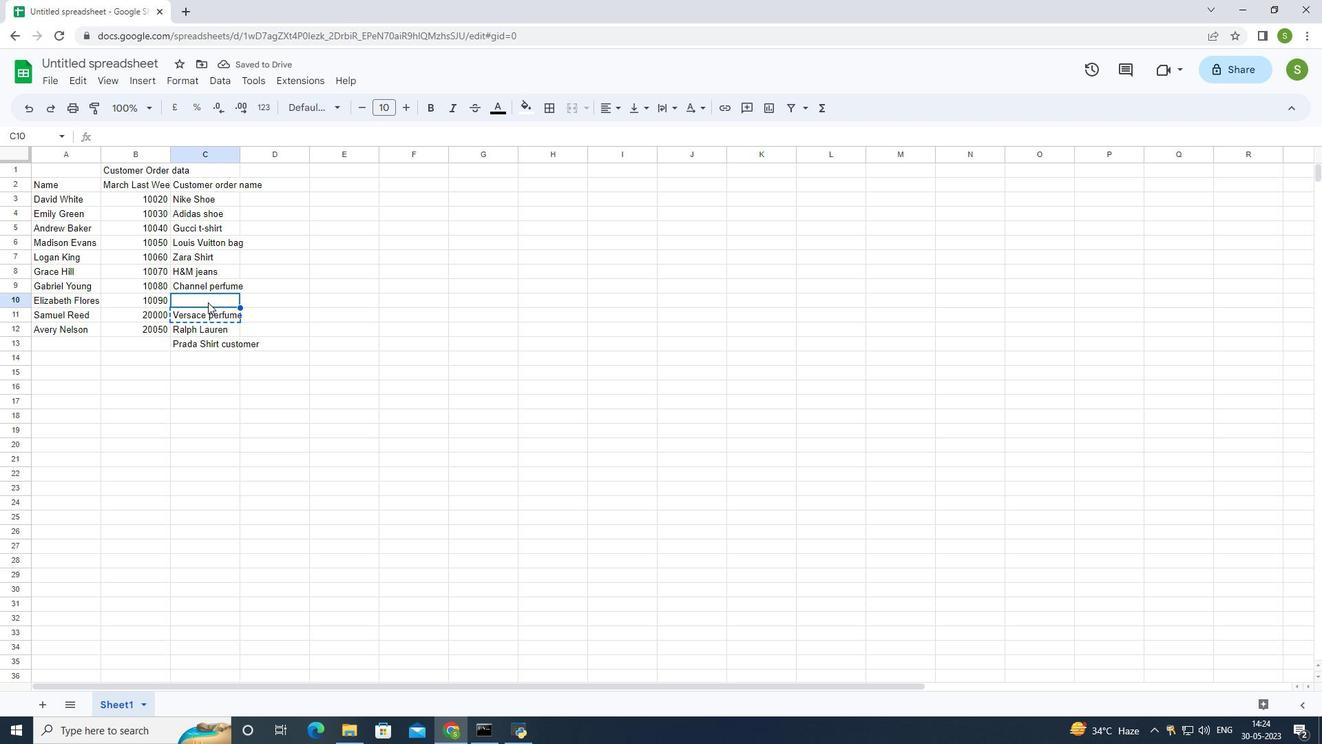 
Action: Mouse moved to (201, 327)
Screenshot: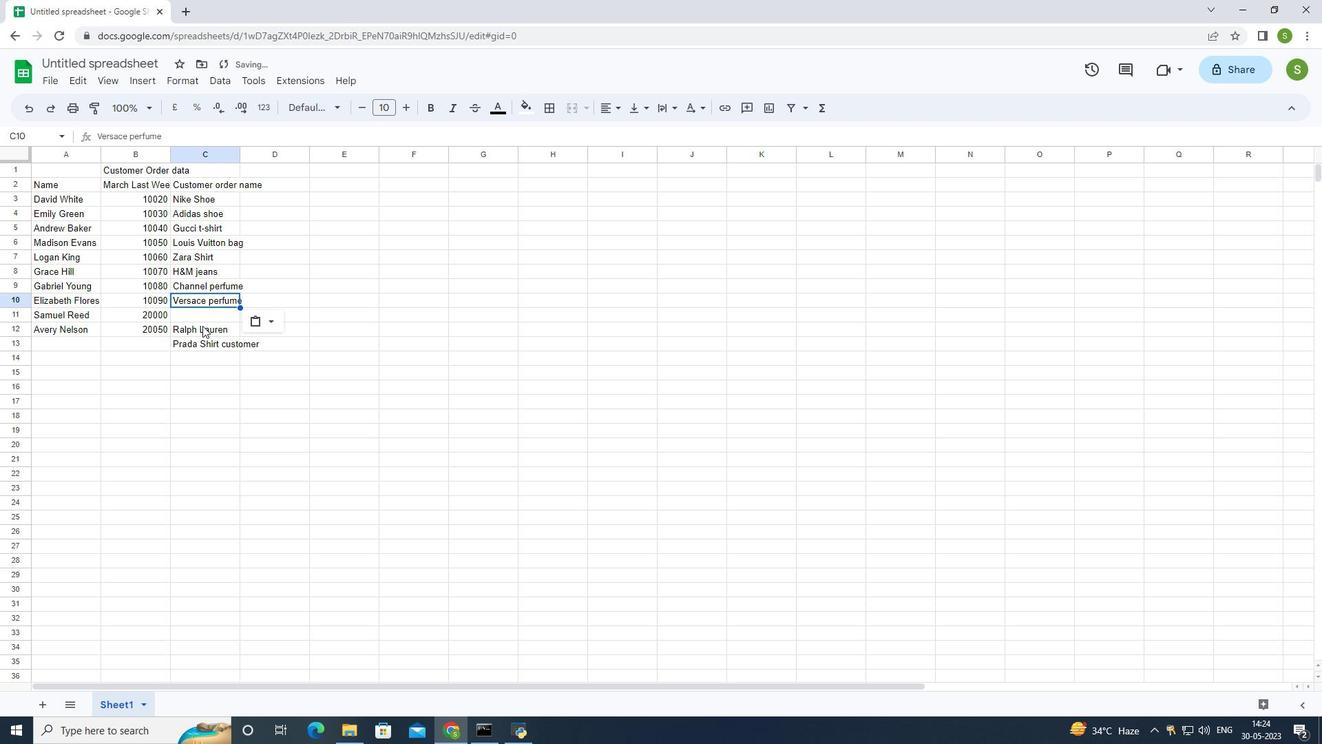 
Action: Mouse pressed left at (201, 327)
Screenshot: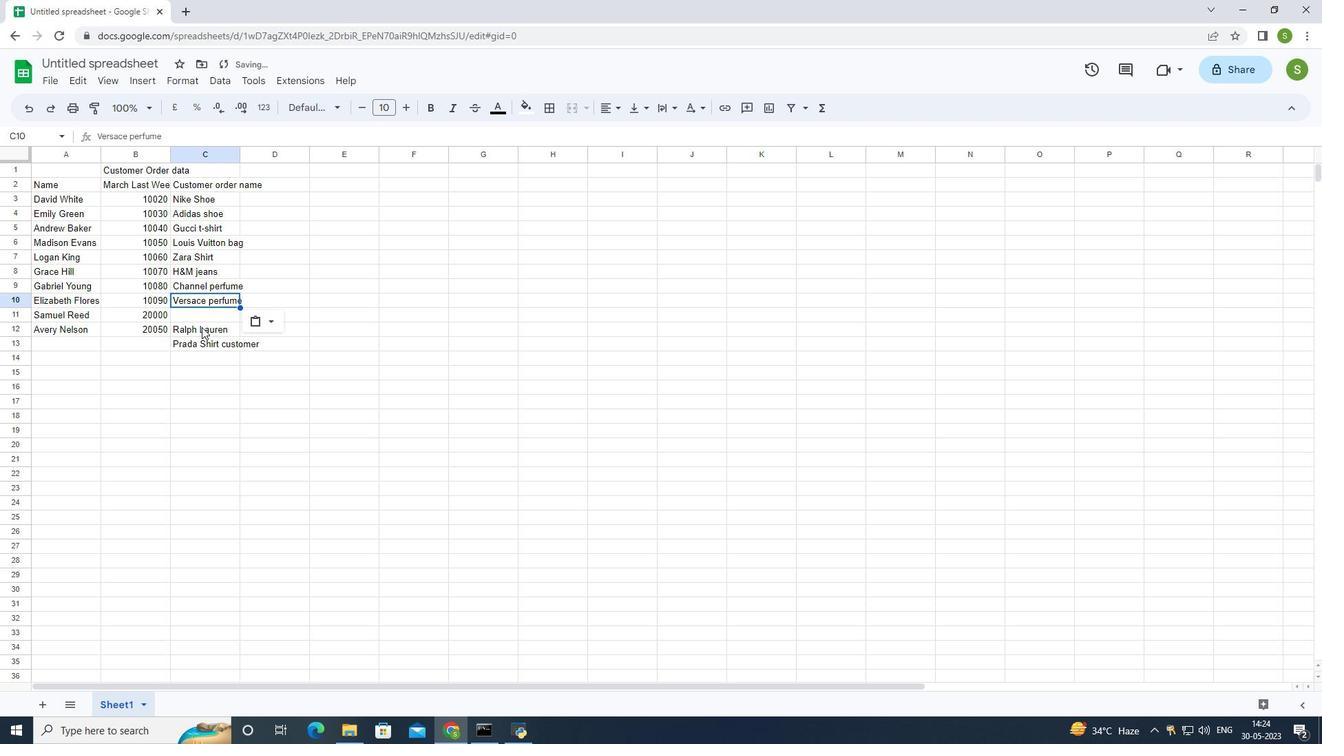 
Action: Mouse moved to (201, 325)
Screenshot: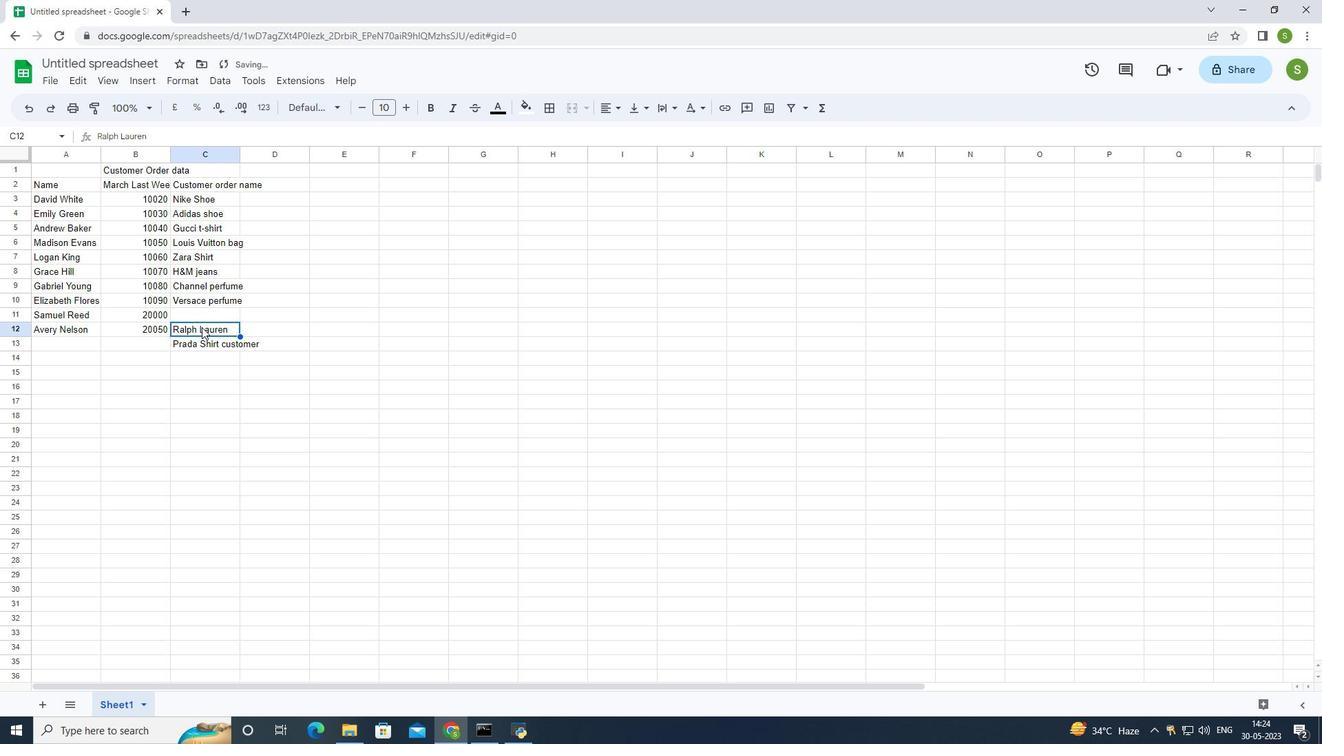 
Action: Key pressed ctrl+X
Screenshot: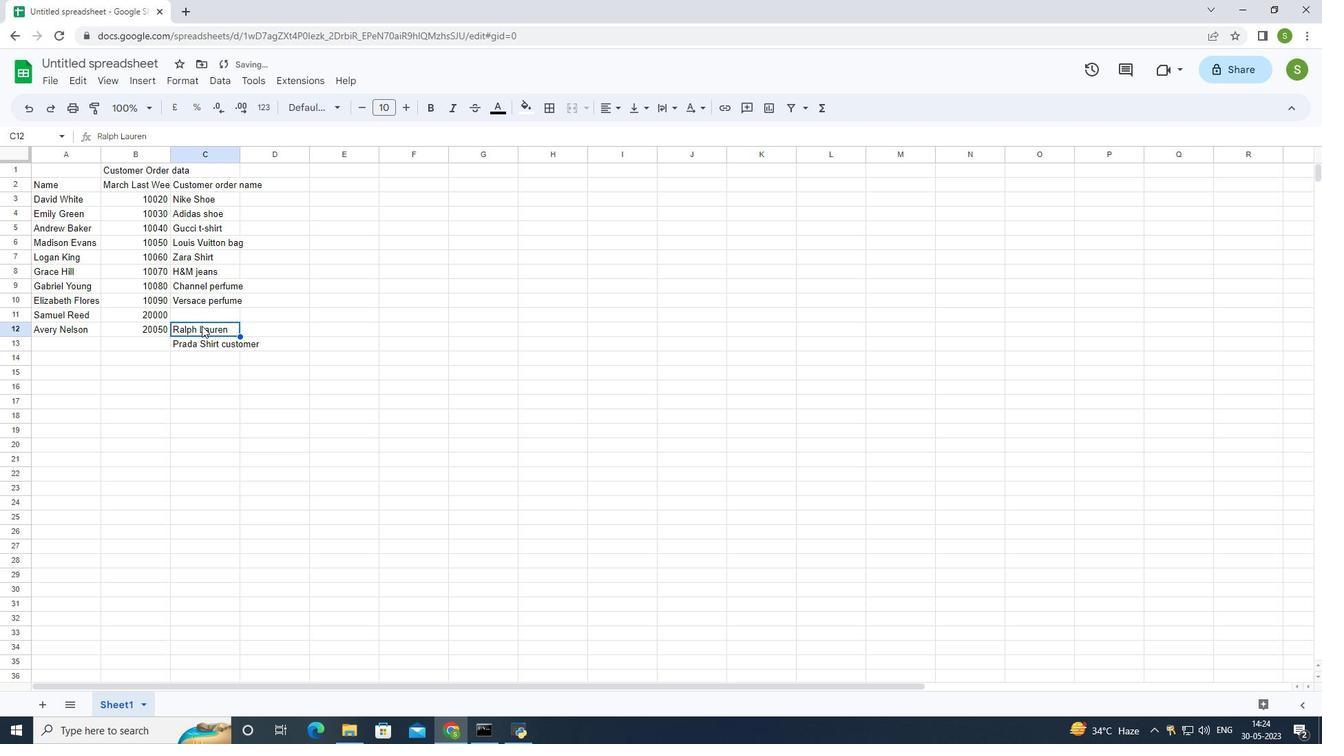 
Action: Mouse moved to (208, 312)
Screenshot: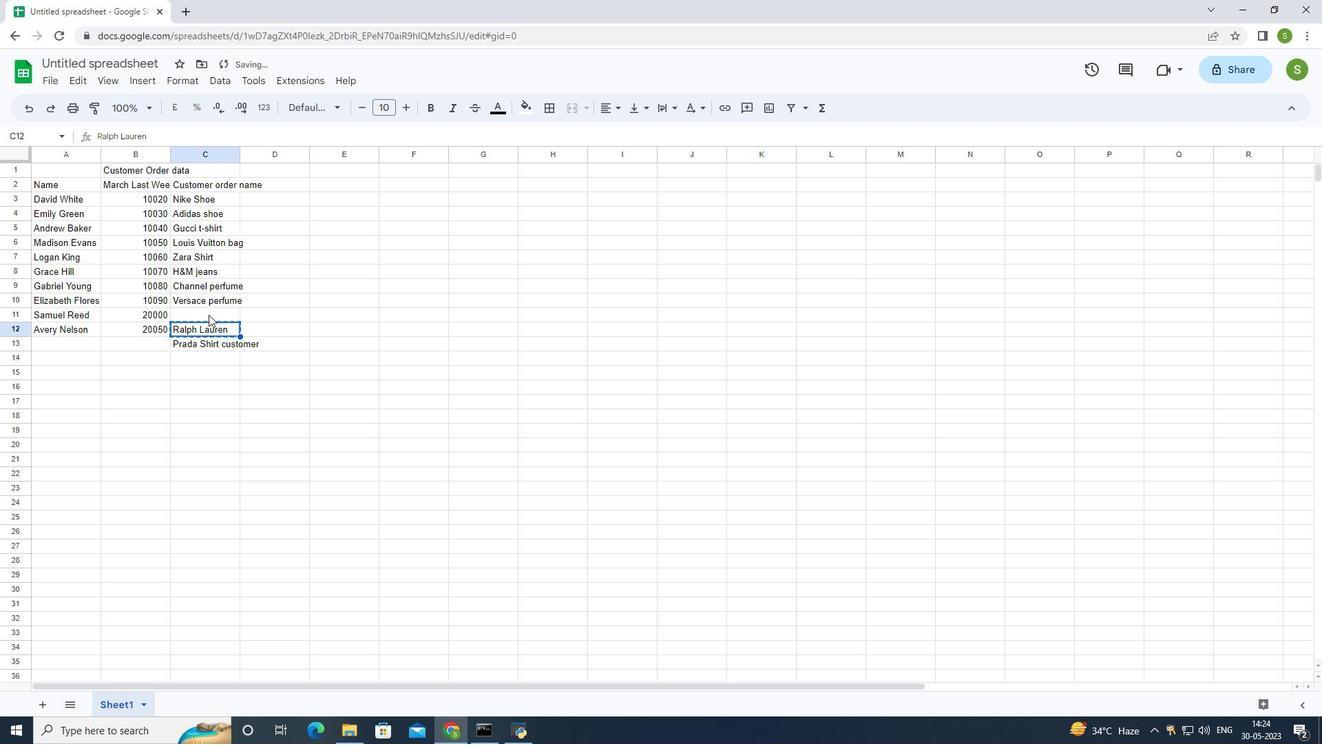 
Action: Mouse pressed left at (208, 312)
Screenshot: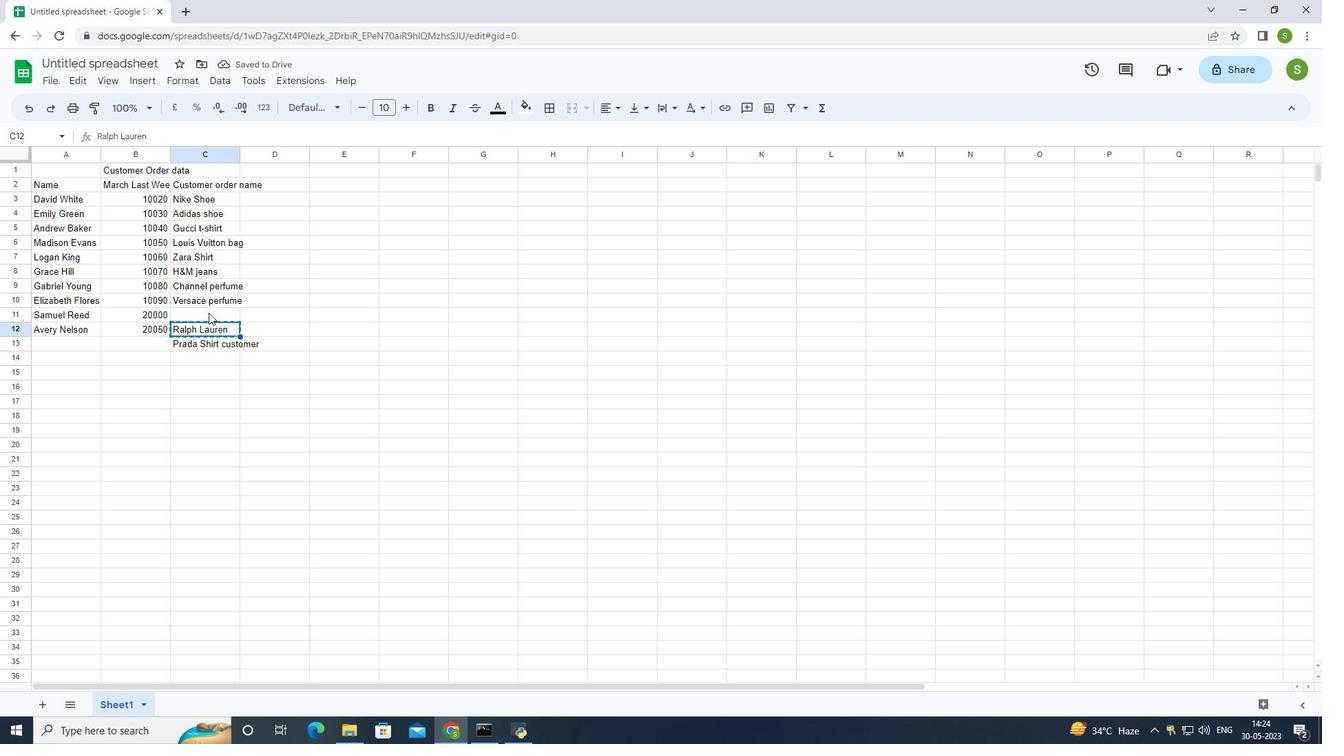
Action: Key pressed ctrl+V
Screenshot: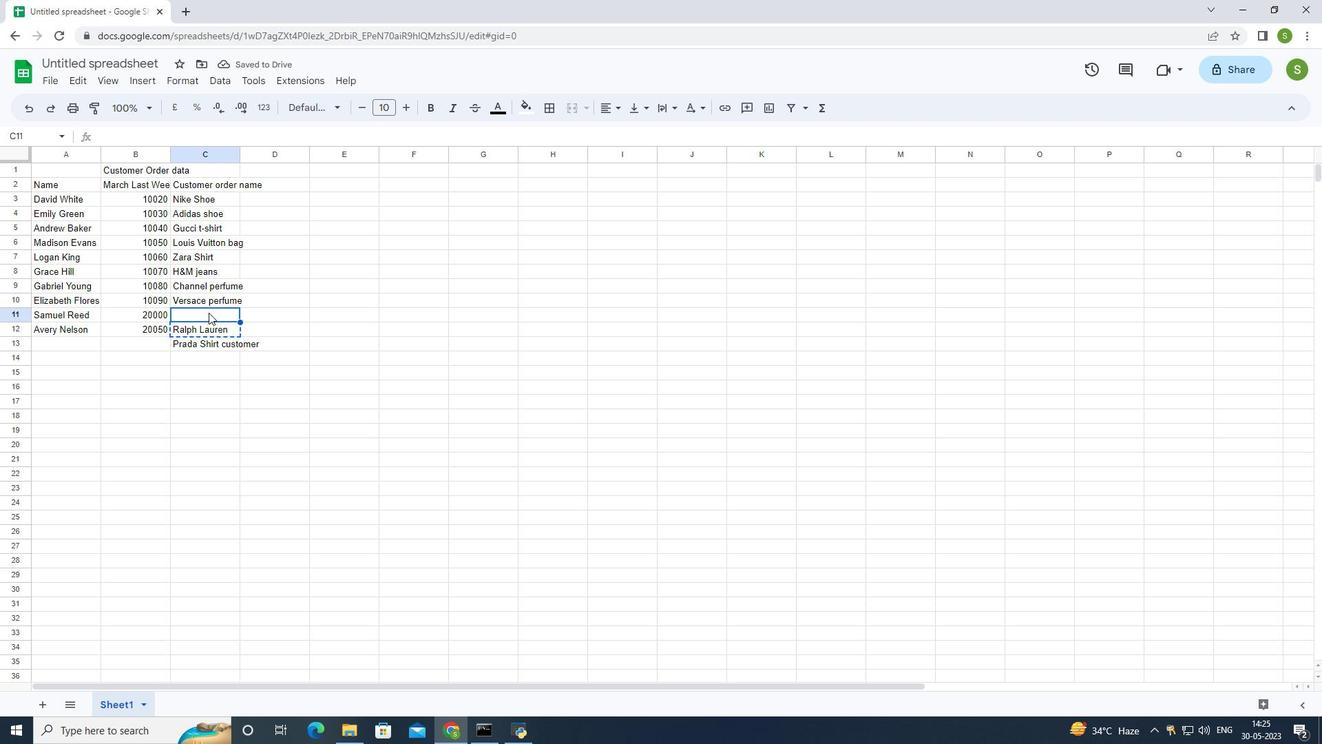 
Action: Mouse moved to (208, 339)
Screenshot: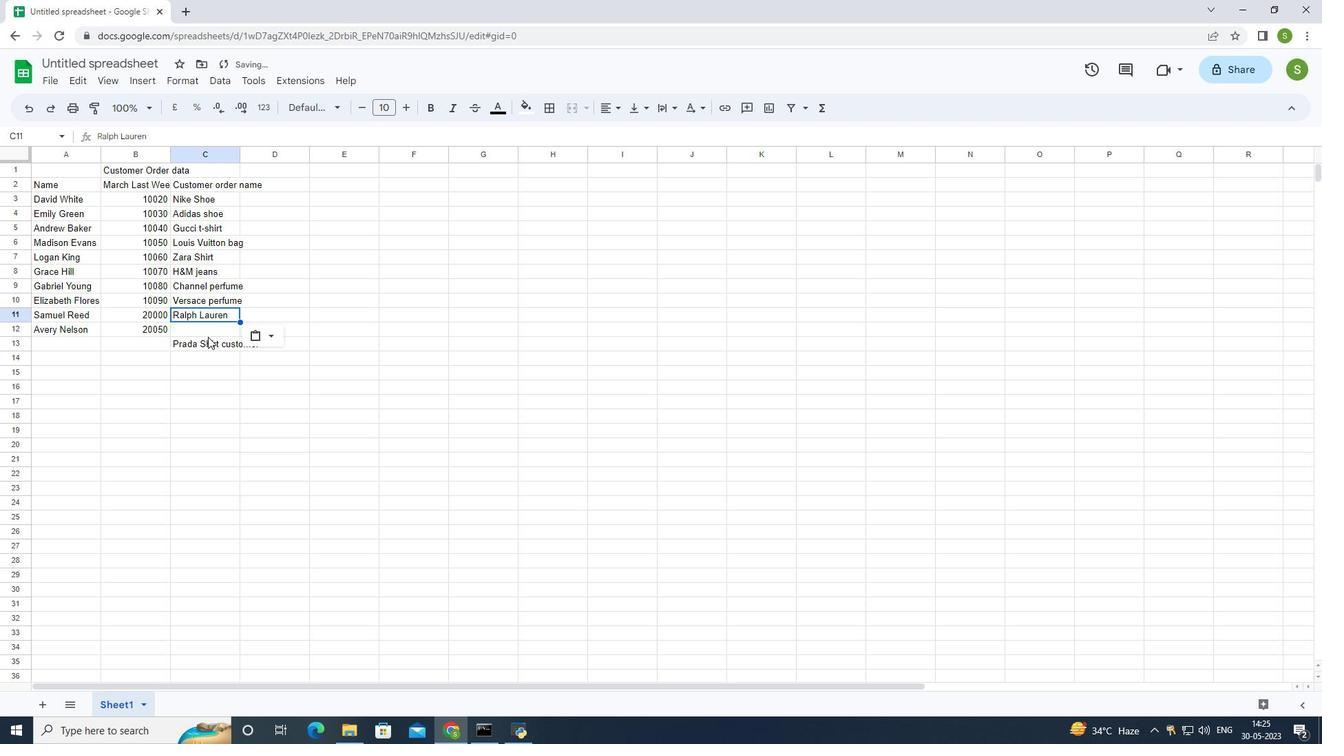 
Action: Mouse pressed left at (208, 339)
Screenshot: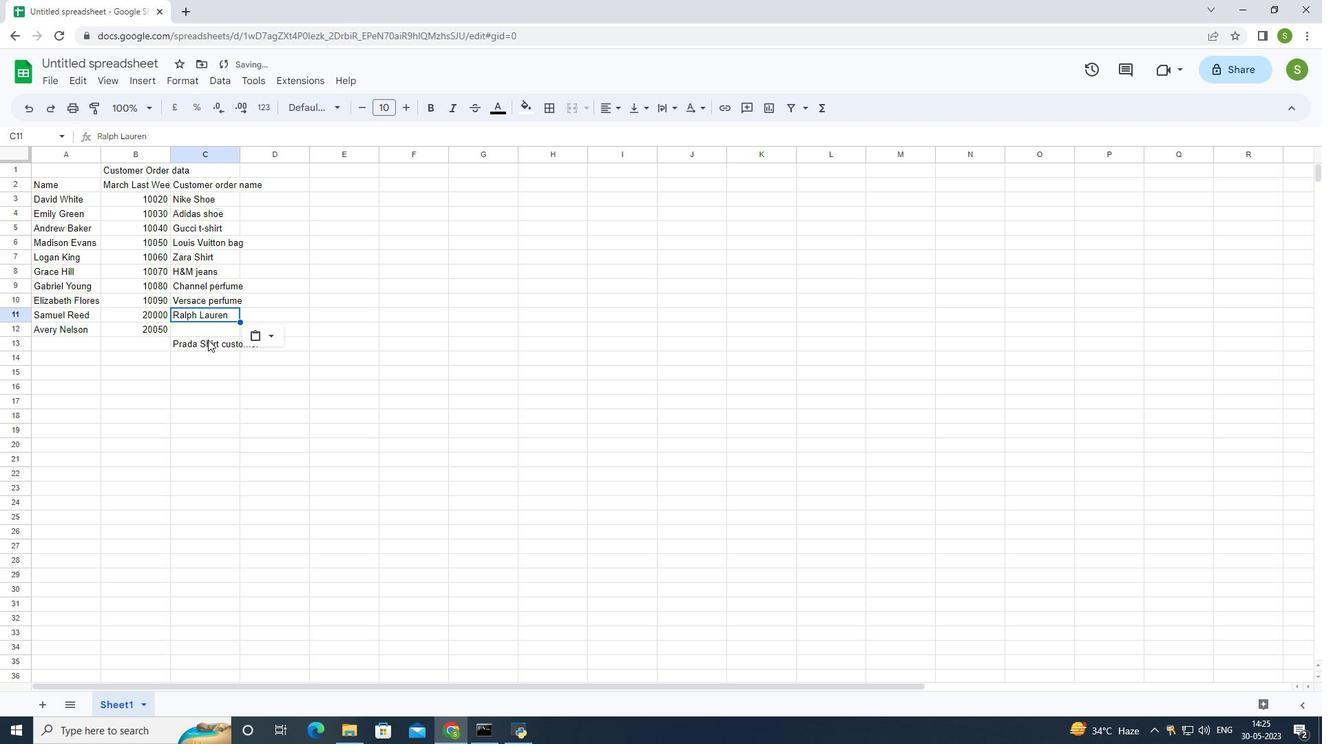 
Action: Key pressed ctrl+X
Screenshot: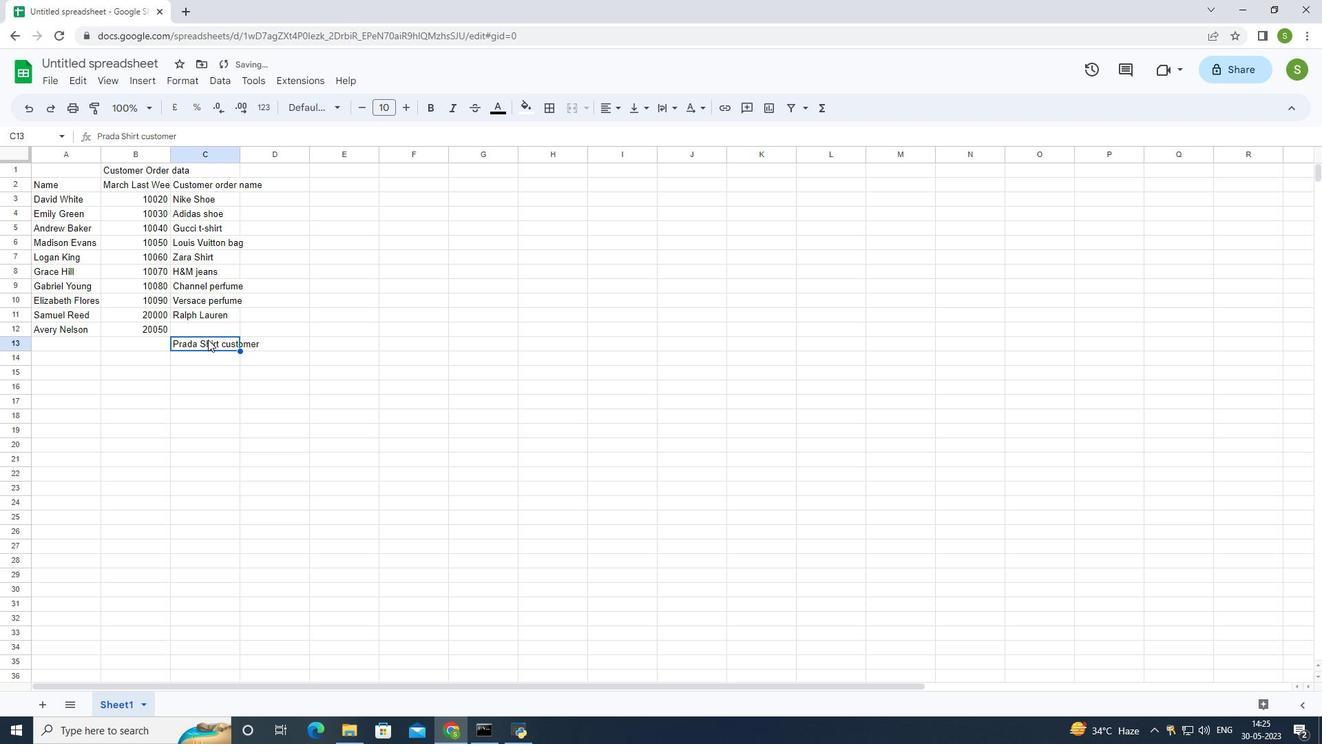 
Action: Mouse moved to (219, 329)
Screenshot: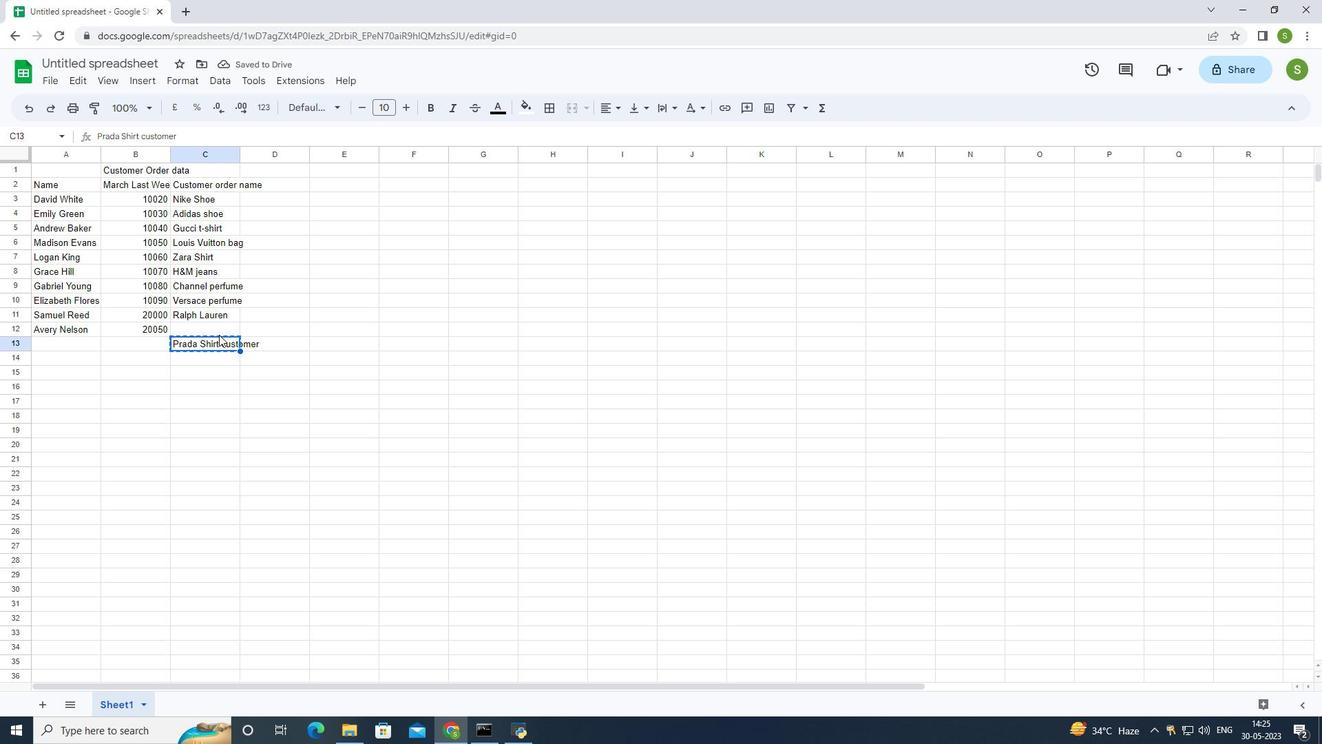 
Action: Mouse pressed left at (219, 329)
Screenshot: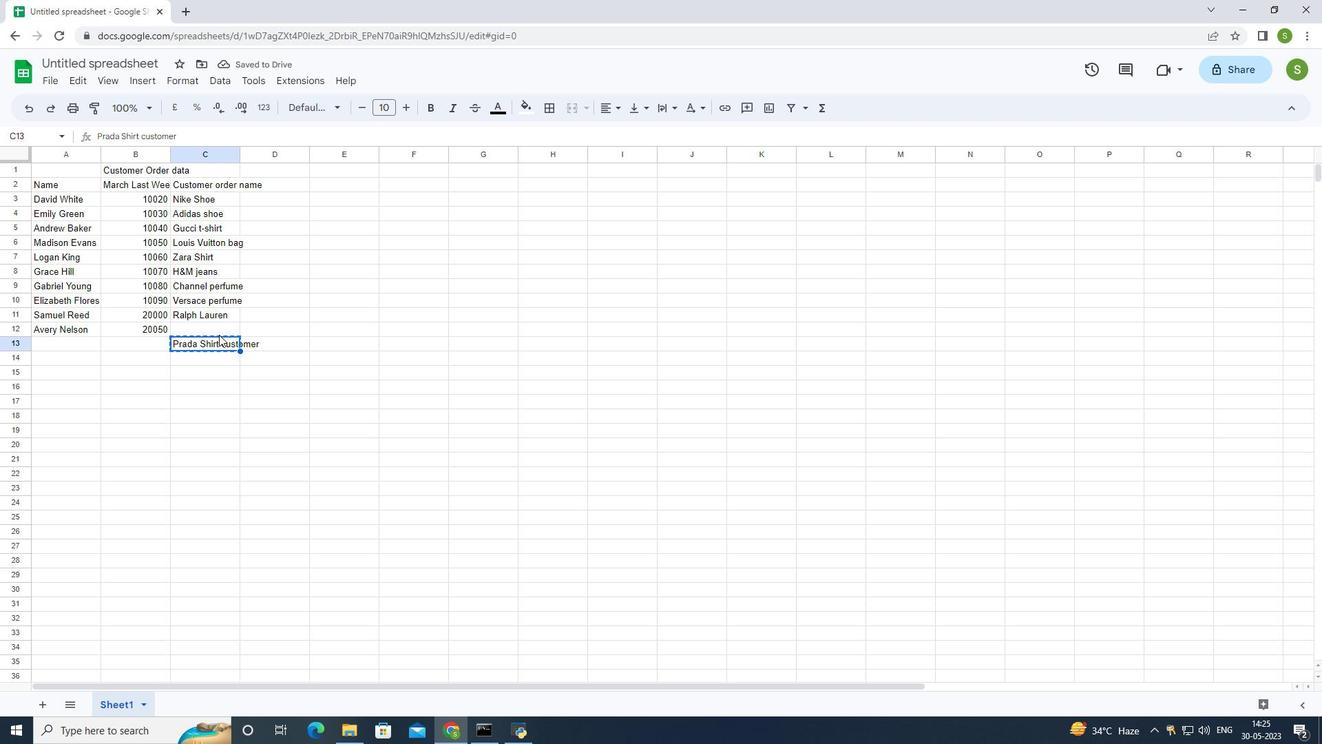 
Action: Mouse moved to (219, 326)
Screenshot: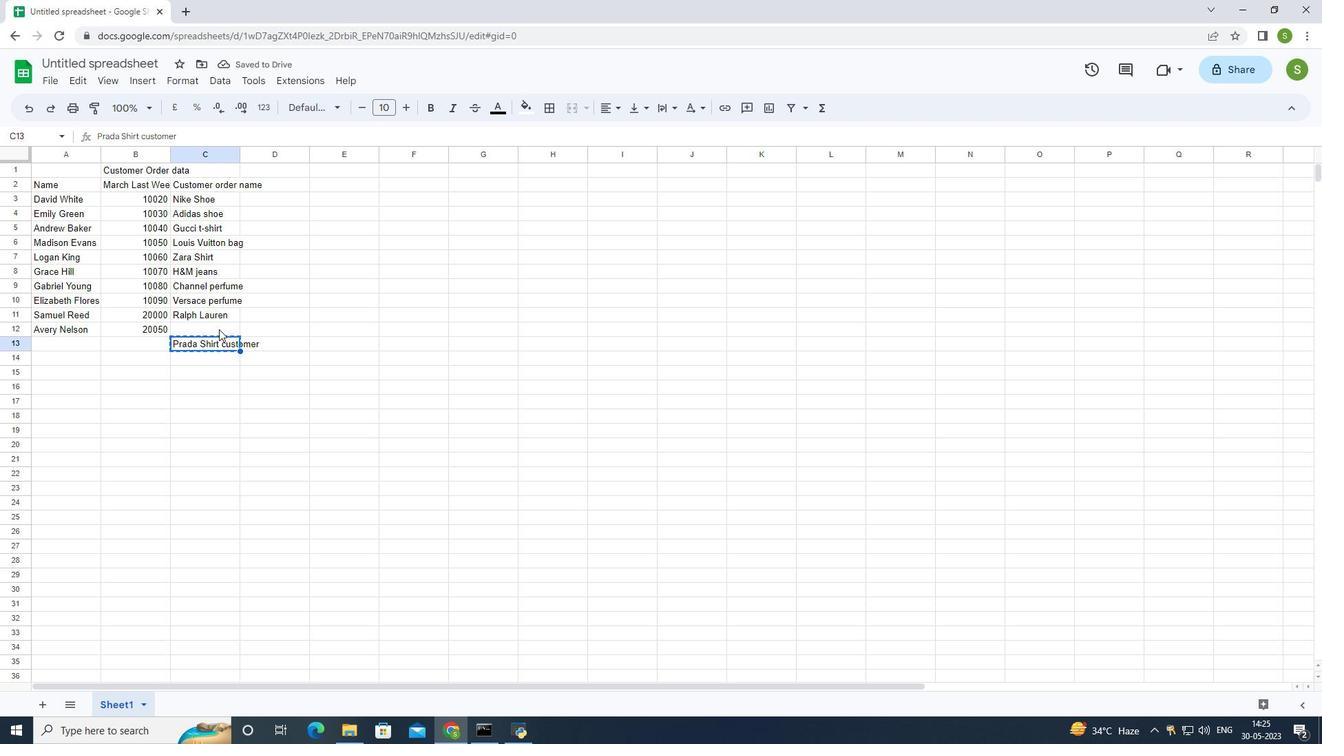 
Action: Key pressed ctrl+V
Screenshot: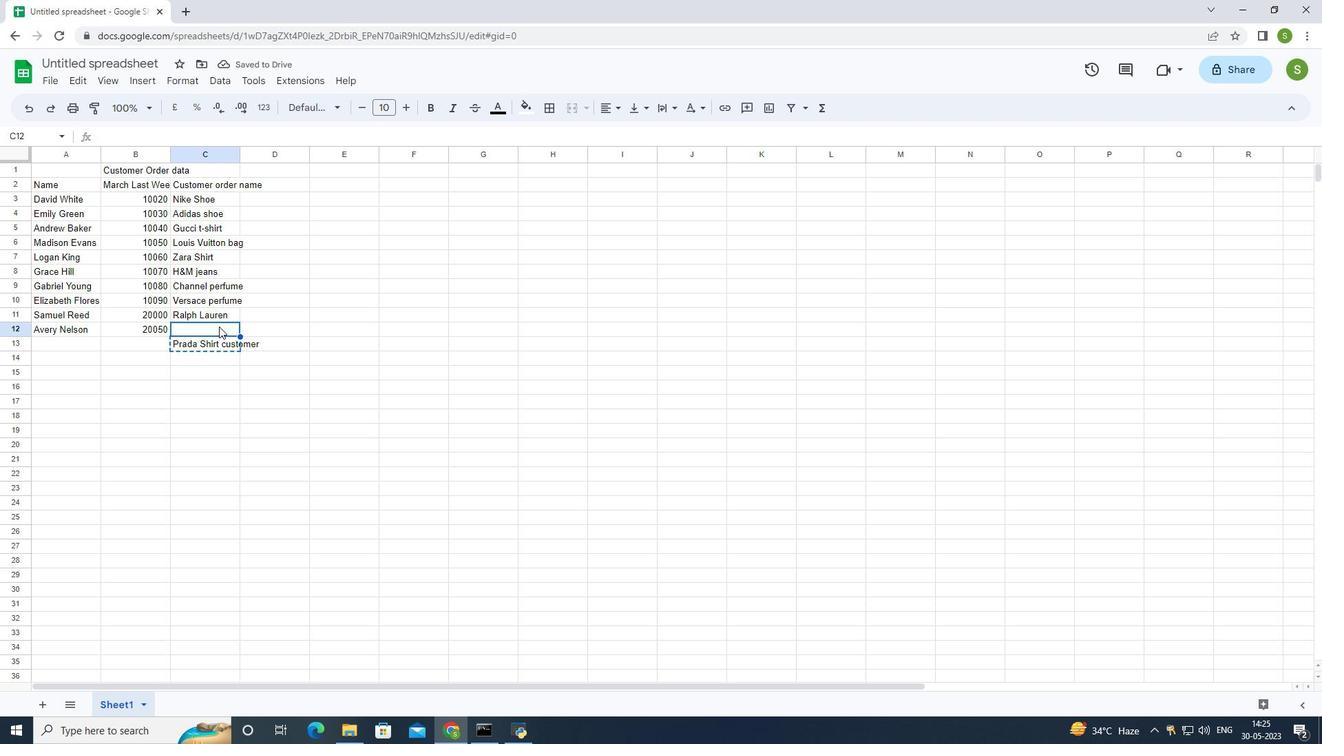 
Action: Mouse moved to (221, 360)
Screenshot: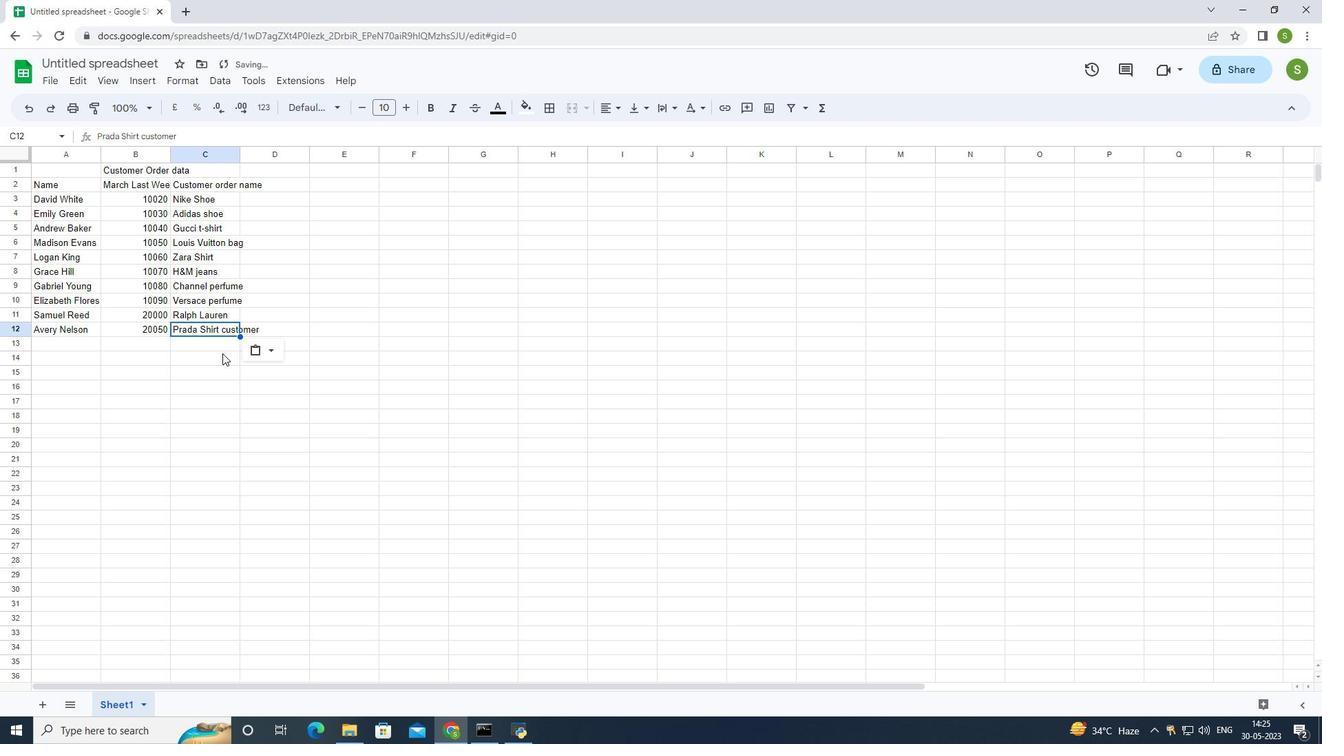 
Action: Mouse pressed left at (221, 360)
Screenshot: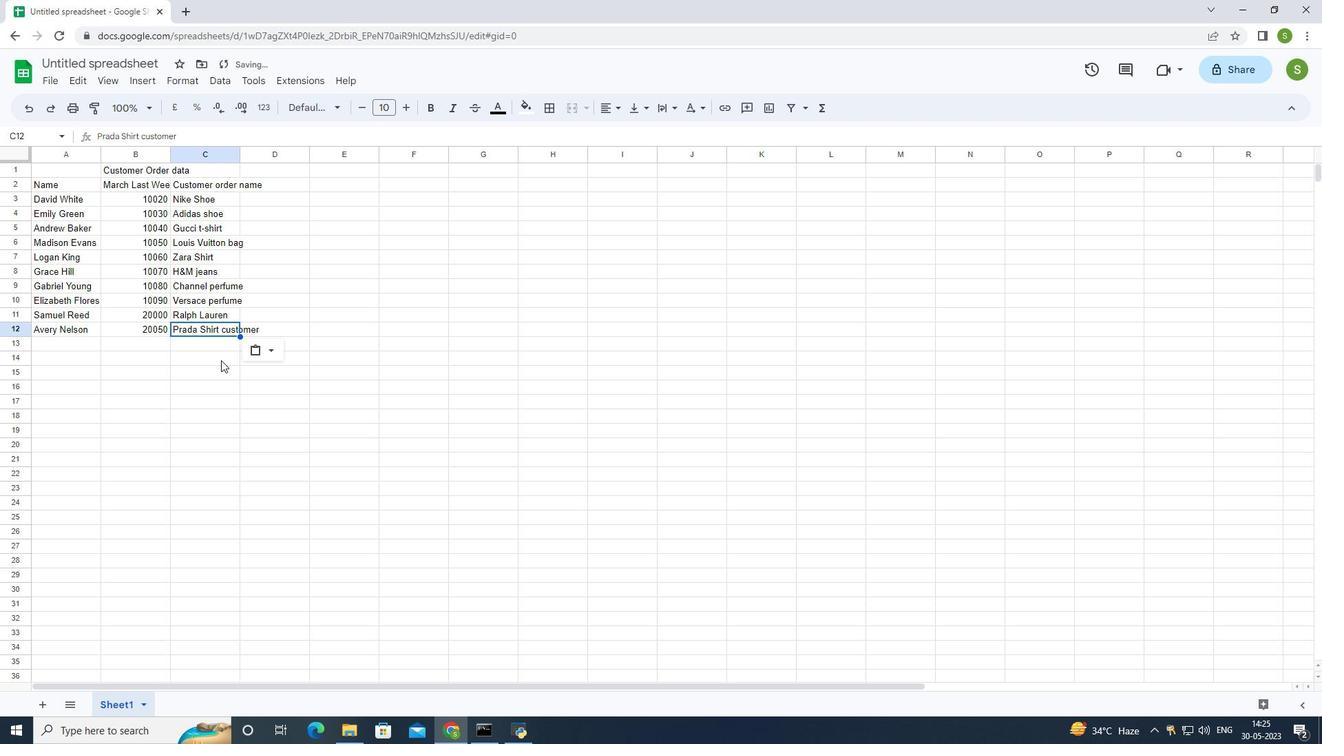 
Action: Mouse moved to (283, 185)
Screenshot: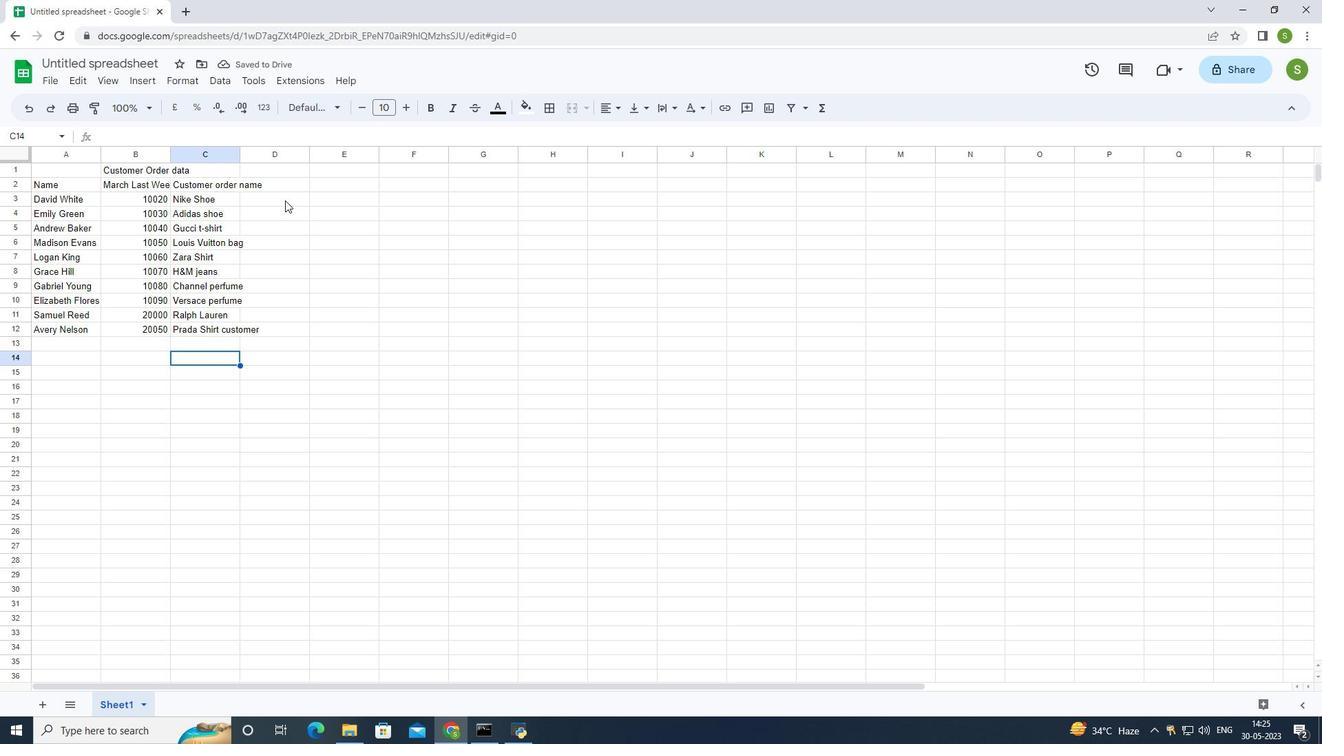 
Action: Mouse pressed left at (283, 185)
Screenshot: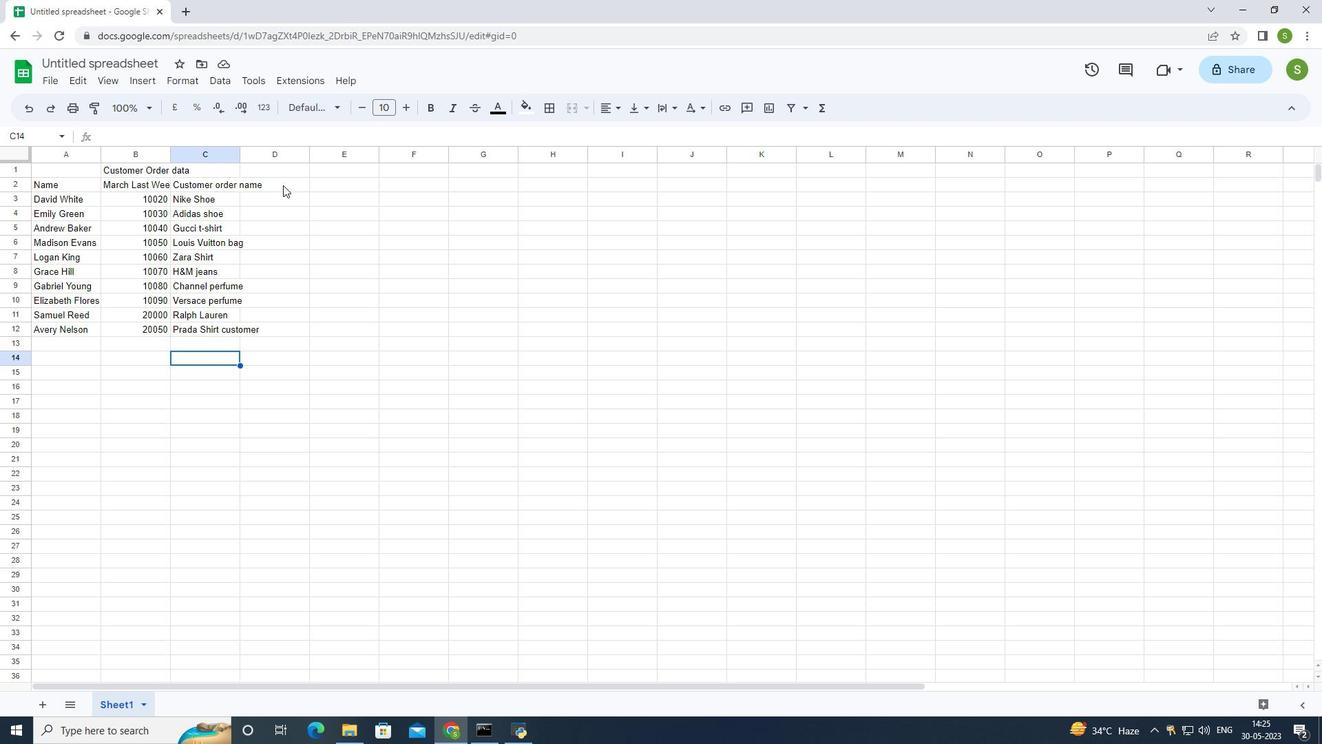 
Action: Key pressed <Key.shift>Order<Key.space><Key.shift>Price<Key.enter>10000<Key.enter>12000<Key.enter>12897<Key.enter>13000<Key.enter>13765<Key.backspace>5<Key.enter>14000<Key.enter>14876<Key.enter>14567<Key.enter>135677<Key.backspace><Key.enter>15000<Key.enter>
Screenshot: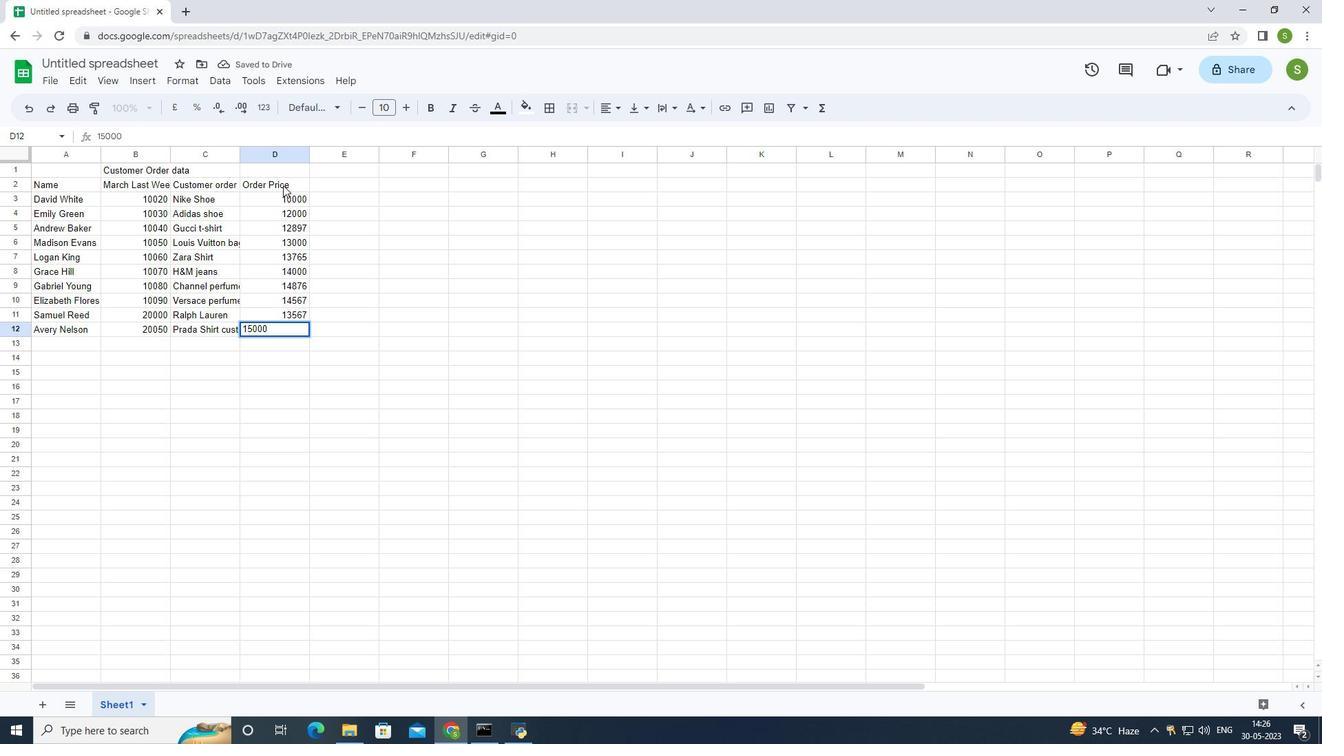 
Action: Mouse moved to (109, 60)
Screenshot: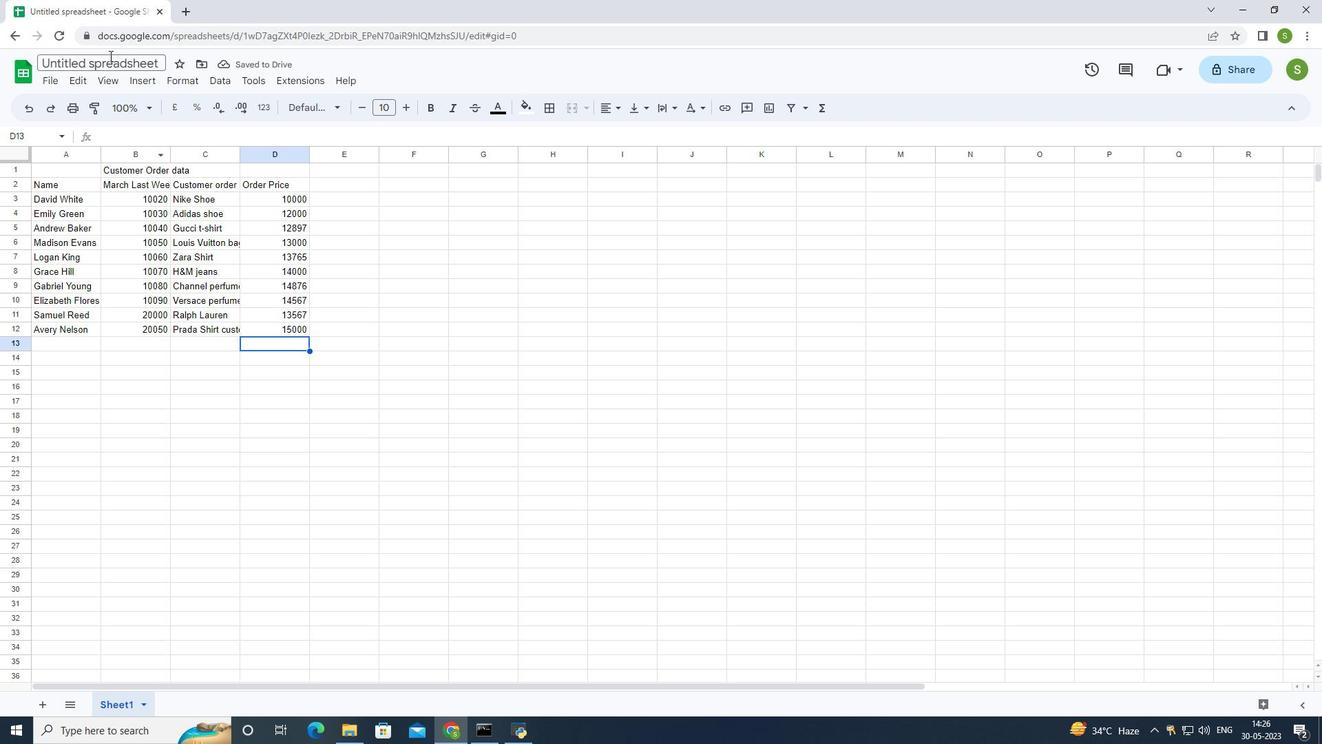 
Action: Mouse pressed left at (109, 60)
Screenshot: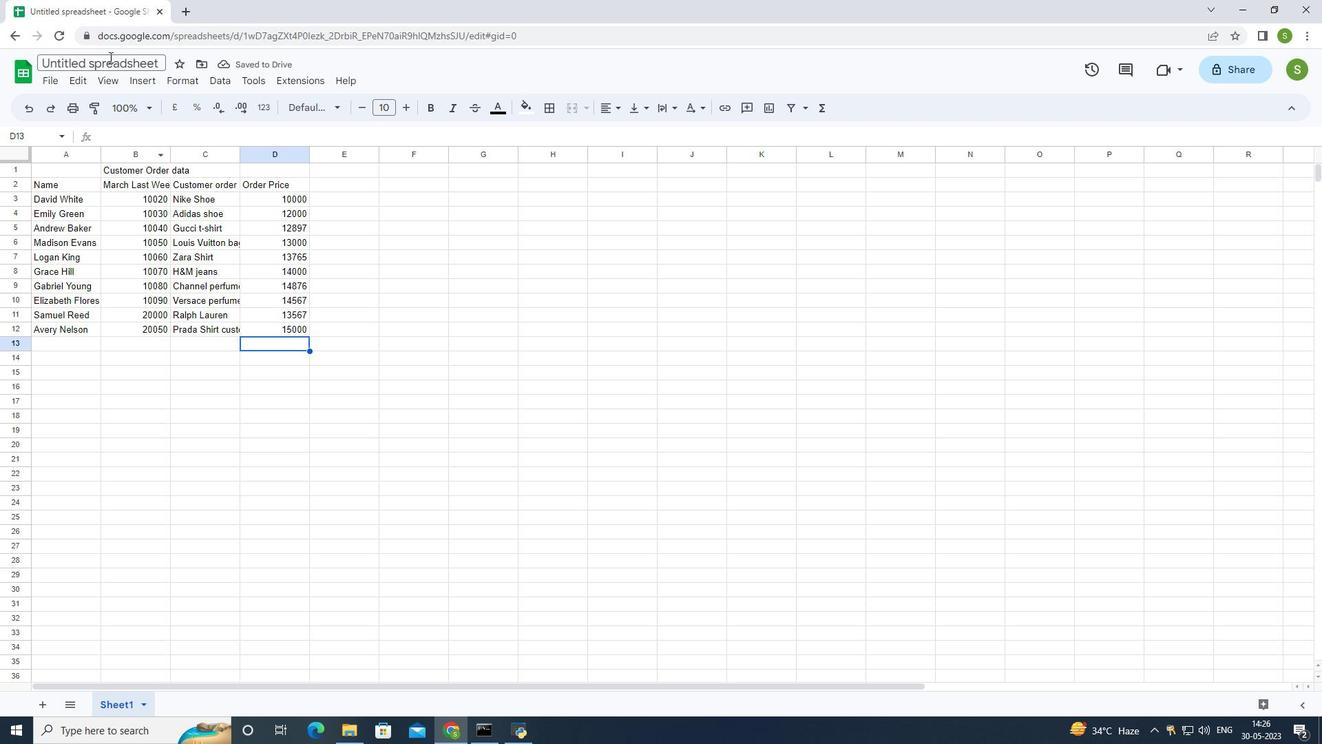 
Action: Mouse moved to (144, 60)
Screenshot: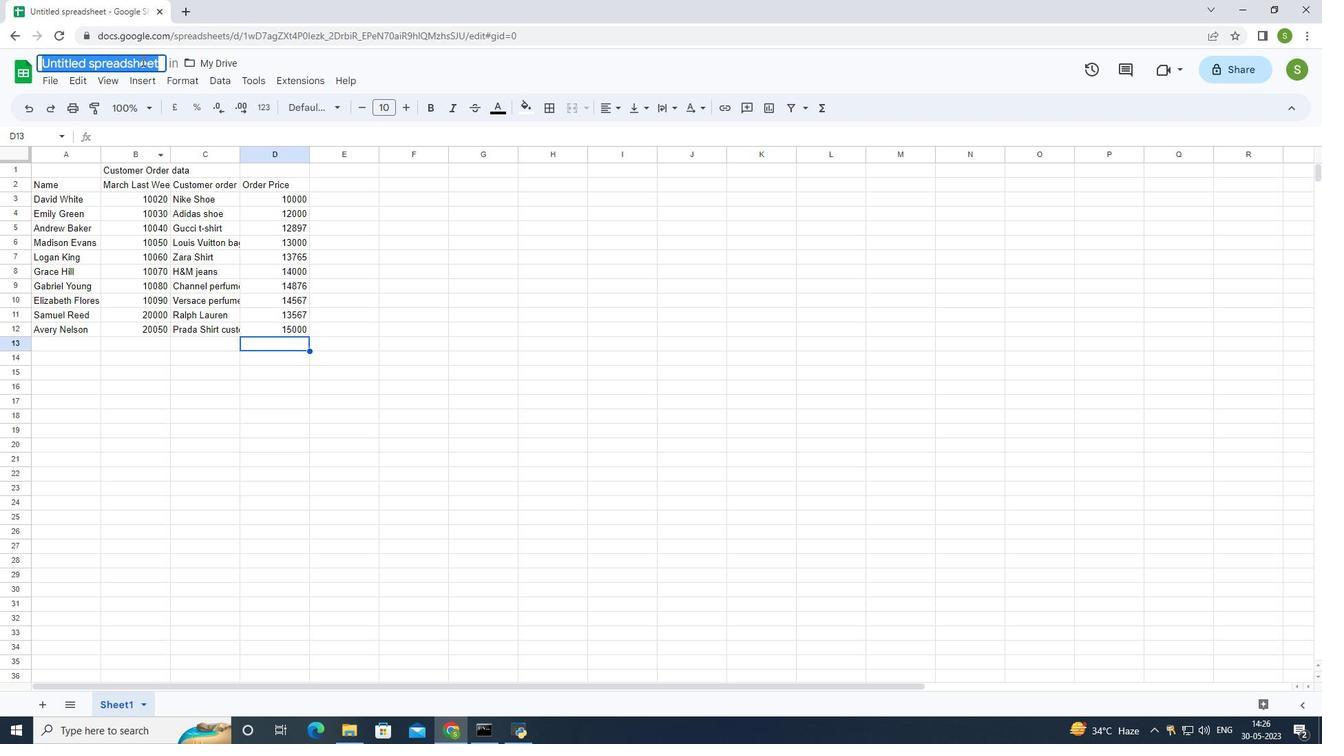 
Action: Key pressed auditing<Key.space><Key.shift>sales<Key.shift>By<Key.space><Key.shift>Store<Key.enter>
Screenshot: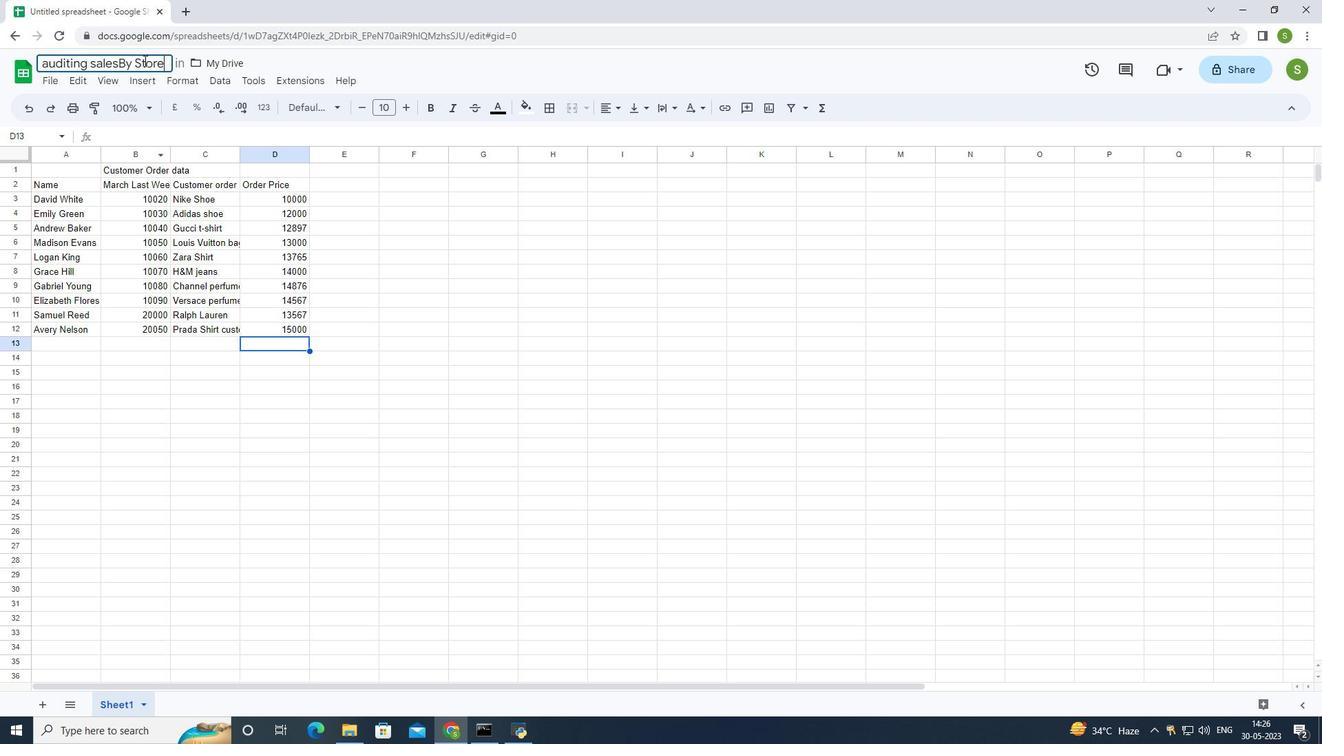 
Action: Mouse moved to (381, 329)
Screenshot: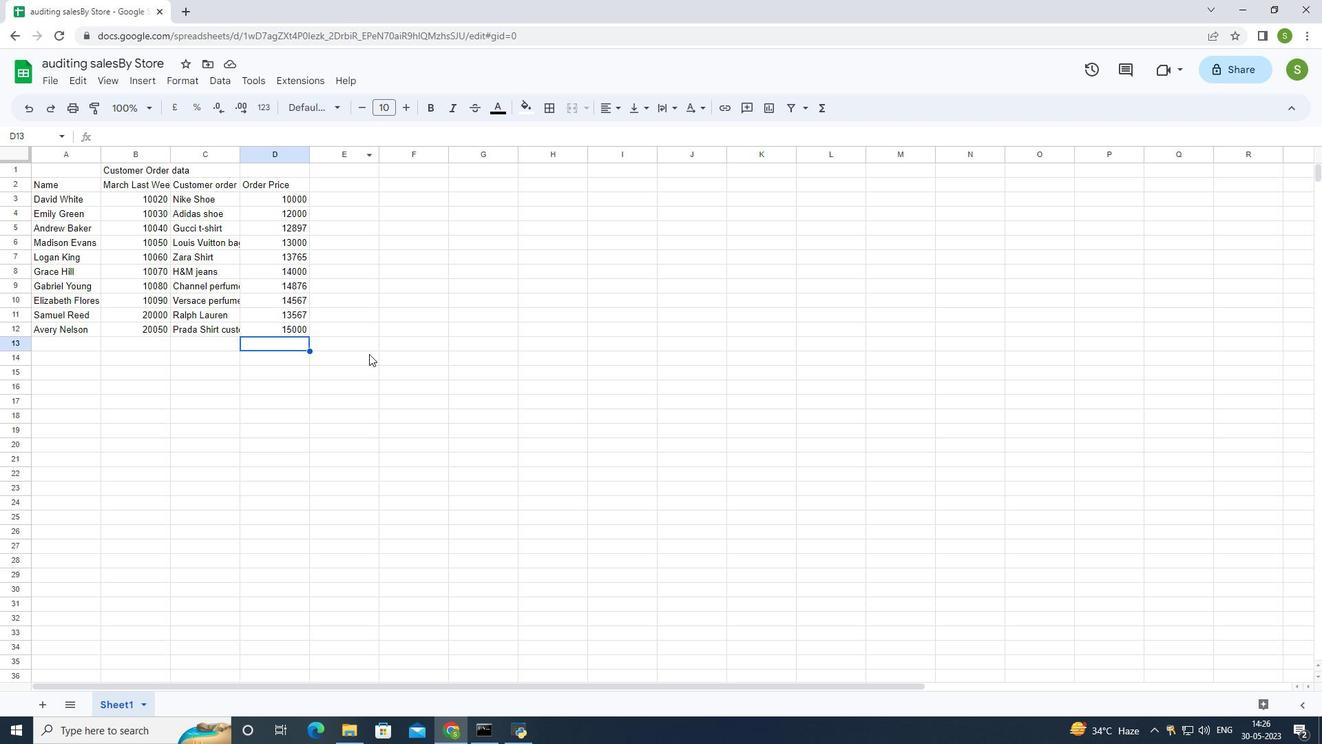 
Action: Key pressed ctrl+S
Screenshot: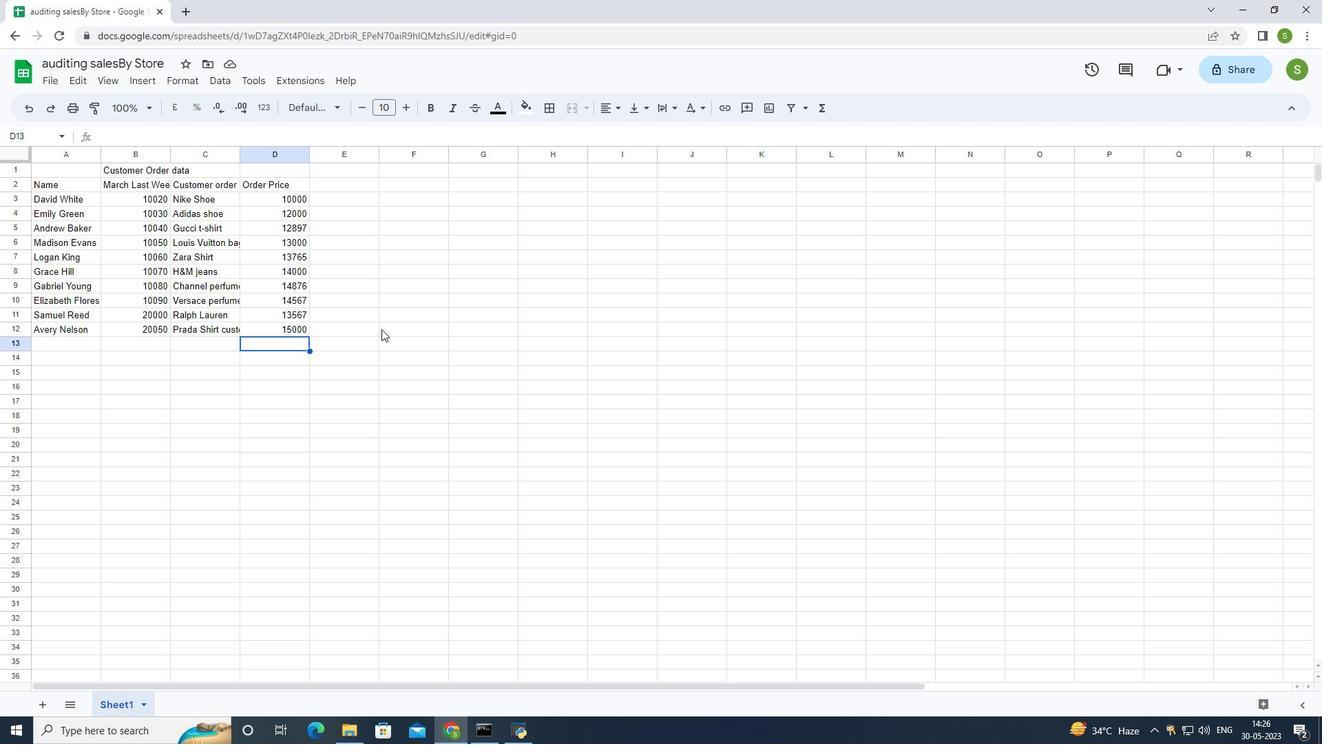 
Action: Mouse moved to (389, 327)
Screenshot: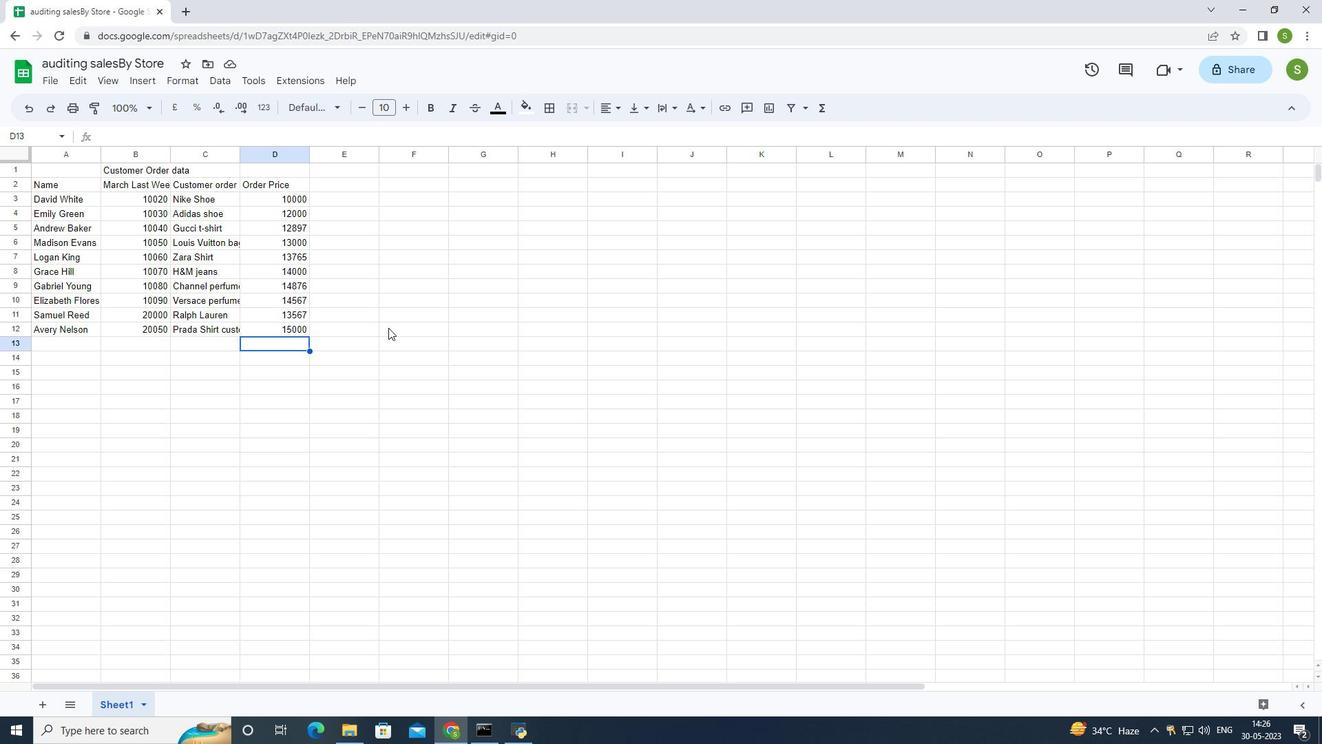 
